 Task: Book a stay on Airbnb and then cancel the signup process.
Action: Mouse moved to (203, 120)
Screenshot: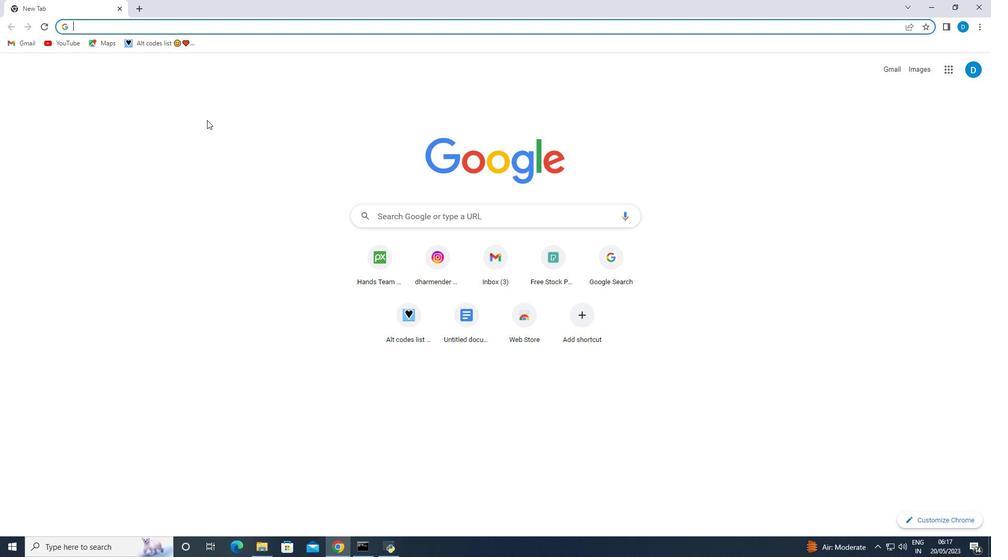 
Action: Key pressed air
Screenshot: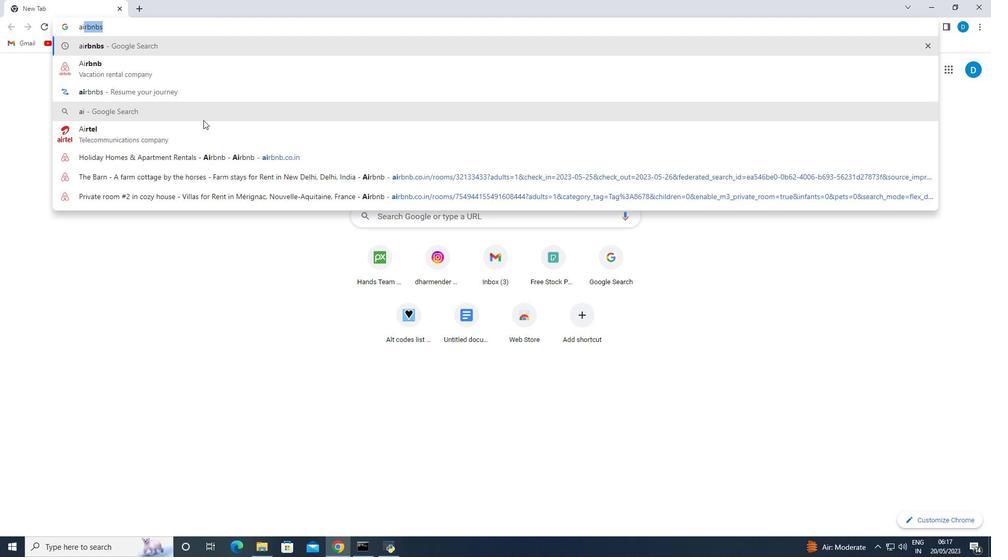 
Action: Mouse moved to (204, 120)
Screenshot: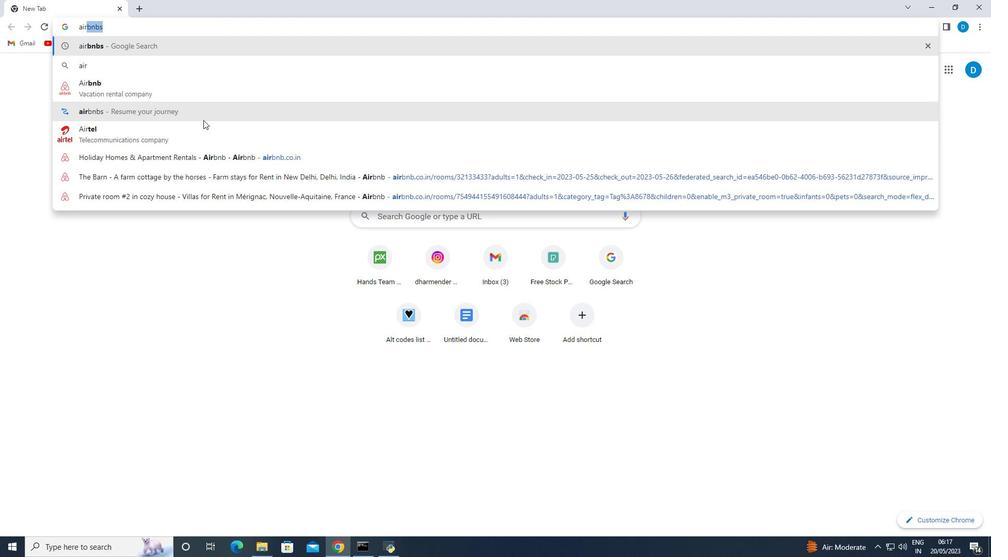 
Action: Key pressed <Key.enter>
Screenshot: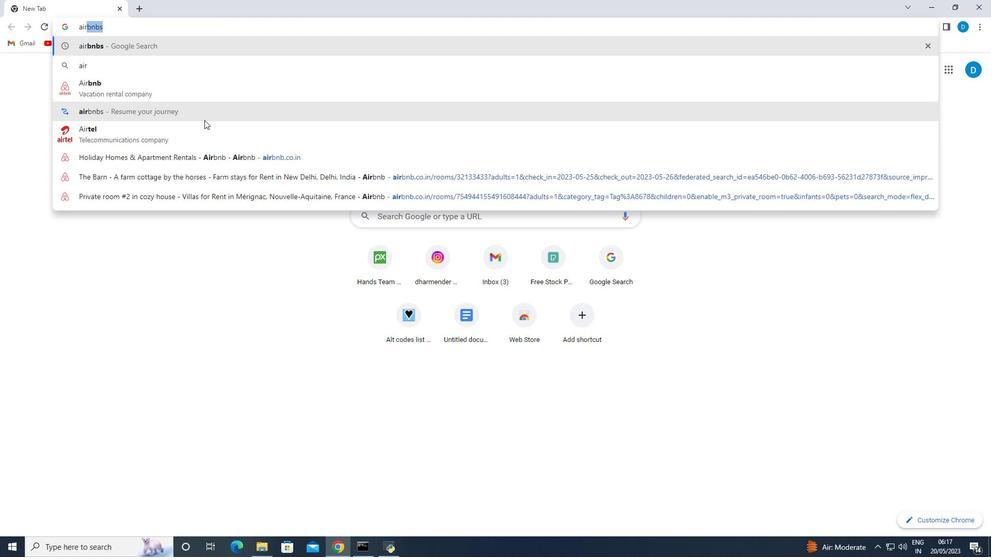 
Action: Mouse moved to (231, 299)
Screenshot: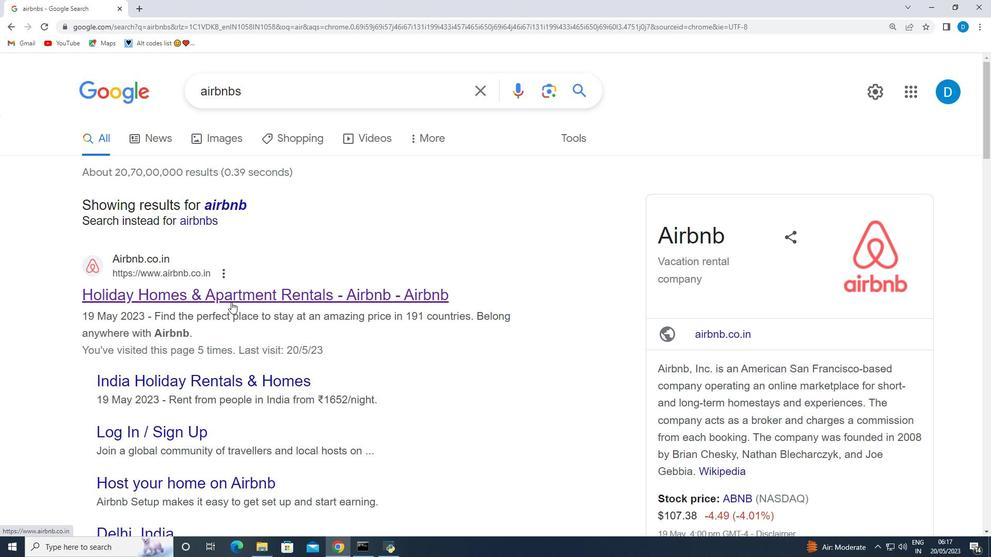 
Action: Mouse pressed left at (231, 299)
Screenshot: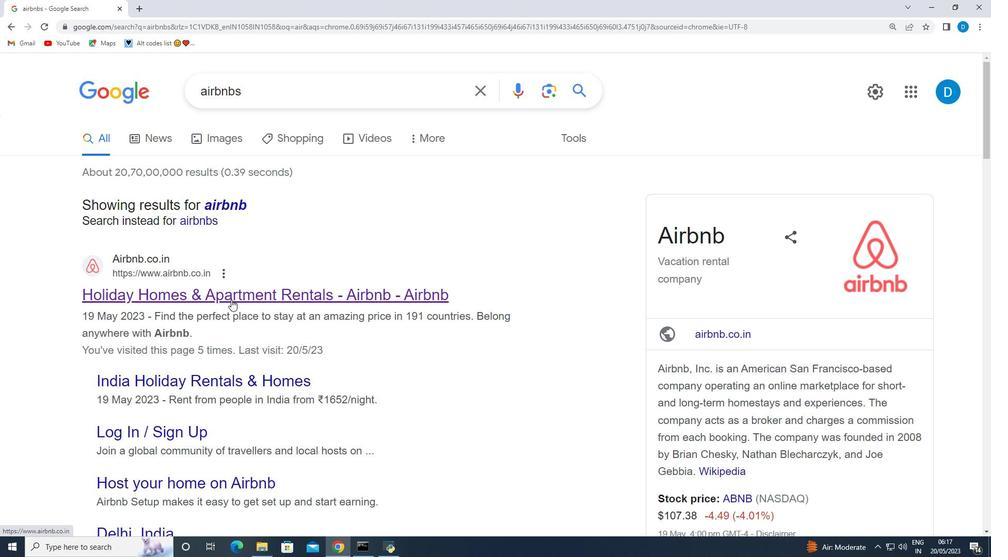 
Action: Mouse moved to (257, 325)
Screenshot: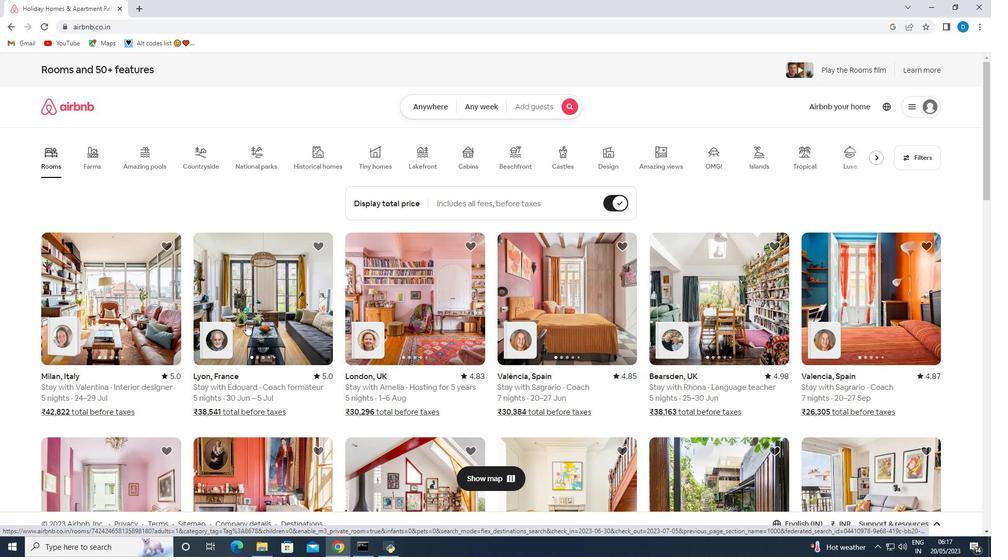 
Action: Mouse scrolled (257, 325) with delta (0, 0)
Screenshot: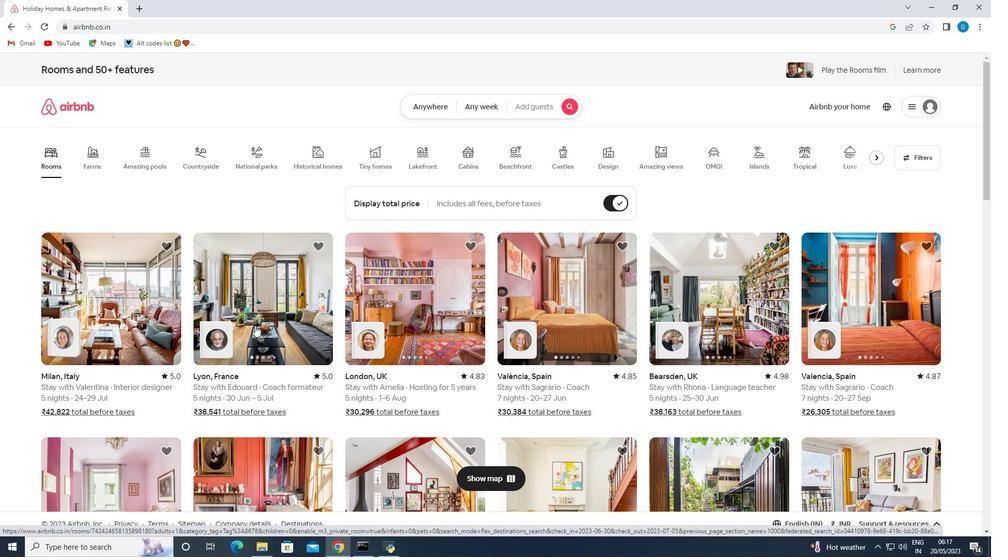 
Action: Mouse scrolled (257, 325) with delta (0, 0)
Screenshot: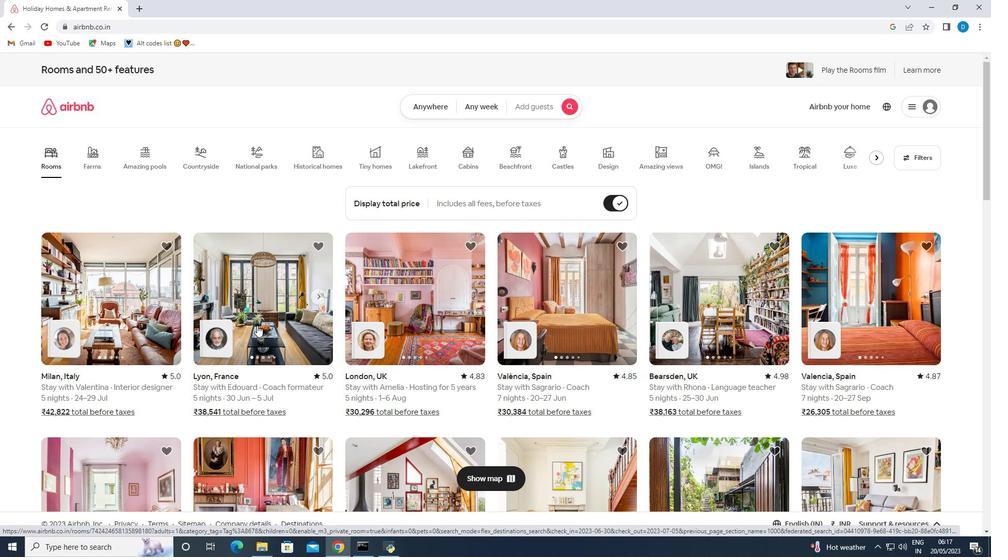 
Action: Mouse moved to (257, 325)
Screenshot: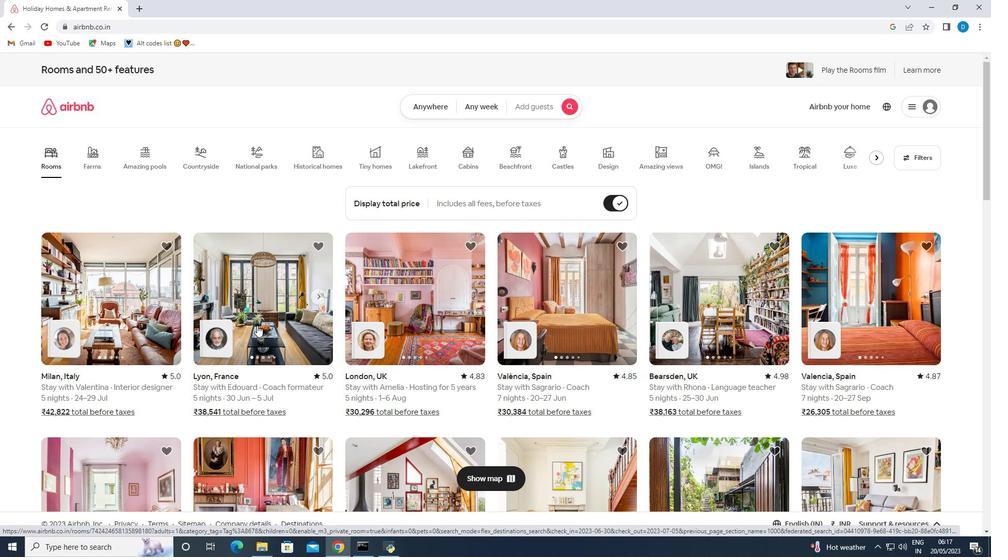 
Action: Mouse scrolled (257, 325) with delta (0, 0)
Screenshot: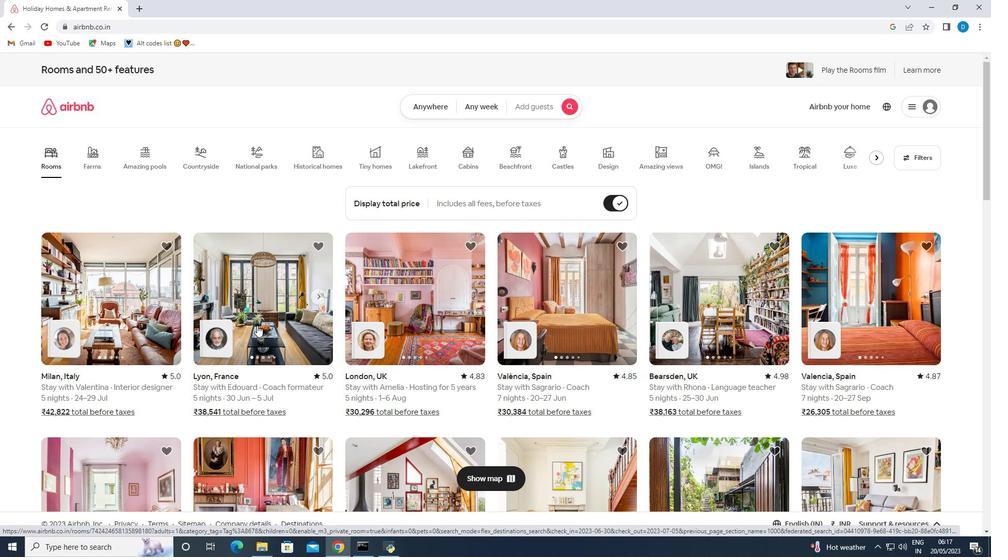 
Action: Mouse moved to (258, 326)
Screenshot: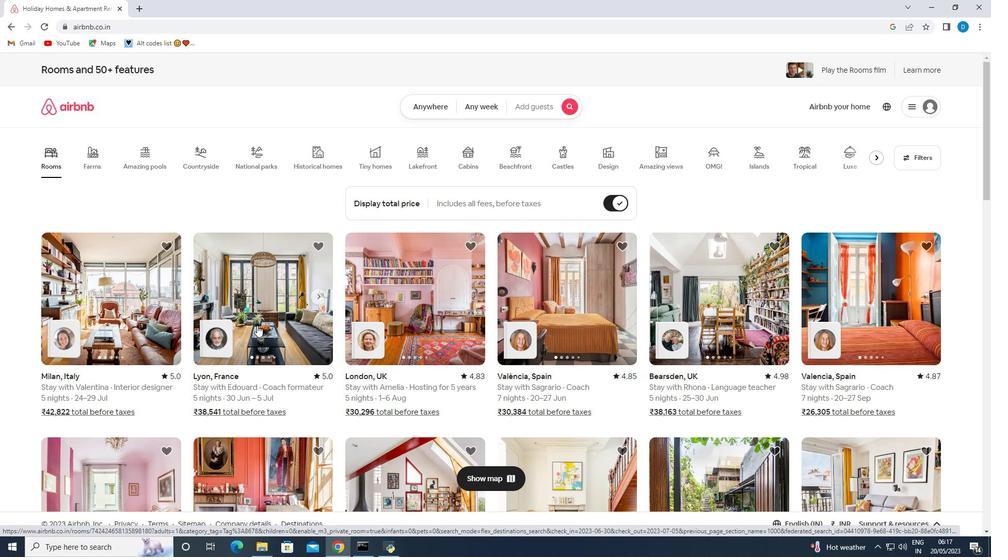 
Action: Mouse scrolled (258, 325) with delta (0, 0)
Screenshot: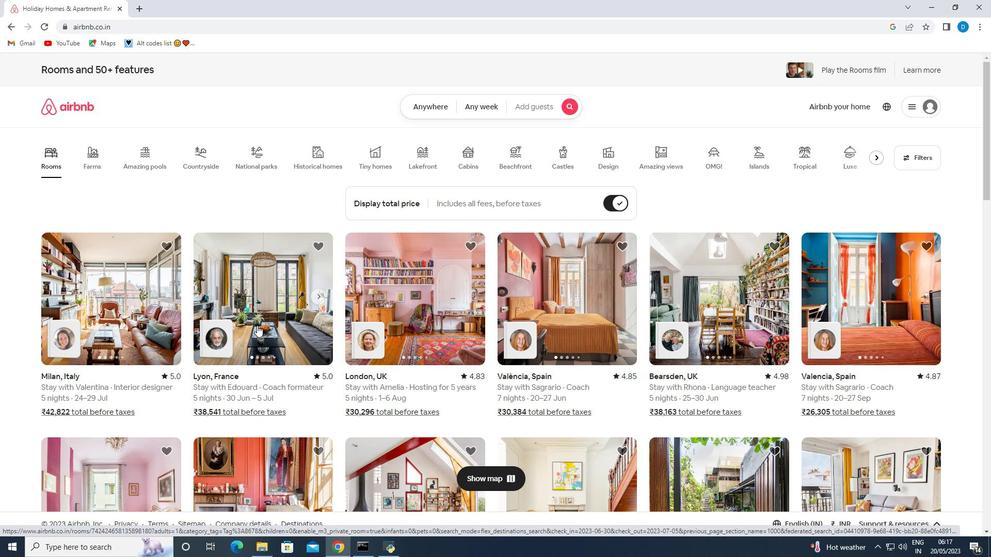 
Action: Mouse moved to (260, 326)
Screenshot: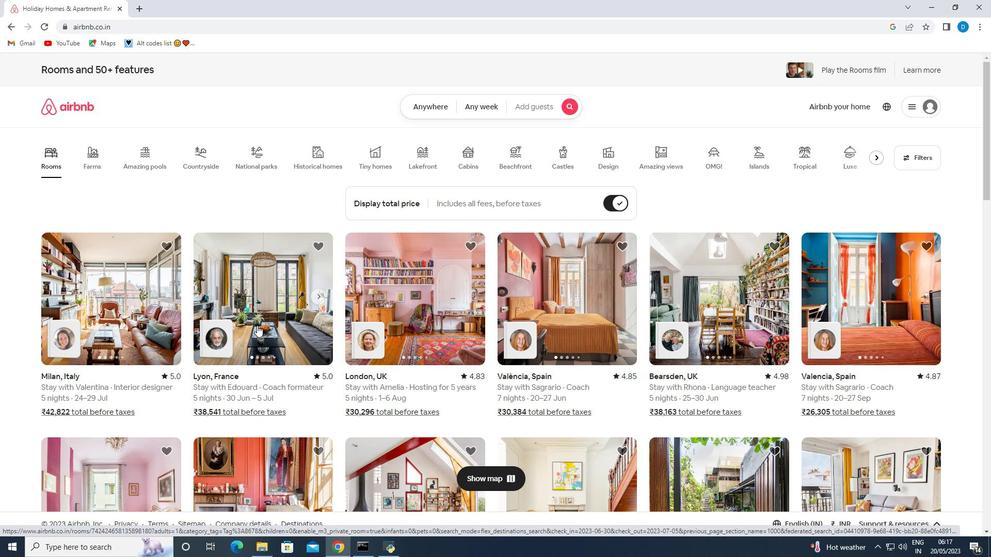 
Action: Mouse scrolled (258, 325) with delta (0, 0)
Screenshot: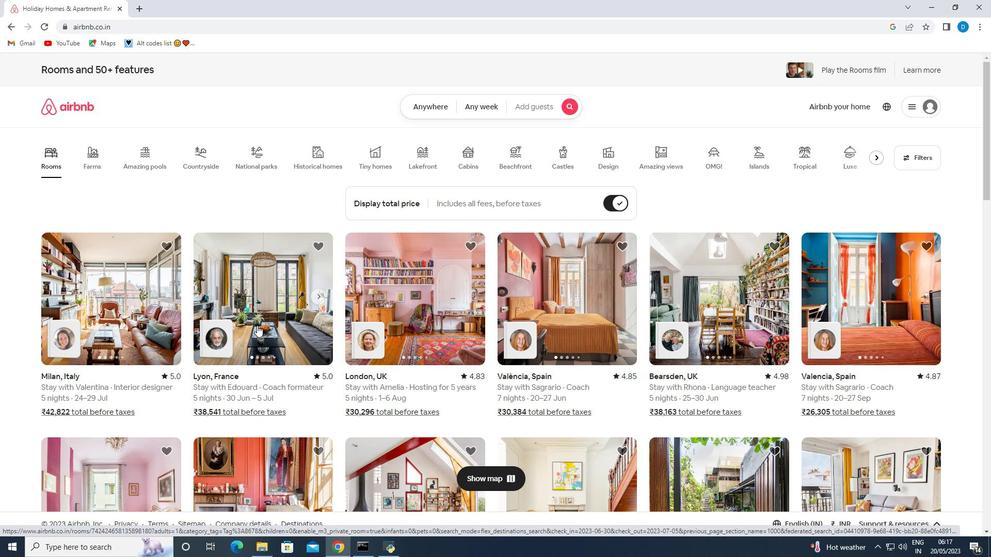 
Action: Mouse moved to (260, 323)
Screenshot: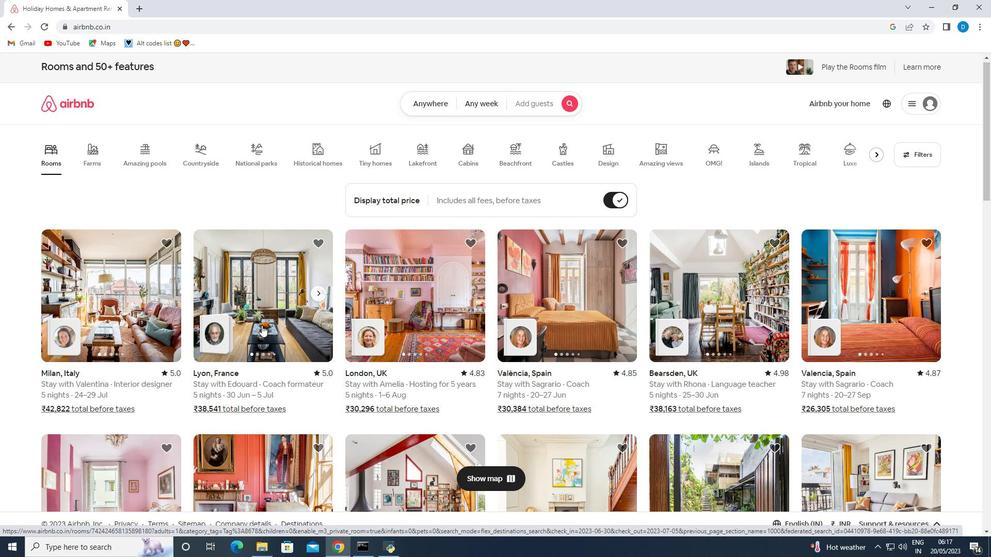 
Action: Mouse scrolled (260, 322) with delta (0, 0)
Screenshot: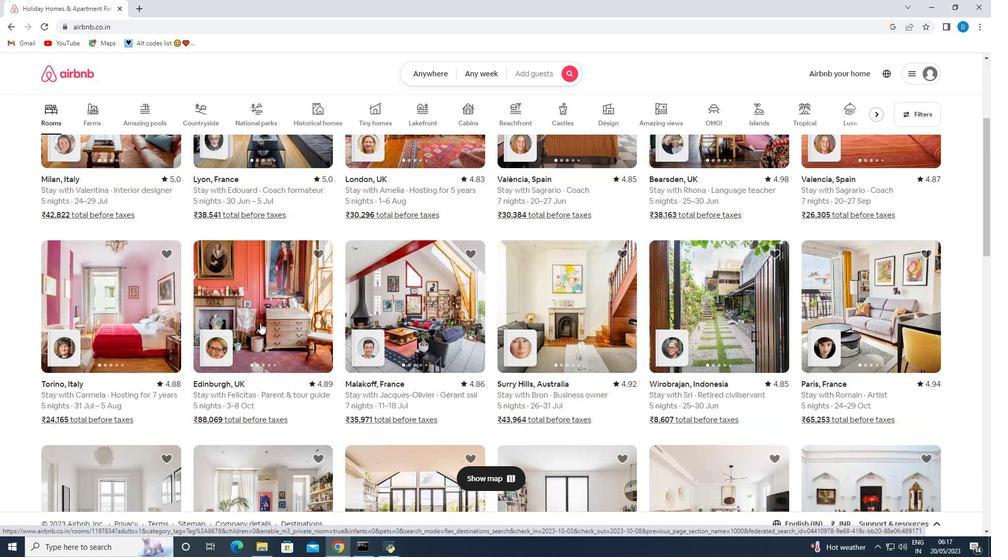 
Action: Mouse scrolled (260, 322) with delta (0, 0)
Screenshot: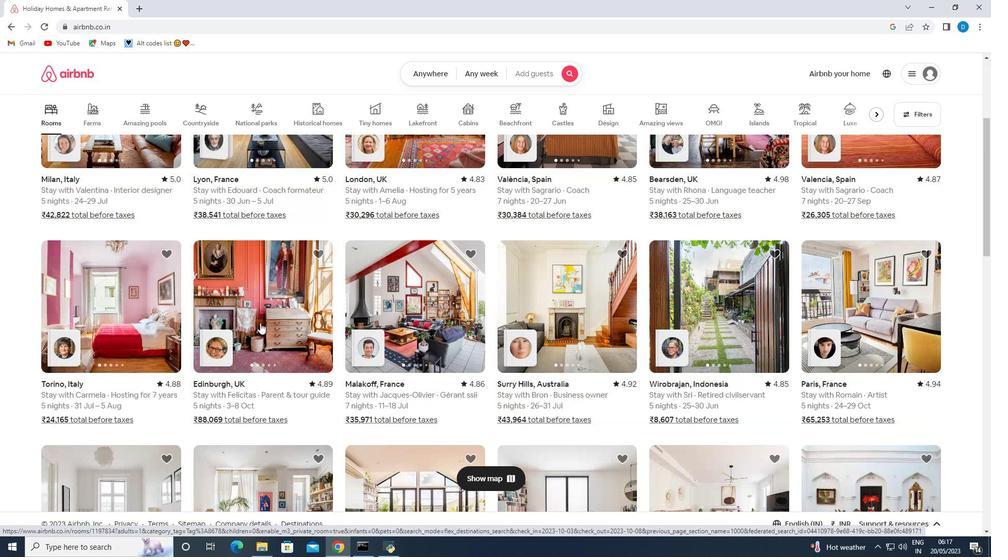 
Action: Mouse scrolled (260, 322) with delta (0, 0)
Screenshot: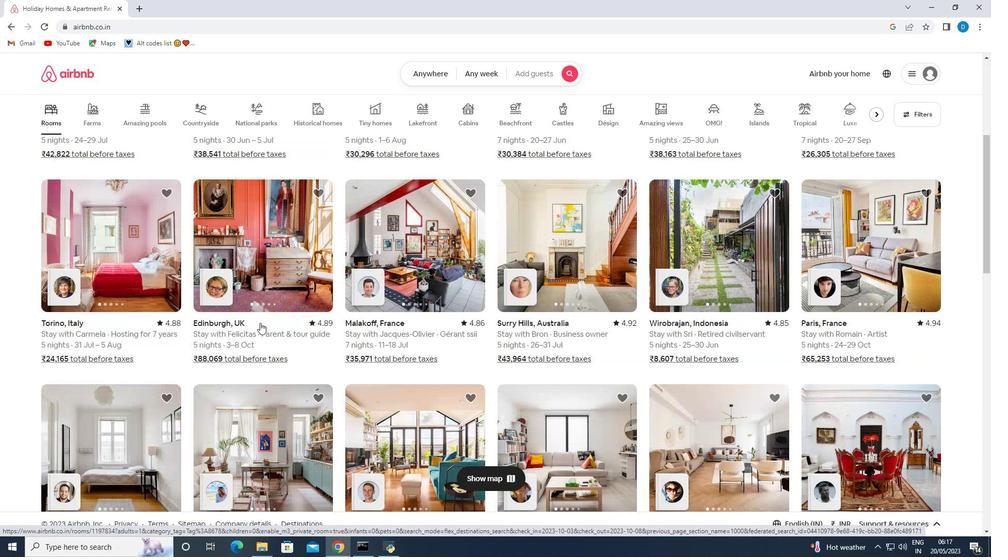 
Action: Mouse scrolled (260, 322) with delta (0, 0)
Screenshot: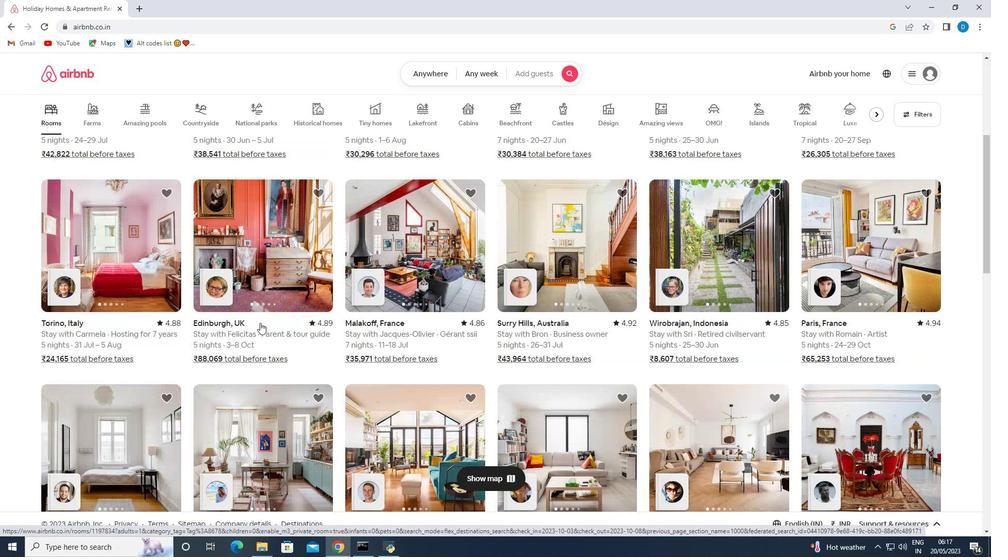 
Action: Mouse scrolled (260, 322) with delta (0, 0)
Screenshot: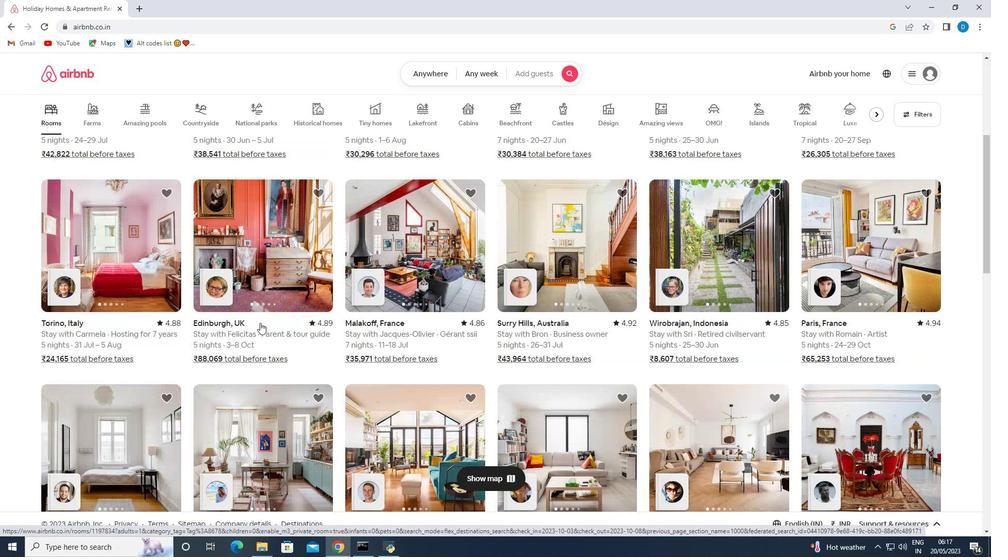 
Action: Mouse scrolled (260, 322) with delta (0, 0)
Screenshot: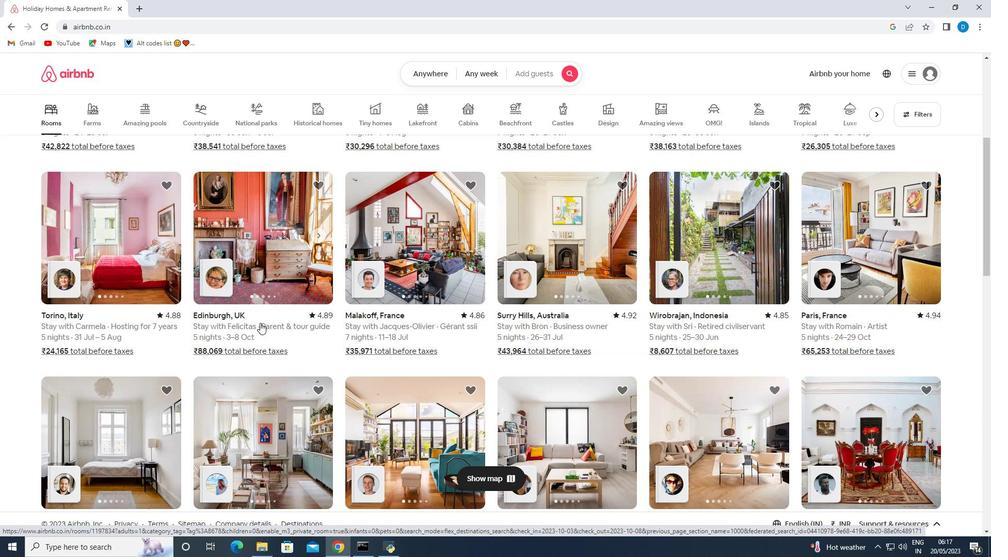 
Action: Mouse moved to (260, 323)
Screenshot: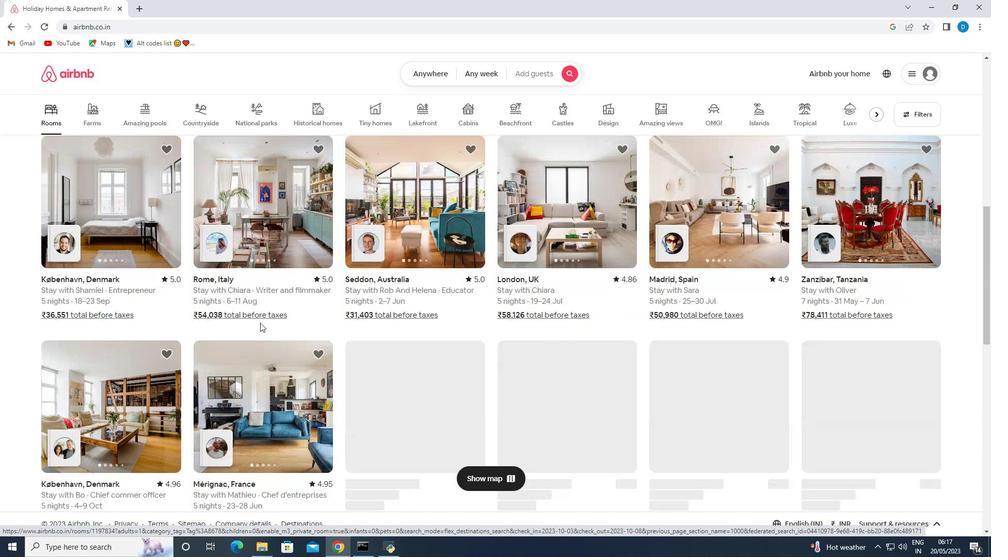 
Action: Mouse scrolled (260, 322) with delta (0, 0)
Screenshot: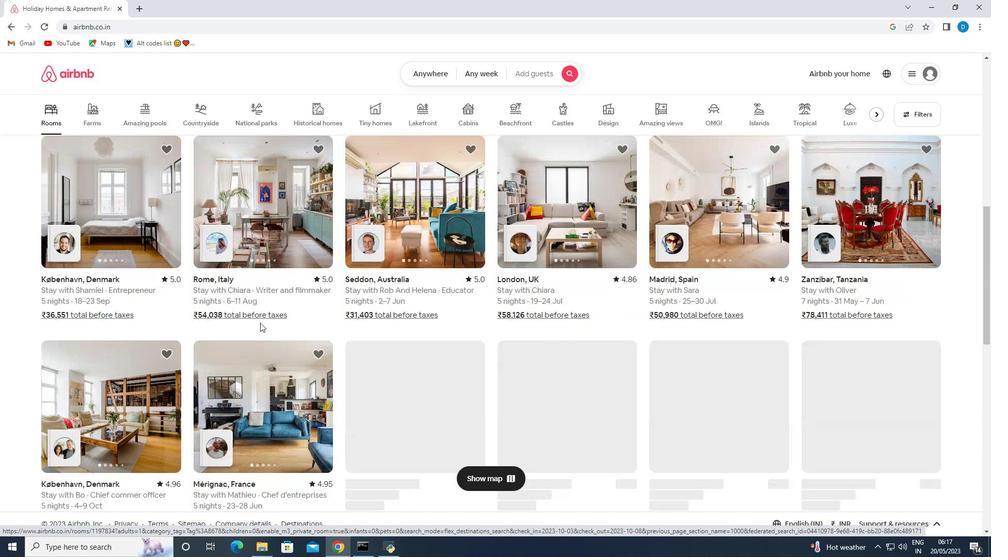 
Action: Mouse moved to (259, 323)
Screenshot: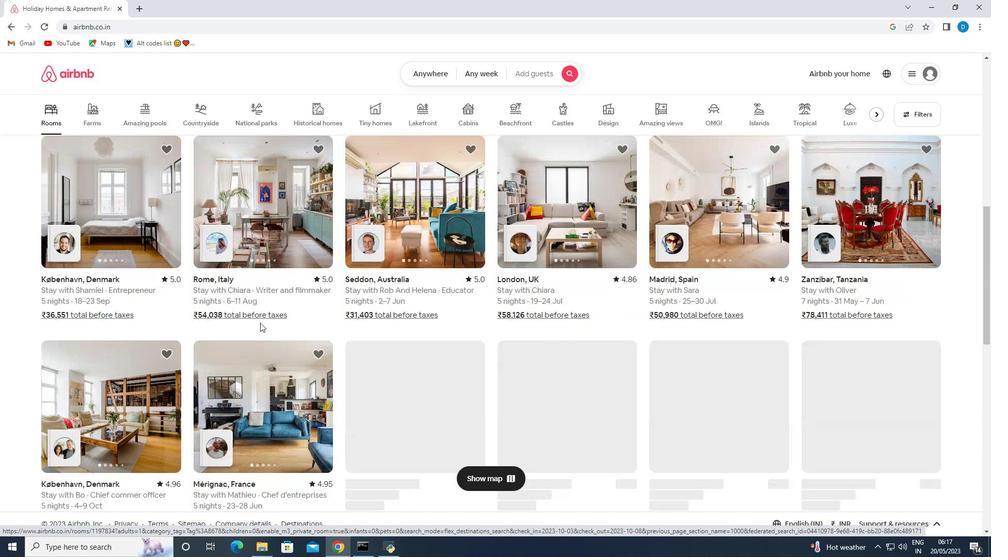 
Action: Mouse scrolled (259, 323) with delta (0, 0)
Screenshot: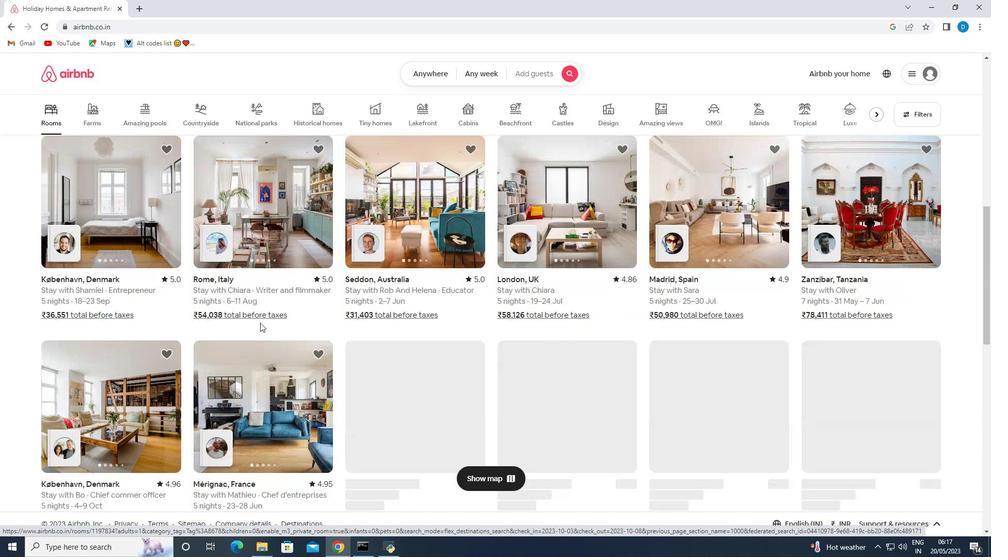 
Action: Mouse moved to (259, 323)
Screenshot: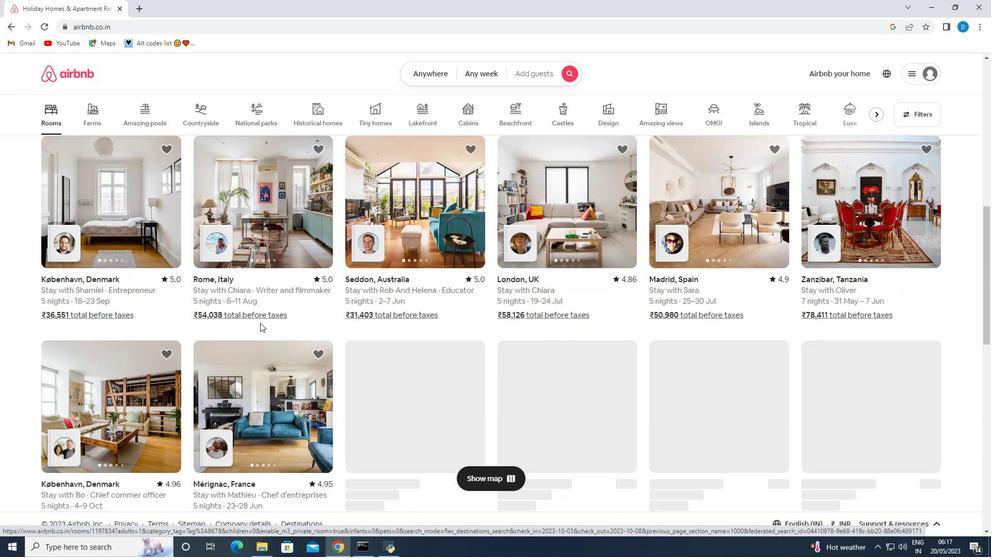 
Action: Mouse scrolled (259, 323) with delta (0, 0)
Screenshot: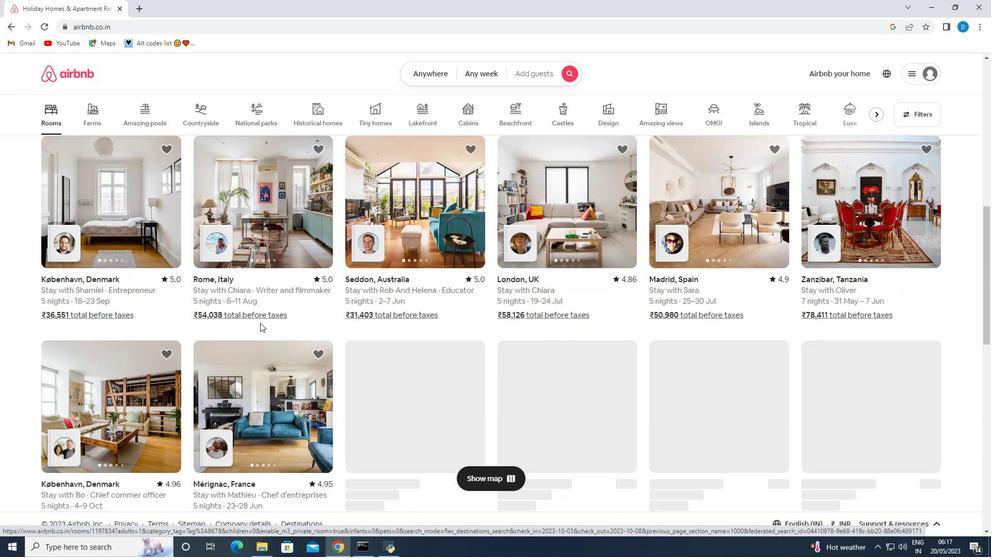 
Action: Mouse scrolled (259, 323) with delta (0, 0)
Screenshot: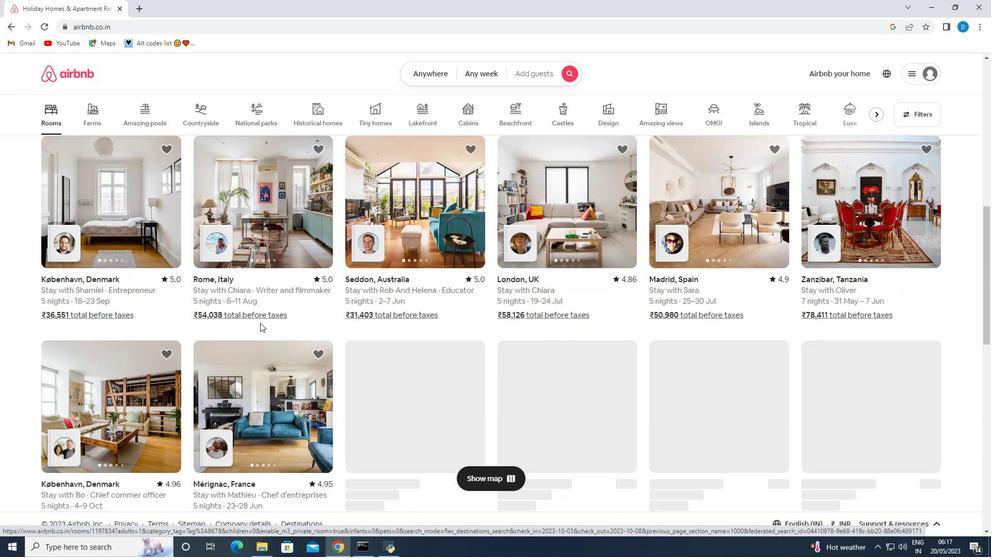 
Action: Mouse scrolled (259, 323) with delta (0, 0)
Screenshot: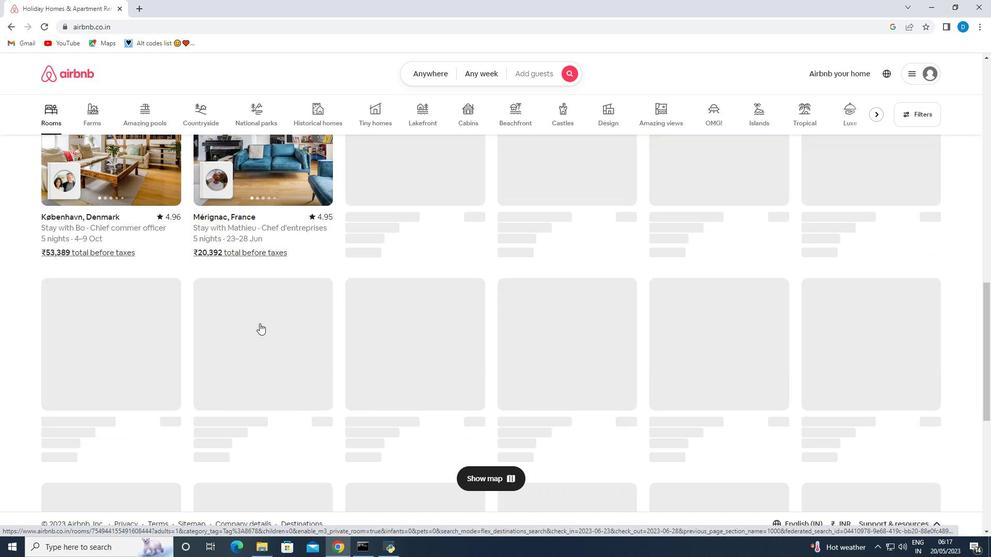 
Action: Mouse scrolled (259, 323) with delta (0, 0)
Screenshot: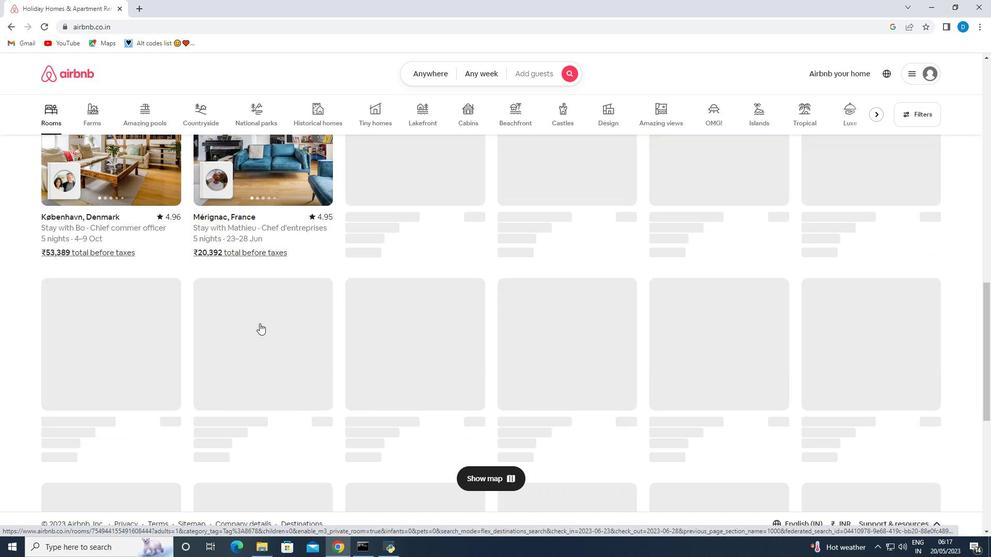 
Action: Mouse scrolled (259, 323) with delta (0, 0)
Screenshot: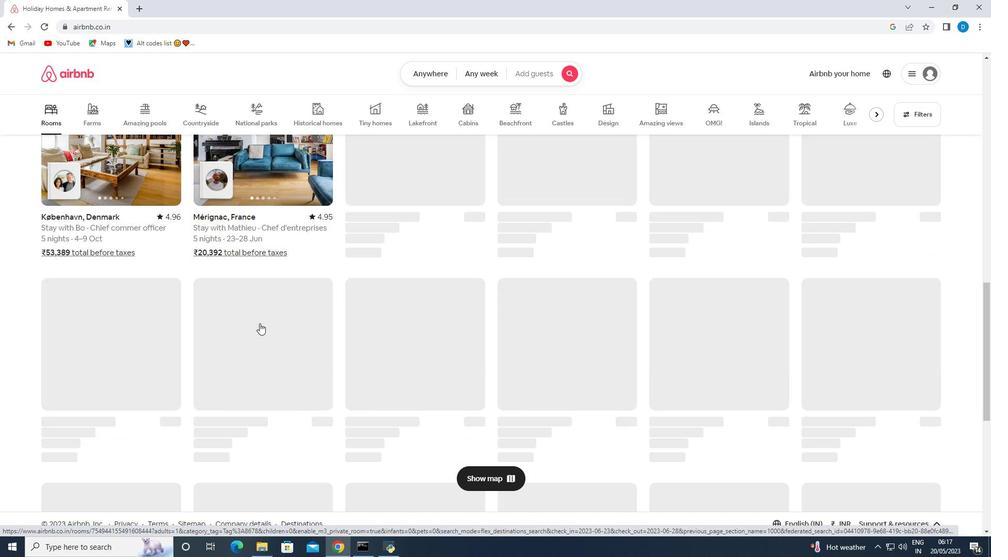 
Action: Mouse scrolled (259, 323) with delta (0, 0)
Screenshot: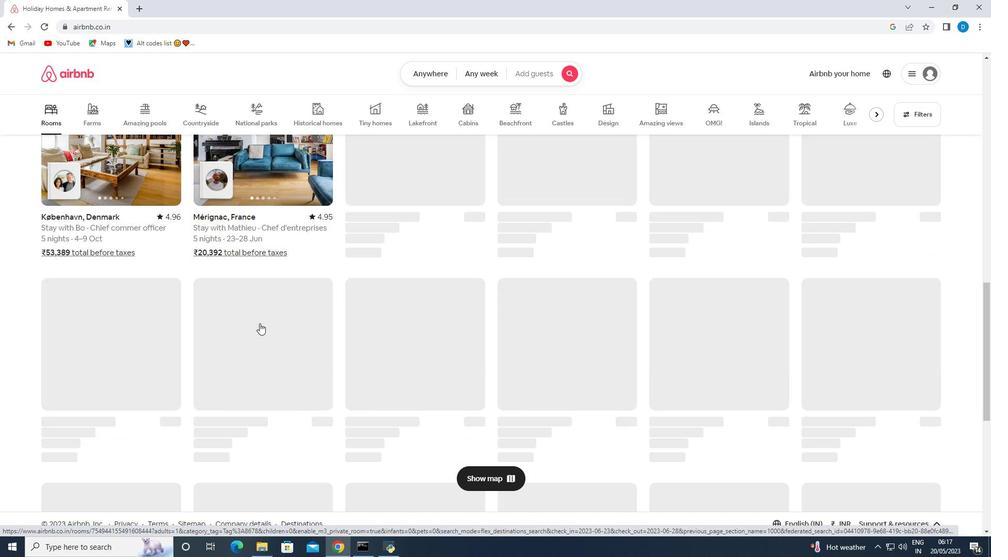 
Action: Mouse scrolled (259, 323) with delta (0, 0)
Screenshot: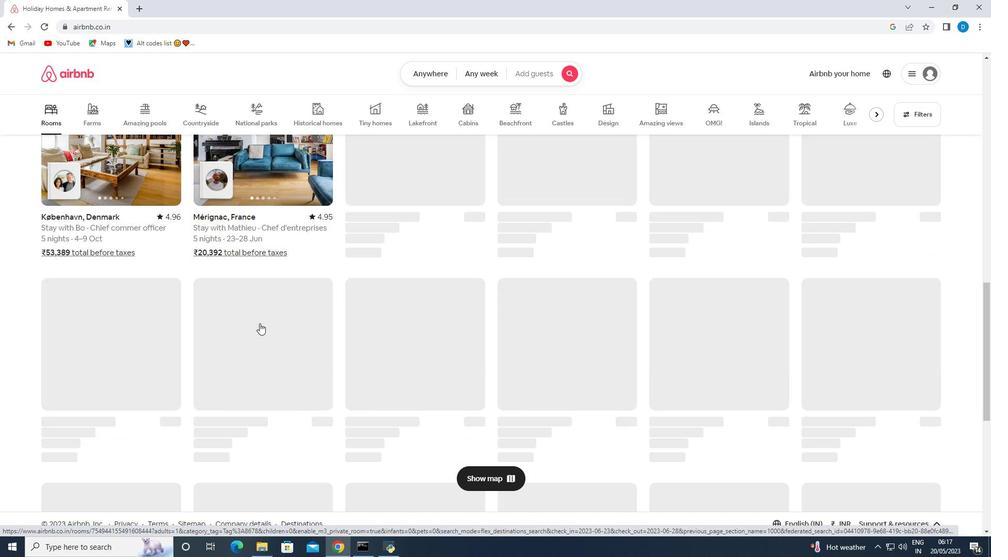 
Action: Mouse moved to (435, 339)
Screenshot: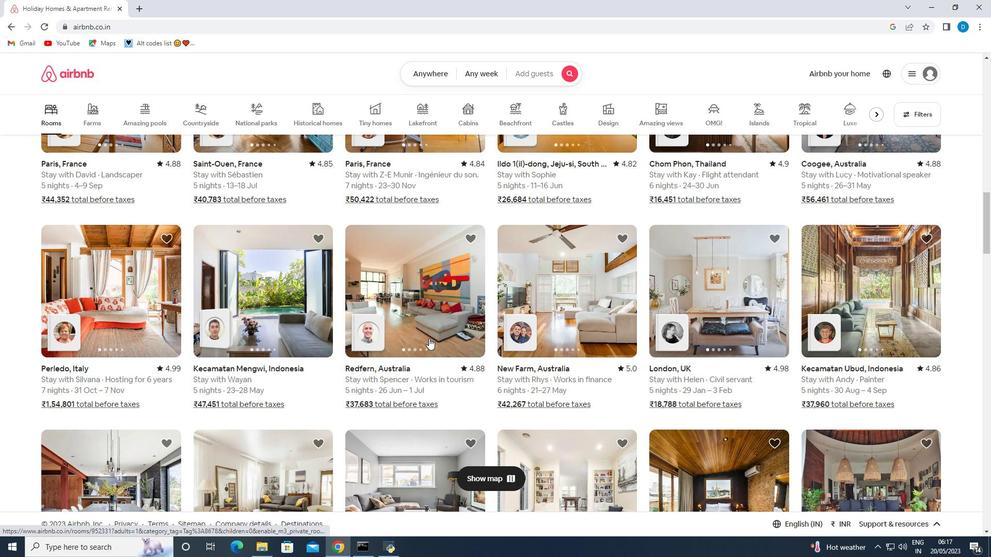 
Action: Mouse scrolled (435, 338) with delta (0, 0)
Screenshot: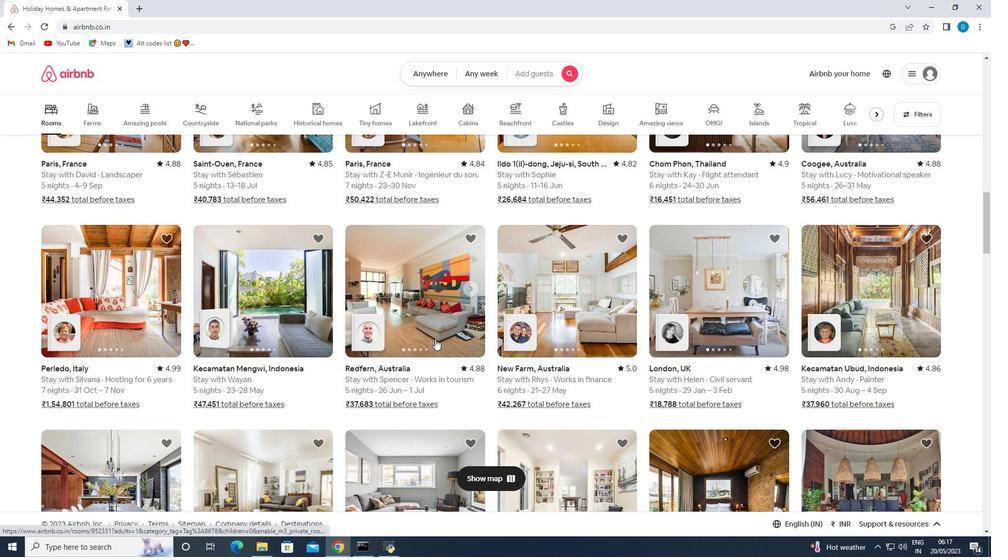 
Action: Mouse scrolled (435, 338) with delta (0, 0)
Screenshot: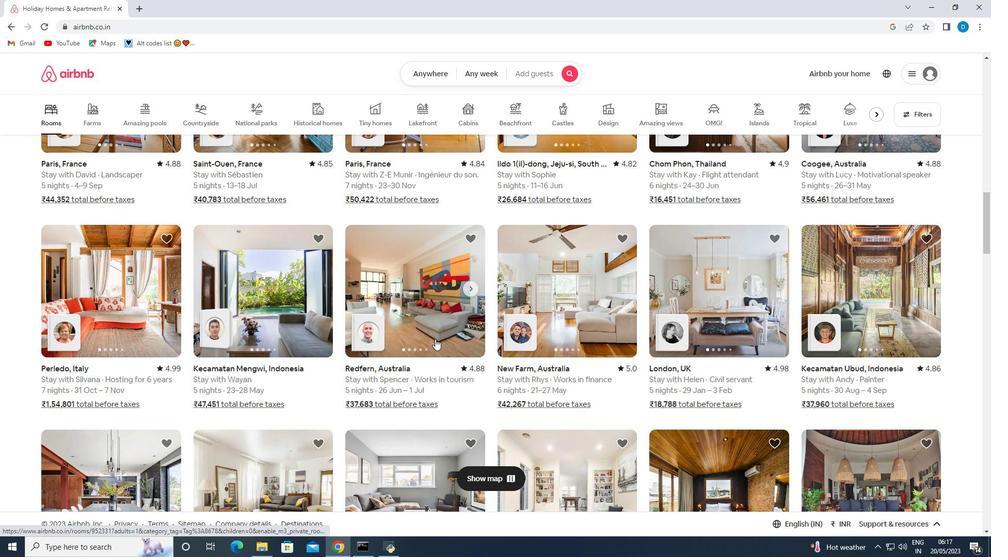 
Action: Mouse scrolled (435, 338) with delta (0, 0)
Screenshot: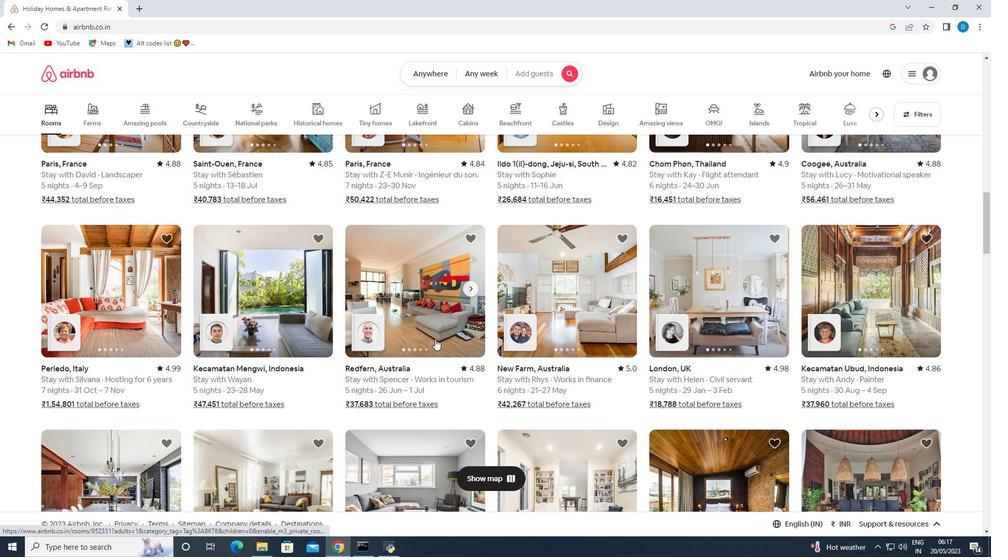 
Action: Mouse scrolled (435, 338) with delta (0, 0)
Screenshot: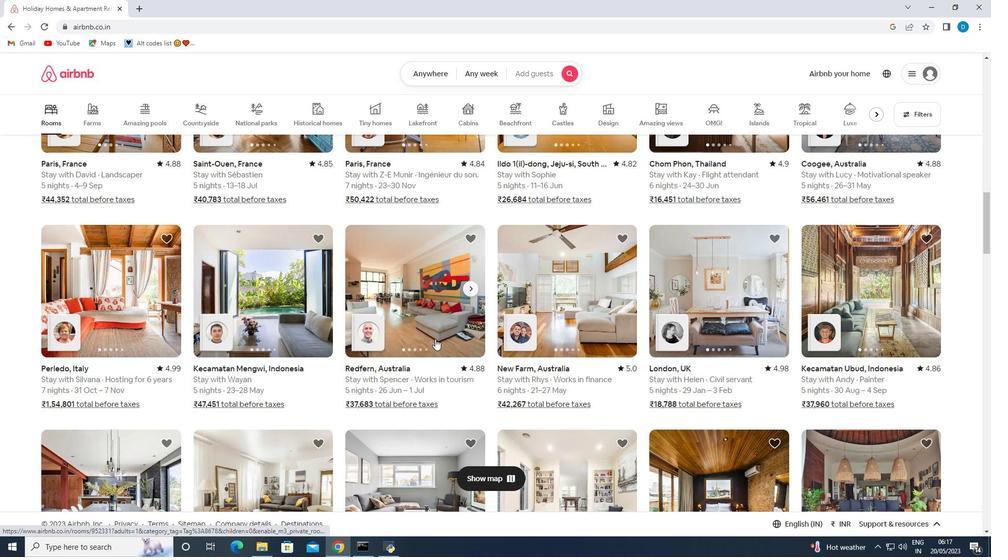 
Action: Mouse scrolled (435, 338) with delta (0, 0)
Screenshot: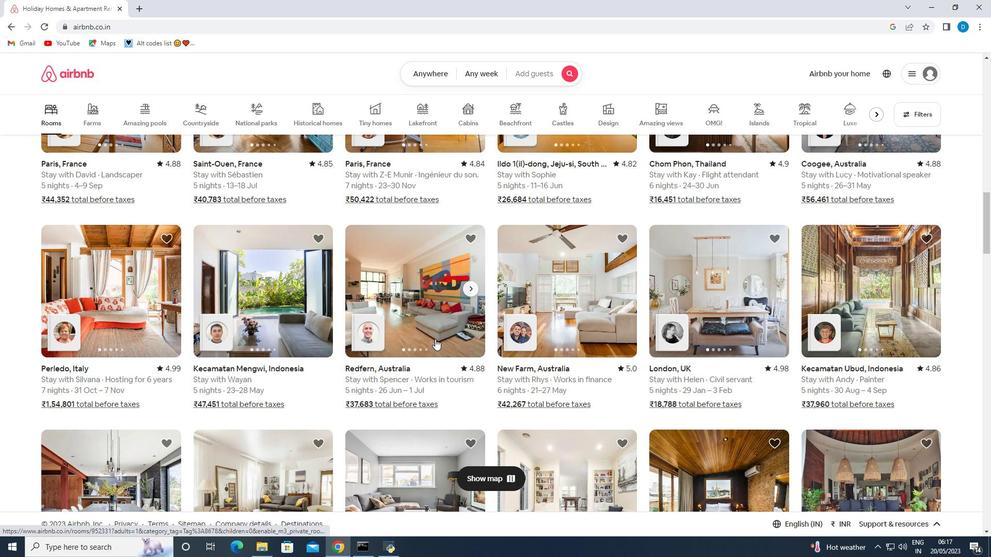 
Action: Mouse scrolled (435, 338) with delta (0, 0)
Screenshot: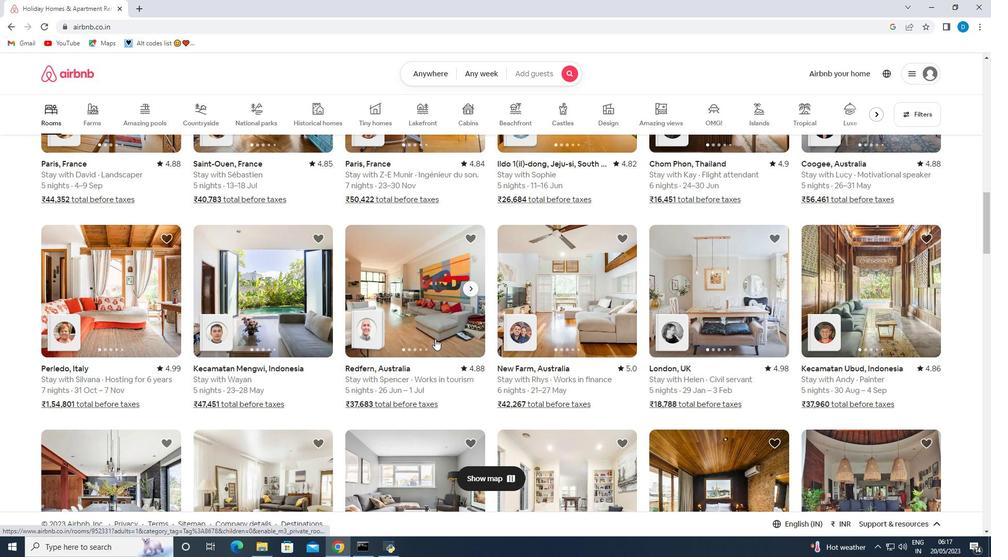 
Action: Mouse scrolled (435, 338) with delta (0, 0)
Screenshot: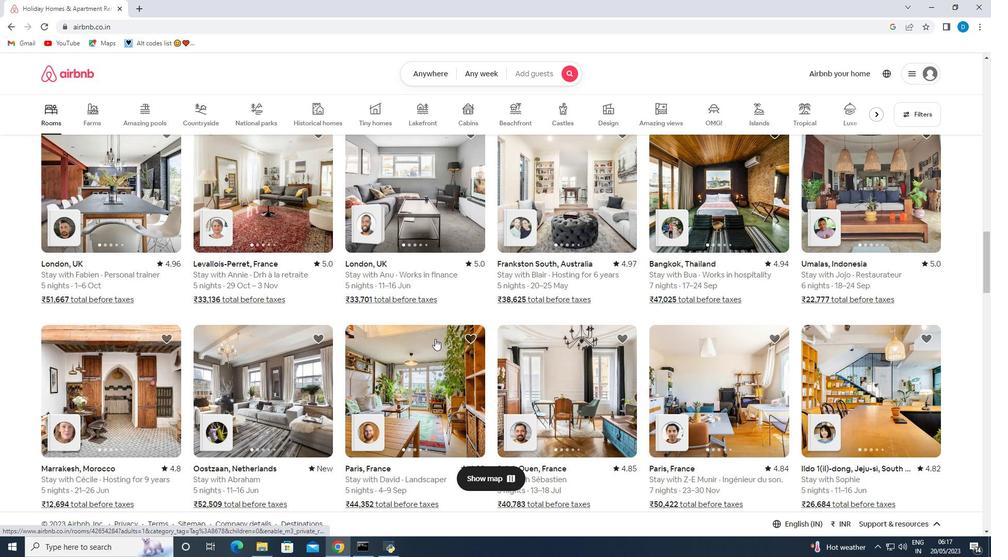 
Action: Mouse scrolled (435, 338) with delta (0, 0)
Screenshot: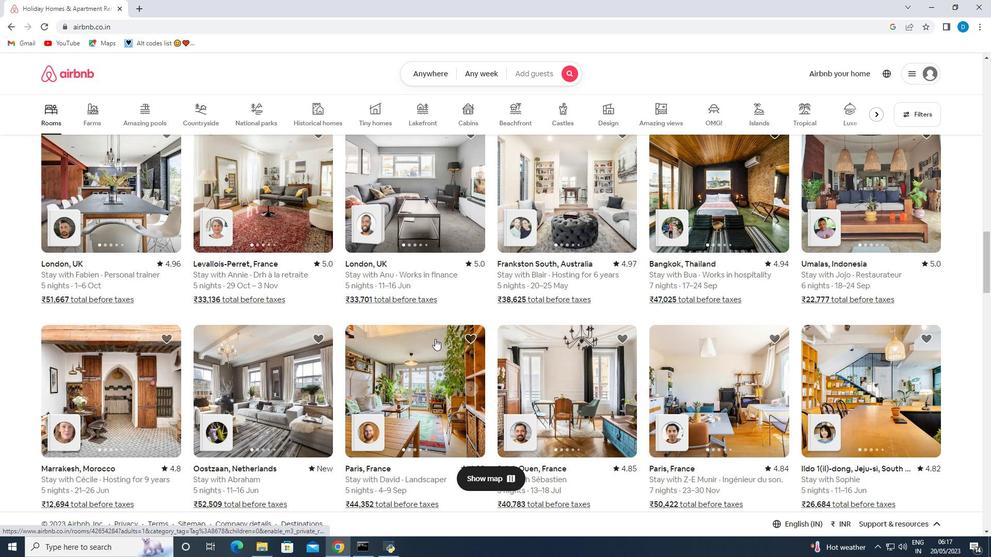 
Action: Mouse scrolled (435, 338) with delta (0, 0)
Screenshot: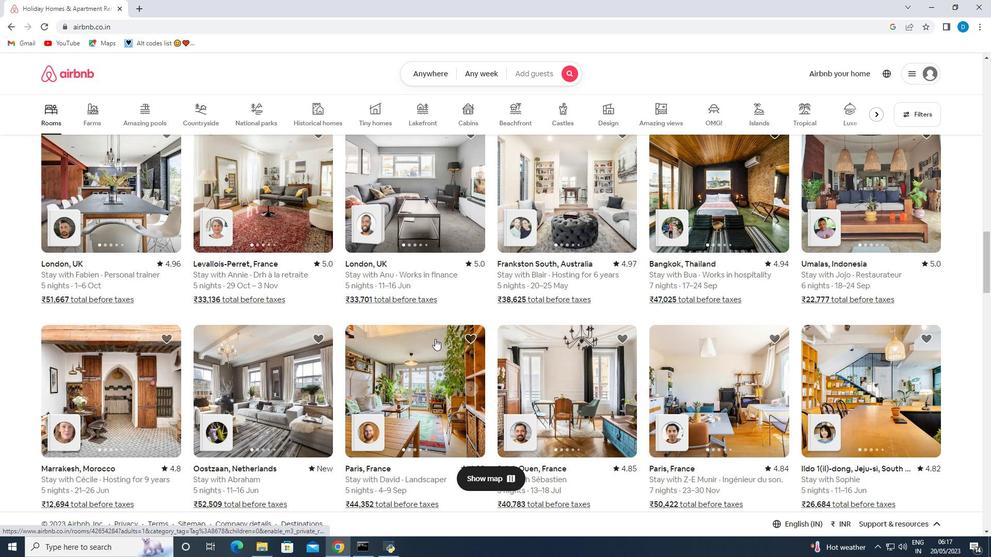 
Action: Mouse scrolled (435, 338) with delta (0, 0)
Screenshot: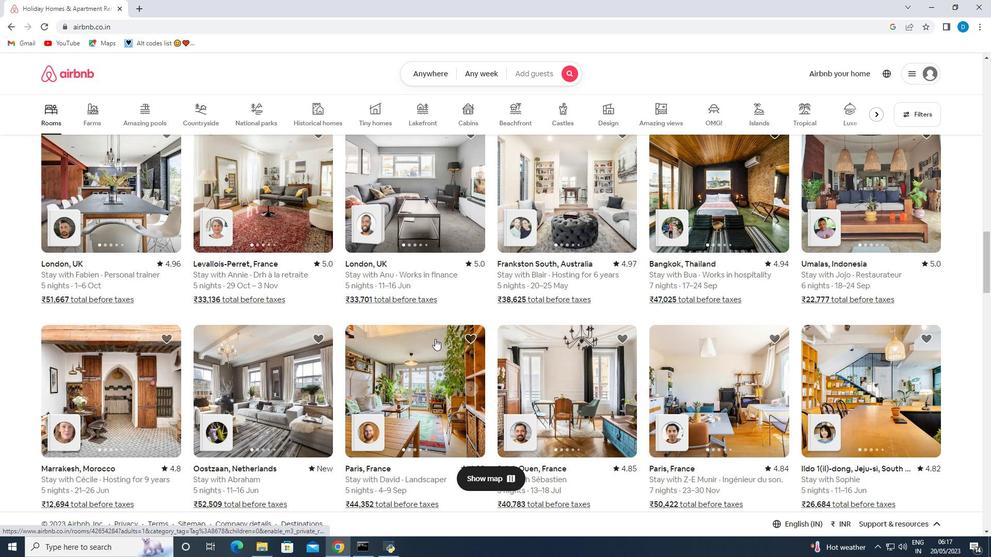 
Action: Mouse scrolled (435, 338) with delta (0, 0)
Screenshot: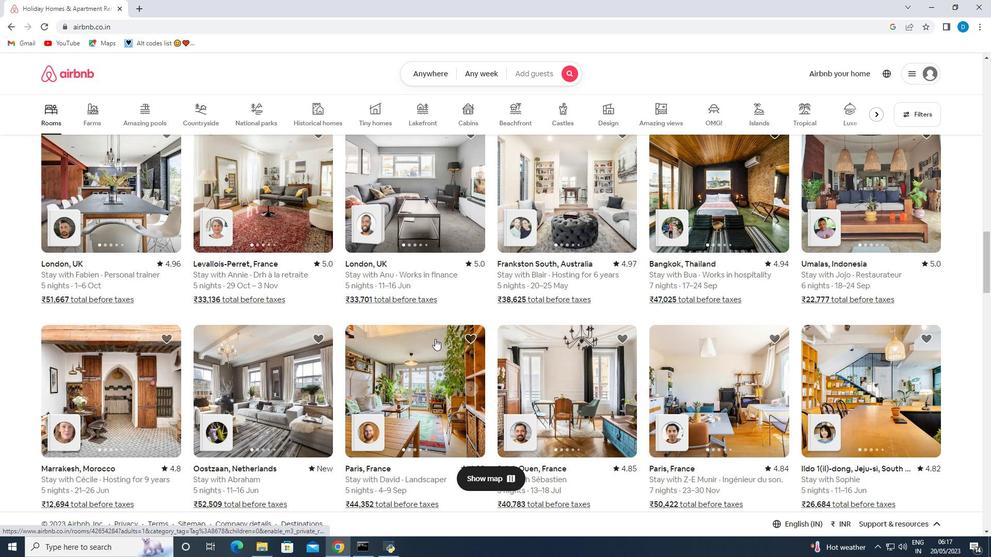 
Action: Mouse moved to (435, 339)
Screenshot: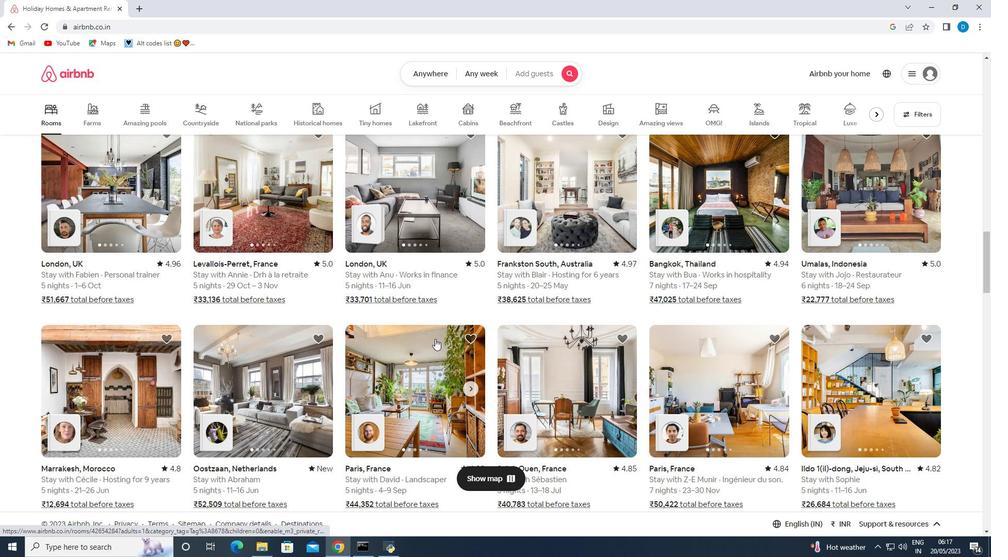 
Action: Mouse scrolled (435, 339) with delta (0, 0)
Screenshot: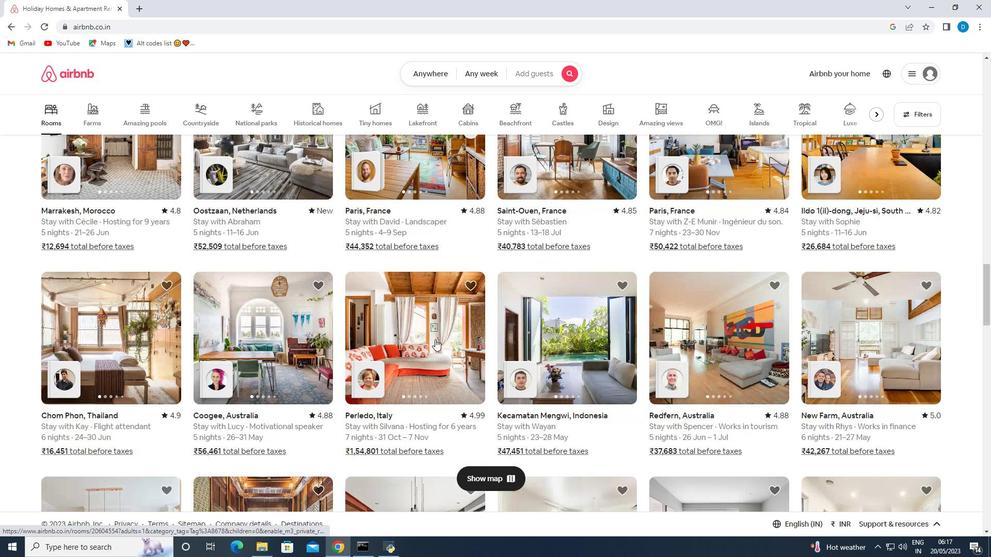 
Action: Mouse scrolled (435, 339) with delta (0, 0)
Screenshot: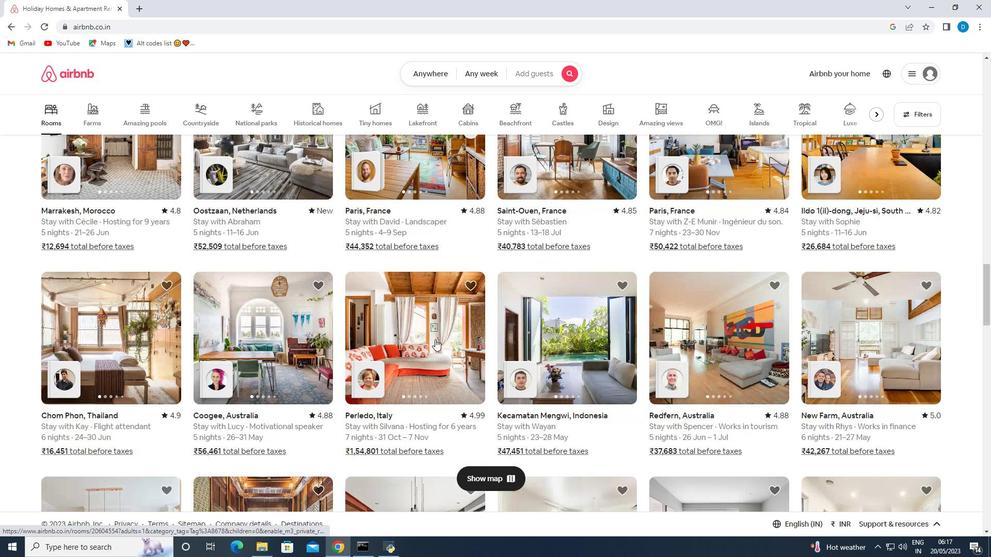 
Action: Mouse scrolled (435, 339) with delta (0, 0)
Screenshot: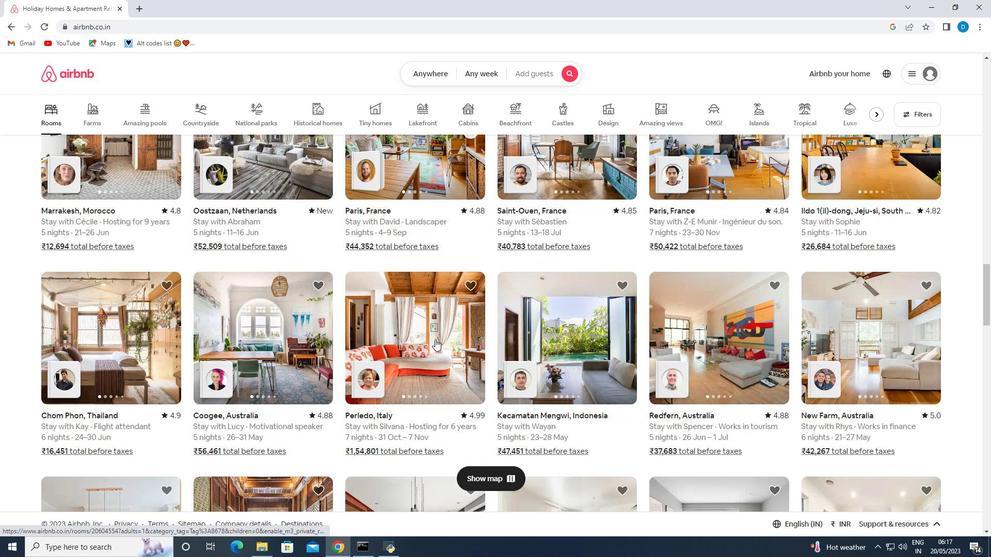
Action: Mouse scrolled (435, 339) with delta (0, 0)
Screenshot: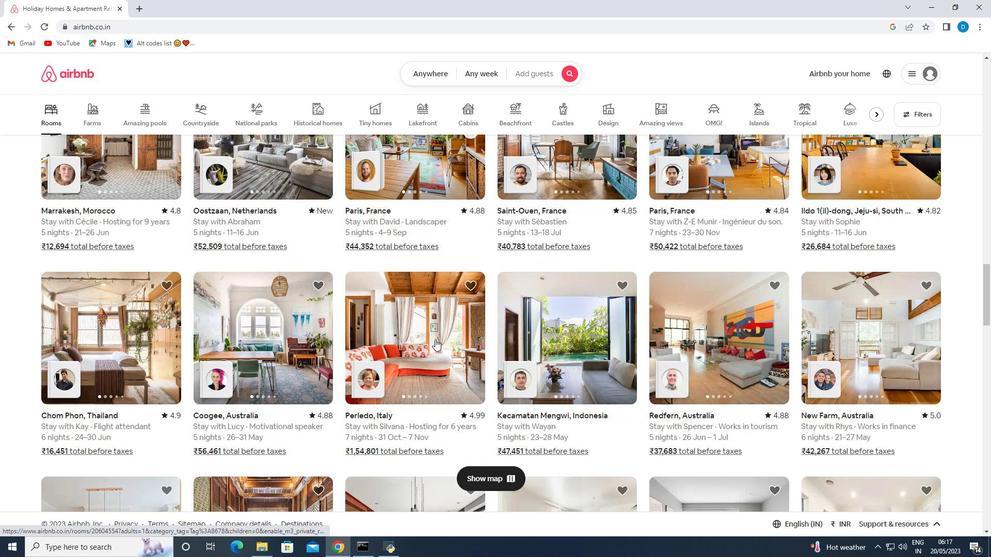 
Action: Mouse scrolled (435, 339) with delta (0, 0)
Screenshot: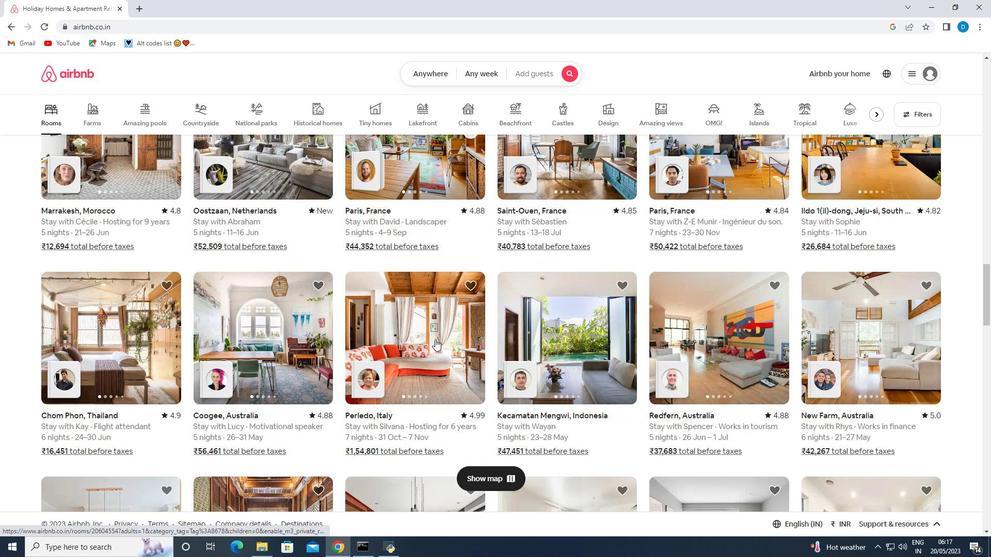 
Action: Mouse scrolled (435, 339) with delta (0, 0)
Screenshot: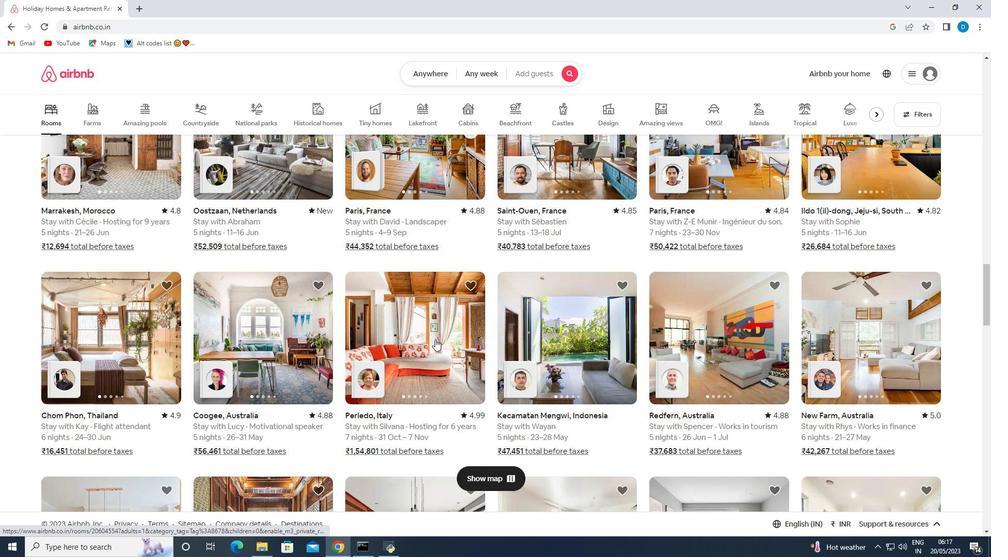 
Action: Mouse moved to (433, 339)
Screenshot: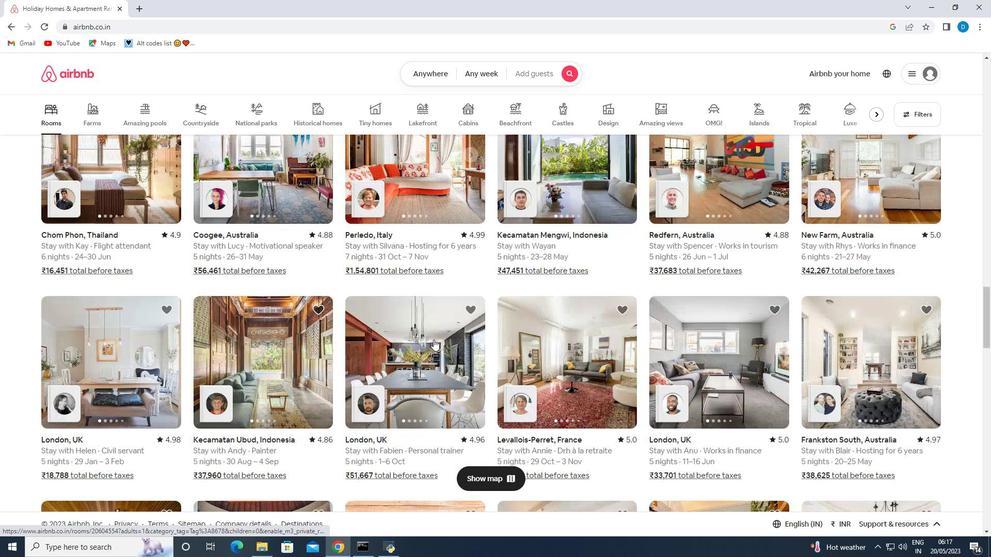 
Action: Mouse scrolled (433, 339) with delta (0, 0)
Screenshot: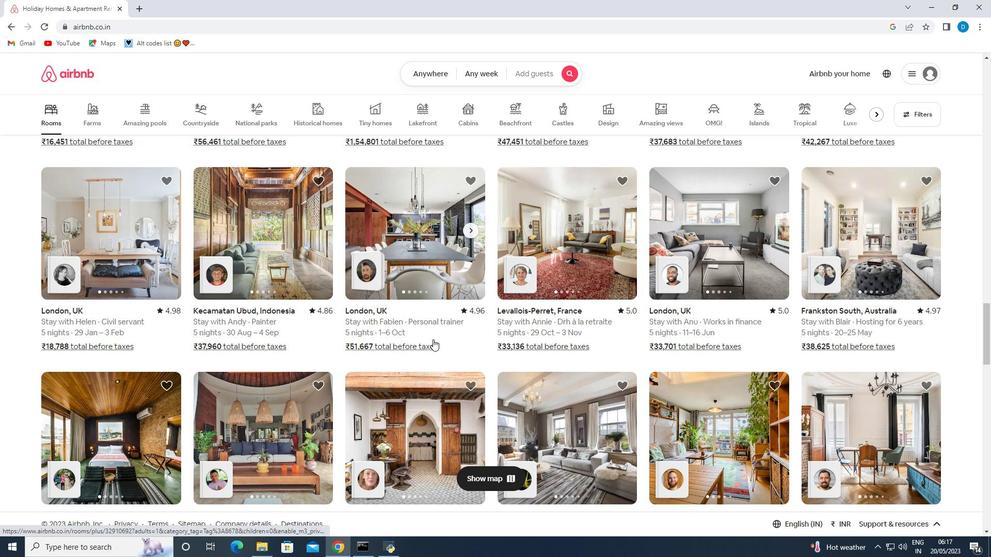 
Action: Mouse scrolled (433, 339) with delta (0, 0)
Screenshot: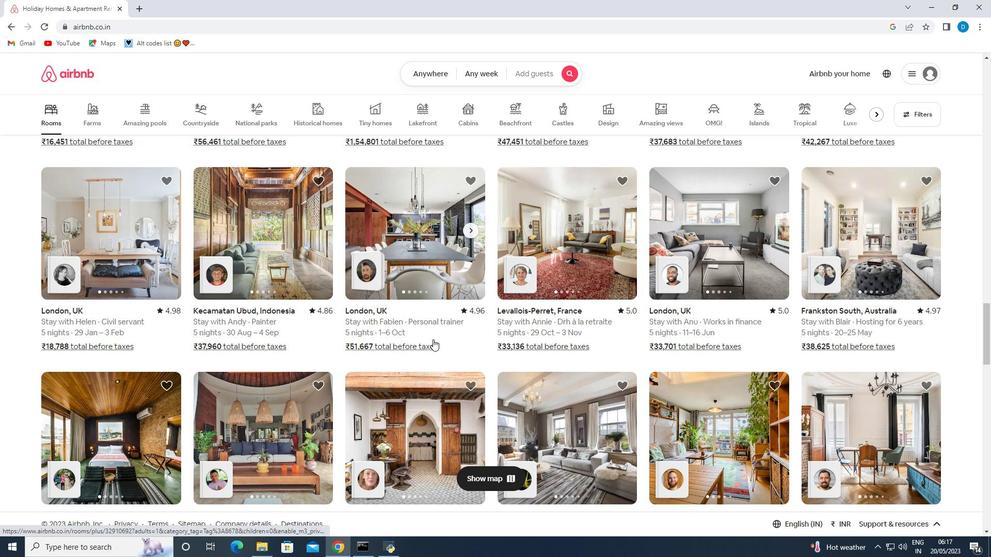 
Action: Mouse scrolled (433, 339) with delta (0, 0)
Screenshot: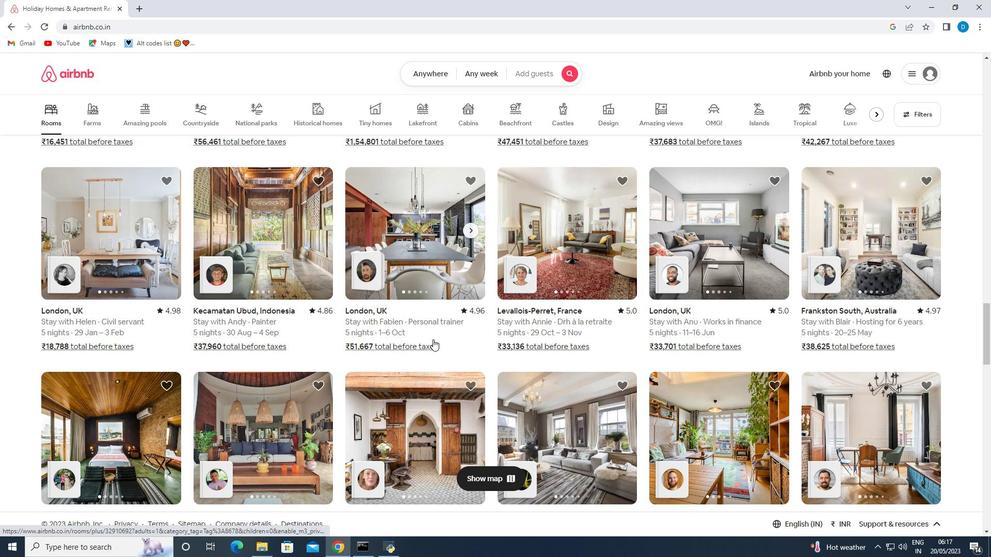
Action: Mouse scrolled (433, 339) with delta (0, 0)
Screenshot: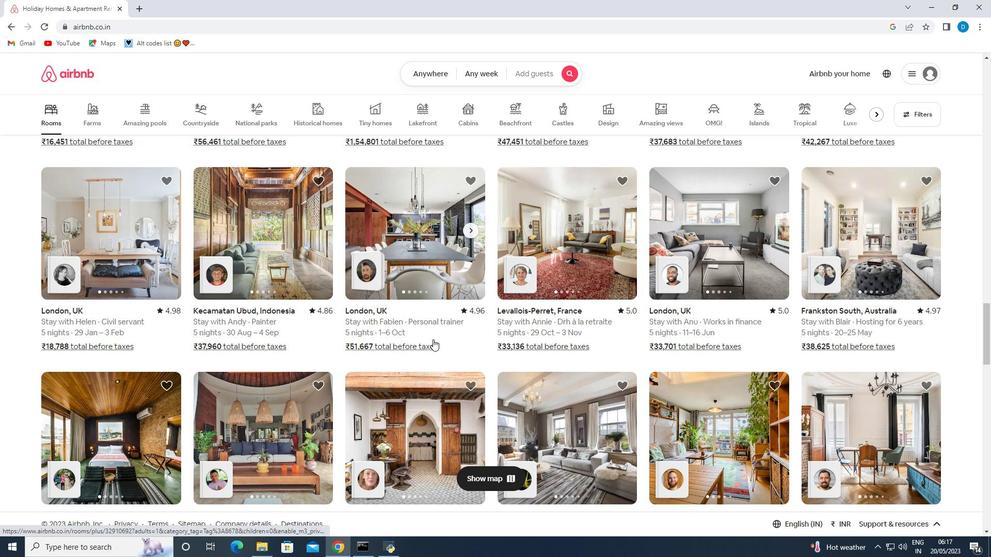 
Action: Mouse scrolled (433, 339) with delta (0, 0)
Screenshot: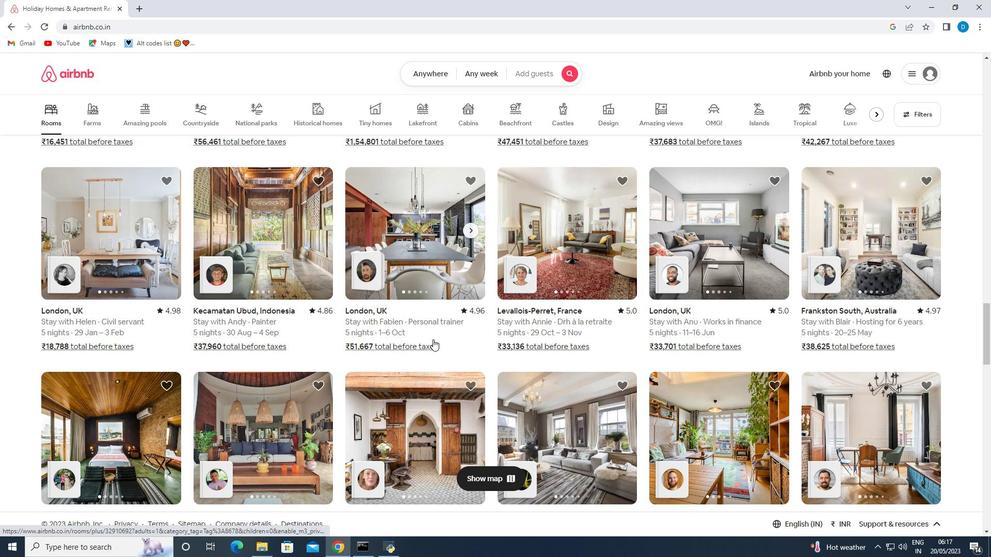 
Action: Mouse scrolled (433, 339) with delta (0, 0)
Screenshot: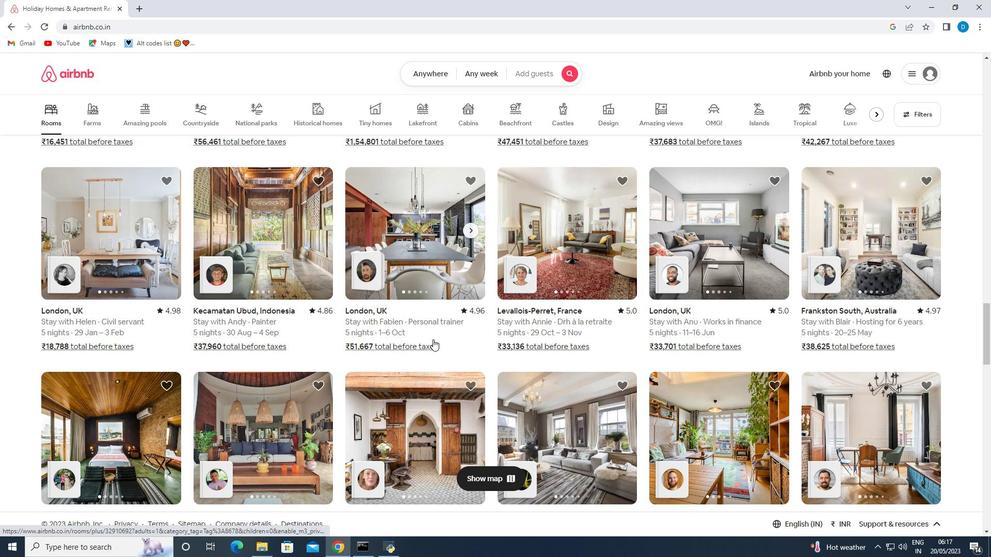 
Action: Mouse scrolled (433, 339) with delta (0, 0)
Screenshot: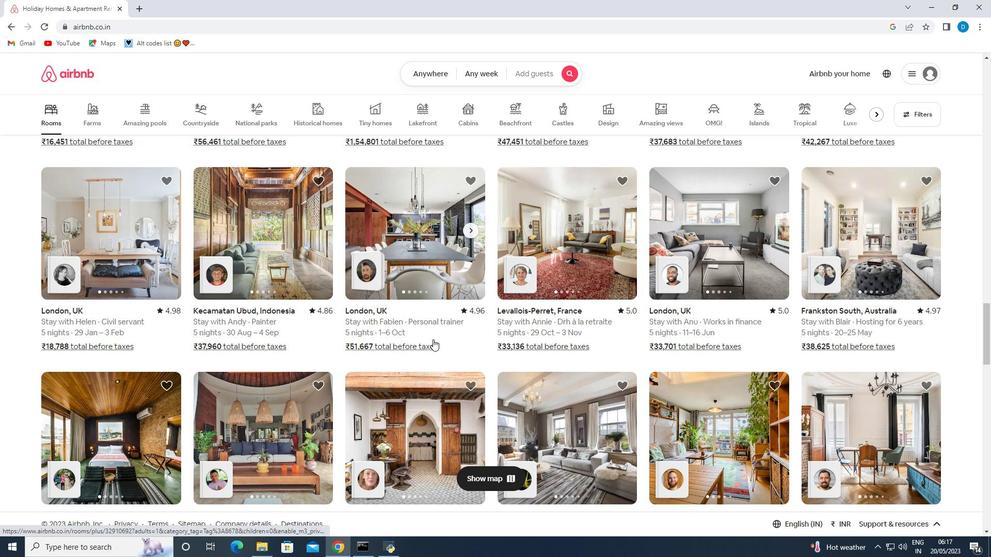 
Action: Mouse scrolled (433, 339) with delta (0, 0)
Screenshot: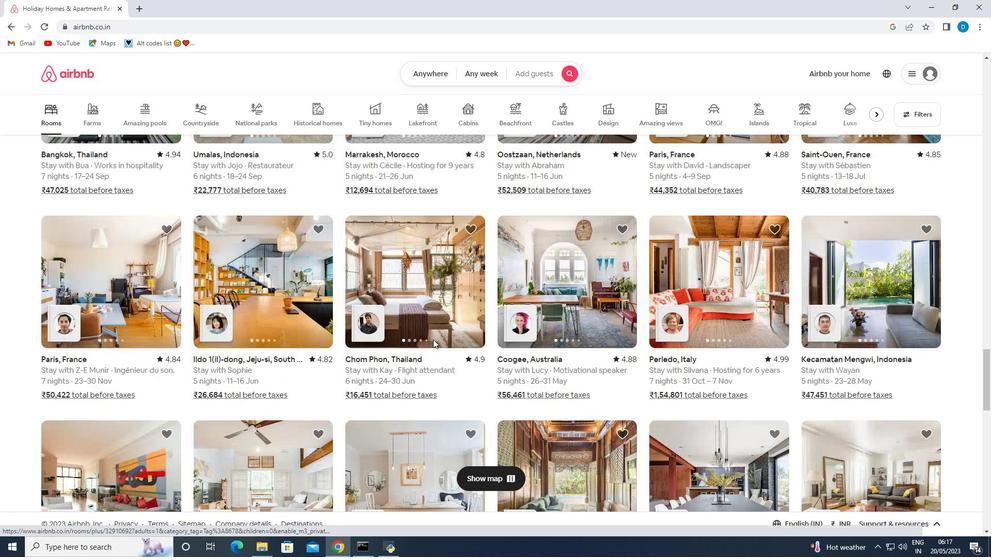 
Action: Mouse scrolled (433, 339) with delta (0, 0)
Screenshot: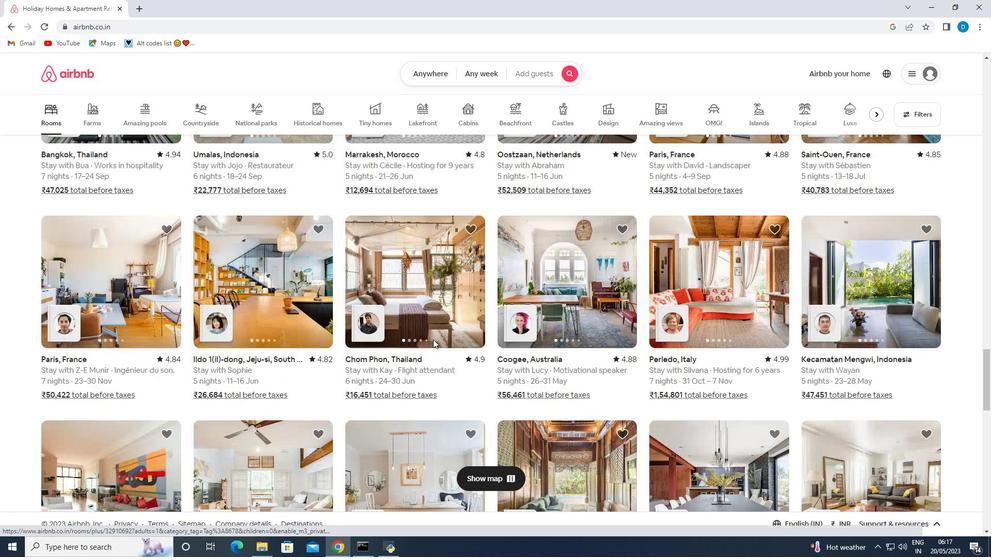 
Action: Mouse scrolled (433, 339) with delta (0, 0)
Screenshot: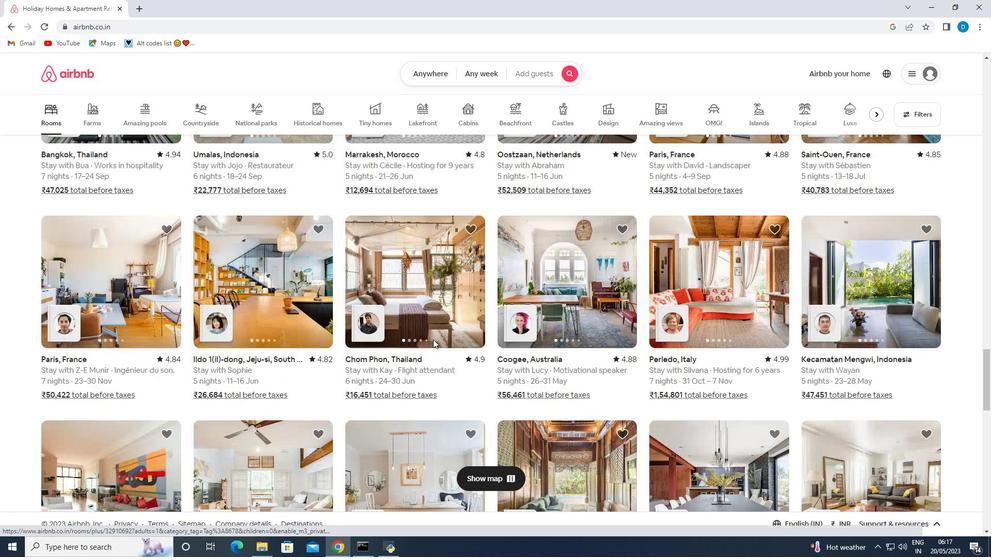 
Action: Mouse scrolled (433, 339) with delta (0, 0)
Screenshot: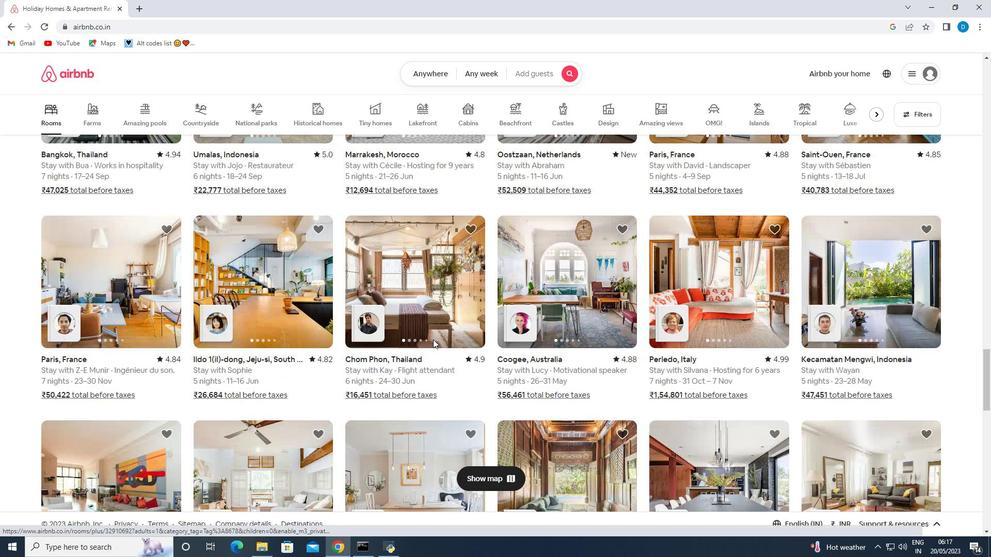 
Action: Mouse scrolled (433, 339) with delta (0, 0)
Screenshot: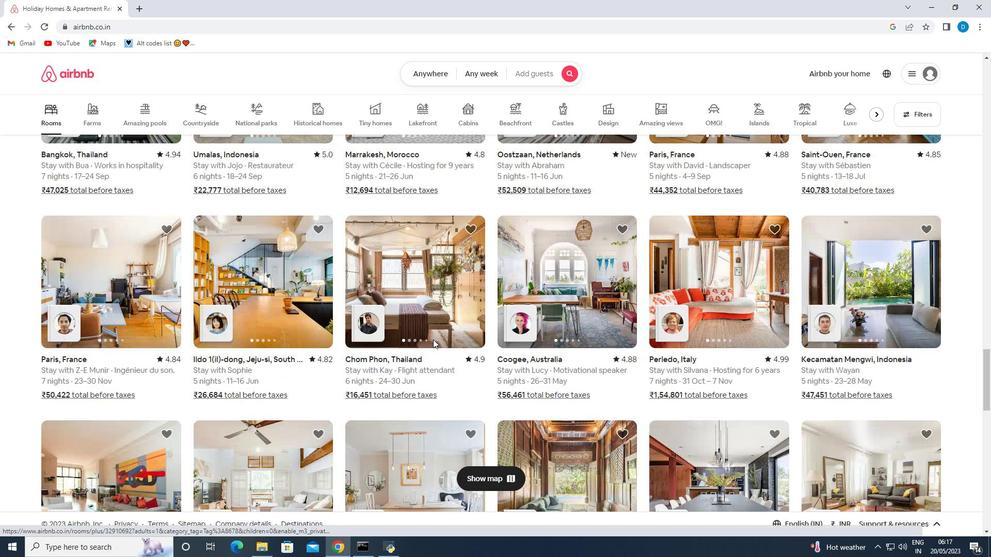 
Action: Mouse scrolled (433, 339) with delta (0, 0)
Screenshot: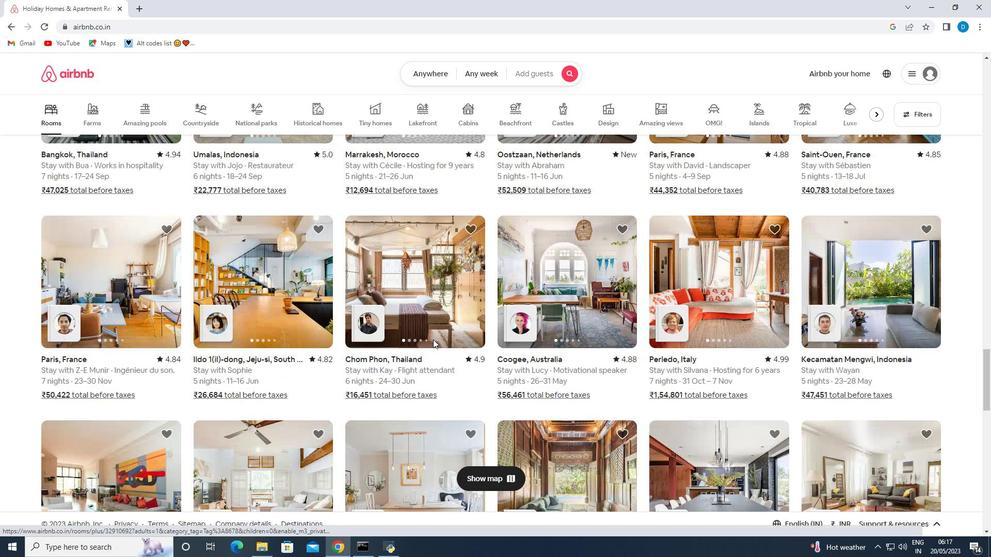 
Action: Mouse scrolled (433, 339) with delta (0, 0)
Screenshot: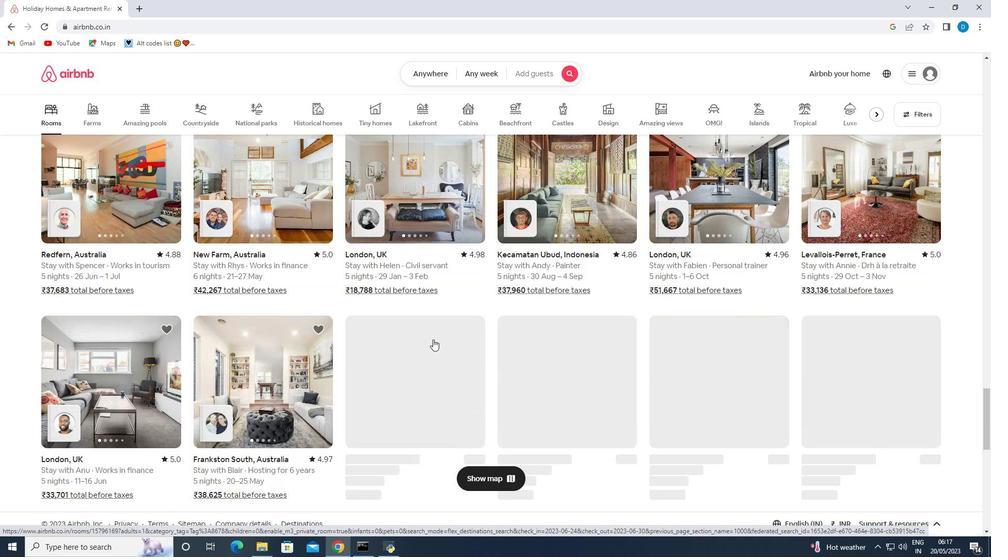 
Action: Mouse scrolled (433, 339) with delta (0, 0)
Screenshot: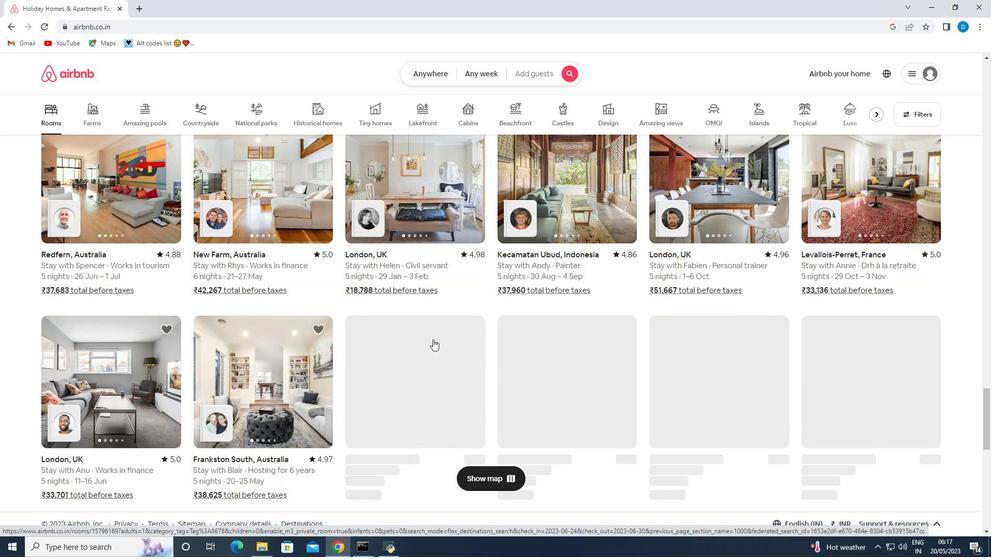 
Action: Mouse scrolled (433, 339) with delta (0, 0)
Screenshot: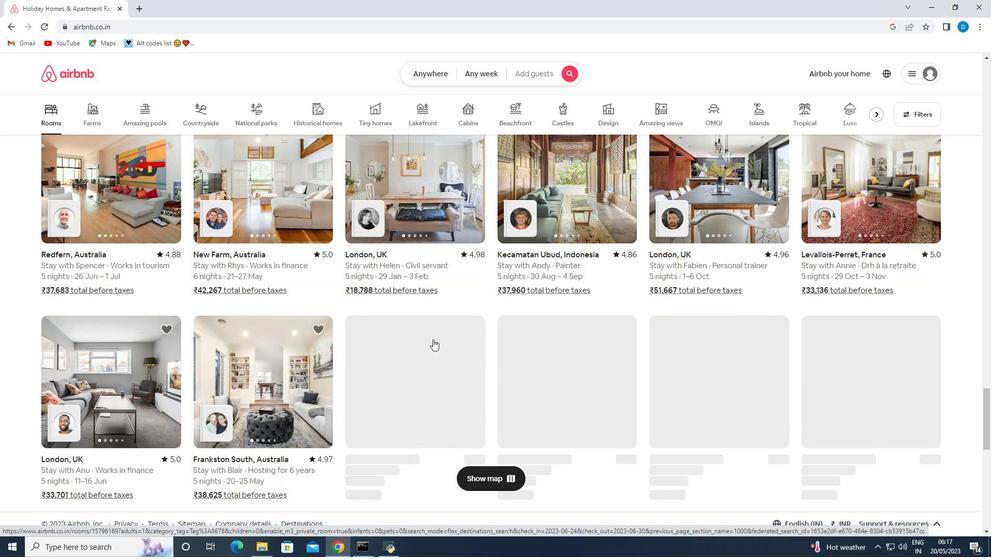 
Action: Mouse scrolled (433, 339) with delta (0, 0)
Screenshot: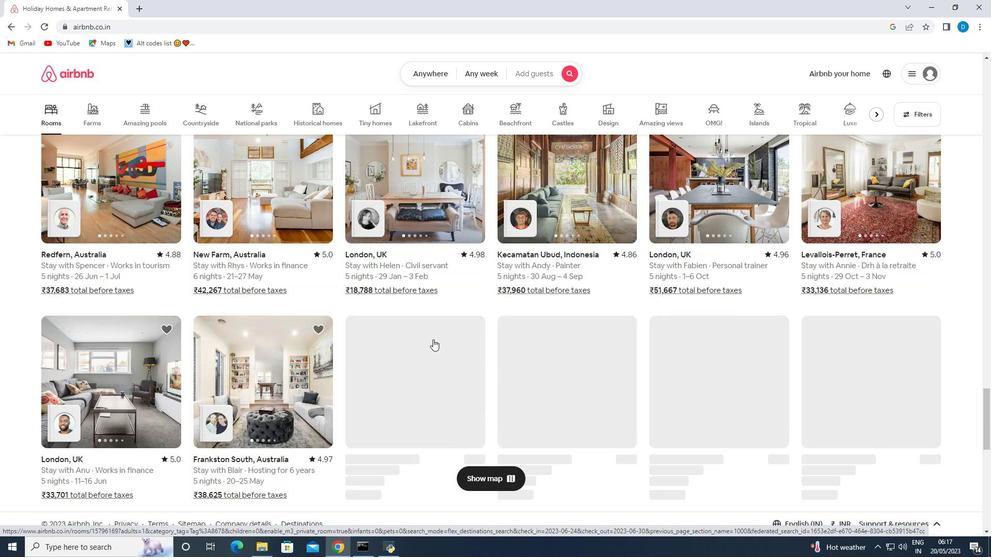 
Action: Mouse moved to (453, 348)
Screenshot: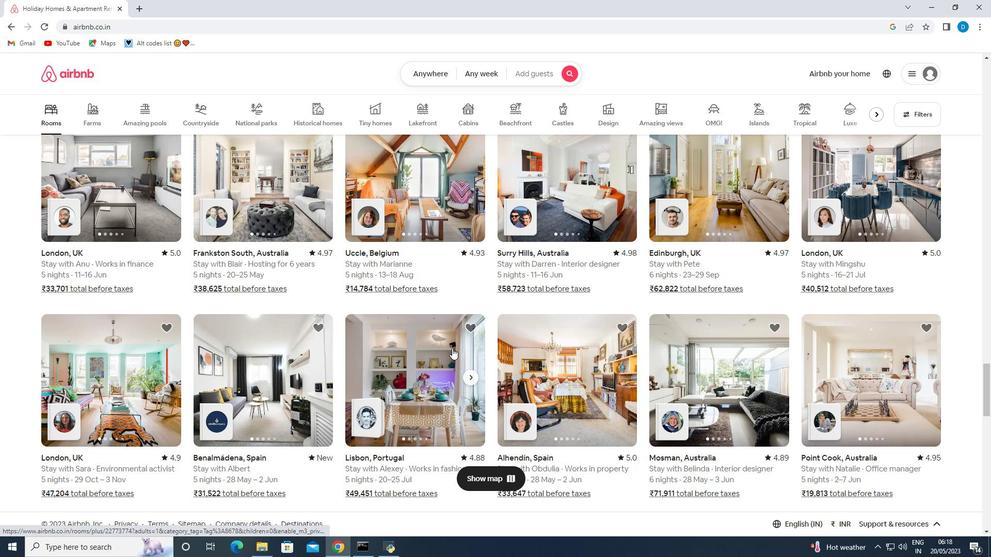 
Action: Mouse scrolled (453, 347) with delta (0, 0)
Screenshot: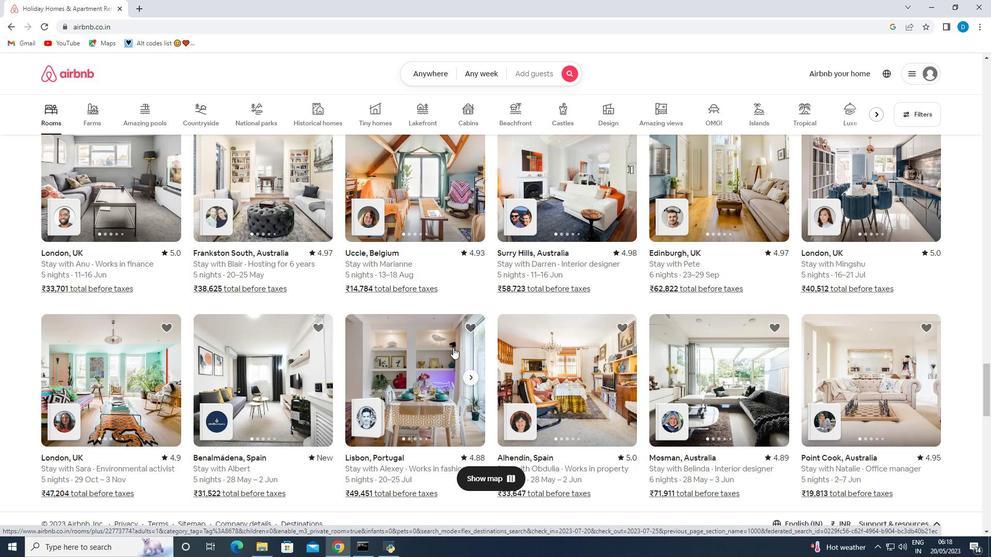 
Action: Mouse scrolled (453, 347) with delta (0, 0)
Screenshot: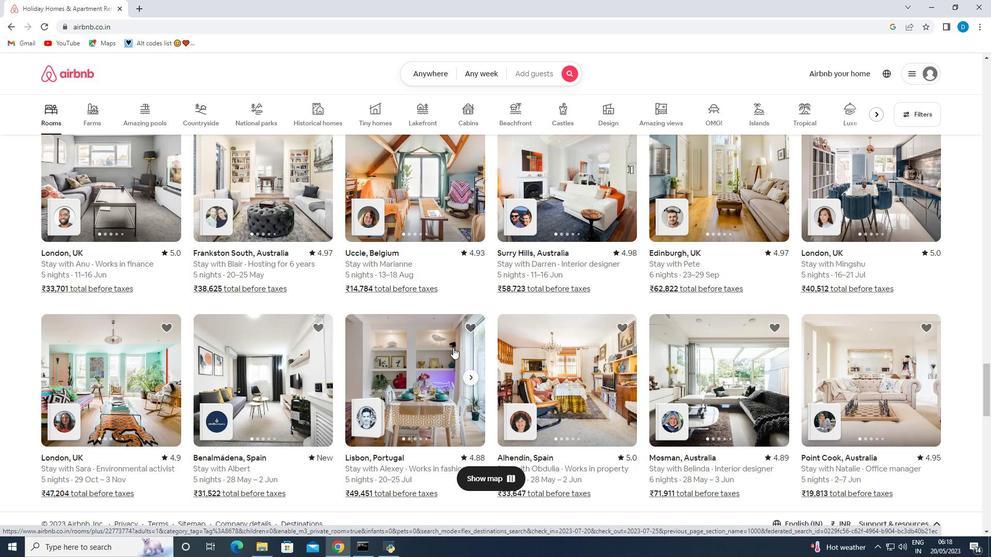 
Action: Mouse scrolled (453, 347) with delta (0, 0)
Screenshot: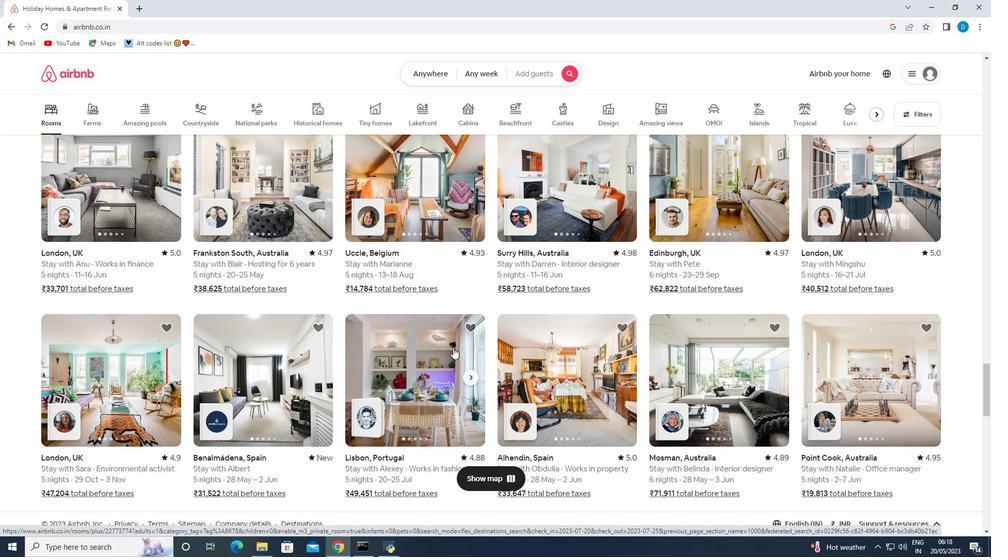 
Action: Mouse scrolled (453, 347) with delta (0, 0)
Screenshot: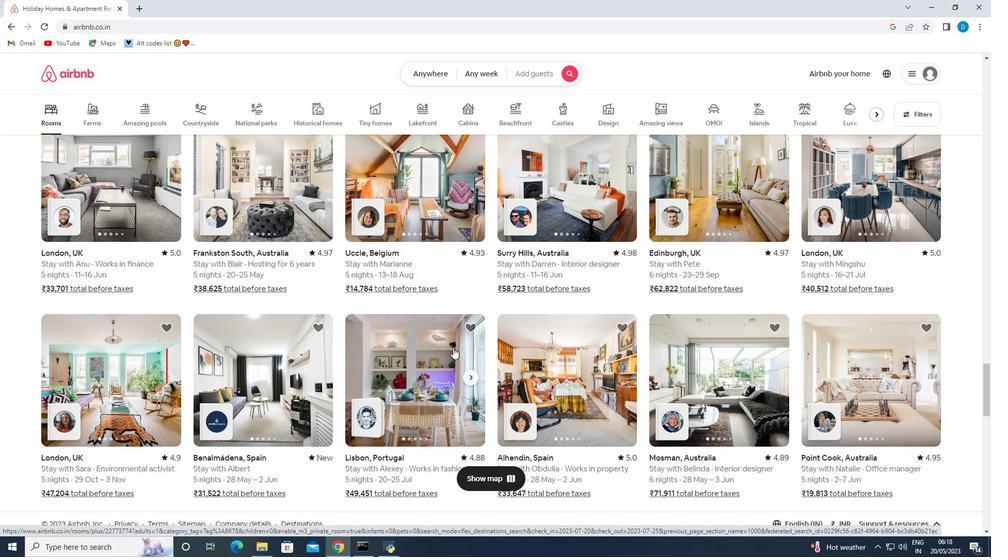 
Action: Mouse moved to (455, 344)
Screenshot: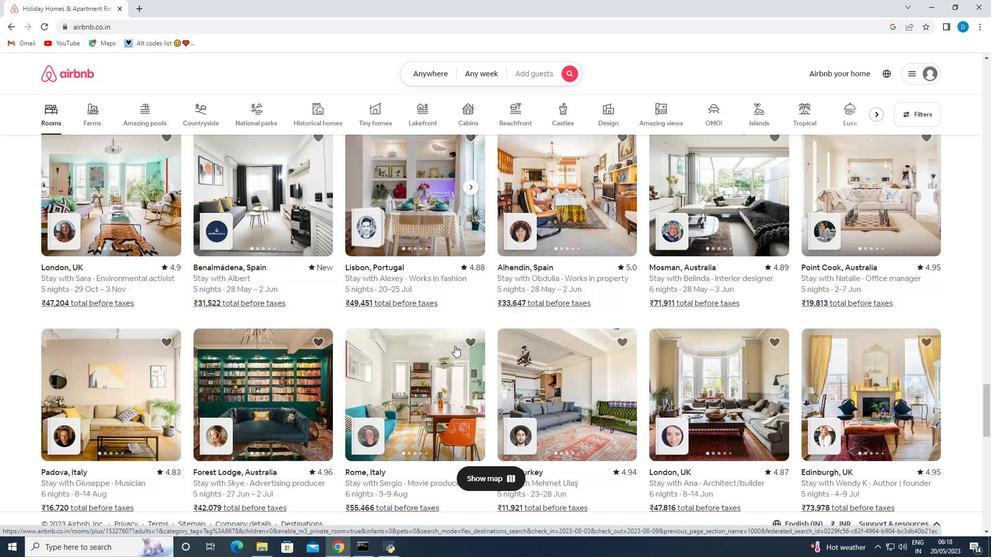 
Action: Mouse scrolled (455, 344) with delta (0, 0)
Screenshot: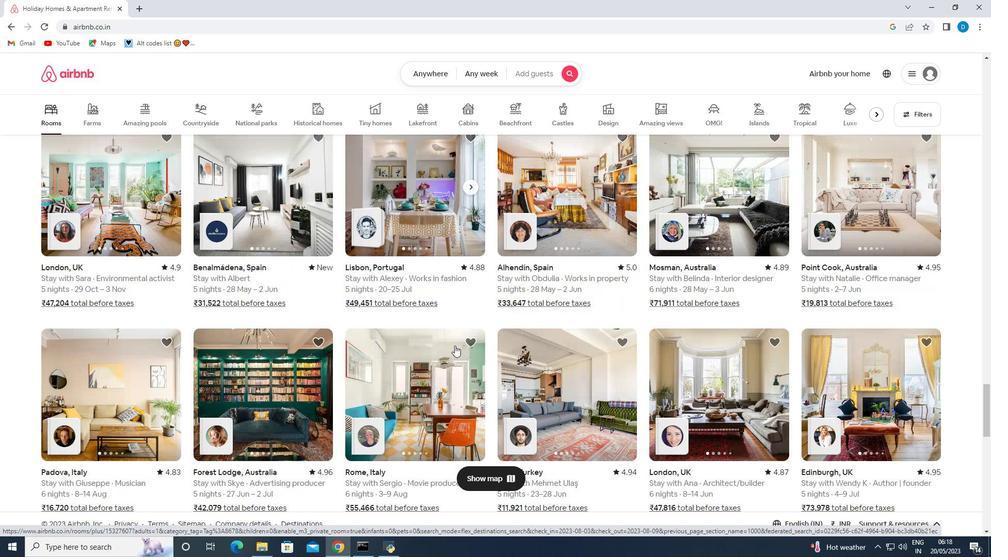 
Action: Mouse scrolled (455, 344) with delta (0, 0)
Screenshot: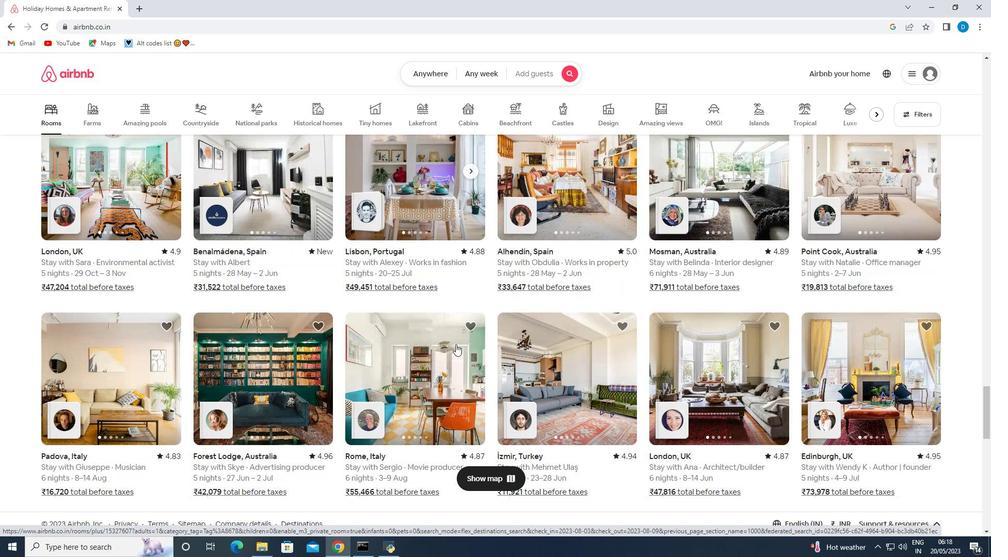 
Action: Mouse scrolled (455, 344) with delta (0, 0)
Screenshot: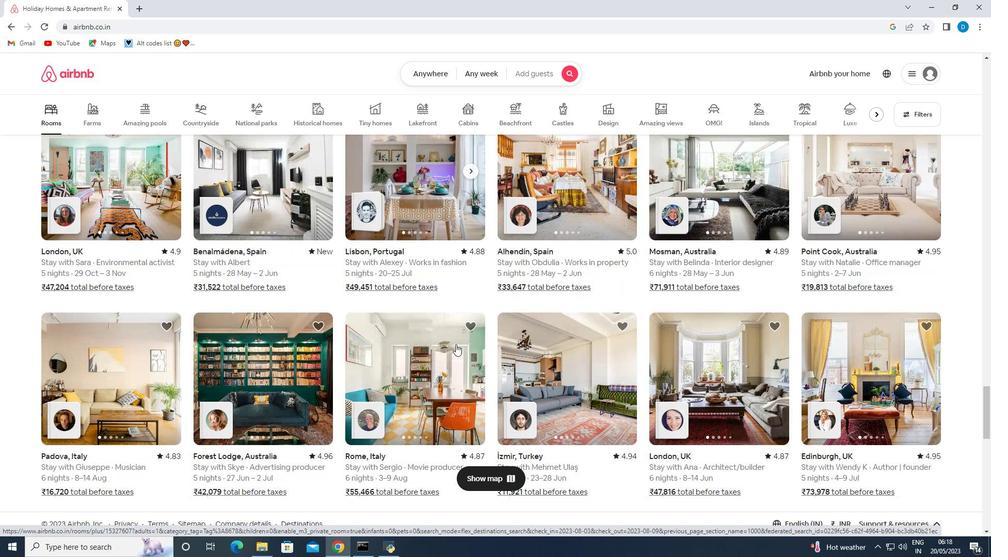 
Action: Mouse scrolled (455, 344) with delta (0, 0)
Screenshot: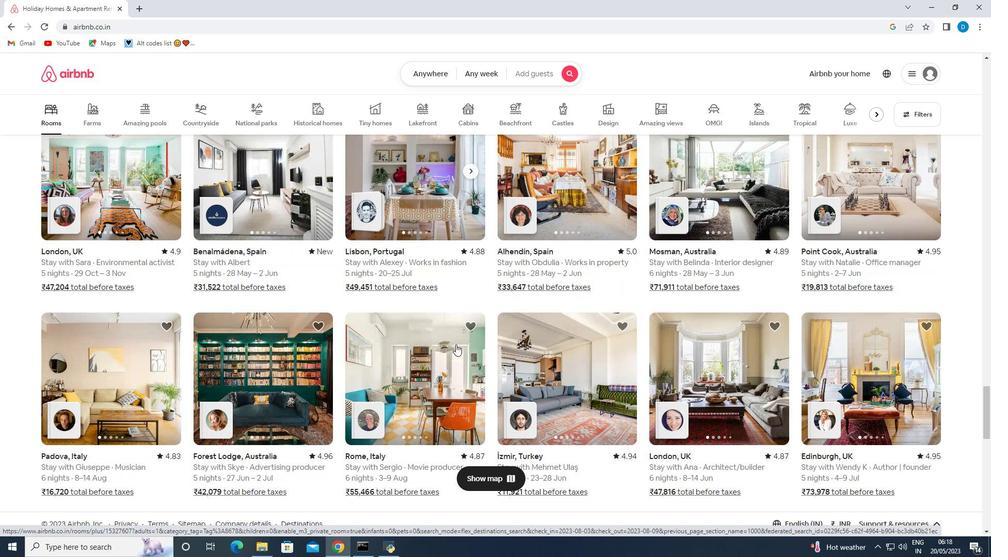 
Action: Mouse scrolled (455, 344) with delta (0, 0)
Screenshot: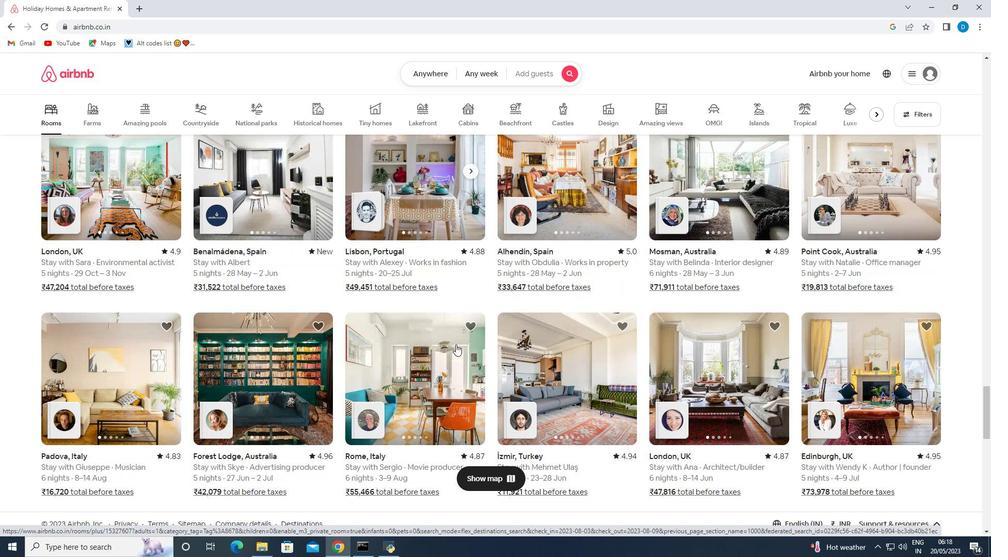 
Action: Mouse scrolled (455, 344) with delta (0, 0)
Screenshot: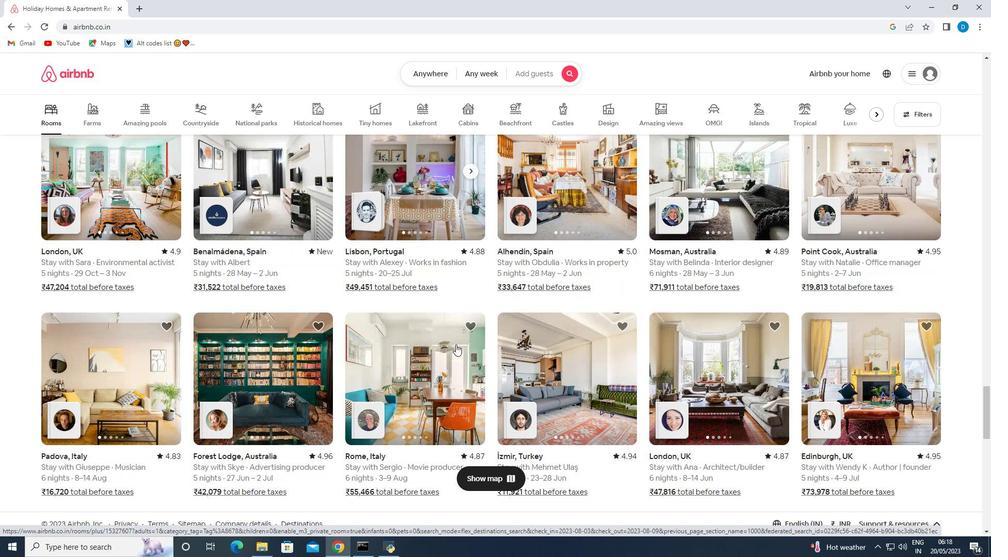 
Action: Mouse scrolled (455, 344) with delta (0, 0)
Screenshot: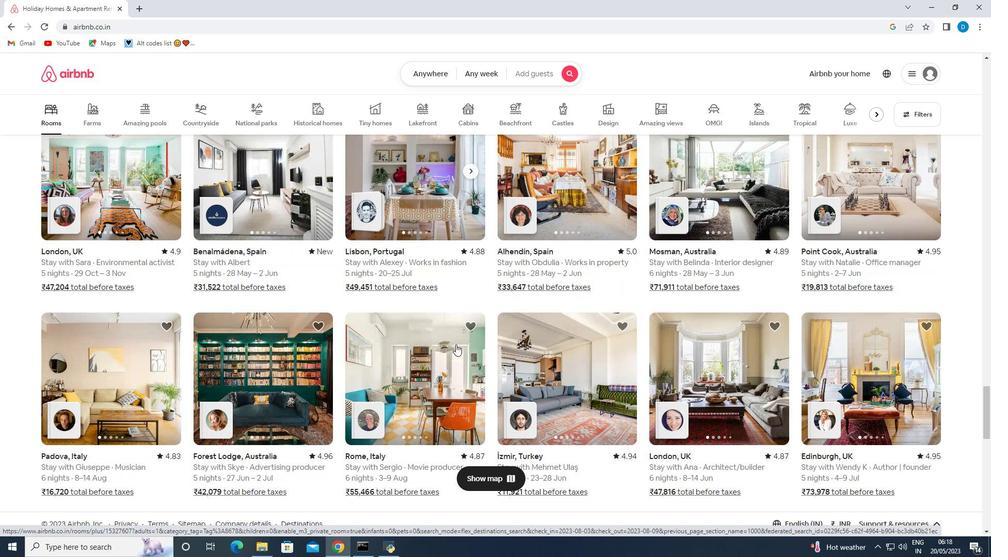 
Action: Mouse moved to (455, 343)
Screenshot: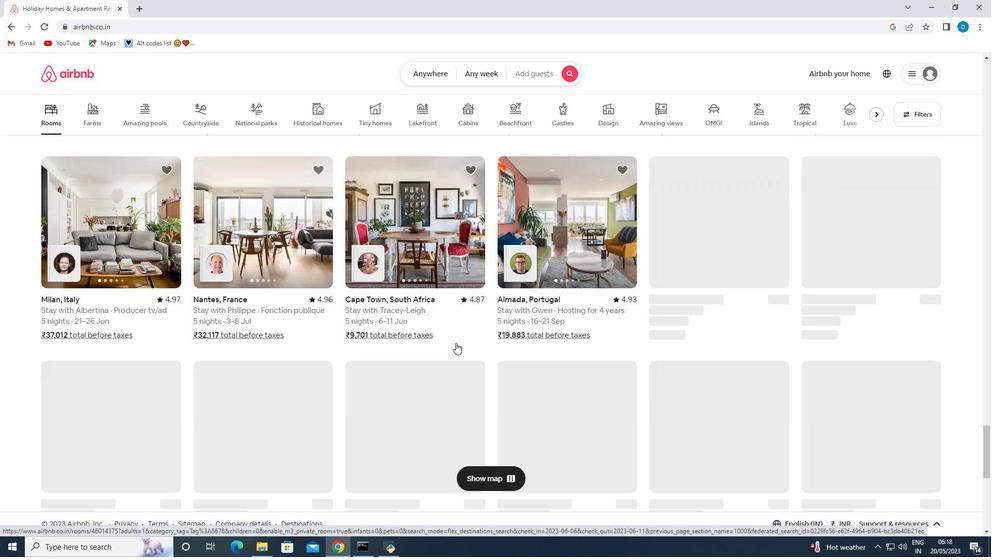 
Action: Mouse scrolled (455, 342) with delta (0, 0)
Screenshot: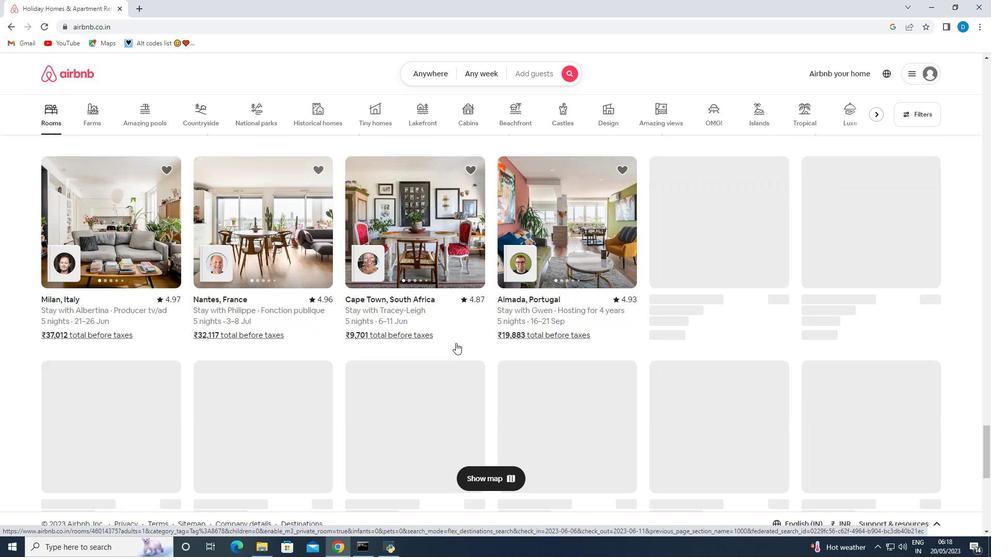 
Action: Mouse moved to (455, 344)
Screenshot: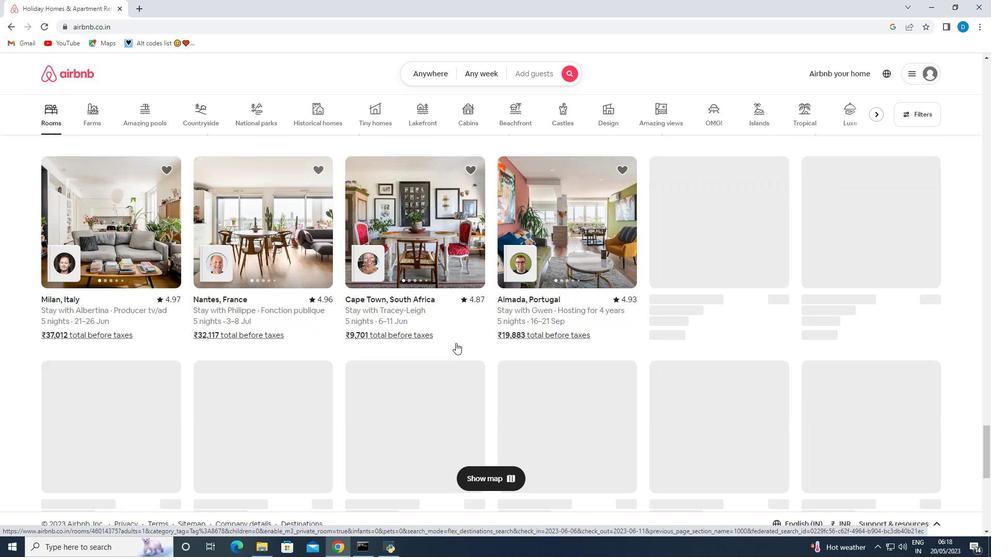
Action: Mouse scrolled (455, 343) with delta (0, 0)
Screenshot: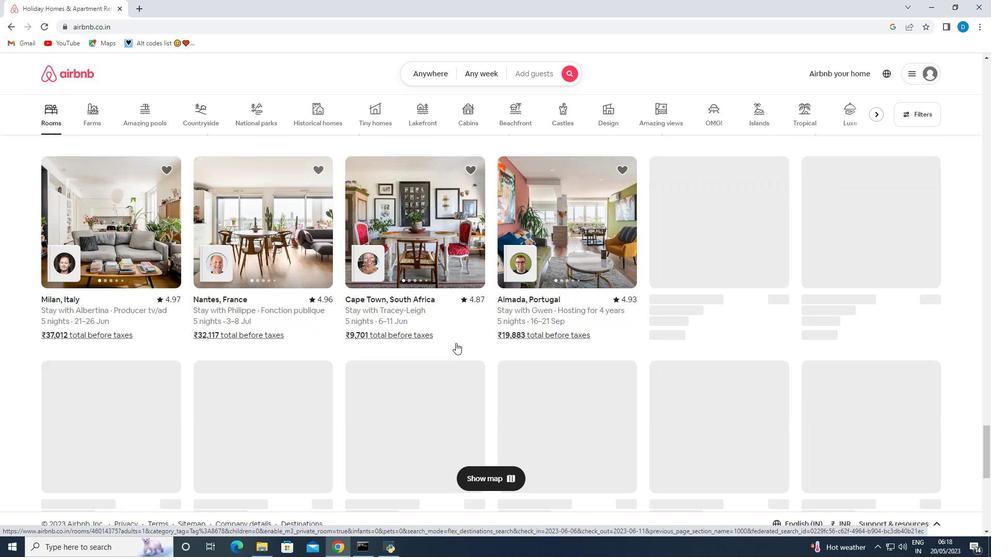 
Action: Mouse scrolled (455, 343) with delta (0, 0)
Screenshot: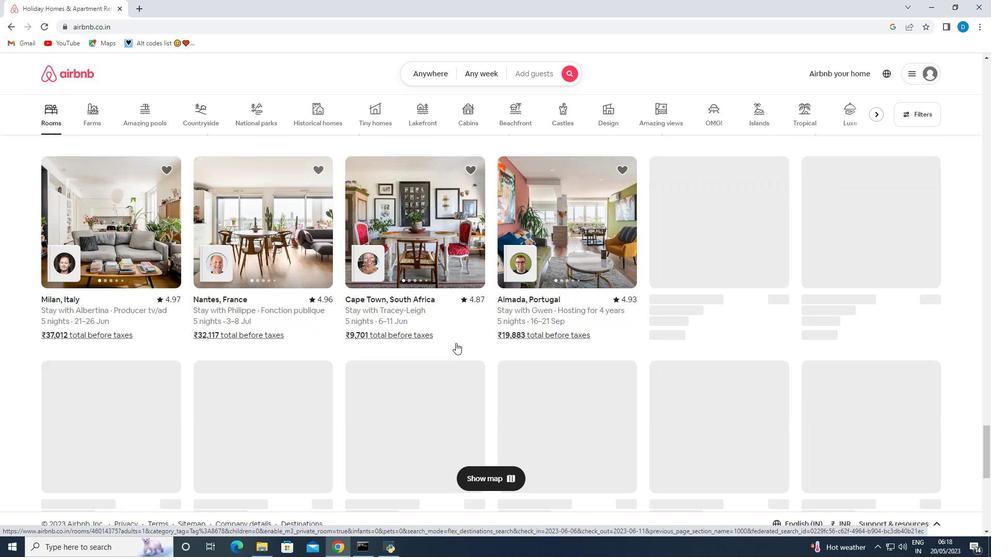 
Action: Mouse scrolled (455, 343) with delta (0, 0)
Screenshot: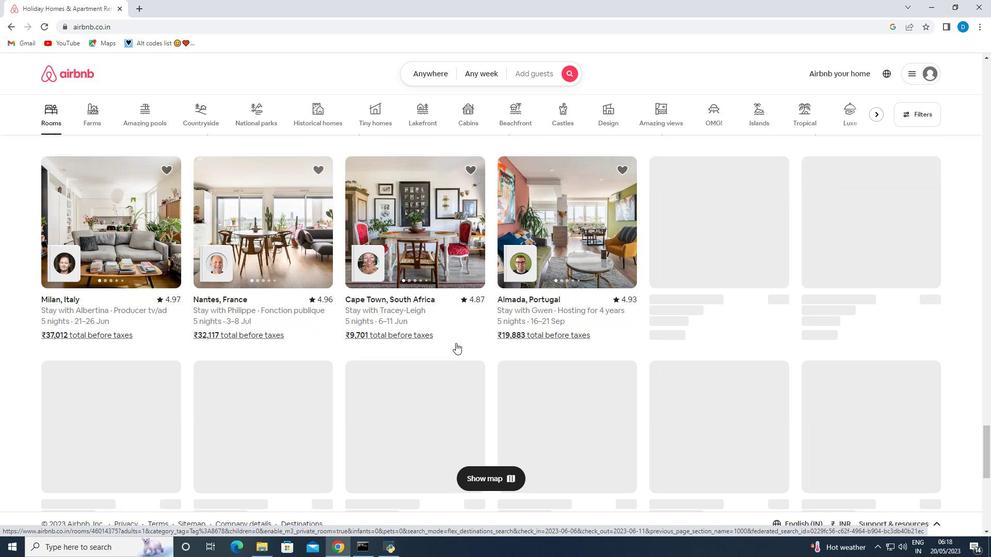 
Action: Mouse scrolled (455, 343) with delta (0, 0)
Screenshot: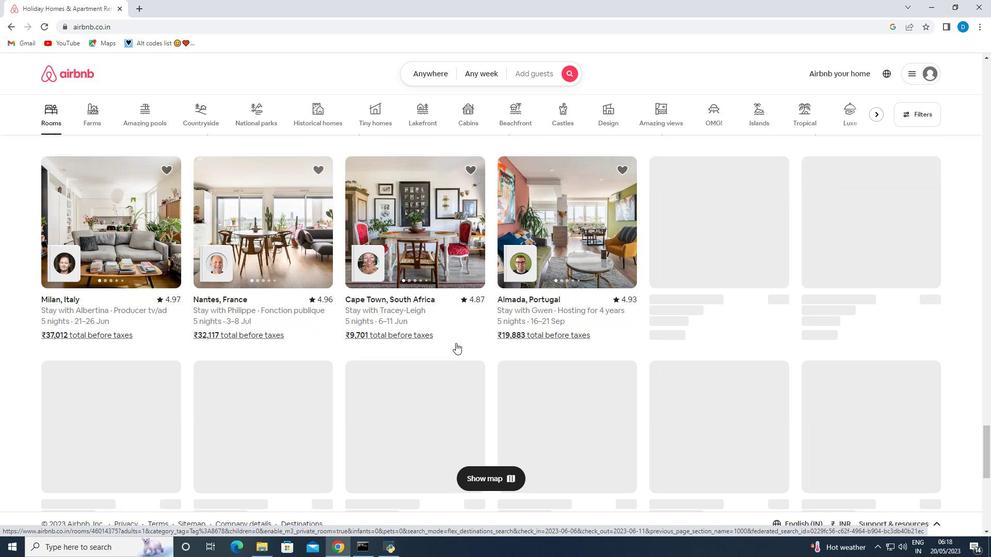 
Action: Mouse scrolled (455, 343) with delta (0, 0)
Screenshot: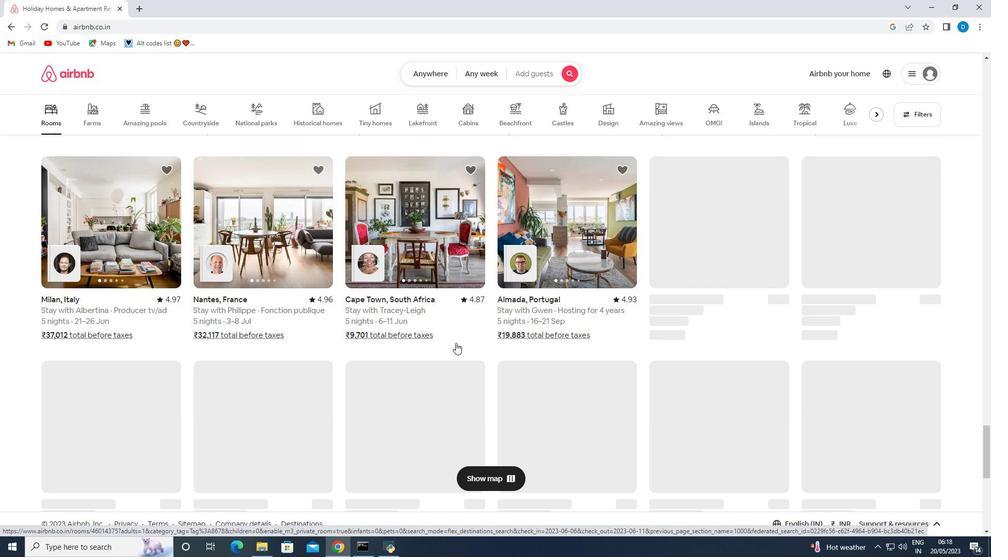 
Action: Mouse moved to (471, 355)
Screenshot: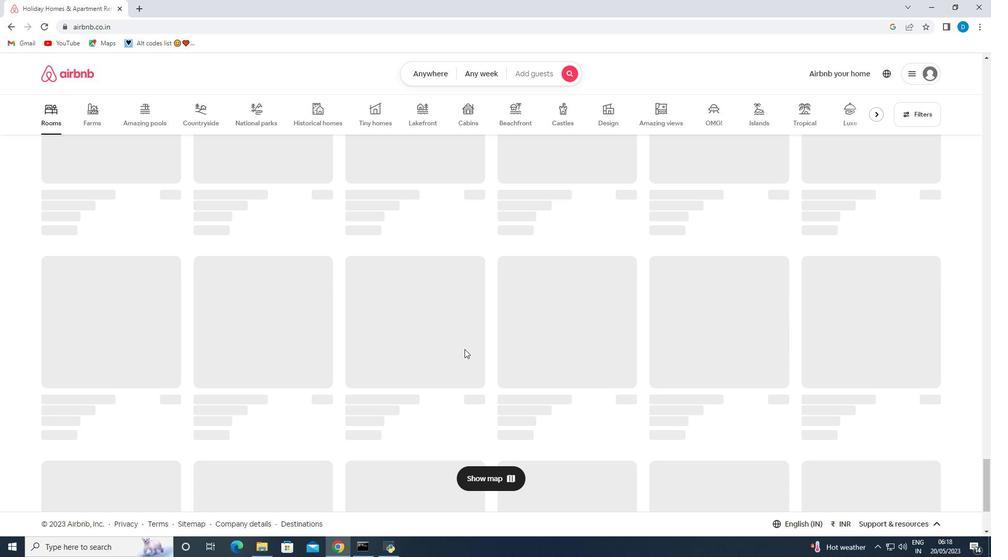 
Action: Mouse scrolled (471, 355) with delta (0, 0)
Screenshot: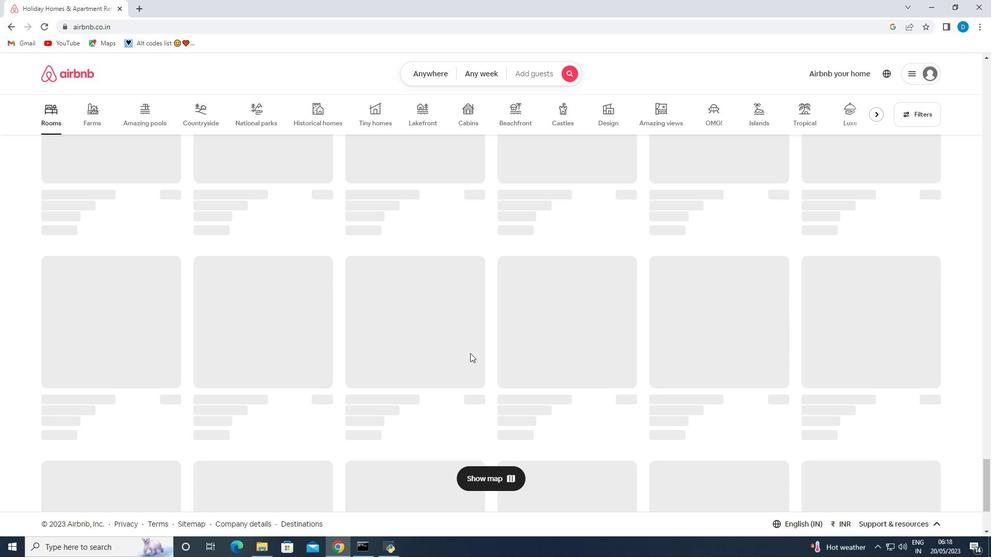 
Action: Mouse moved to (471, 356)
Screenshot: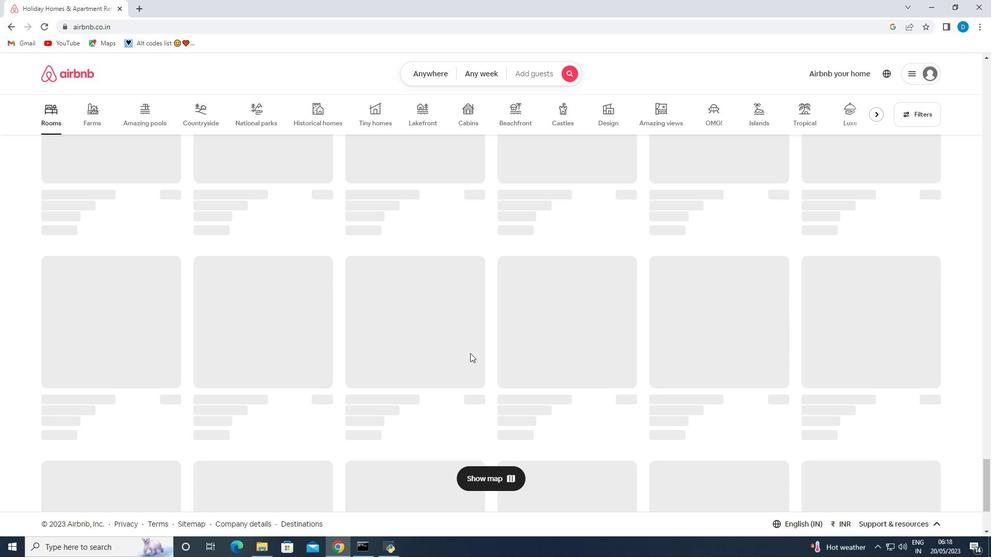 
Action: Mouse scrolled (471, 355) with delta (0, 0)
Screenshot: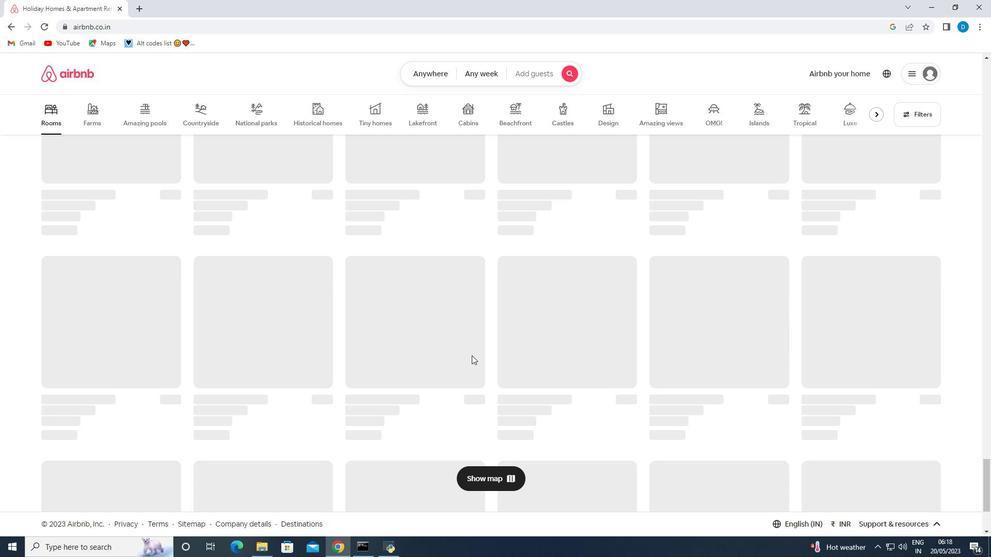 
Action: Mouse moved to (464, 331)
Screenshot: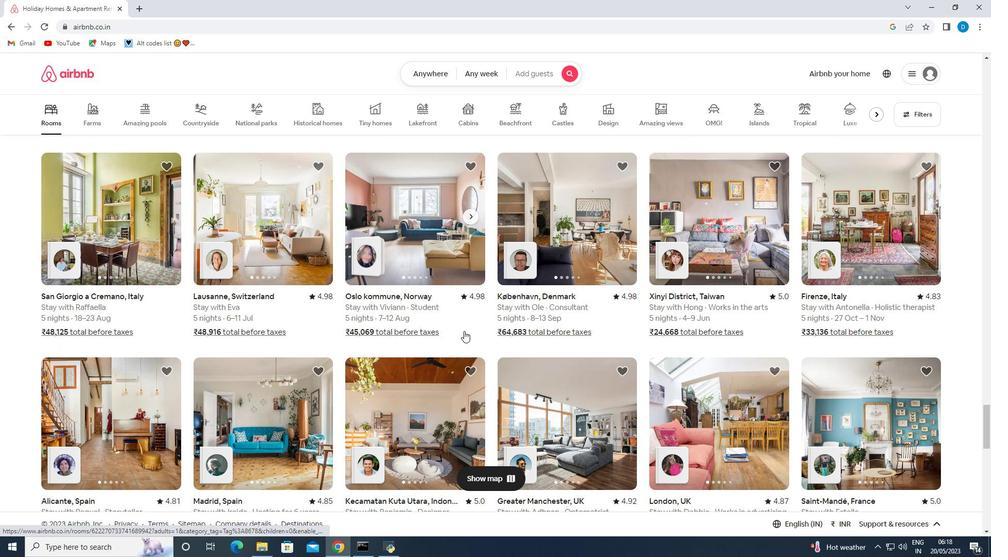 
Action: Mouse scrolled (464, 330) with delta (0, 0)
Screenshot: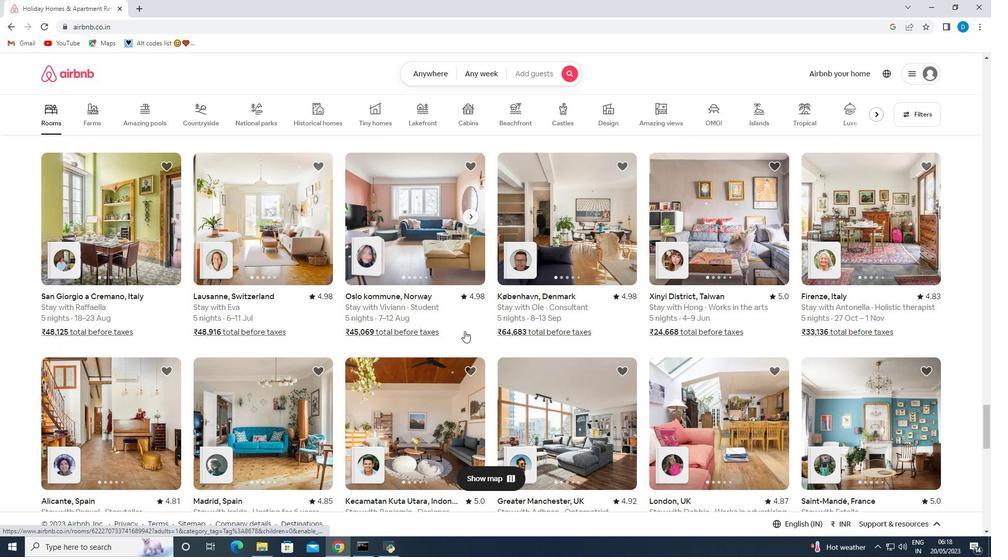
Action: Mouse scrolled (464, 330) with delta (0, 0)
Screenshot: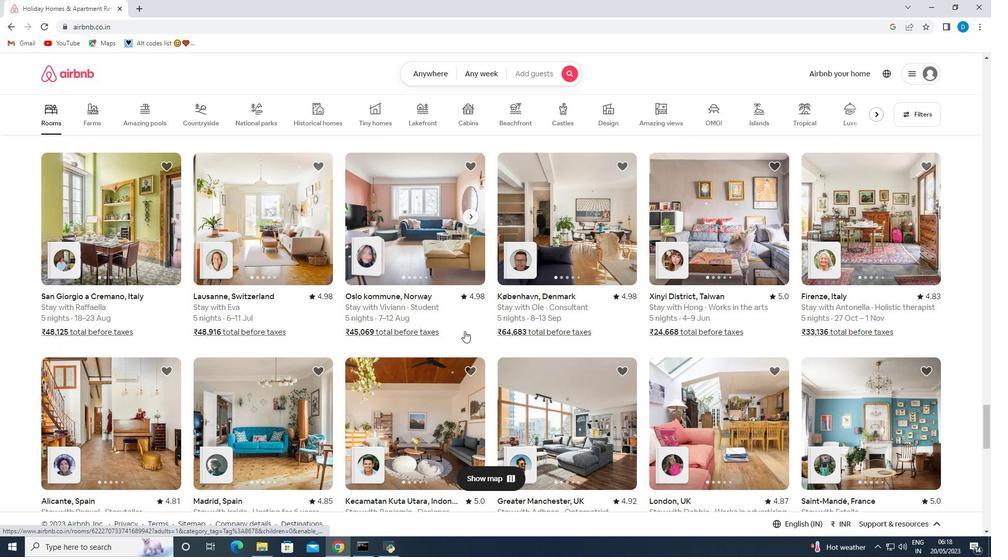 
Action: Mouse scrolled (464, 330) with delta (0, 0)
Screenshot: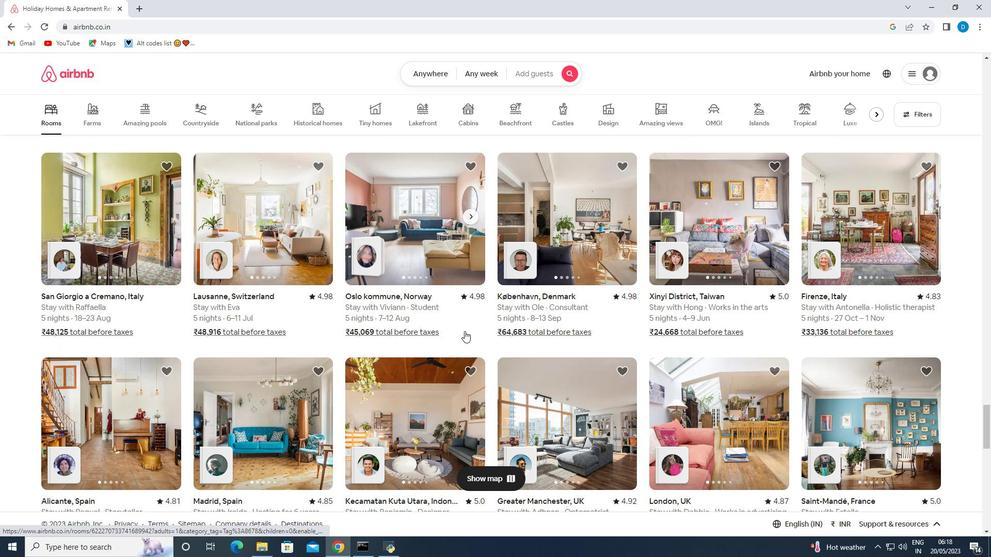 
Action: Mouse scrolled (464, 330) with delta (0, 0)
Screenshot: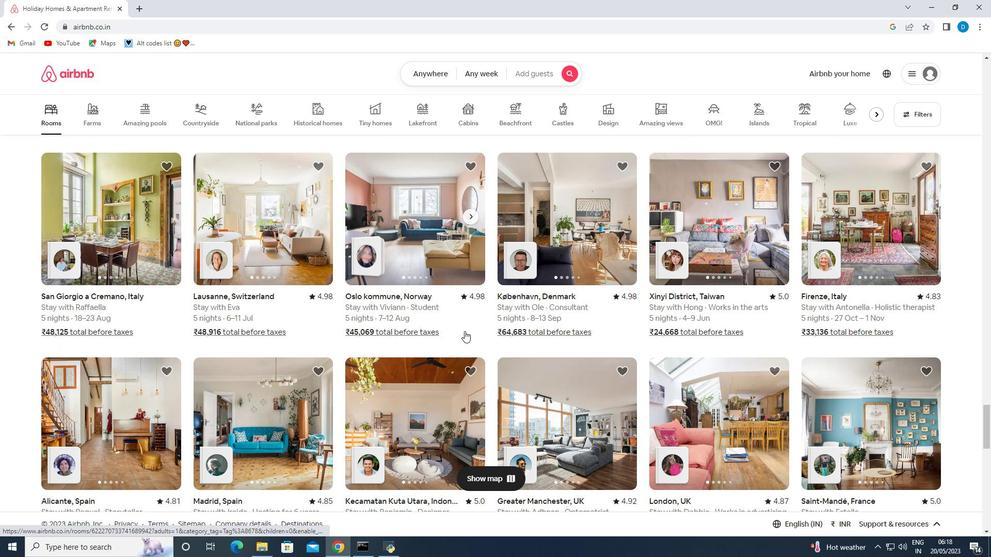 
Action: Mouse moved to (436, 417)
Screenshot: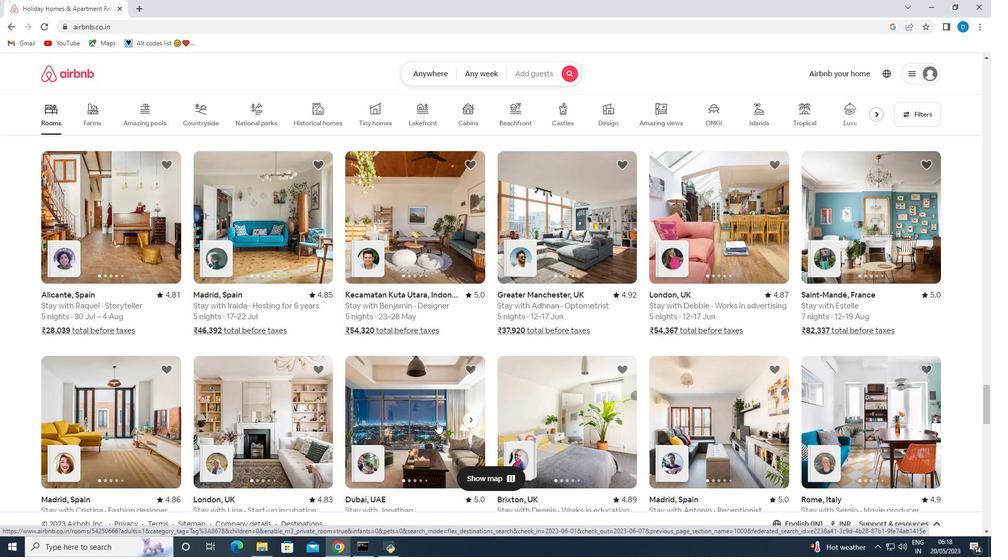
Action: Mouse scrolled (436, 417) with delta (0, 0)
Screenshot: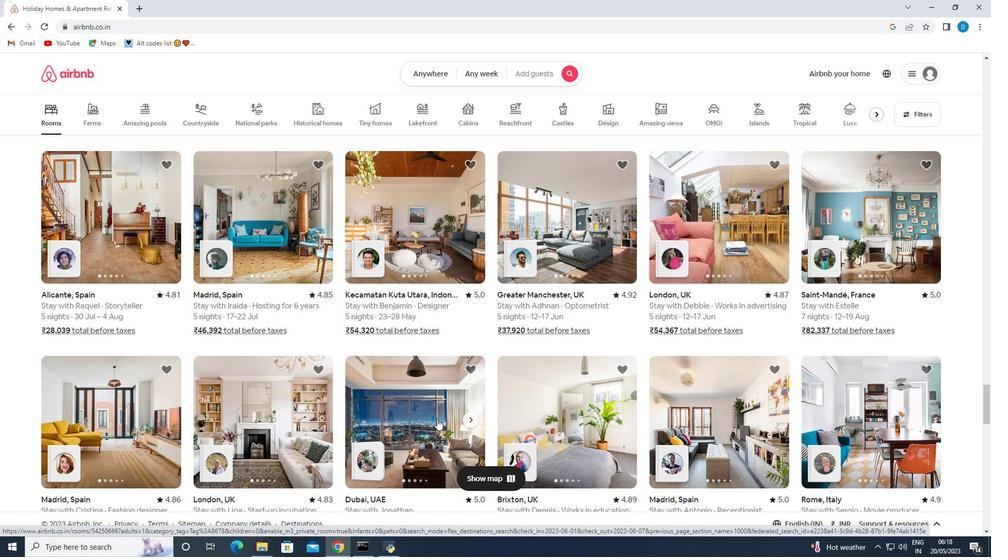 
Action: Mouse scrolled (436, 417) with delta (0, 0)
Screenshot: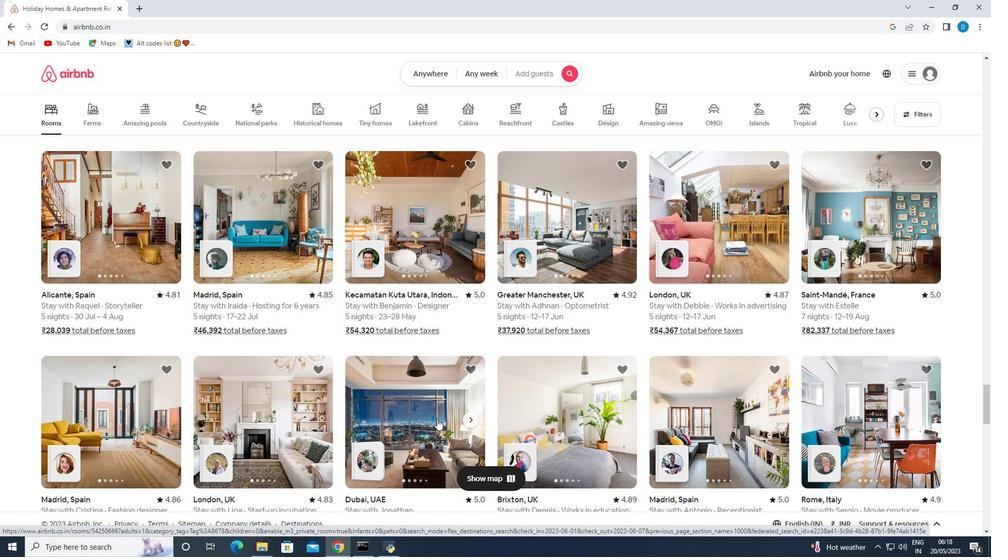 
Action: Mouse scrolled (436, 417) with delta (0, 0)
Screenshot: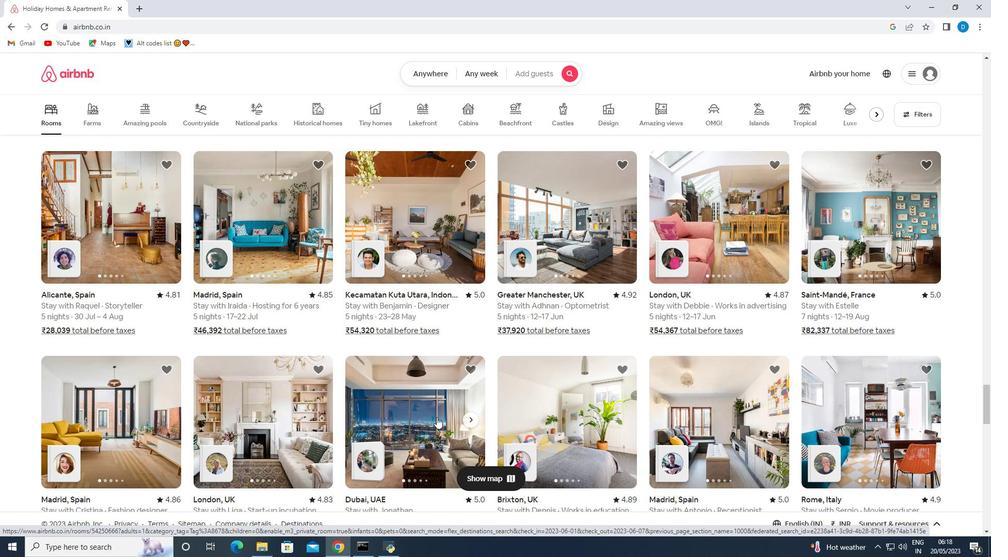 
Action: Mouse scrolled (436, 417) with delta (0, 0)
Screenshot: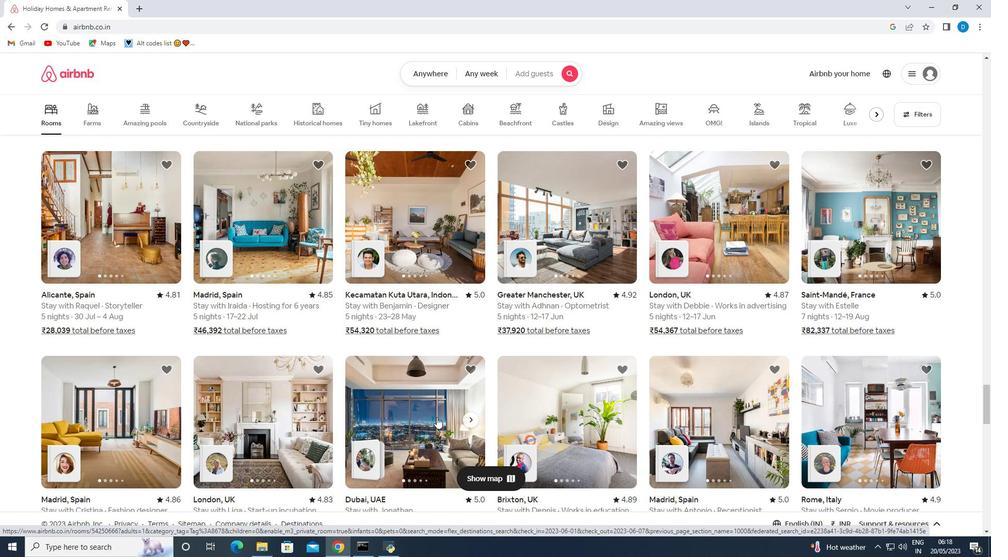 
Action: Mouse scrolled (436, 417) with delta (0, 0)
Screenshot: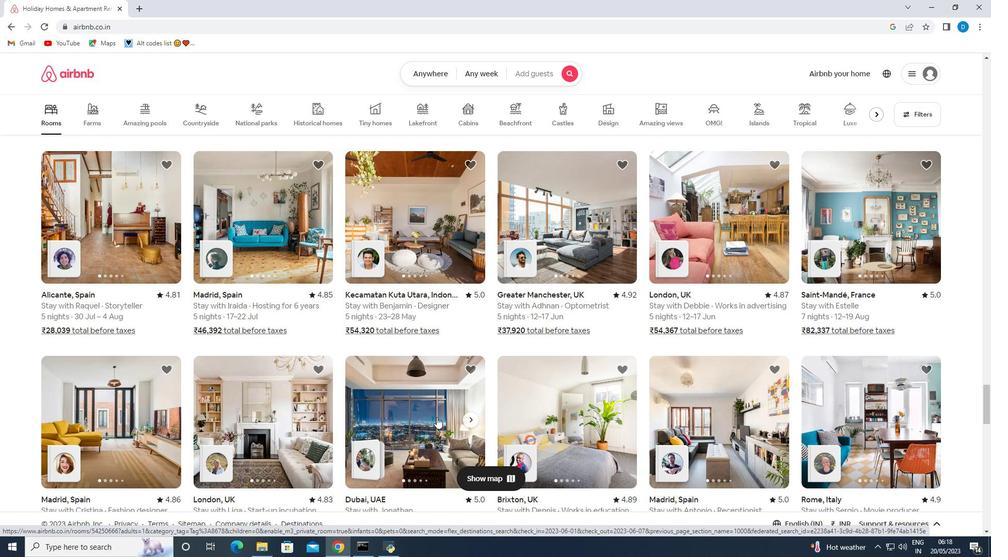 
Action: Mouse moved to (432, 403)
Screenshot: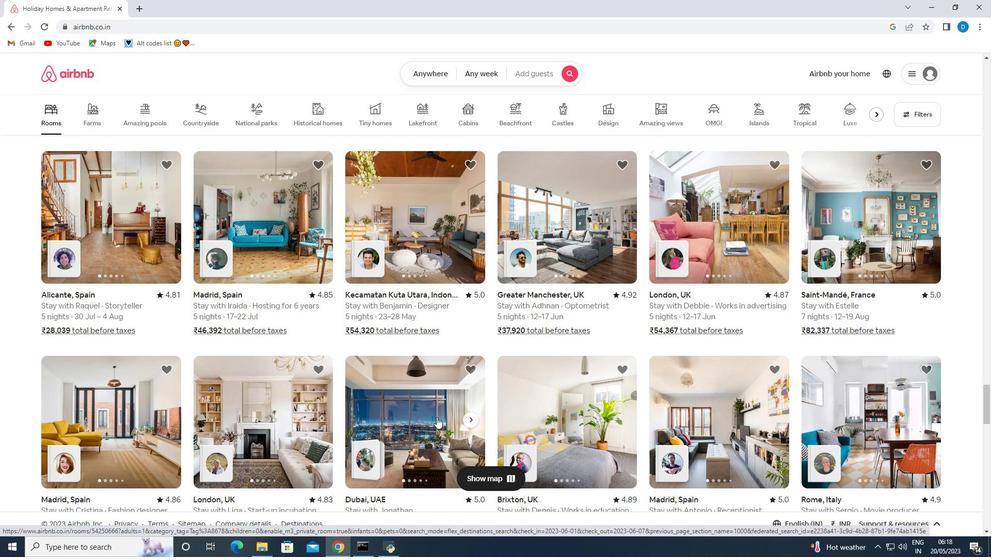 
Action: Mouse scrolled (434, 412) with delta (0, 0)
Screenshot: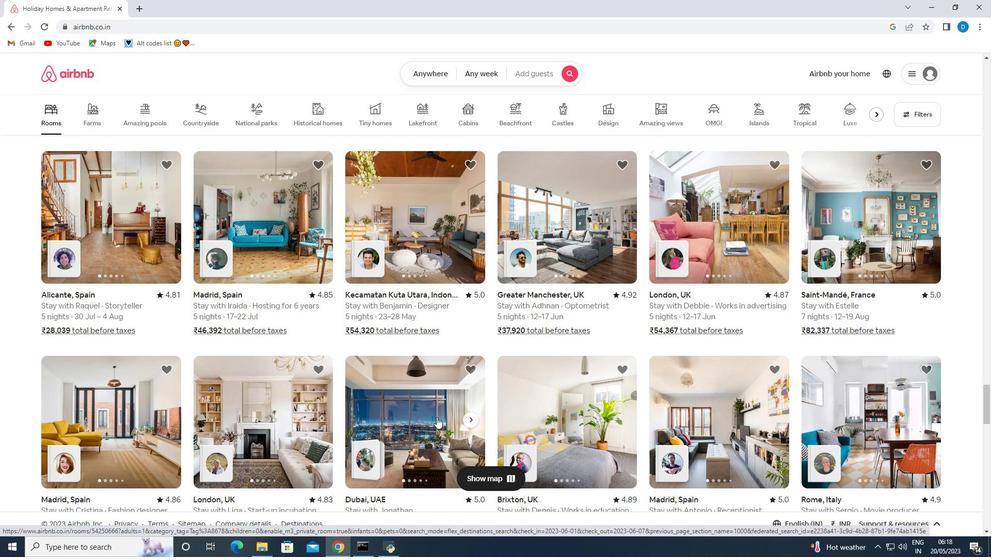 
Action: Mouse moved to (130, 295)
Screenshot: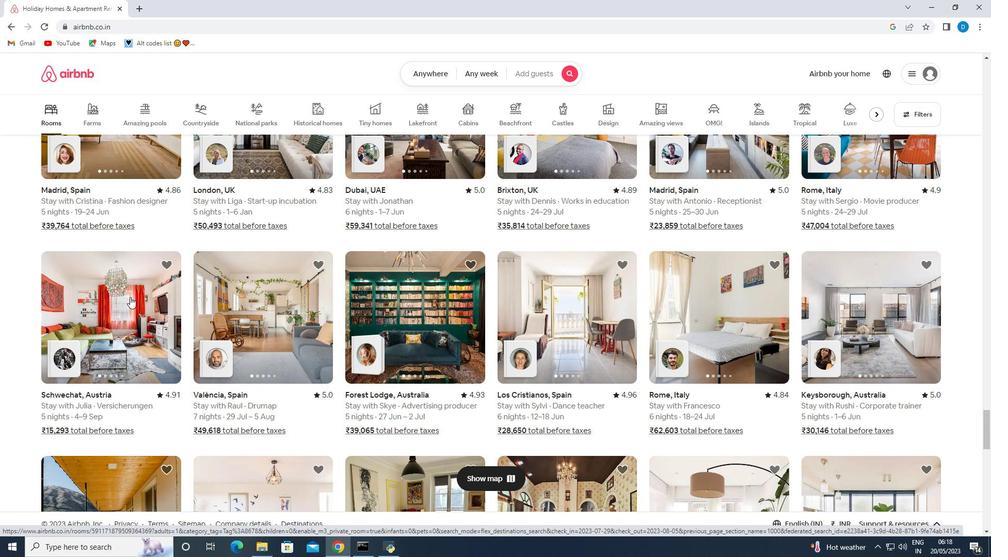 
Action: Mouse pressed left at (130, 295)
Screenshot: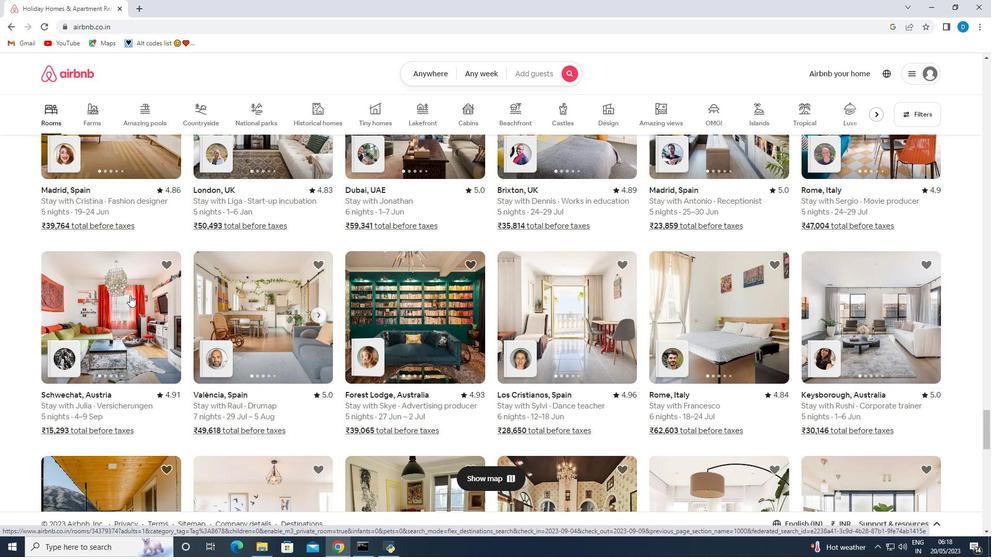 
Action: Mouse moved to (471, 389)
Screenshot: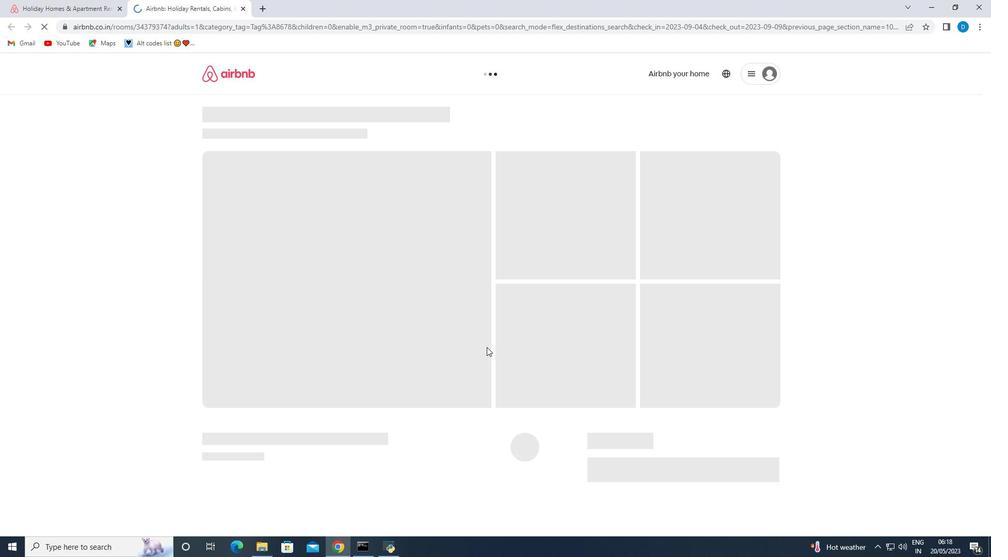 
Action: Mouse scrolled (471, 388) with delta (0, 0)
Screenshot: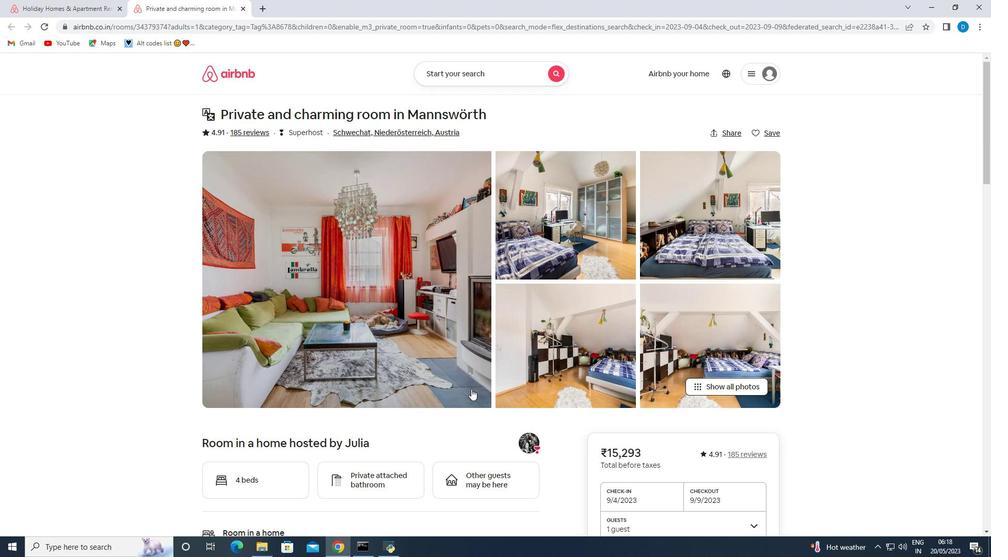 
Action: Mouse scrolled (471, 388) with delta (0, 0)
Screenshot: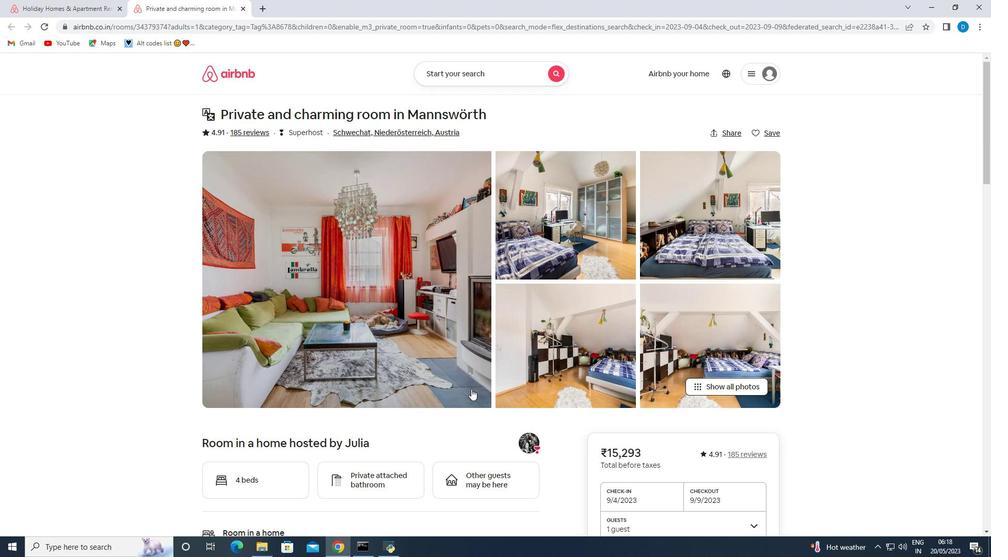 
Action: Mouse scrolled (471, 388) with delta (0, 0)
Screenshot: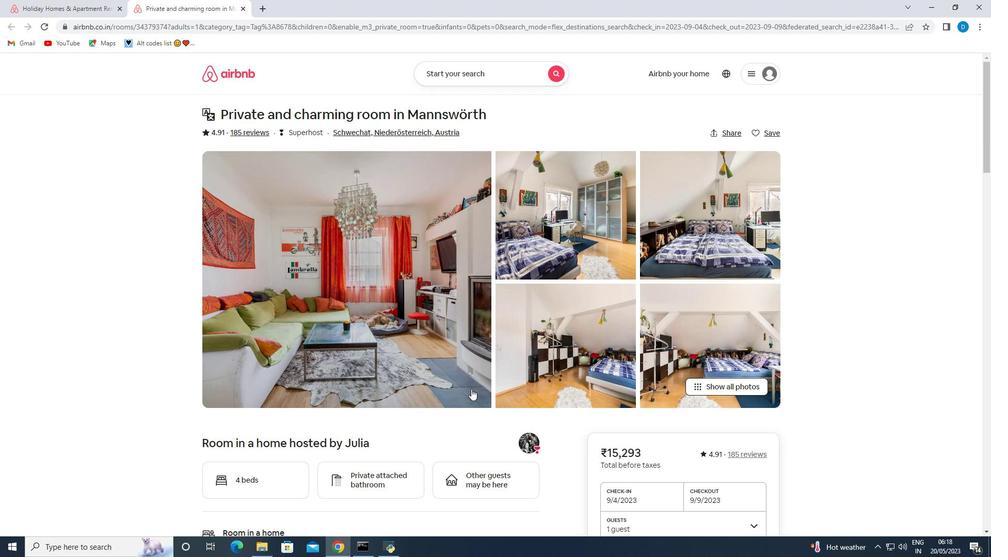 
Action: Mouse scrolled (471, 388) with delta (0, 0)
Screenshot: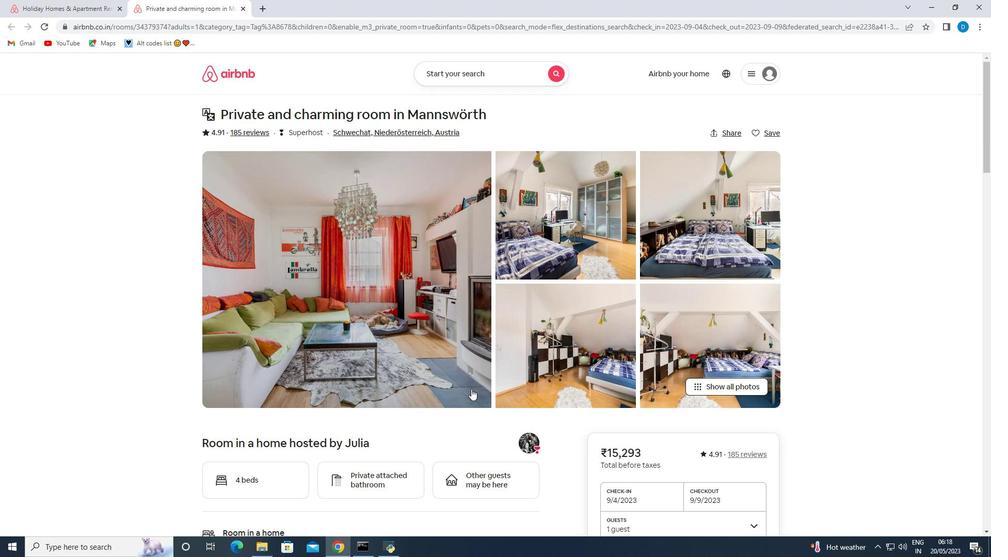 
Action: Mouse scrolled (471, 388) with delta (0, 0)
Screenshot: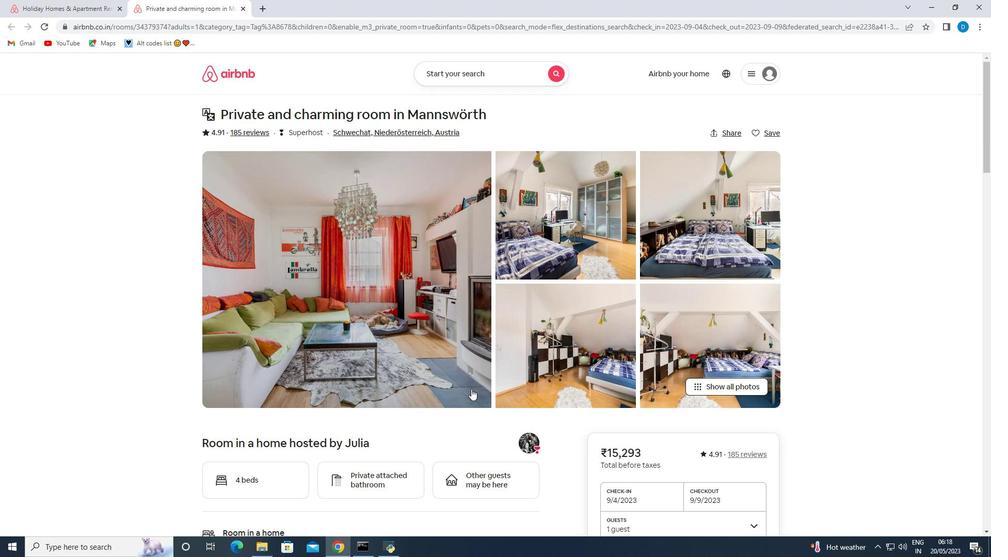 
Action: Mouse scrolled (471, 388) with delta (0, 0)
Screenshot: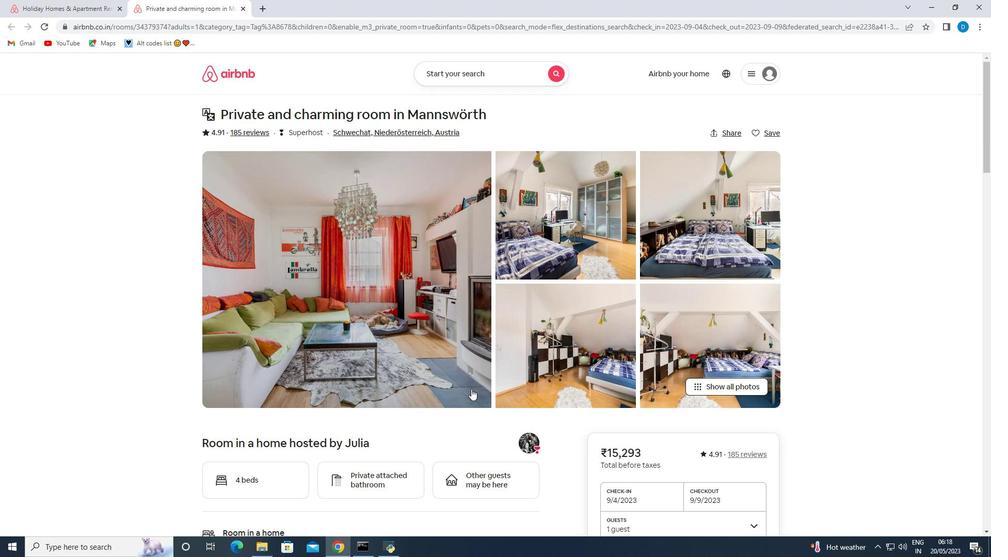 
Action: Mouse scrolled (471, 388) with delta (0, 0)
Screenshot: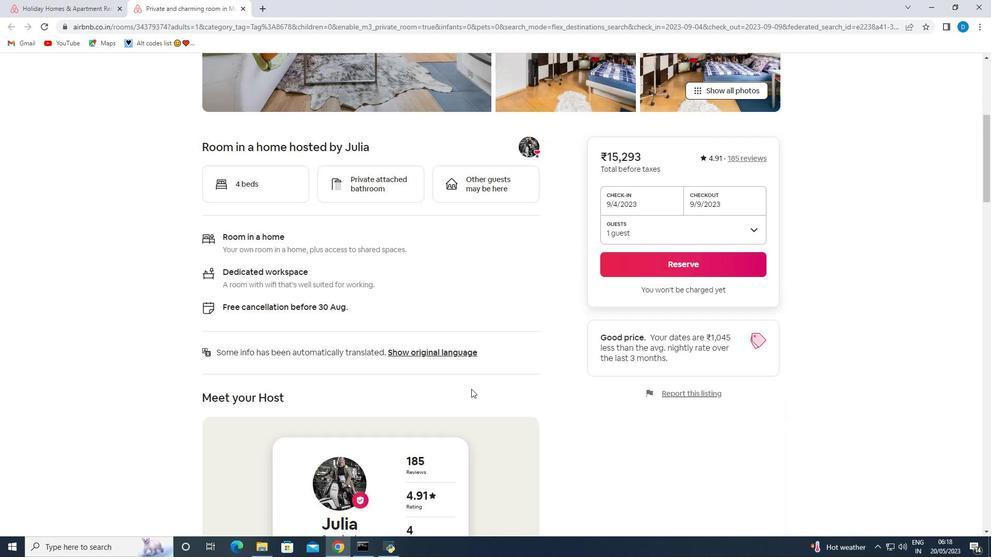 
Action: Mouse scrolled (471, 388) with delta (0, 0)
Screenshot: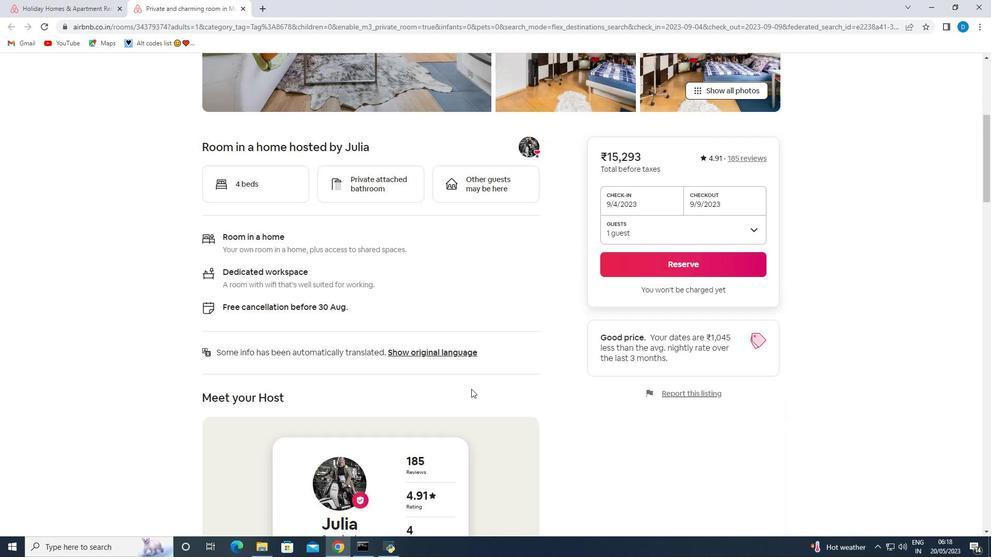 
Action: Mouse scrolled (471, 388) with delta (0, 0)
Screenshot: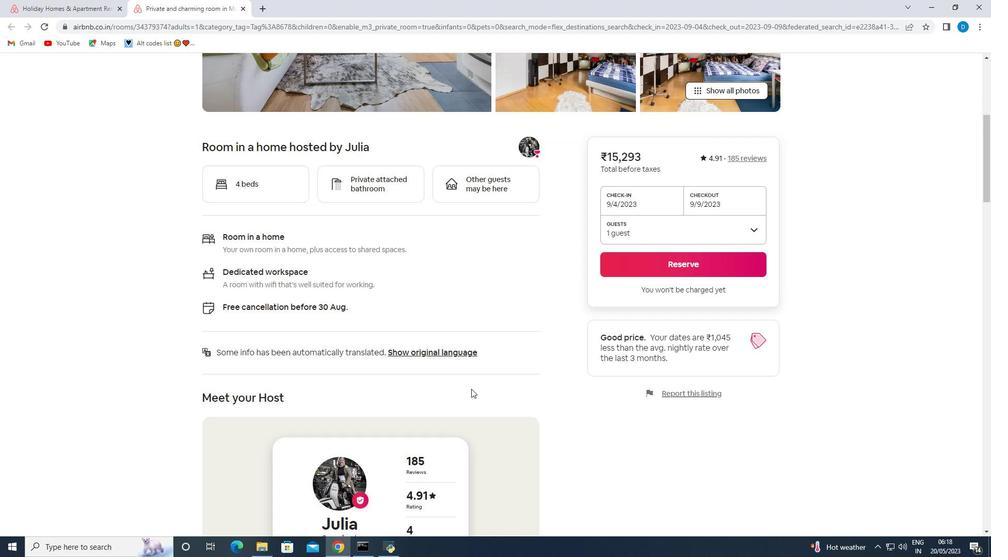 
Action: Mouse scrolled (471, 388) with delta (0, 0)
Screenshot: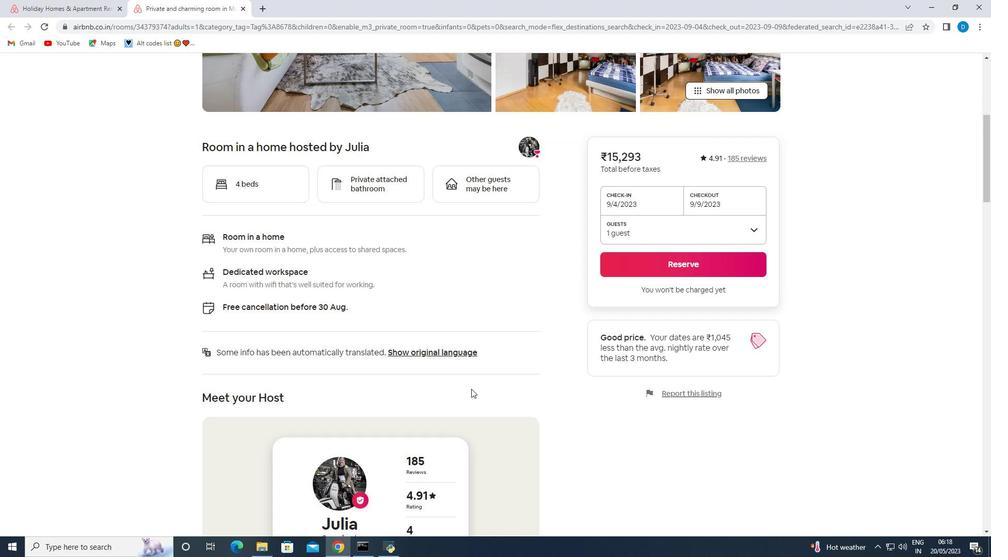 
Action: Mouse scrolled (471, 388) with delta (0, 0)
Screenshot: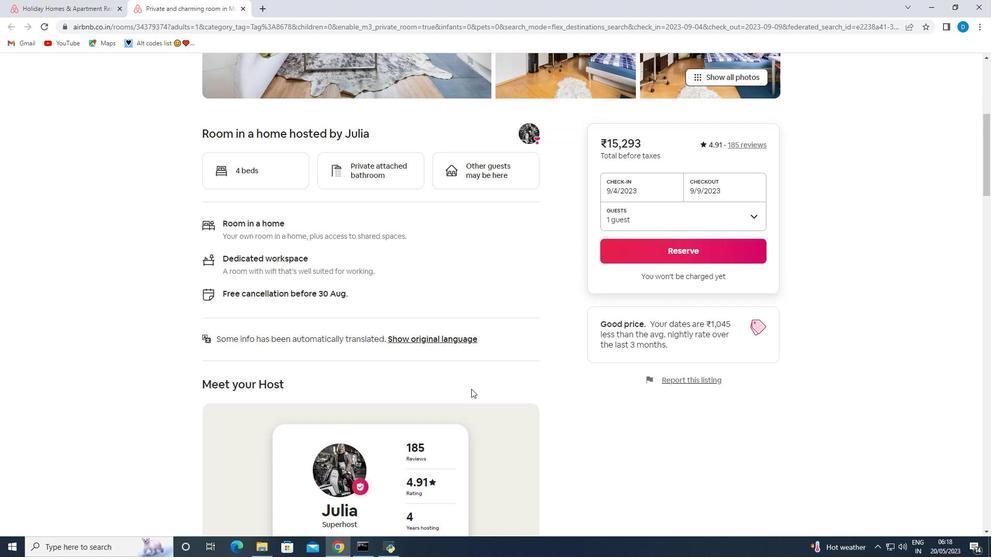 
Action: Mouse moved to (243, 8)
Screenshot: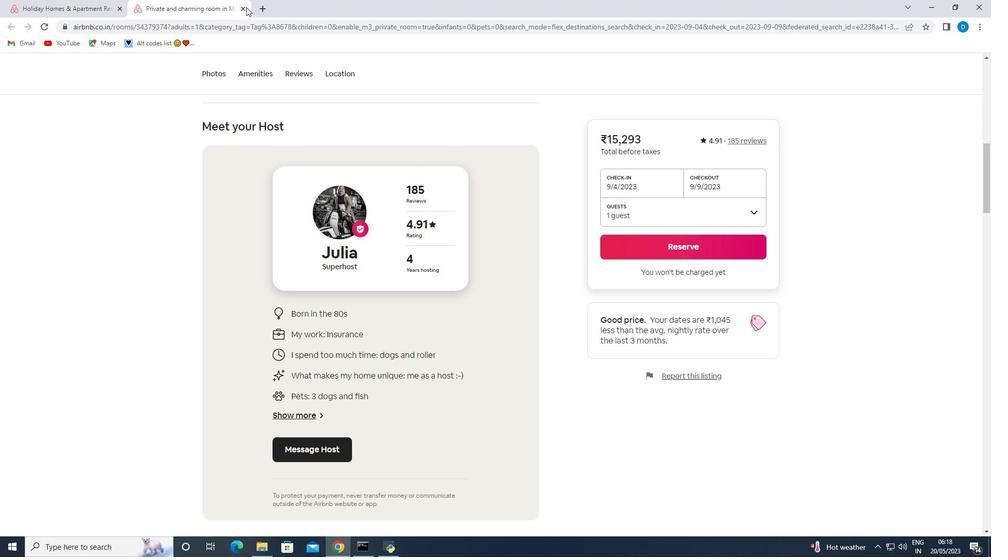 
Action: Mouse pressed left at (243, 8)
Screenshot: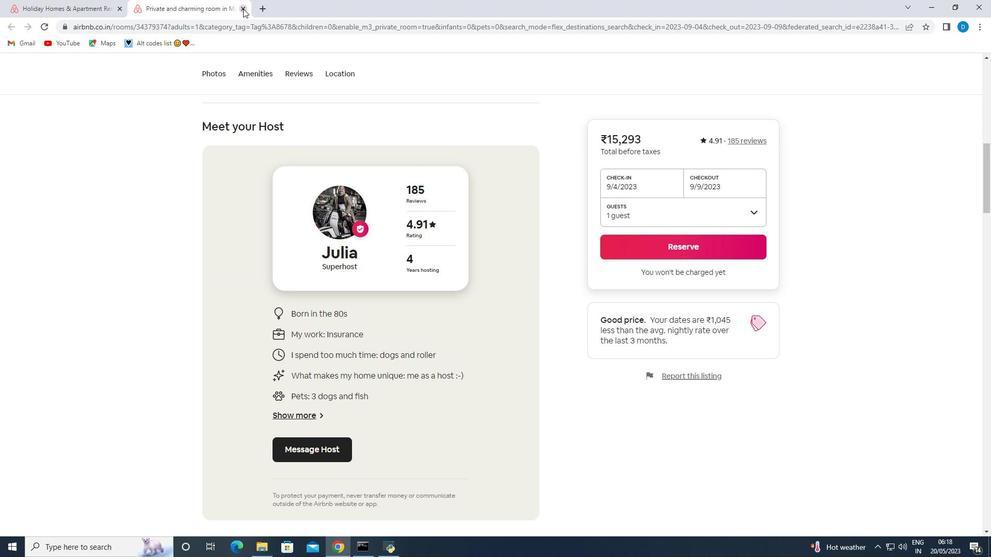 
Action: Mouse moved to (369, 337)
Screenshot: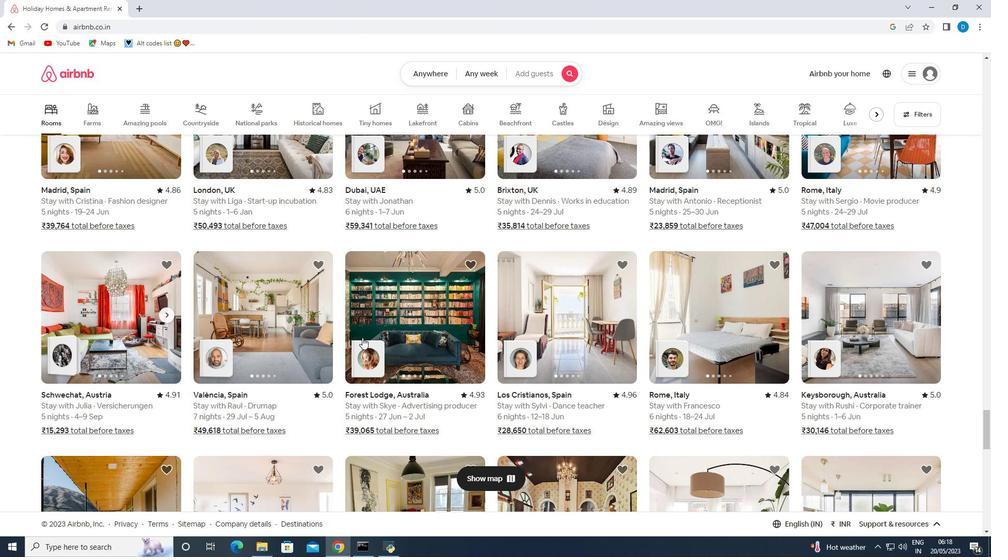 
Action: Mouse scrolled (369, 336) with delta (0, 0)
Screenshot: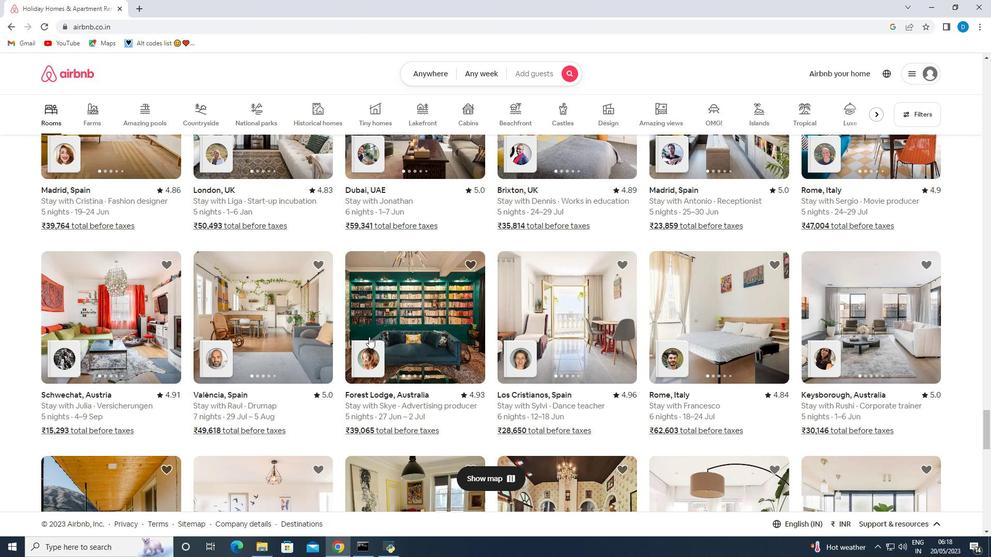 
Action: Mouse scrolled (369, 336) with delta (0, 0)
Screenshot: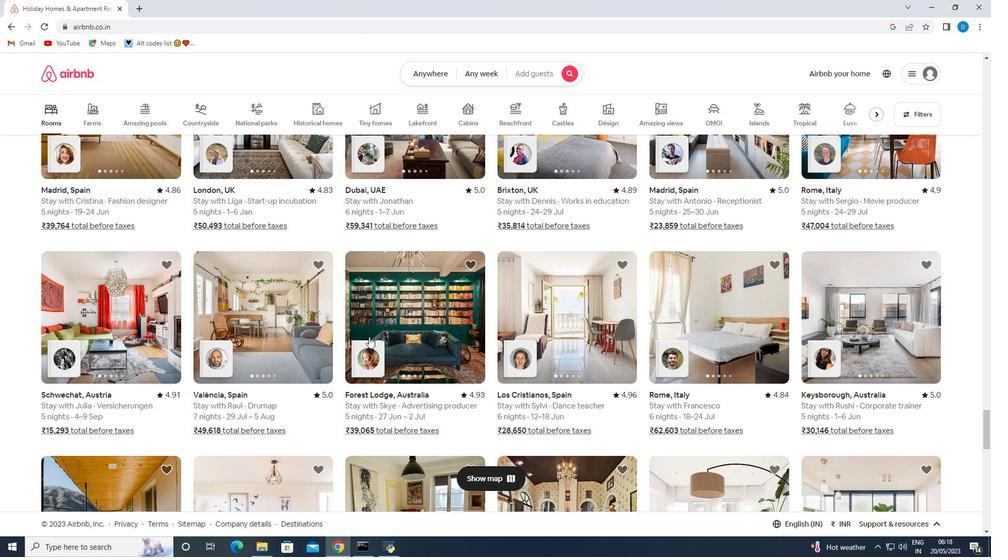 
Action: Mouse scrolled (369, 336) with delta (0, 0)
Screenshot: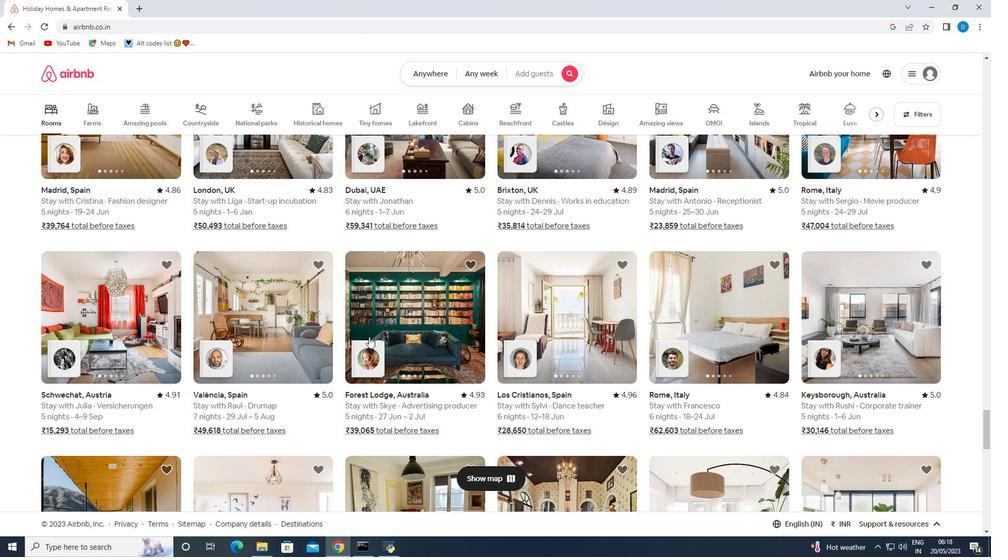 
Action: Mouse scrolled (369, 336) with delta (0, 0)
Screenshot: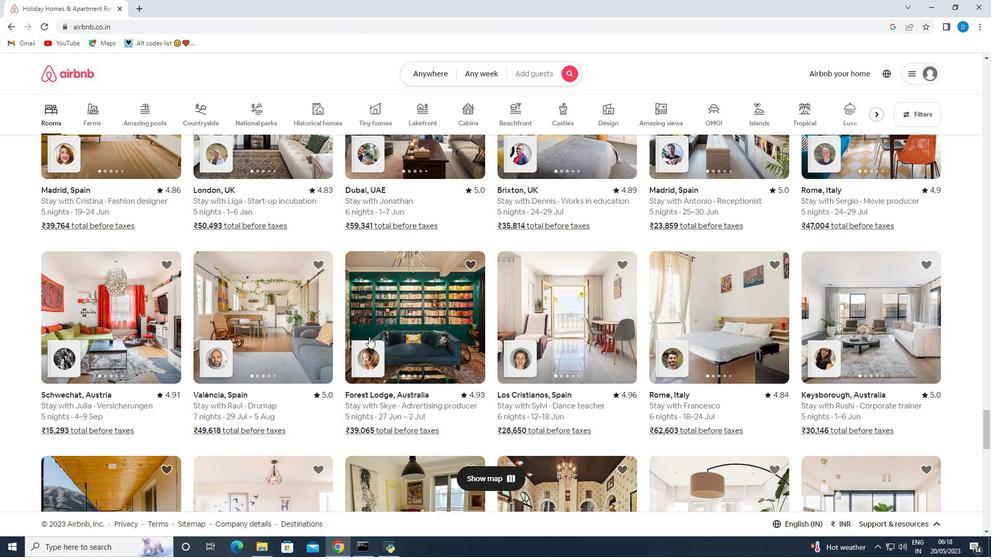 
Action: Mouse scrolled (369, 336) with delta (0, 0)
Screenshot: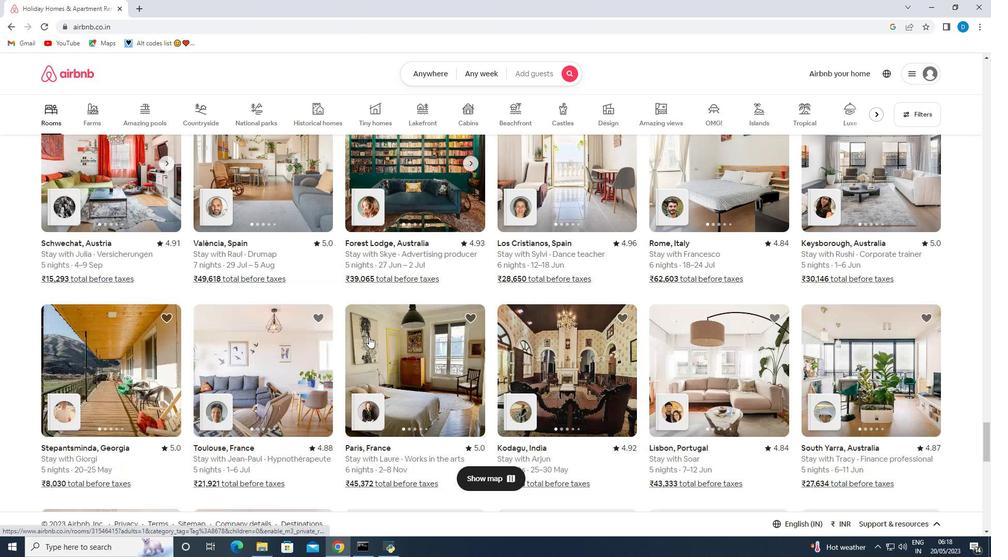 
Action: Mouse scrolled (369, 336) with delta (0, 0)
Screenshot: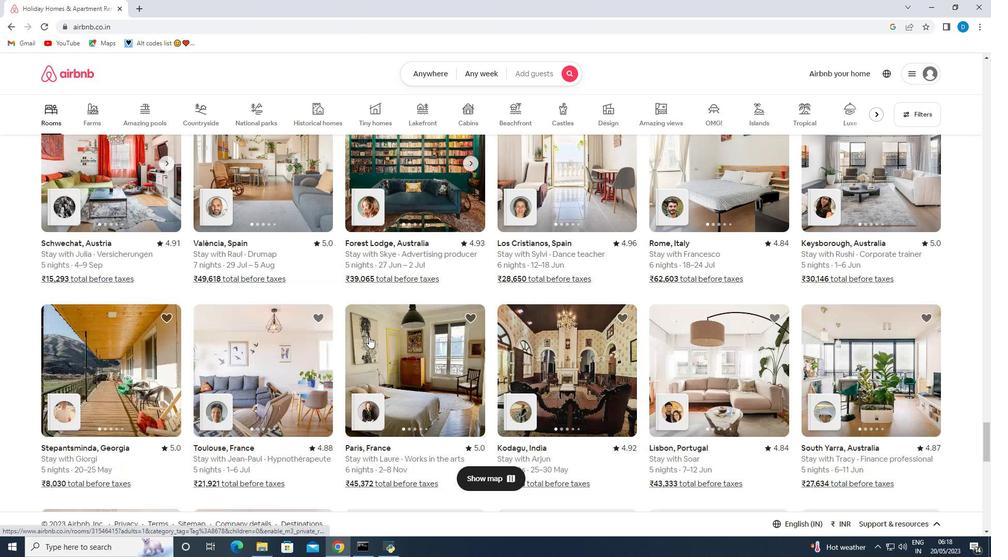 
Action: Mouse scrolled (369, 336) with delta (0, 0)
Screenshot: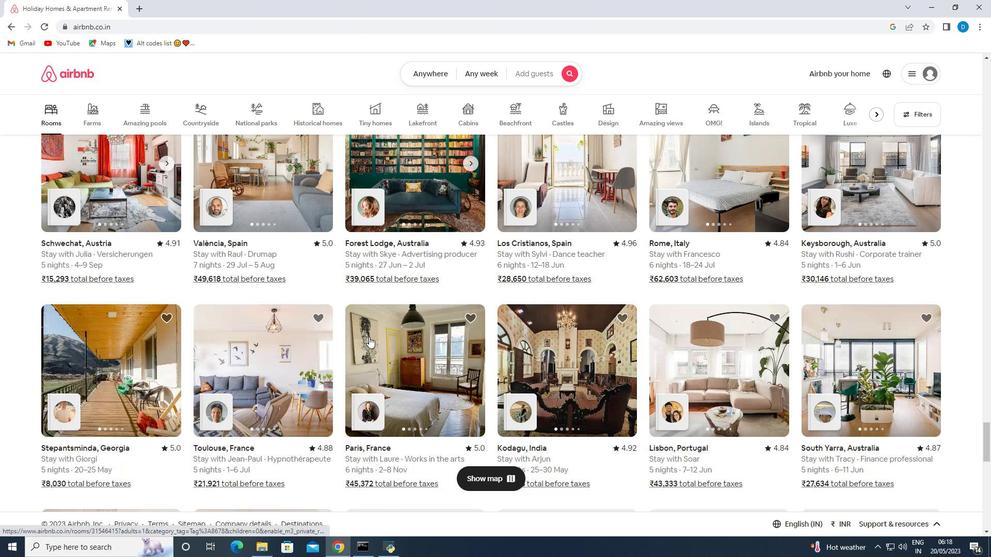 
Action: Mouse scrolled (369, 336) with delta (0, 0)
Screenshot: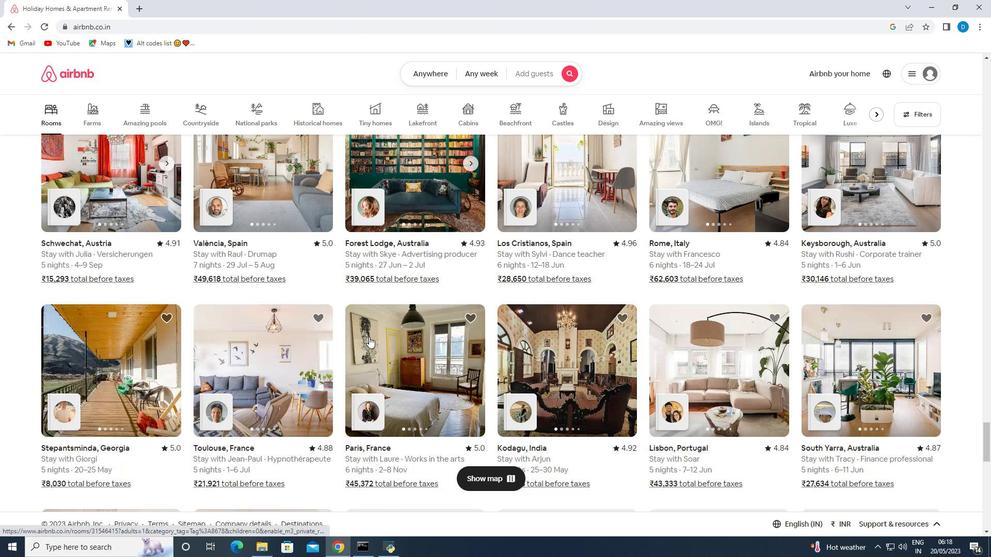 
Action: Mouse scrolled (369, 336) with delta (0, 0)
Screenshot: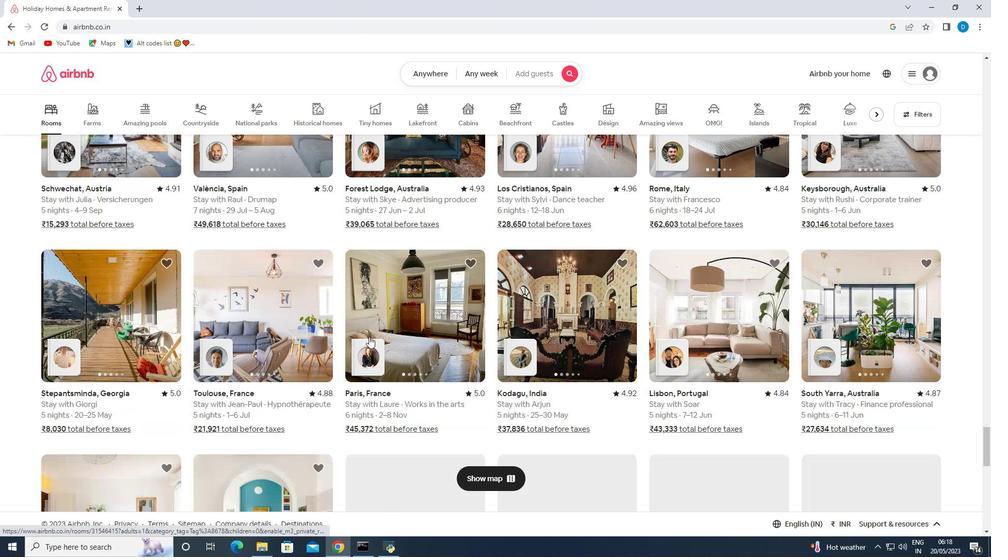 
Action: Mouse moved to (321, 322)
Screenshot: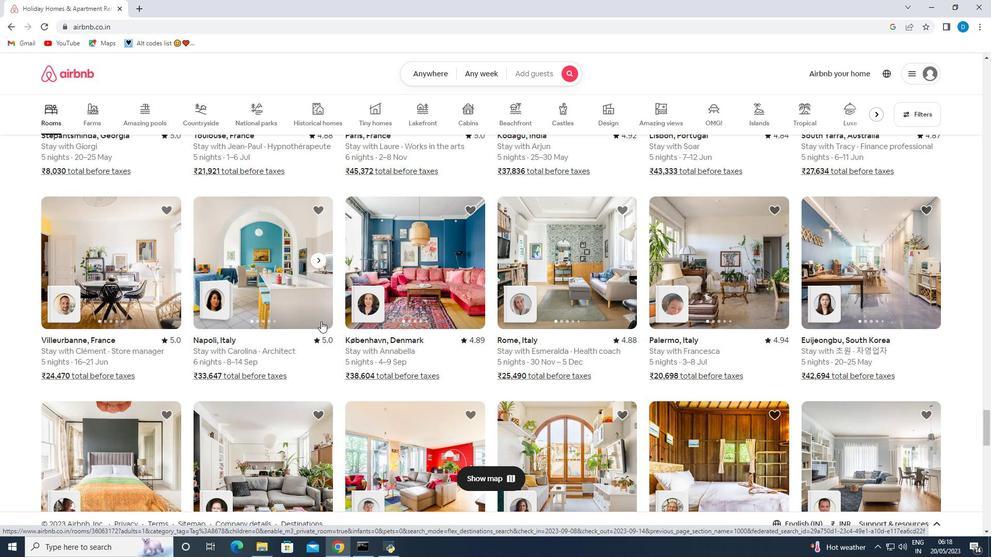 
Action: Mouse scrolled (321, 321) with delta (0, 0)
Screenshot: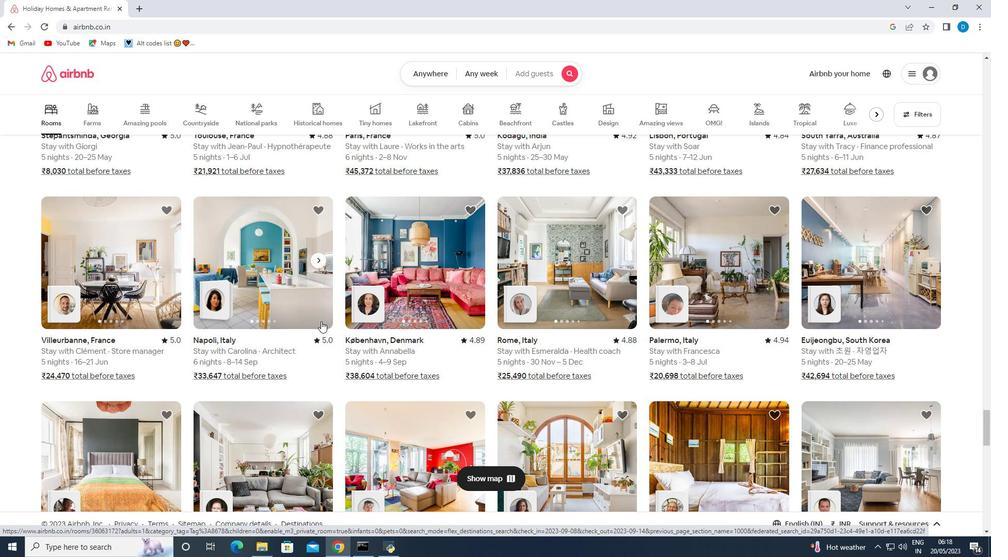 
Action: Mouse scrolled (321, 321) with delta (0, 0)
Screenshot: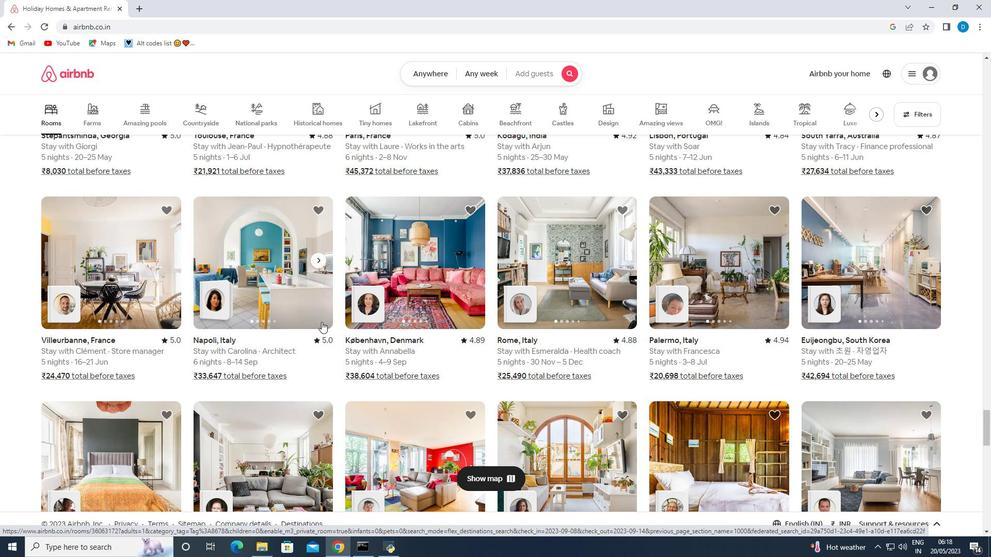 
Action: Mouse scrolled (321, 321) with delta (0, 0)
Screenshot: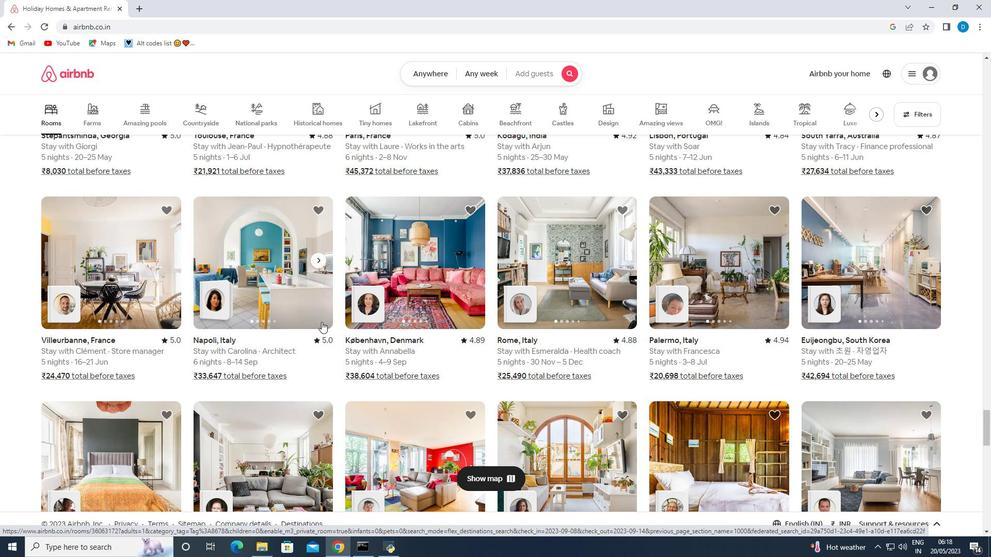 
Action: Mouse scrolled (321, 321) with delta (0, 0)
Screenshot: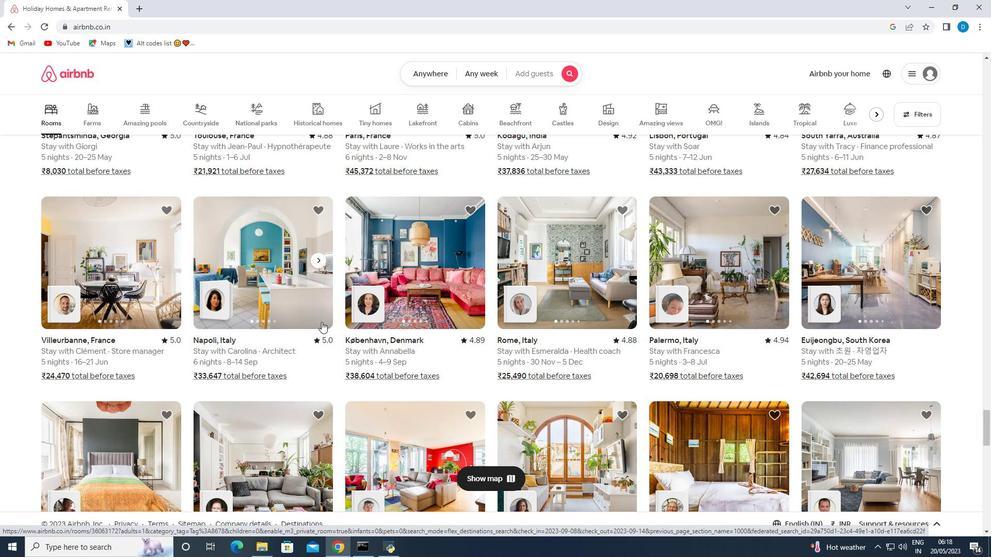 
Action: Mouse moved to (577, 286)
Screenshot: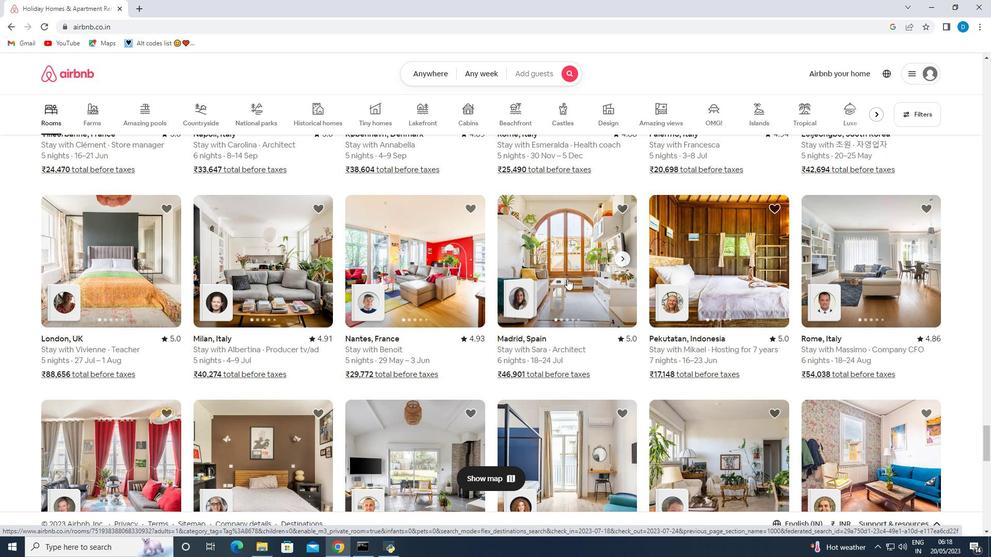 
Action: Mouse scrolled (577, 286) with delta (0, 0)
Screenshot: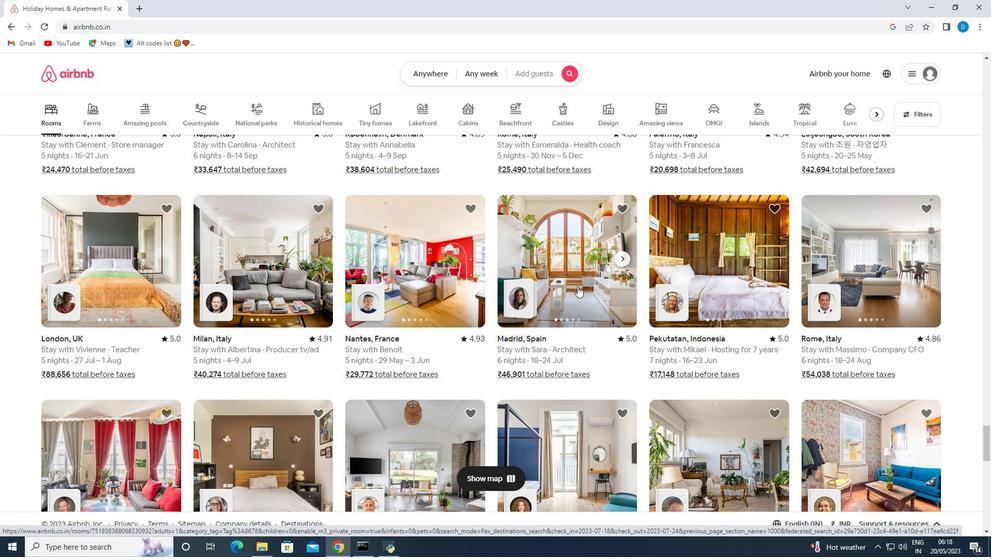 
Action: Mouse scrolled (577, 286) with delta (0, 0)
Screenshot: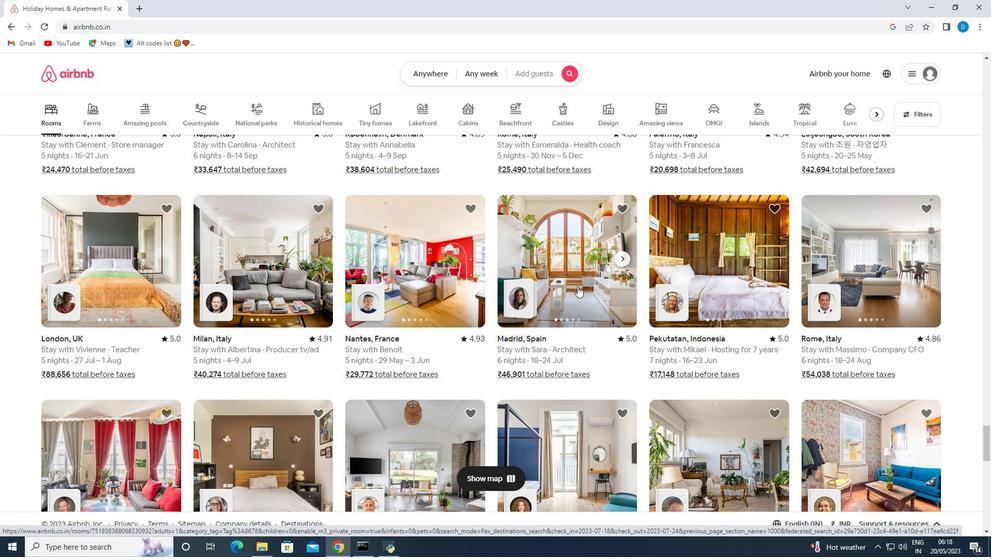 
Action: Mouse scrolled (577, 286) with delta (0, 0)
Screenshot: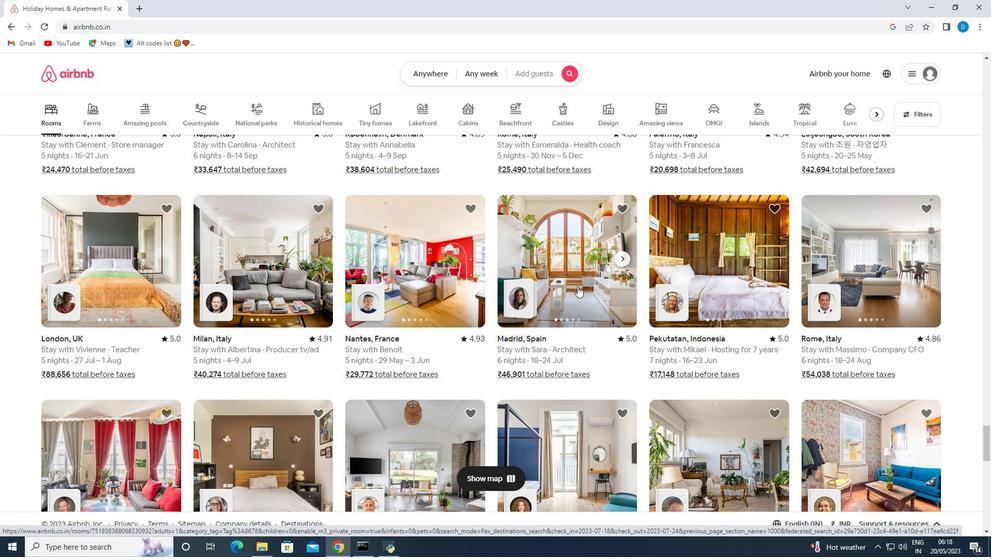
Action: Mouse scrolled (577, 286) with delta (0, 0)
Screenshot: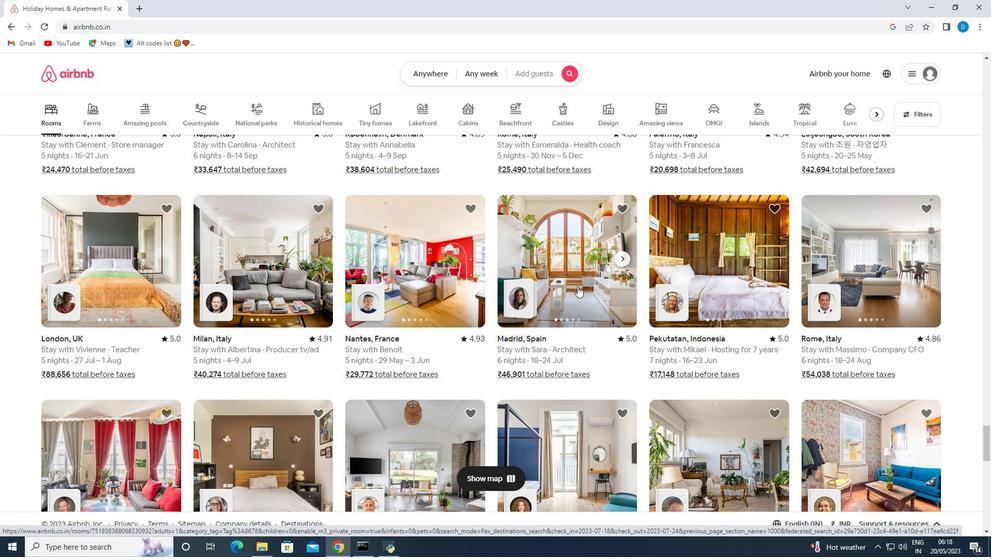 
Action: Mouse scrolled (577, 286) with delta (0, 0)
Screenshot: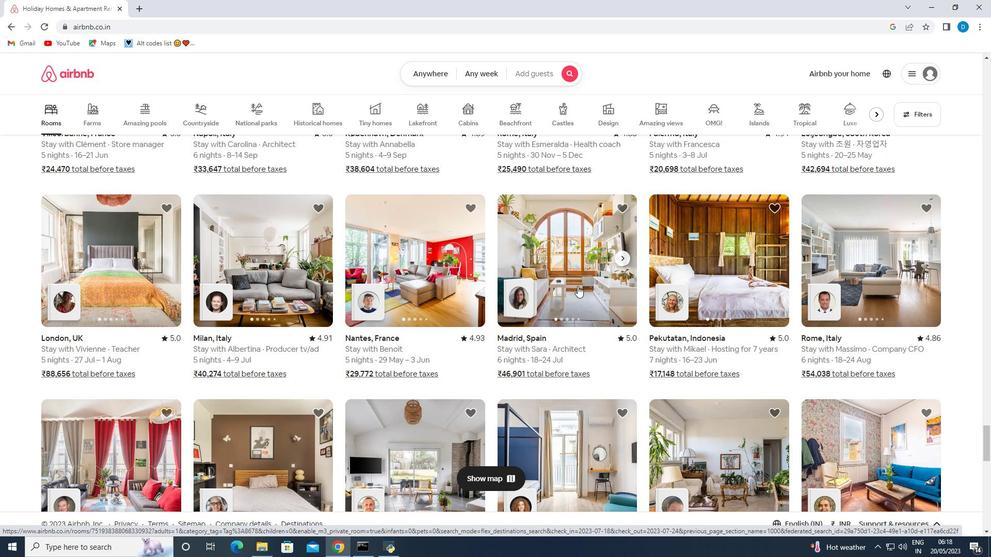 
Action: Mouse moved to (415, 406)
Screenshot: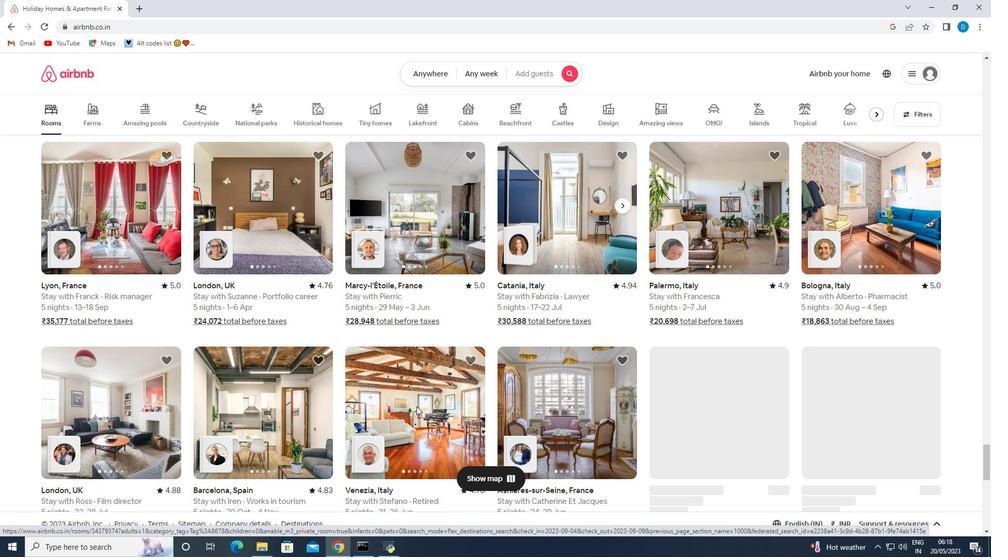 
Action: Mouse scrolled (415, 406) with delta (0, 0)
Screenshot: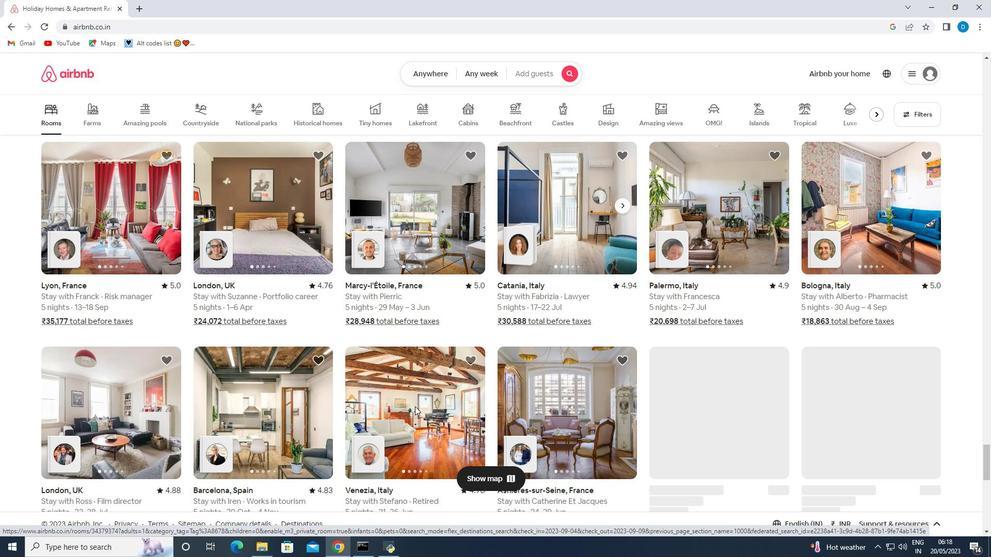 
Action: Mouse scrolled (415, 406) with delta (0, 0)
Screenshot: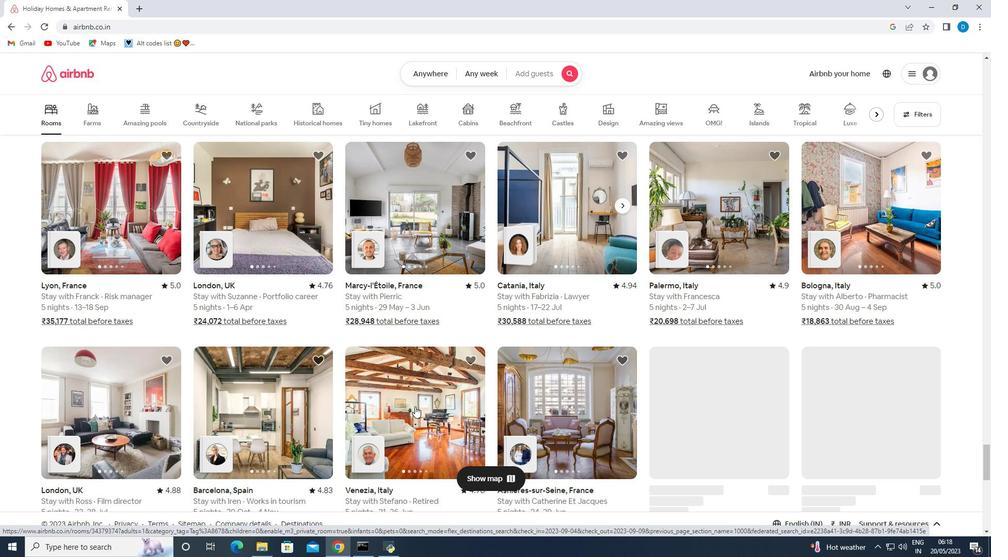 
Action: Mouse scrolled (415, 406) with delta (0, 0)
Screenshot: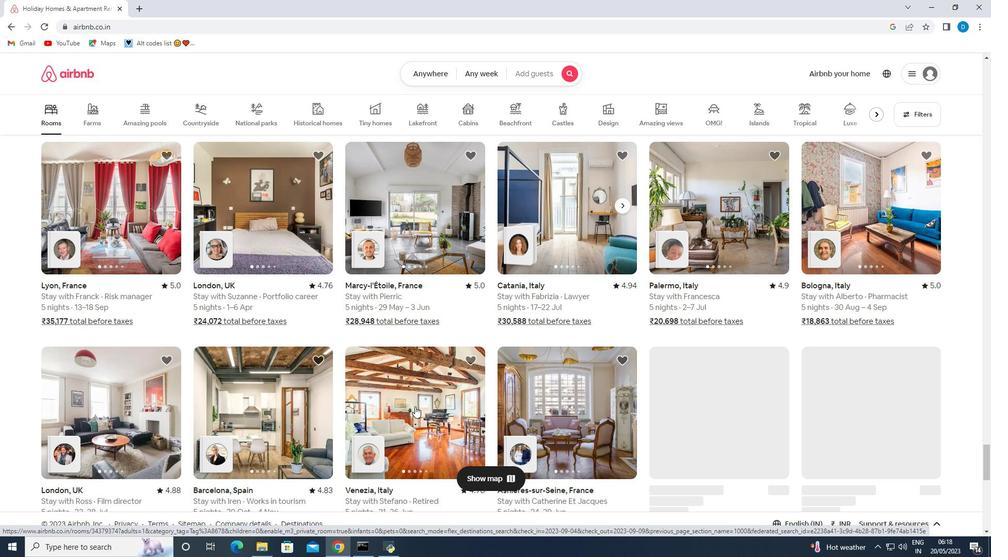 
Action: Mouse scrolled (415, 406) with delta (0, 0)
Screenshot: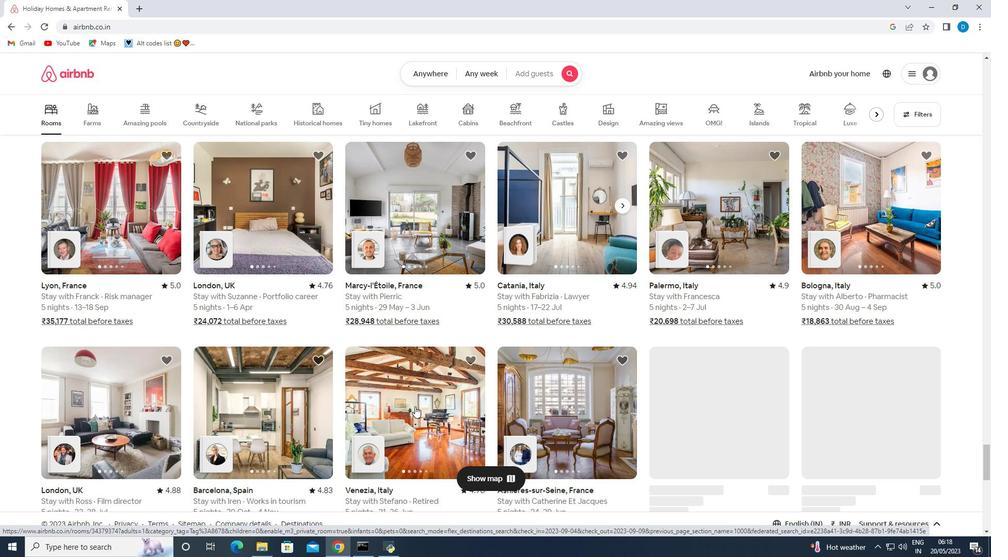 
Action: Mouse moved to (429, 392)
Screenshot: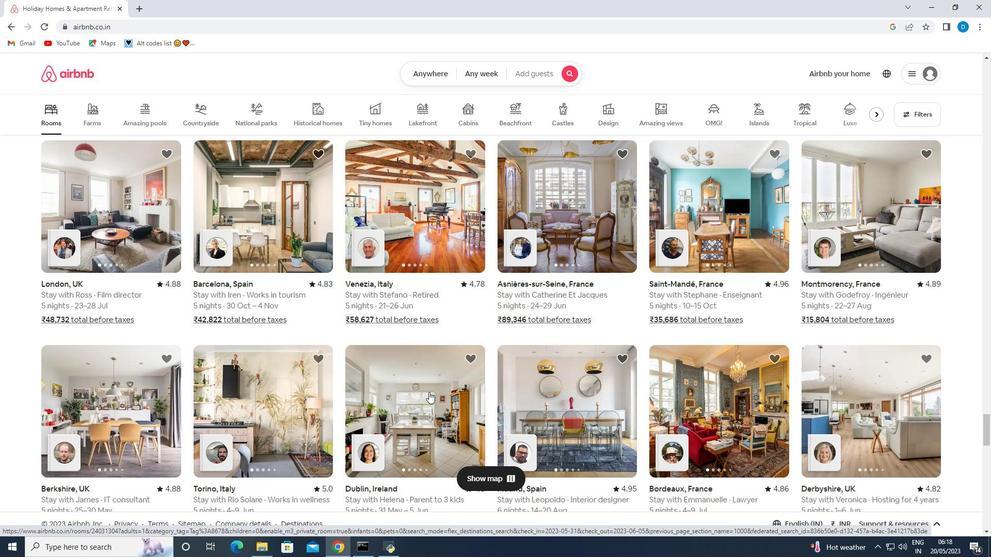 
Action: Mouse scrolled (429, 391) with delta (0, 0)
Screenshot: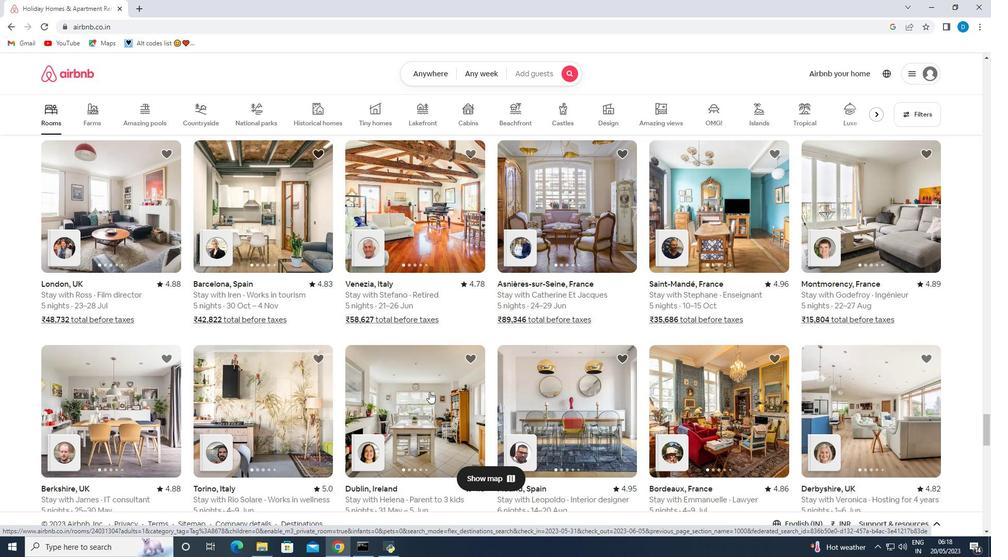 
Action: Mouse scrolled (429, 391) with delta (0, 0)
Screenshot: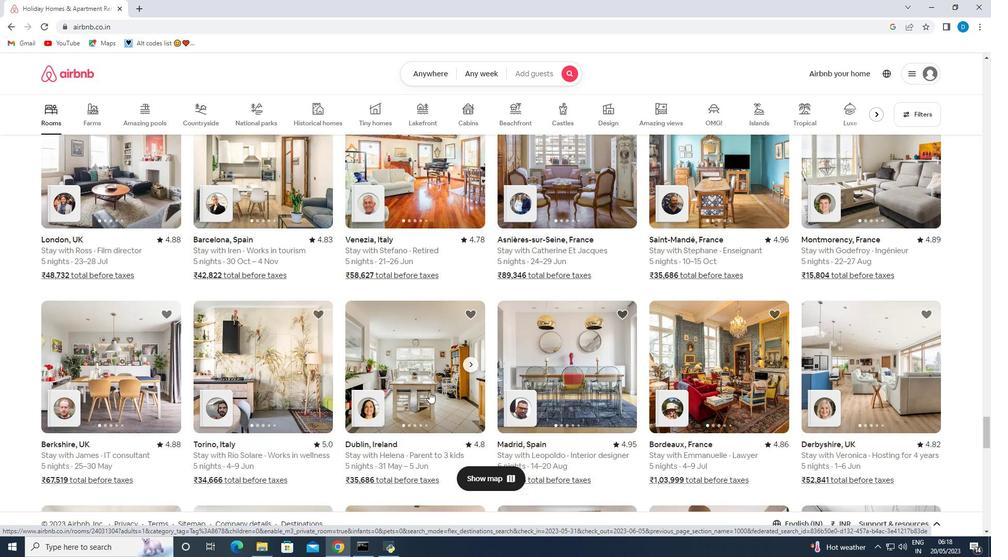 
Action: Mouse scrolled (429, 391) with delta (0, 0)
Screenshot: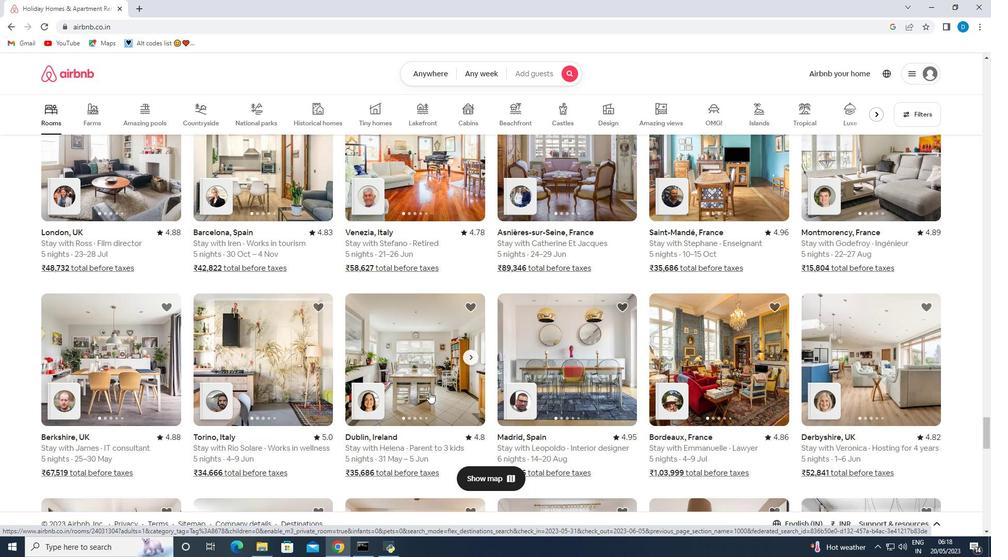 
Action: Mouse moved to (428, 341)
Screenshot: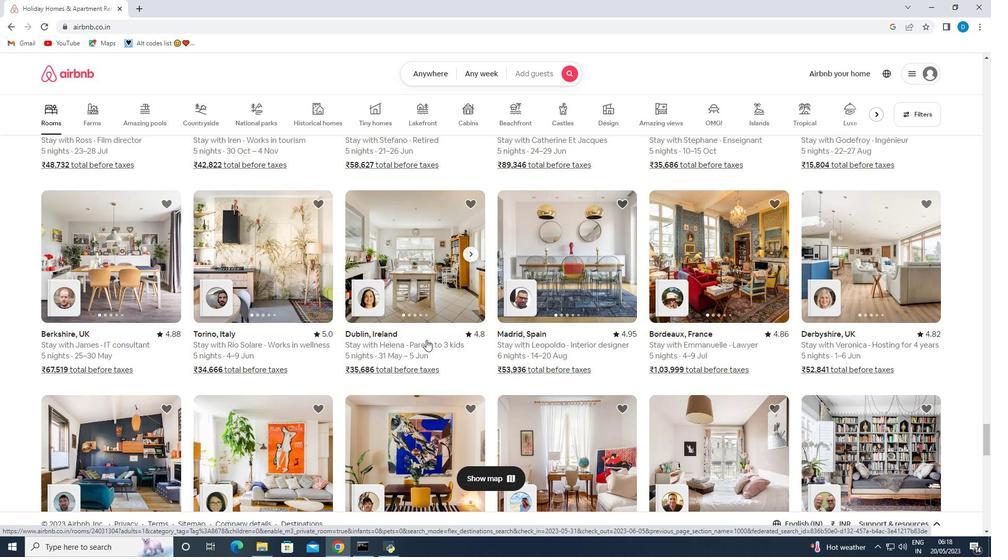 
Action: Mouse scrolled (428, 340) with delta (0, 0)
Screenshot: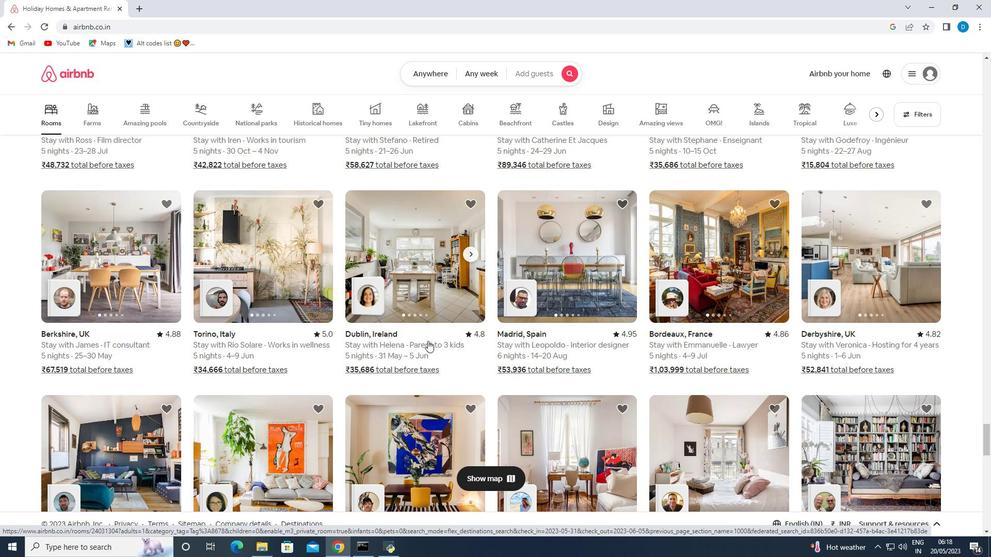 
Action: Mouse scrolled (428, 340) with delta (0, 0)
Screenshot: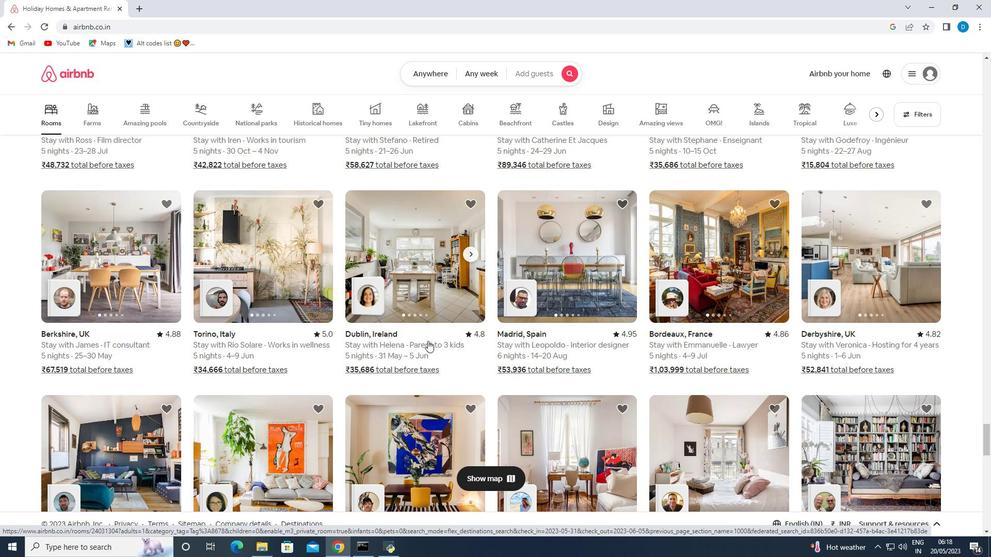 
Action: Mouse scrolled (428, 340) with delta (0, 0)
Screenshot: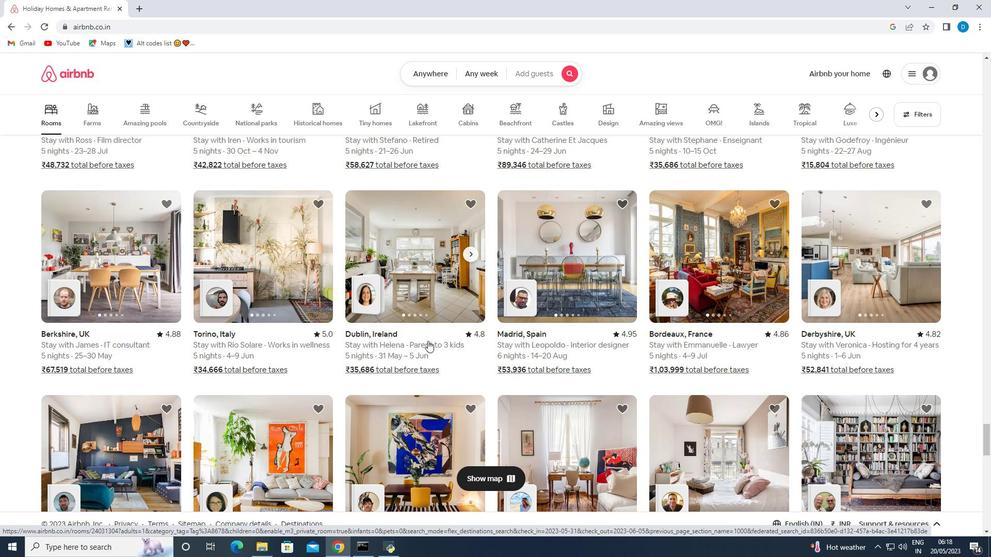 
Action: Mouse scrolled (428, 340) with delta (0, 0)
Screenshot: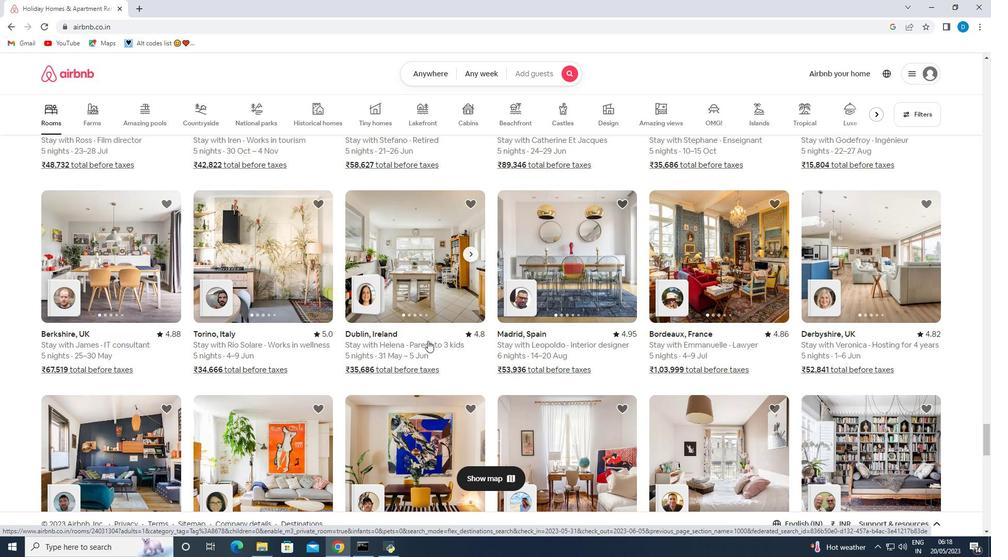 
Action: Mouse moved to (420, 342)
Screenshot: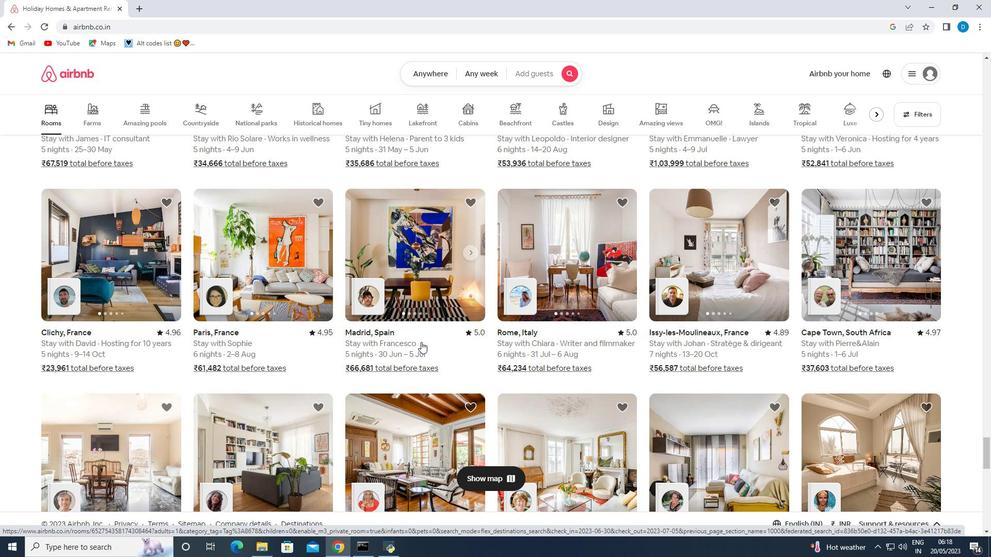 
Action: Mouse scrolled (420, 341) with delta (0, 0)
Screenshot: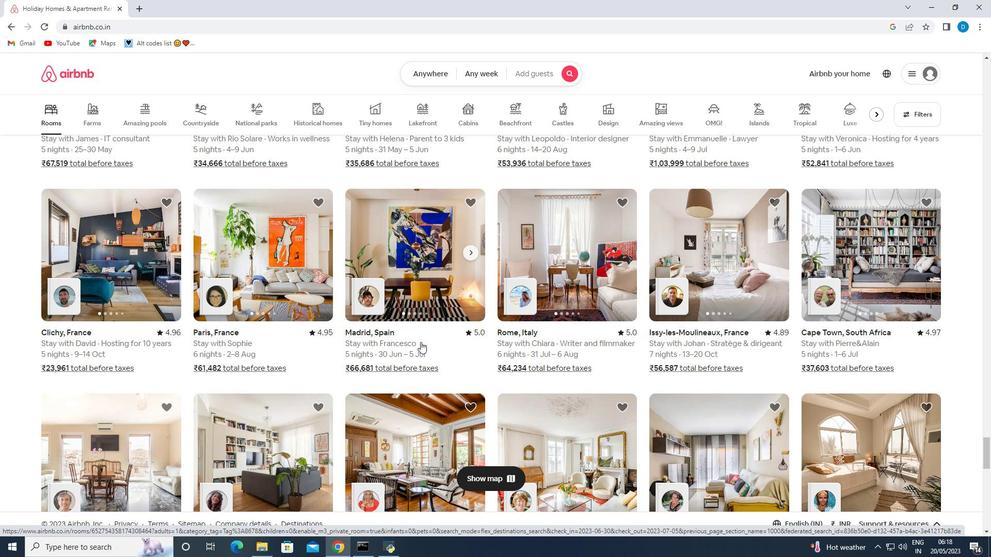 
Action: Mouse scrolled (420, 341) with delta (0, 0)
Screenshot: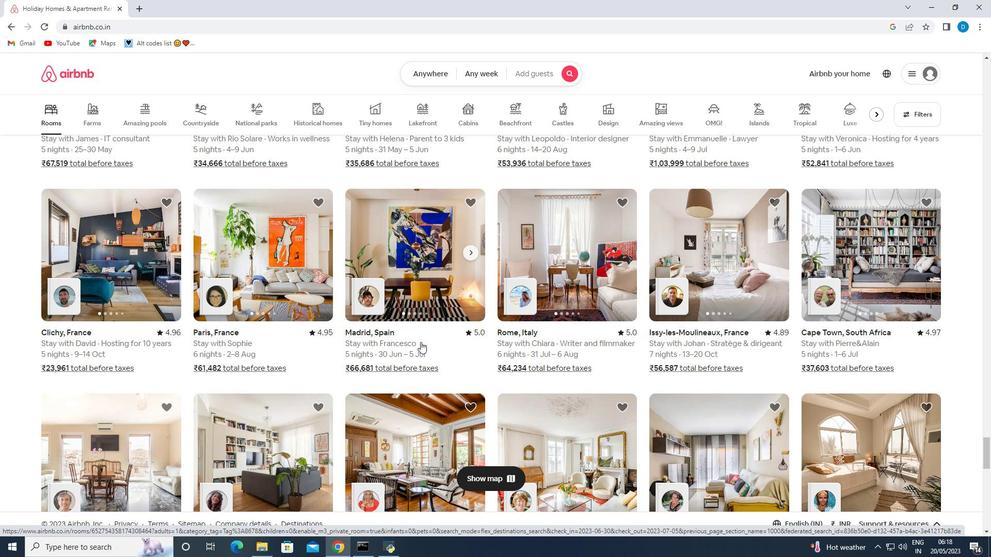 
Action: Mouse scrolled (420, 341) with delta (0, 0)
Screenshot: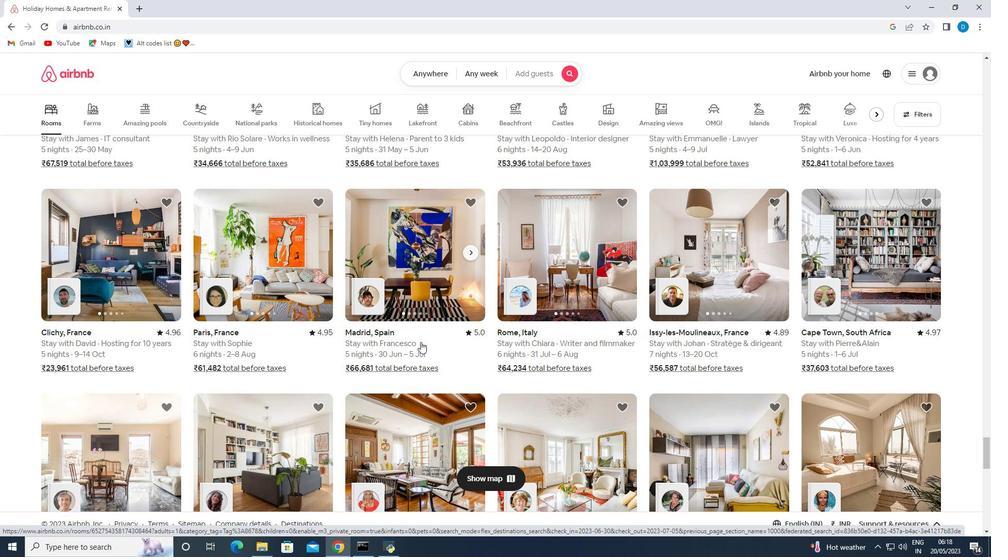 
Action: Mouse moved to (631, 336)
Screenshot: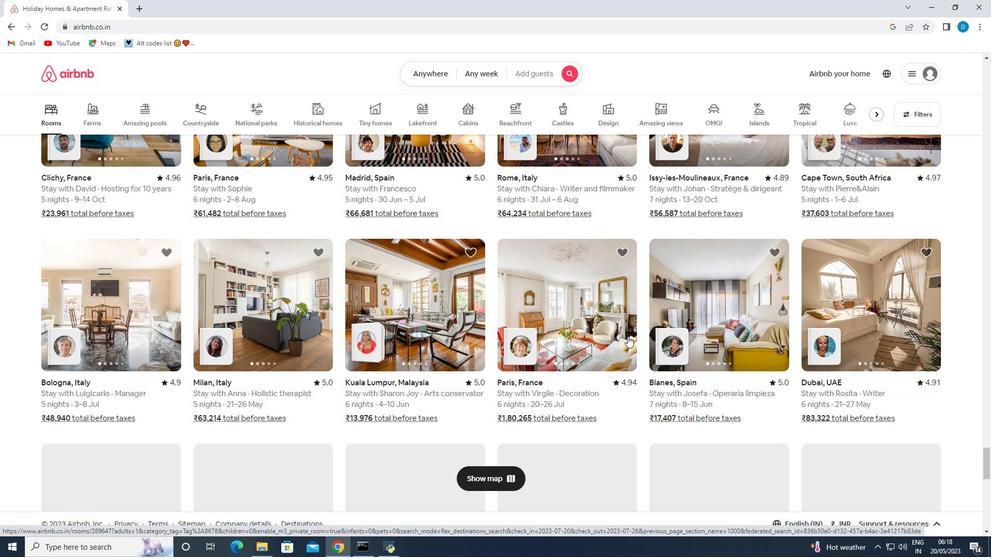 
Action: Mouse scrolled (631, 335) with delta (0, 0)
Screenshot: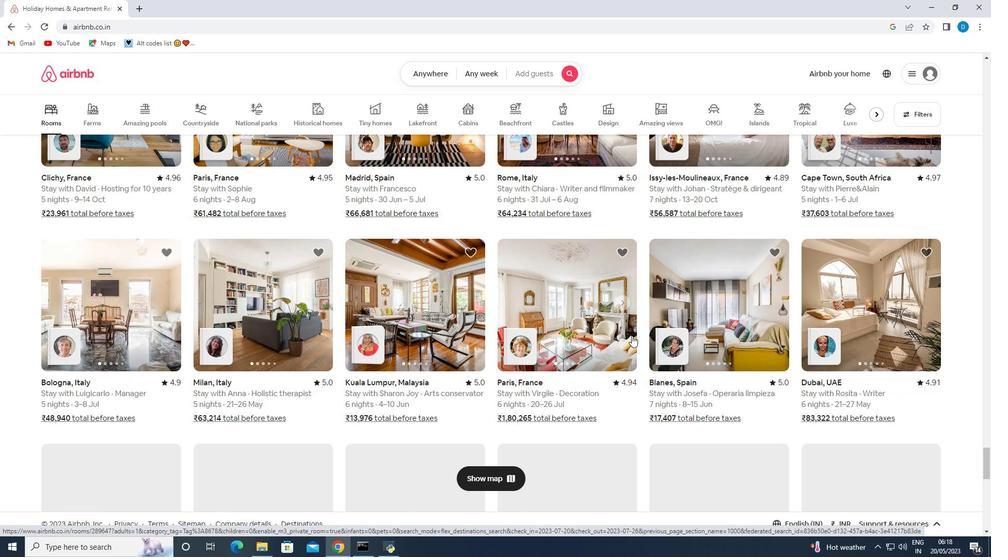
Action: Mouse scrolled (631, 335) with delta (0, 0)
Screenshot: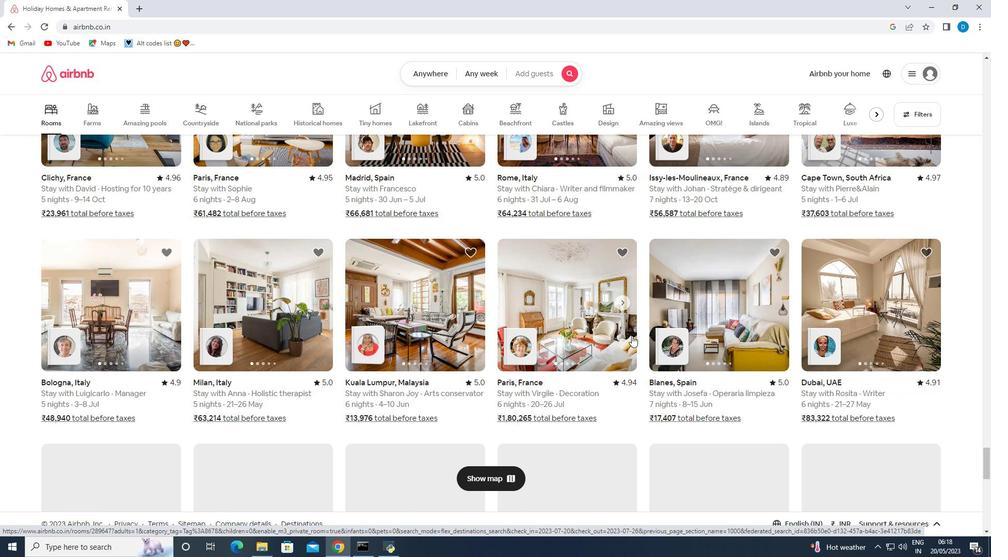 
Action: Mouse moved to (631, 336)
Screenshot: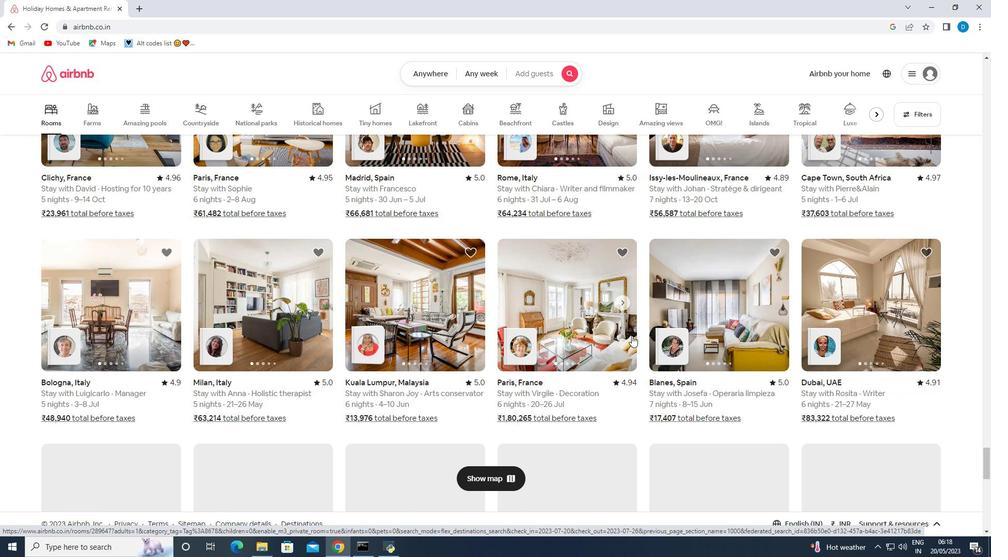 
Action: Mouse scrolled (631, 336) with delta (0, 0)
Screenshot: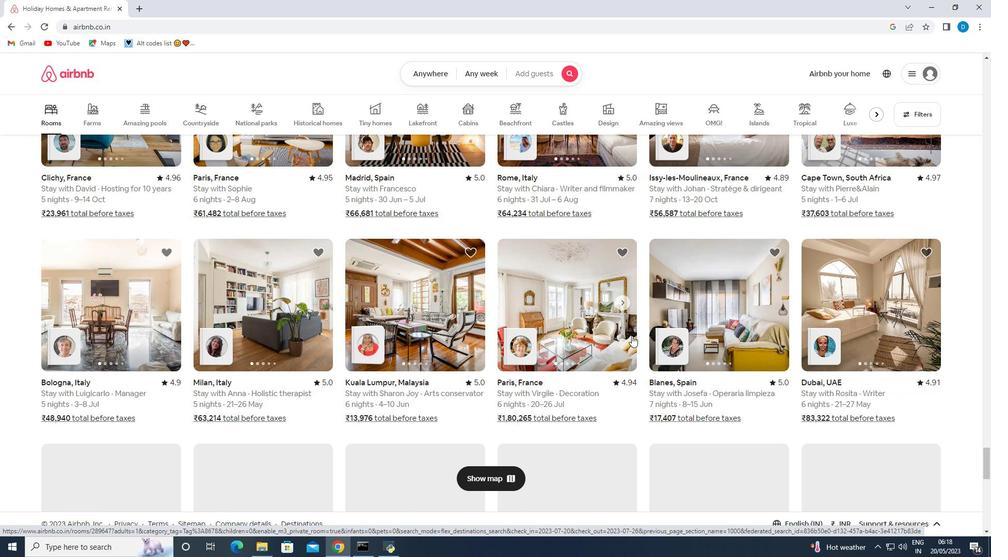
Action: Mouse moved to (631, 337)
Screenshot: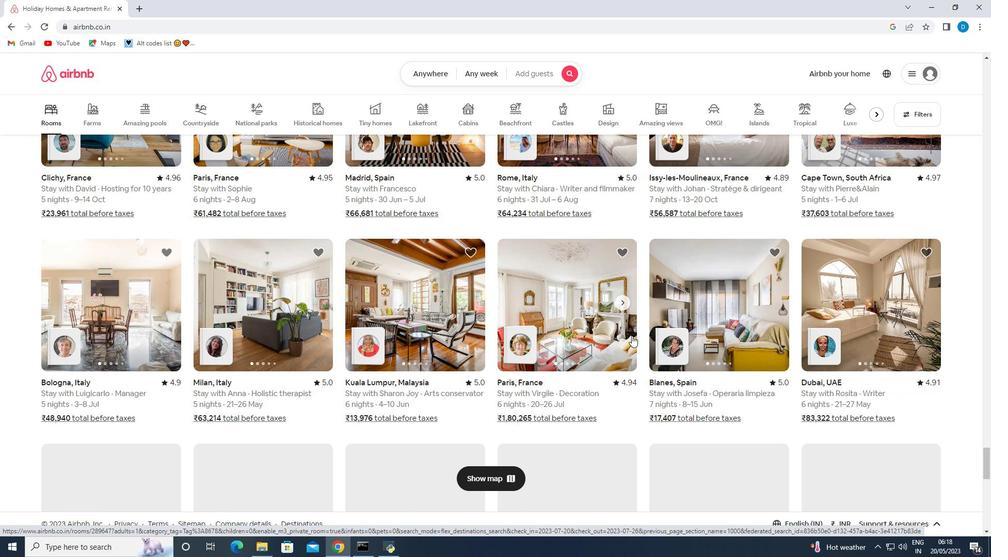 
Action: Mouse scrolled (631, 337) with delta (0, 0)
Screenshot: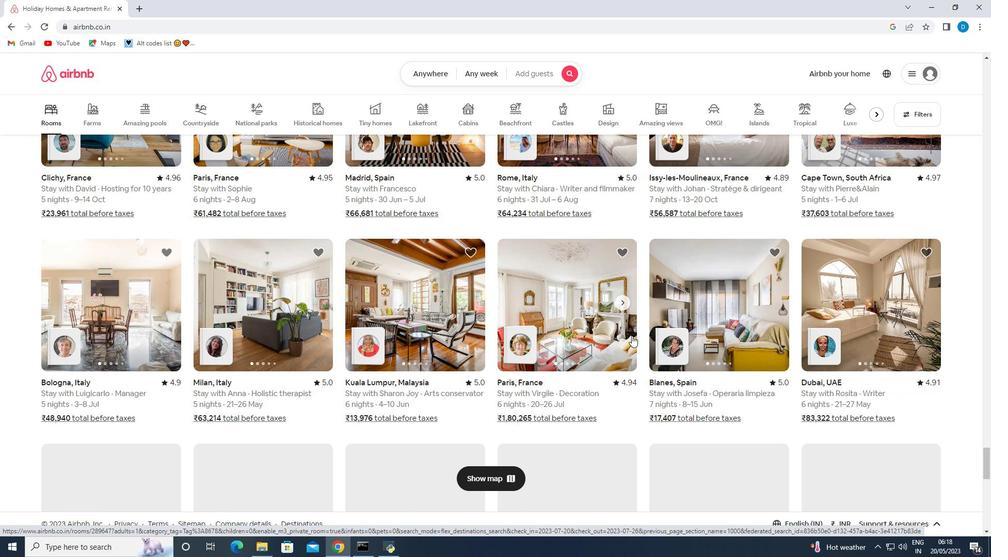 
Action: Mouse moved to (628, 339)
Screenshot: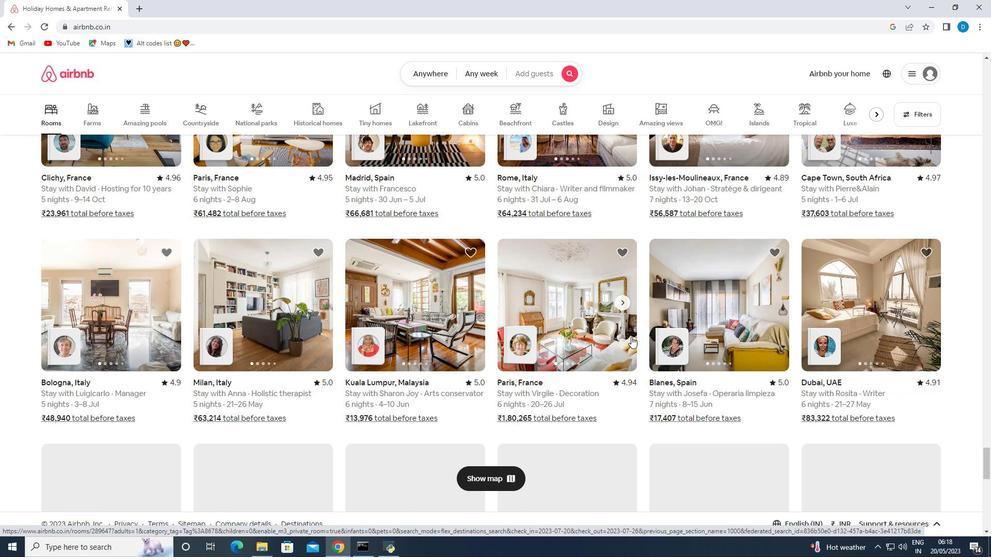 
Action: Mouse scrolled (628, 338) with delta (0, 0)
Screenshot: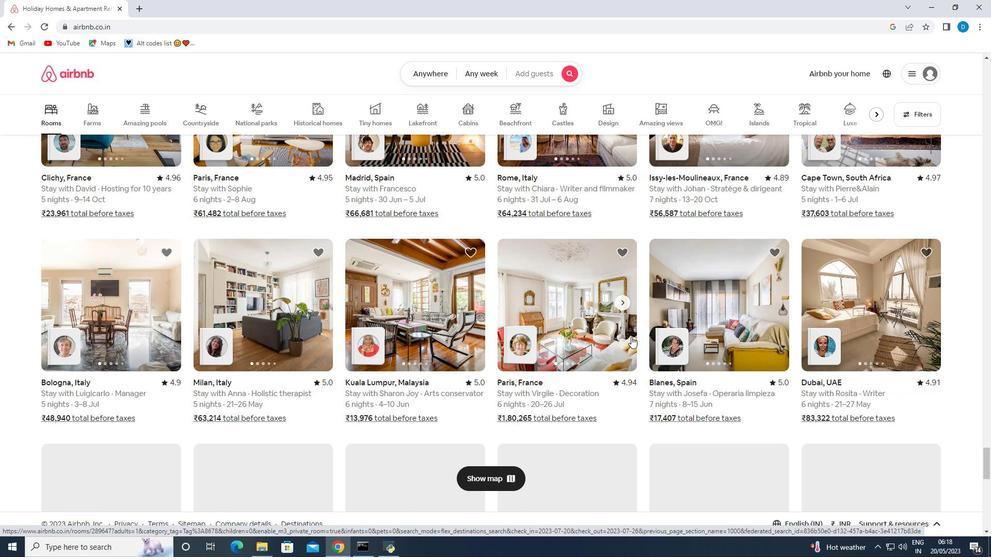 
Action: Mouse moved to (352, 309)
Screenshot: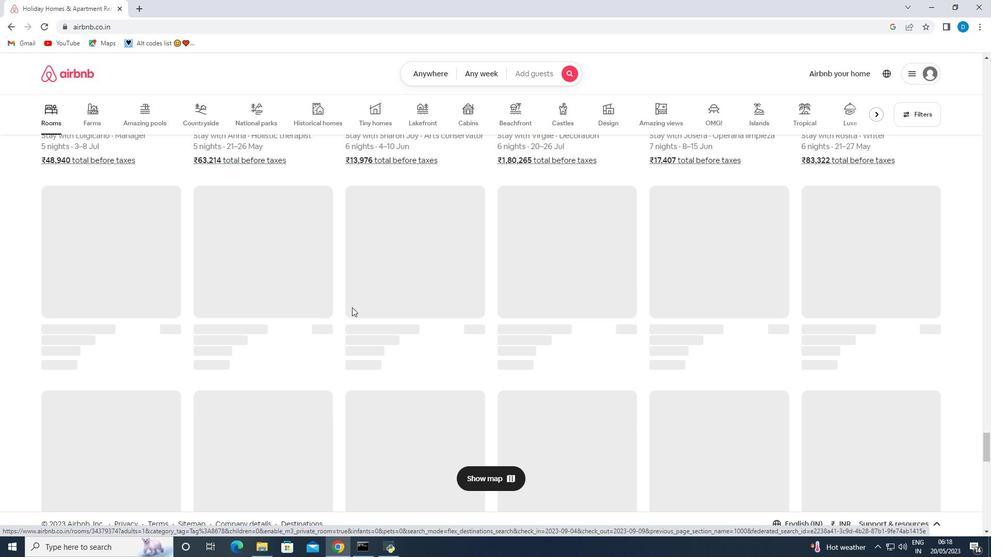 
Action: Mouse scrolled (352, 310) with delta (0, 0)
Screenshot: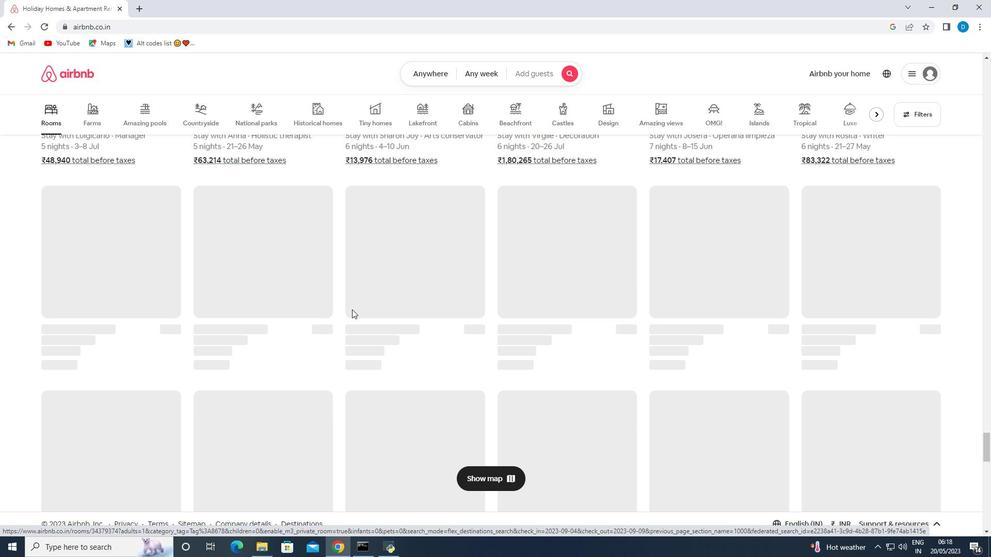 
Action: Mouse scrolled (352, 310) with delta (0, 0)
Screenshot: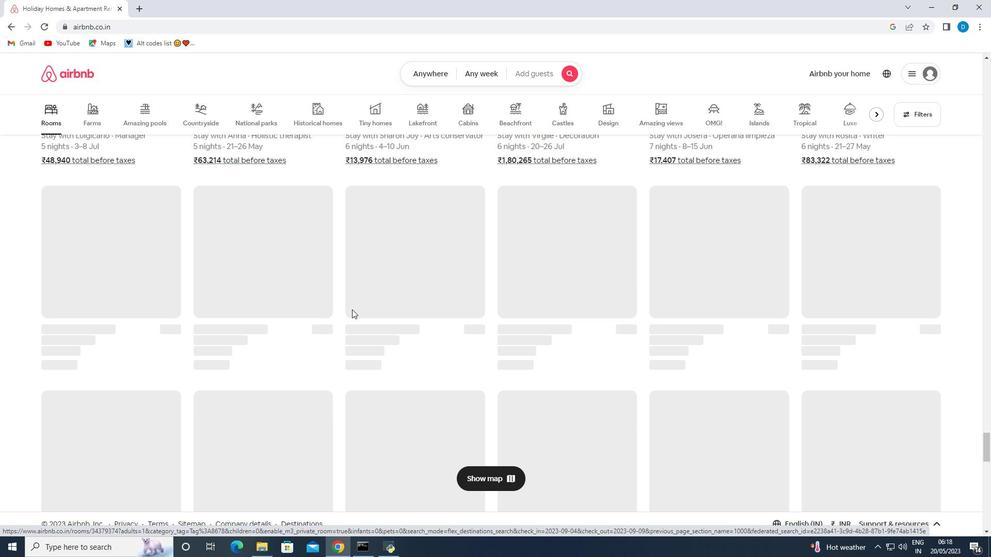 
Action: Mouse moved to (128, 343)
Screenshot: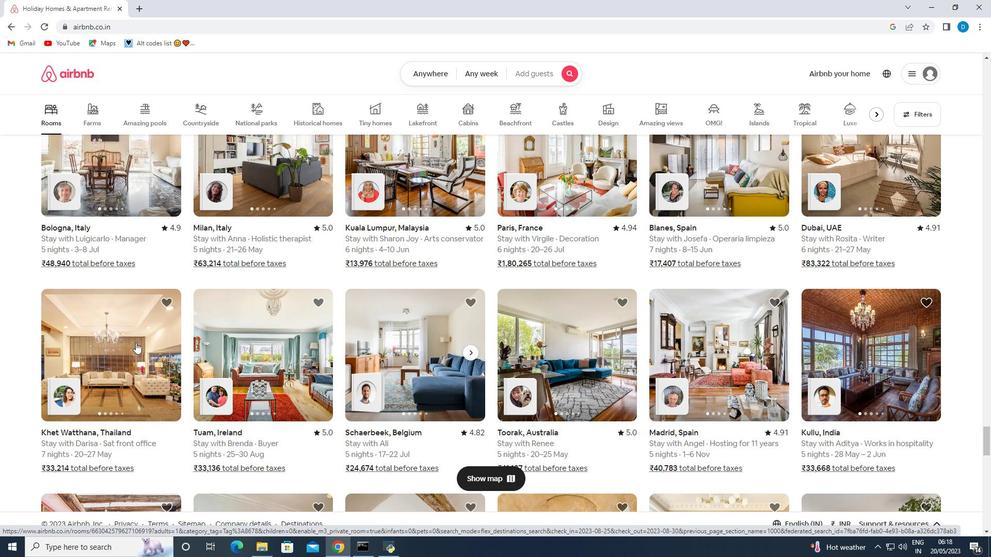 
Action: Mouse pressed left at (128, 343)
Screenshot: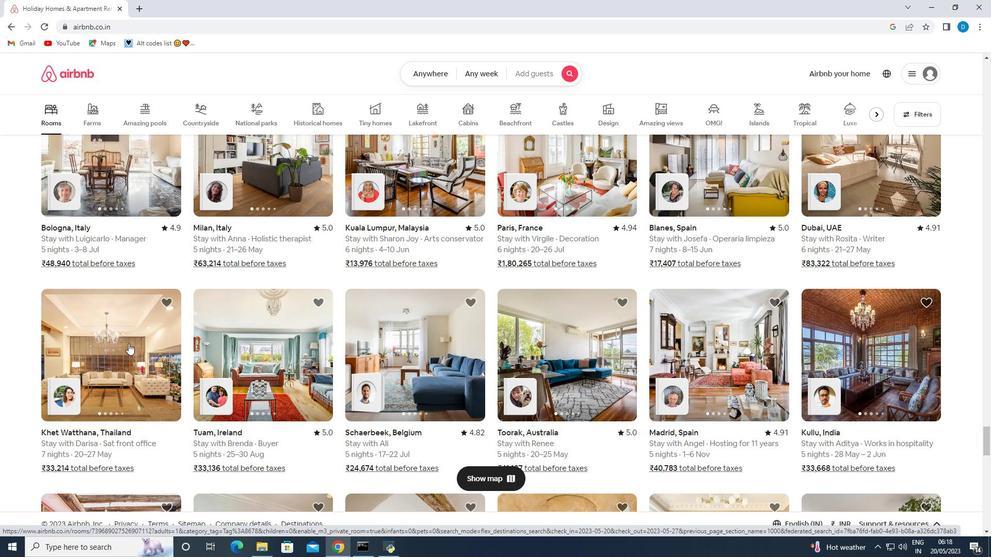 
Action: Mouse moved to (466, 358)
Screenshot: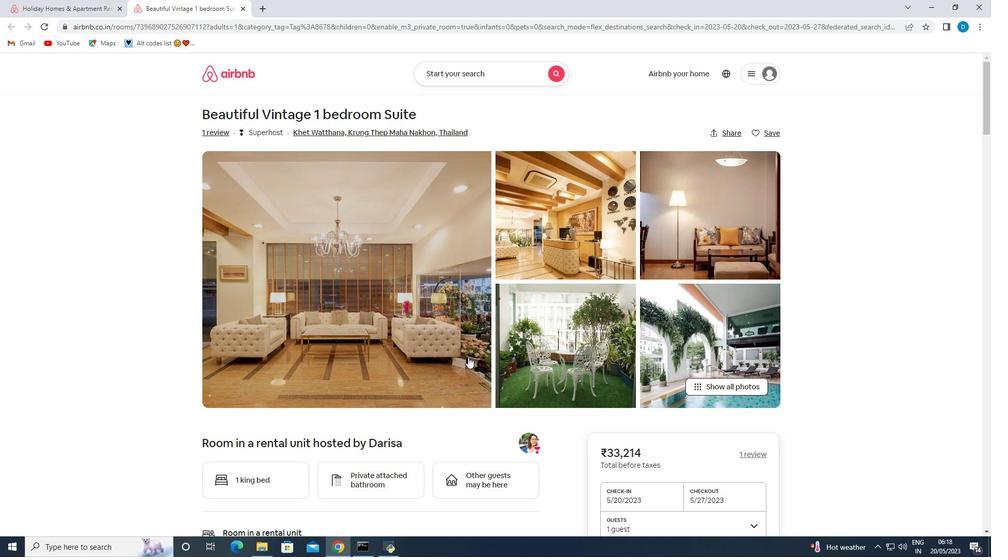 
Action: Mouse scrolled (466, 357) with delta (0, 0)
Screenshot: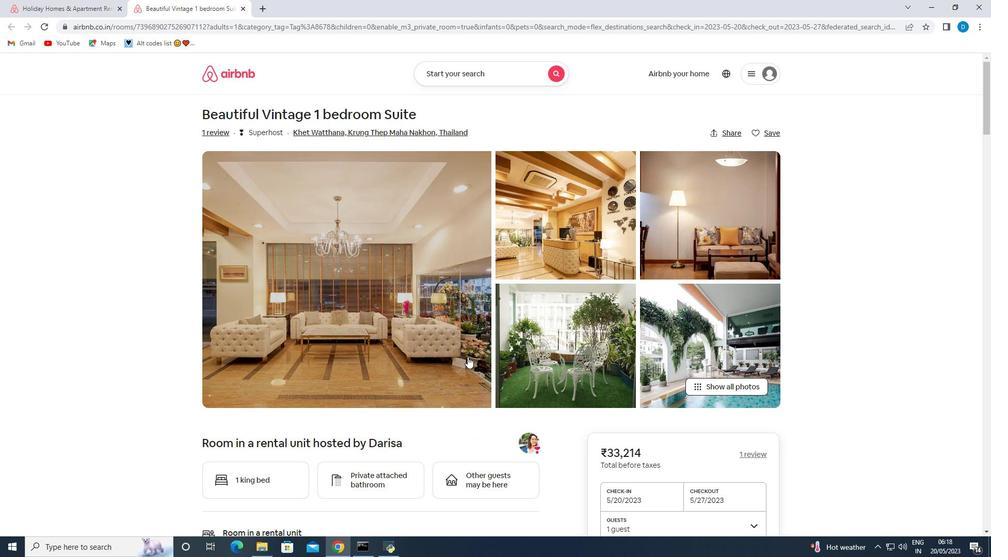 
Action: Mouse moved to (464, 359)
Screenshot: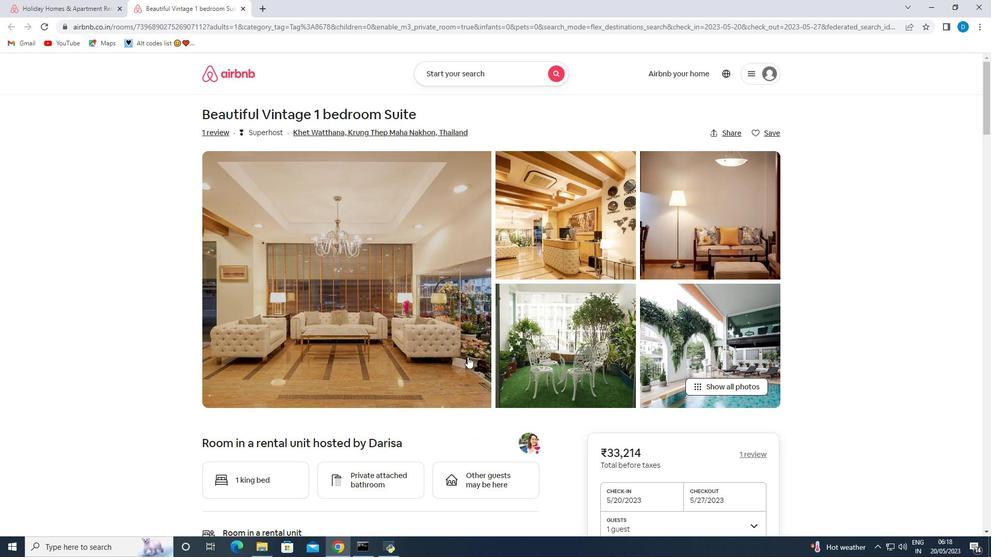 
Action: Mouse scrolled (464, 359) with delta (0, 0)
Screenshot: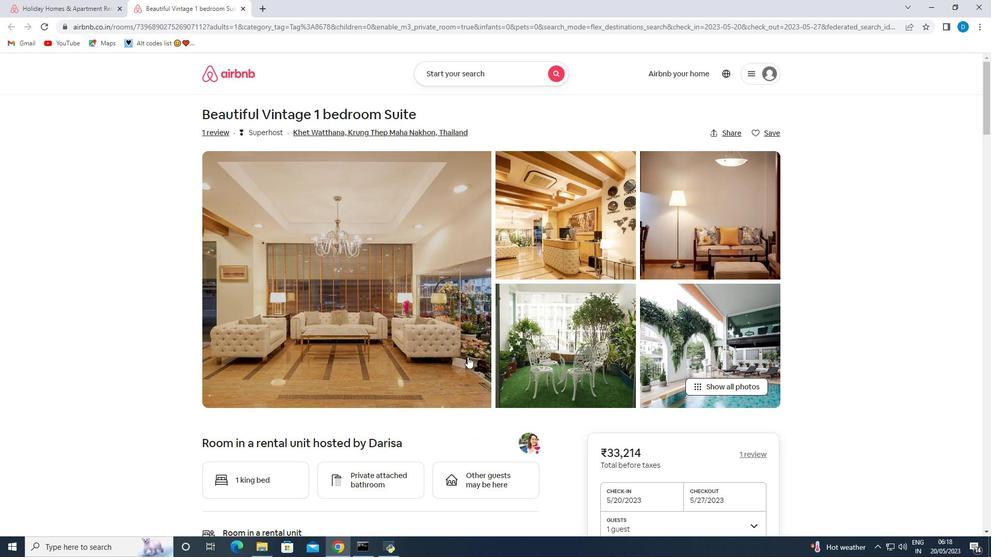 
Action: Mouse moved to (461, 360)
Screenshot: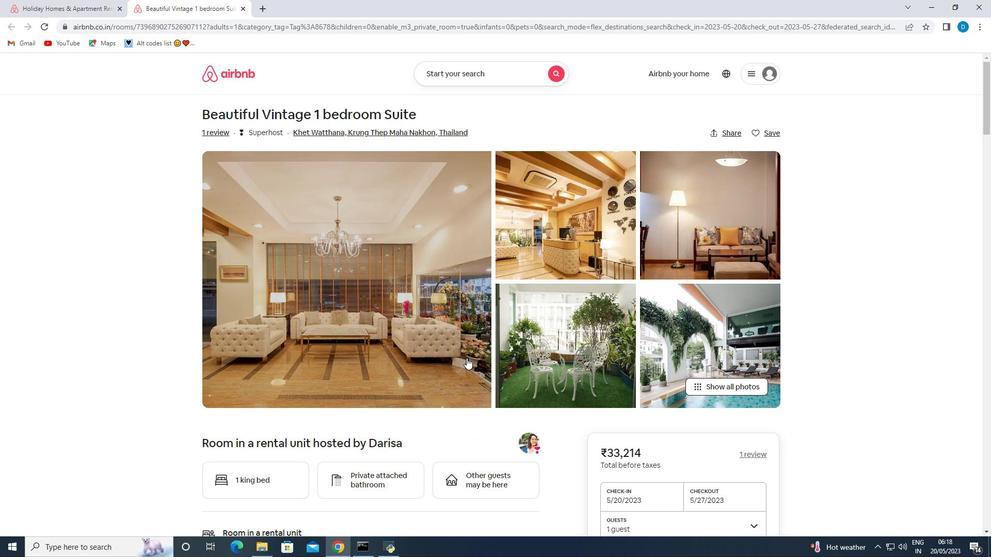 
Action: Mouse scrolled (461, 360) with delta (0, 0)
Screenshot: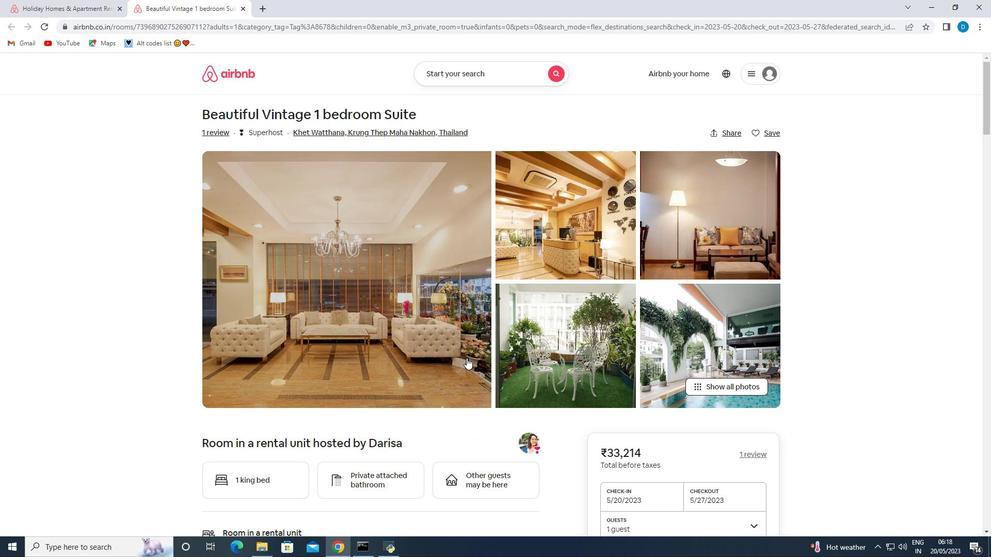 
Action: Mouse moved to (459, 361)
Screenshot: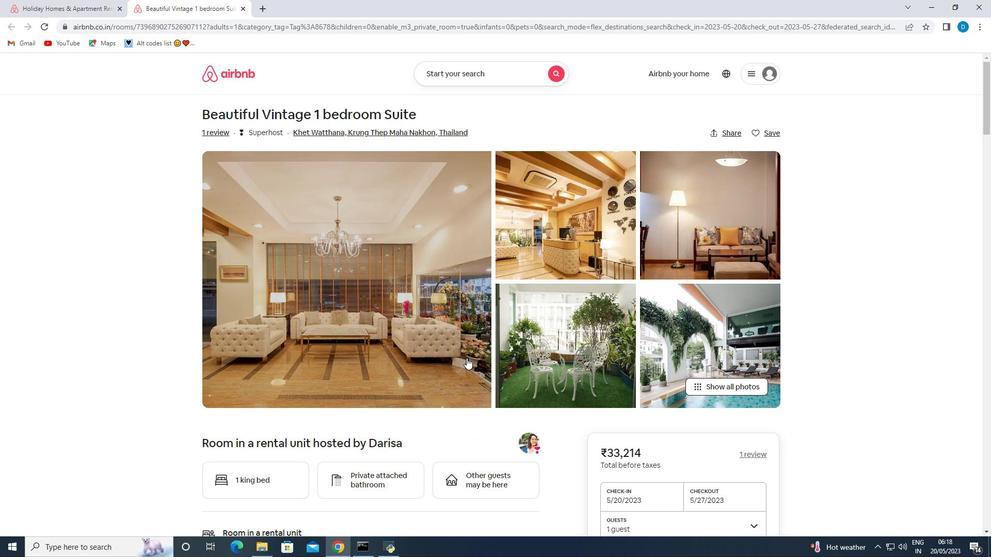 
Action: Mouse scrolled (459, 360) with delta (0, 0)
Screenshot: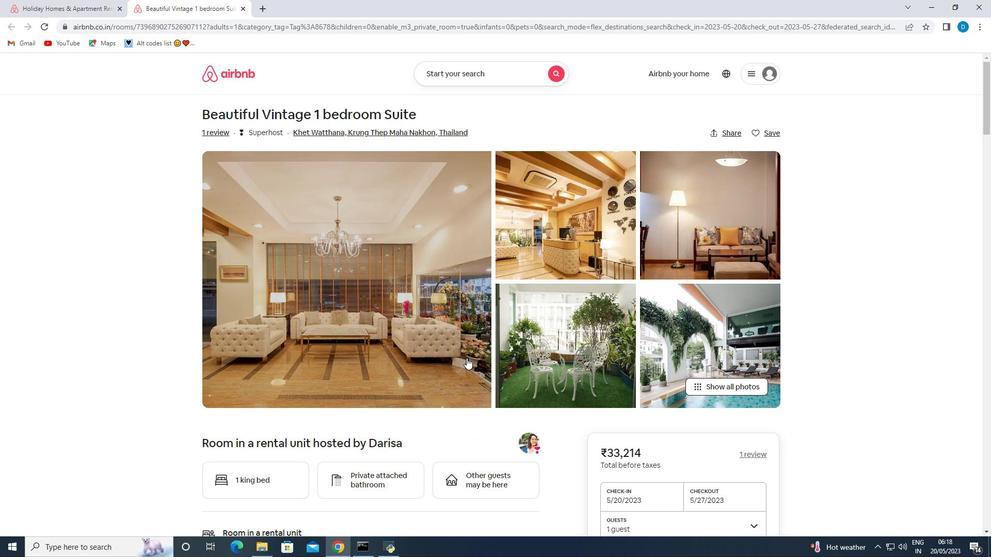 
Action: Mouse moved to (453, 361)
Screenshot: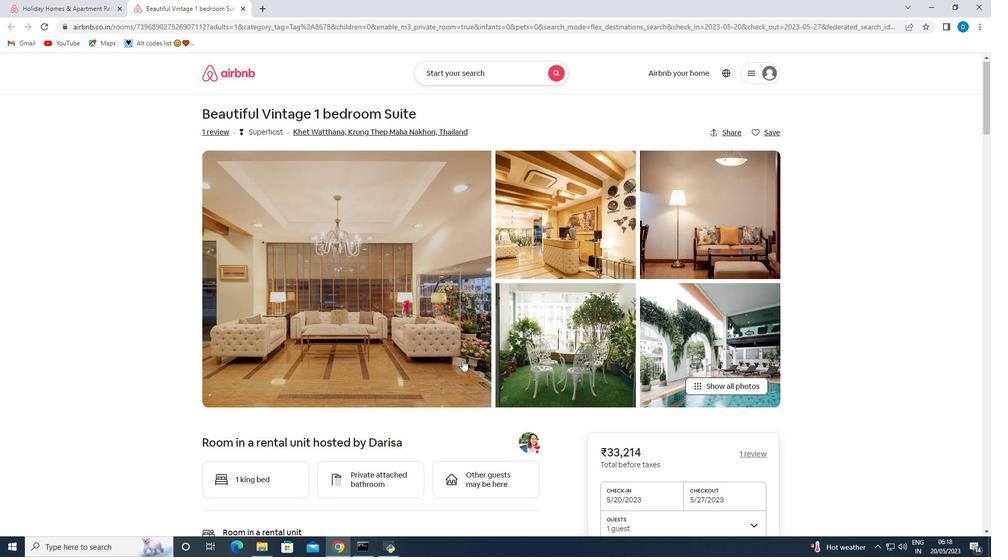 
Action: Mouse scrolled (453, 360) with delta (0, 0)
Screenshot: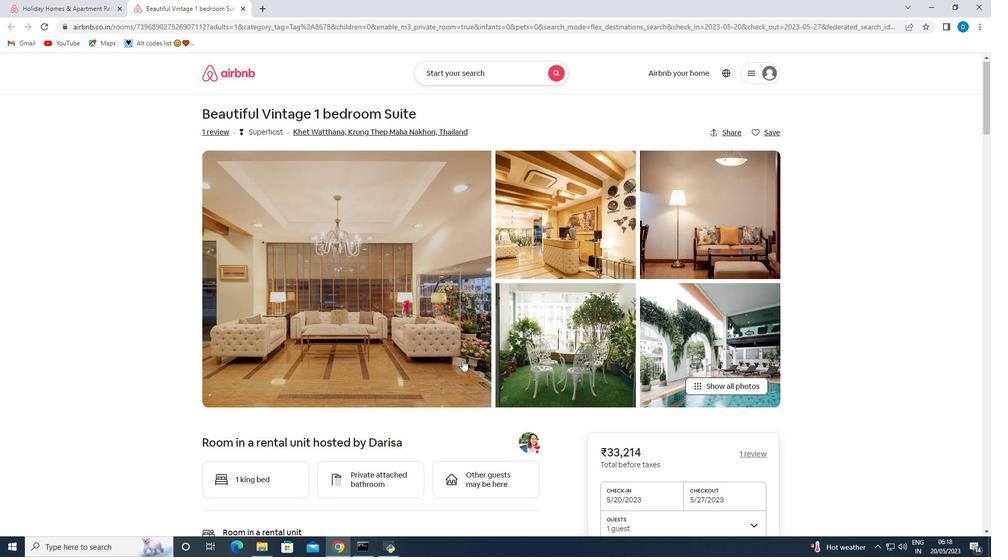 
Action: Mouse moved to (12, 29)
Screenshot: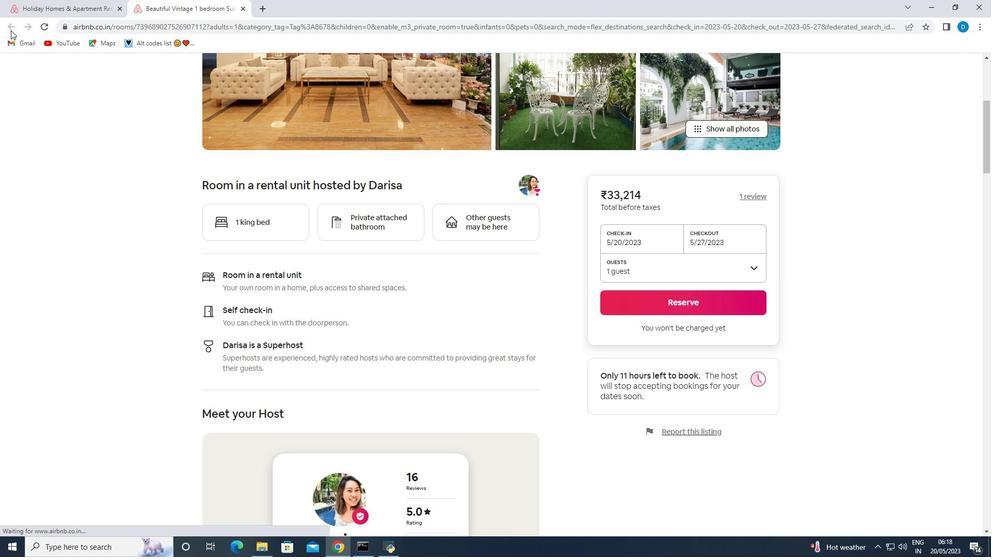 
Action: Mouse pressed left at (12, 29)
Screenshot: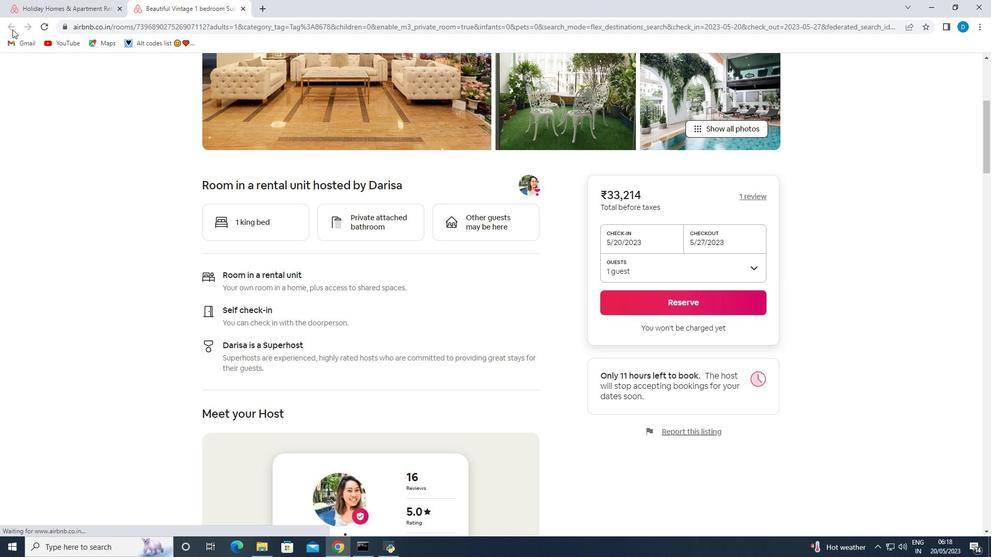 
Action: Mouse moved to (243, 9)
Screenshot: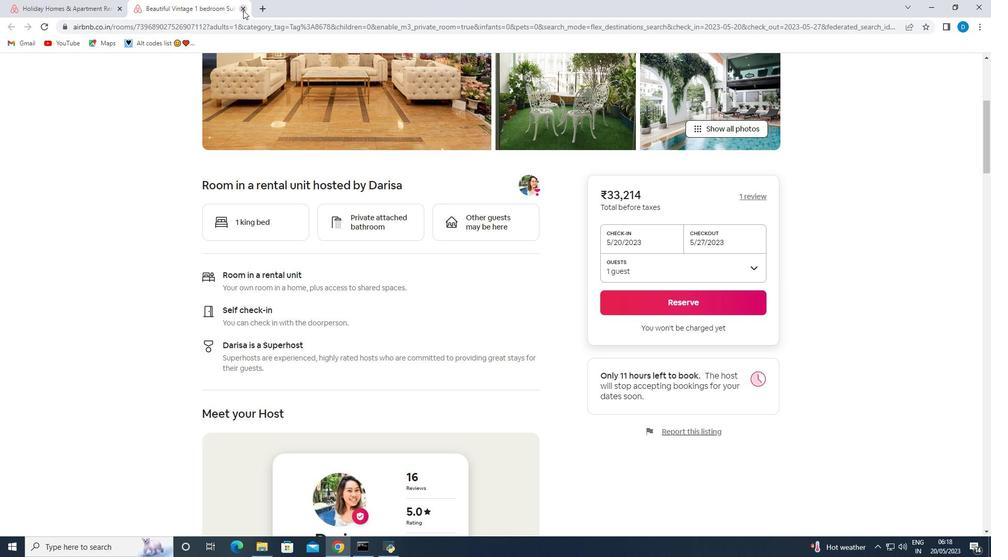 
Action: Mouse pressed left at (243, 9)
Screenshot: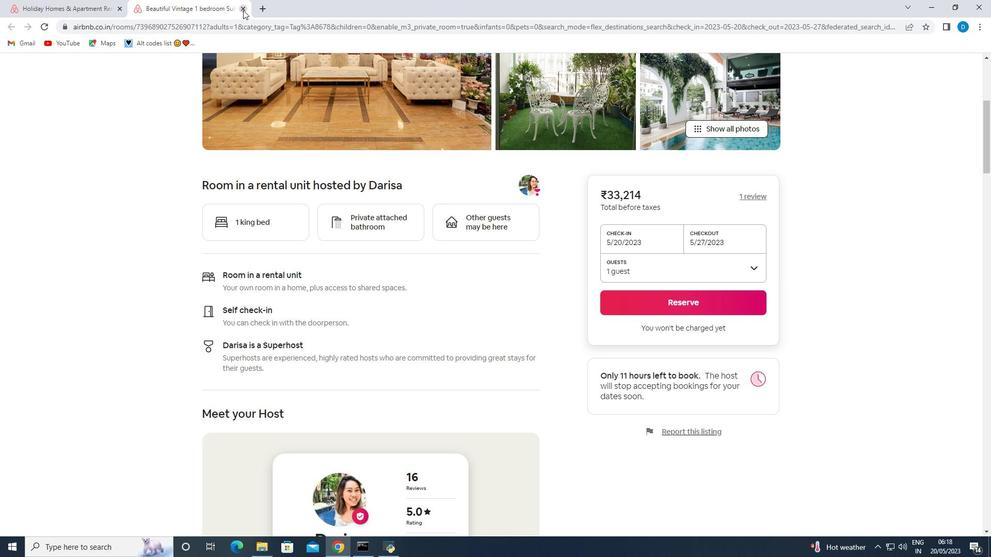 
Action: Mouse moved to (726, 375)
Screenshot: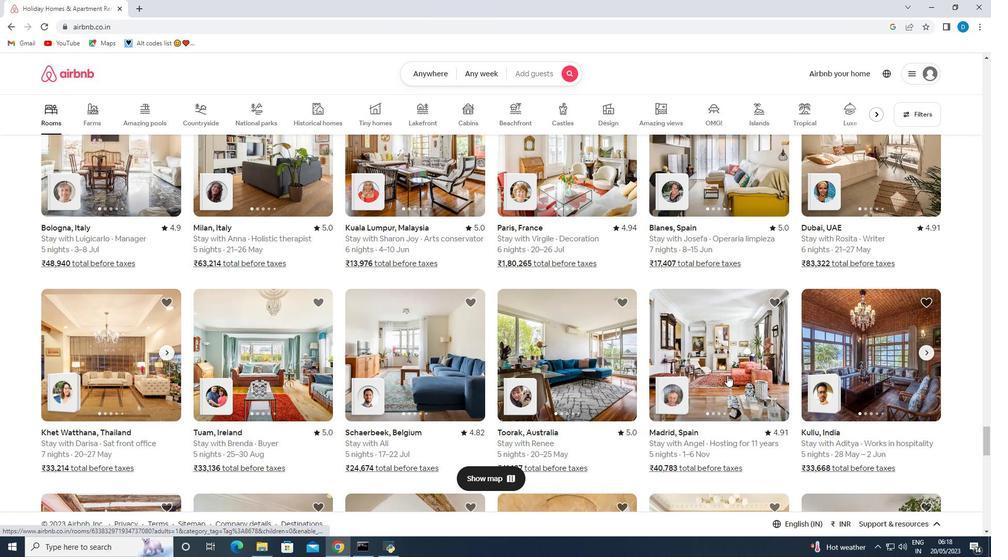 
Action: Mouse scrolled (726, 375) with delta (0, 0)
Screenshot: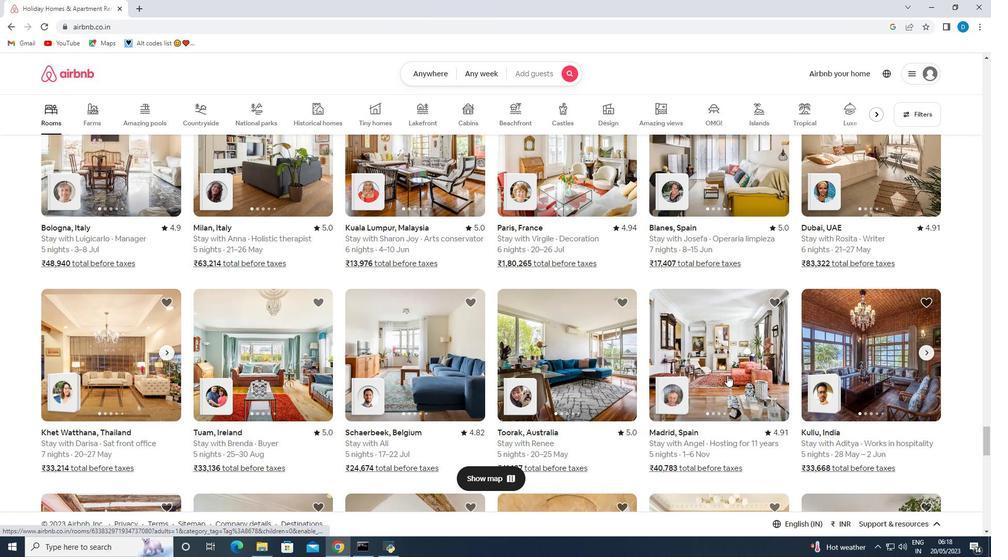 
Action: Mouse moved to (722, 374)
Screenshot: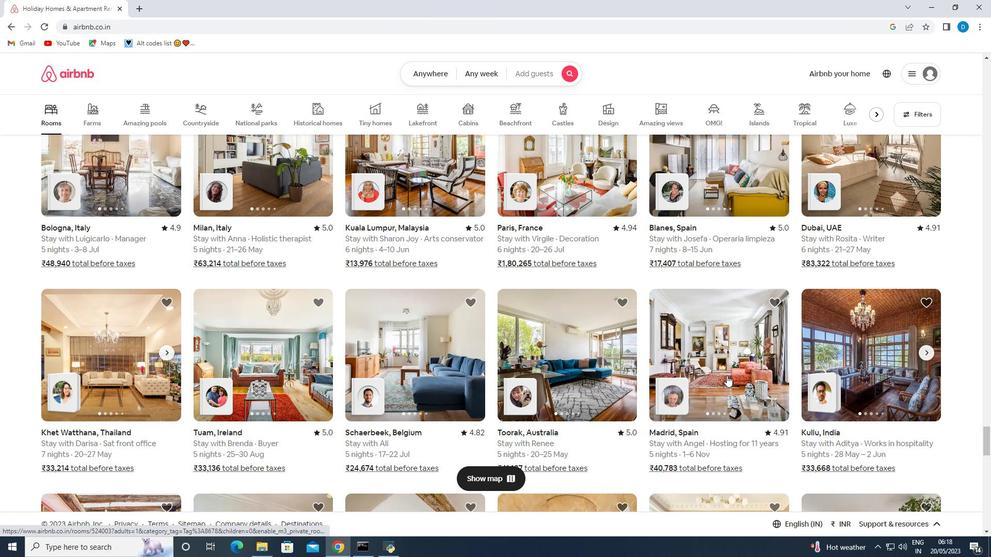 
Action: Mouse scrolled (722, 374) with delta (0, 0)
Screenshot: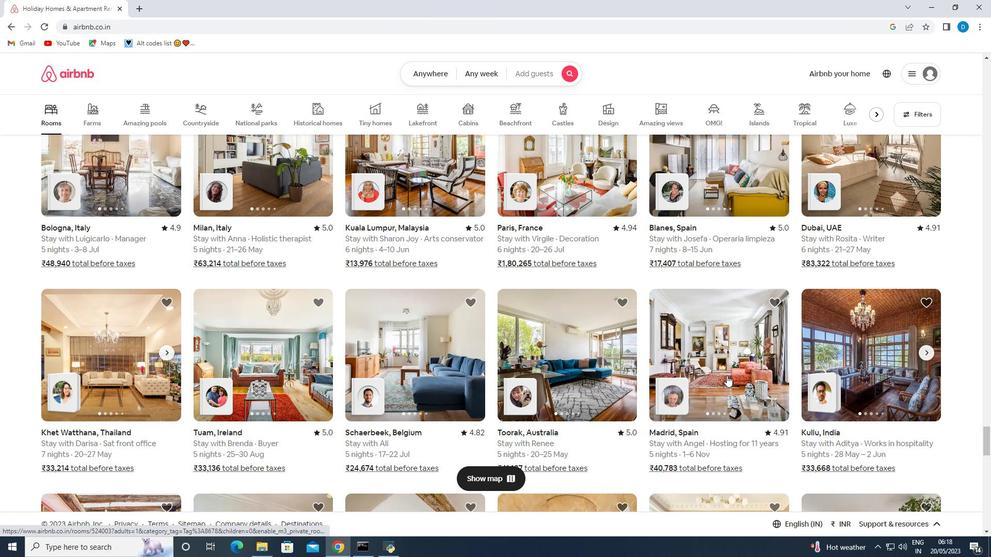 
Action: Mouse moved to (709, 371)
Screenshot: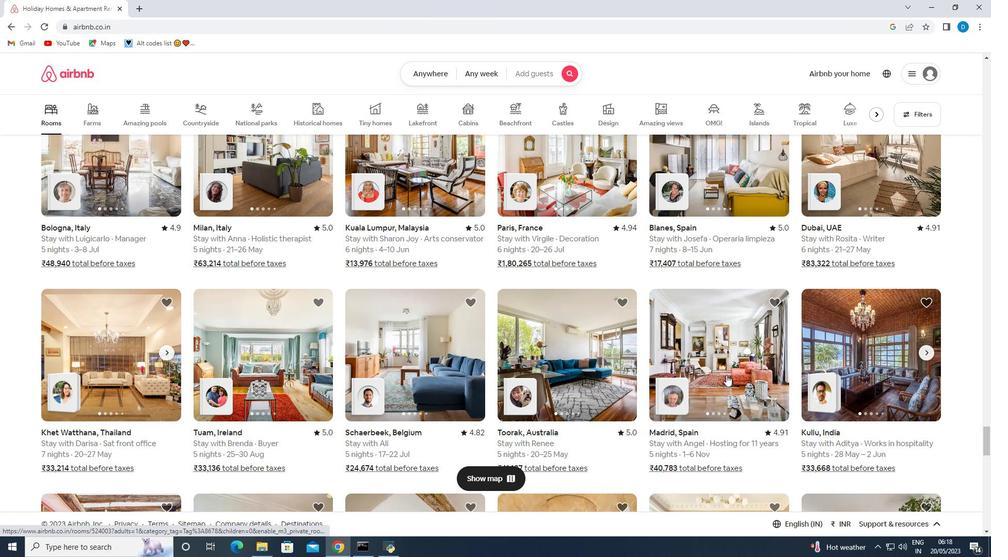 
Action: Mouse scrolled (709, 370) with delta (0, 0)
Screenshot: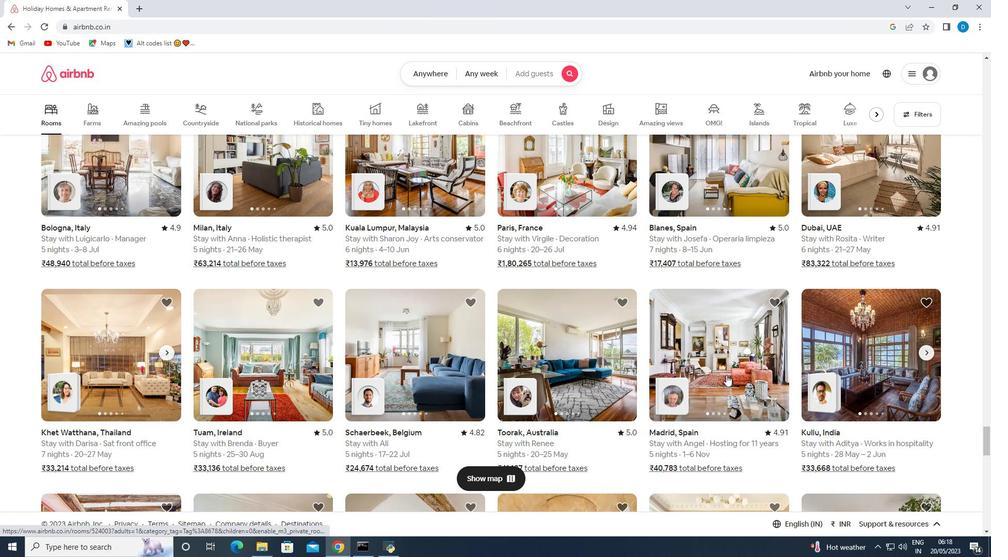
Action: Mouse moved to (679, 362)
Screenshot: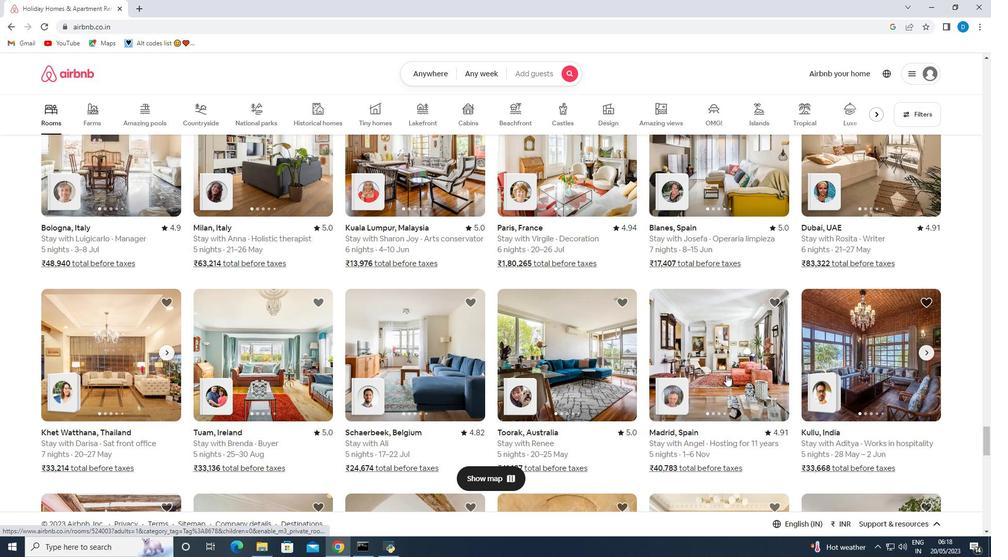 
Action: Mouse scrolled (679, 361) with delta (0, 0)
Screenshot: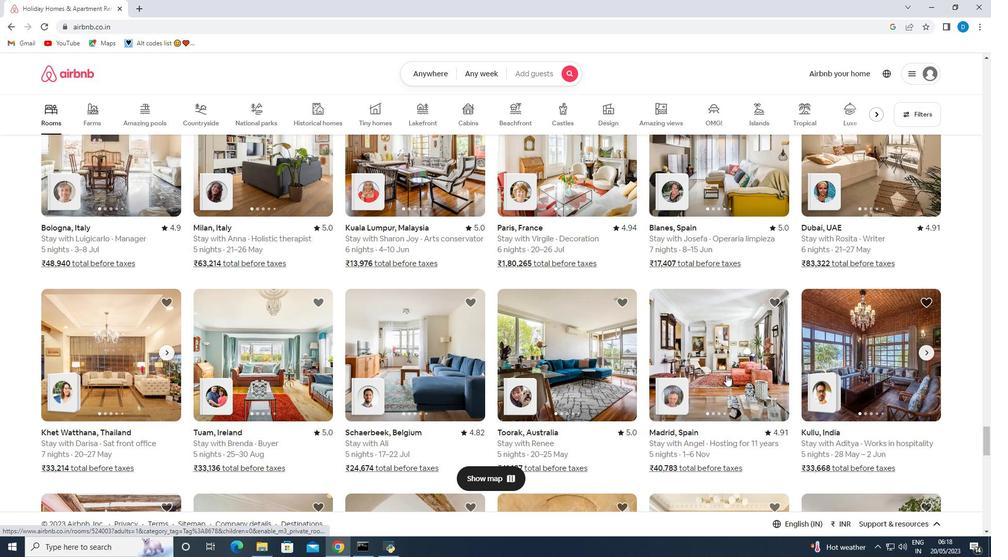
Action: Mouse moved to (507, 348)
Screenshot: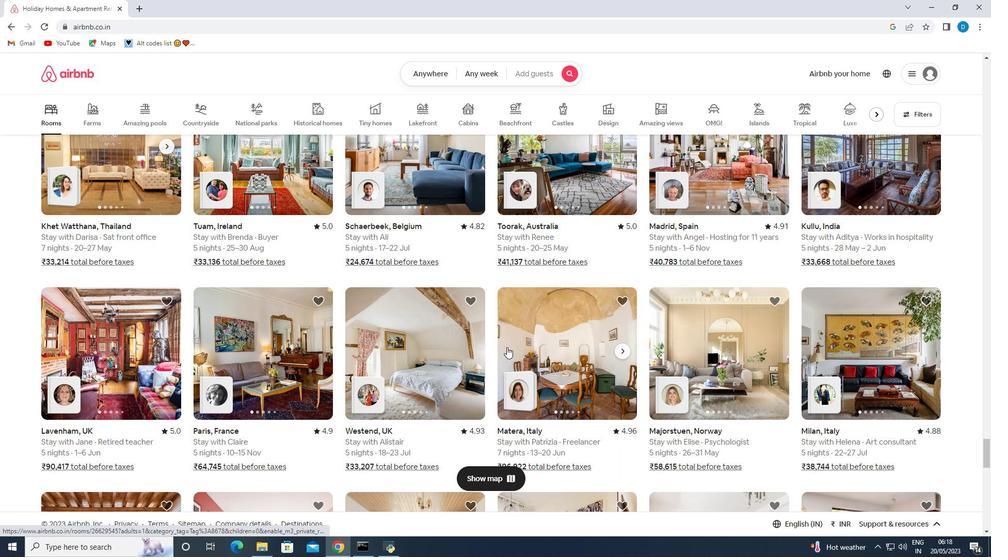
Action: Mouse scrolled (507, 347) with delta (0, 0)
Screenshot: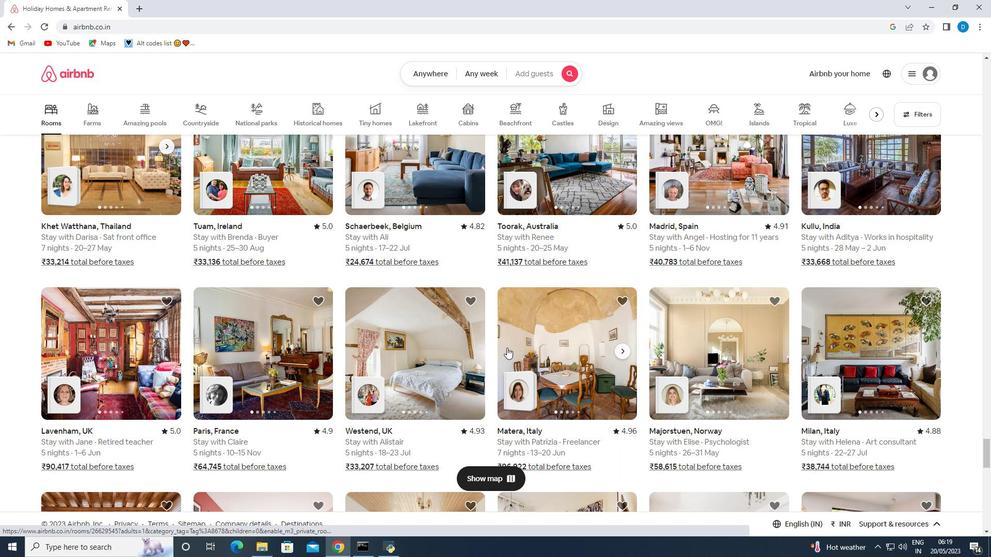 
Action: Mouse scrolled (507, 347) with delta (0, 0)
Screenshot: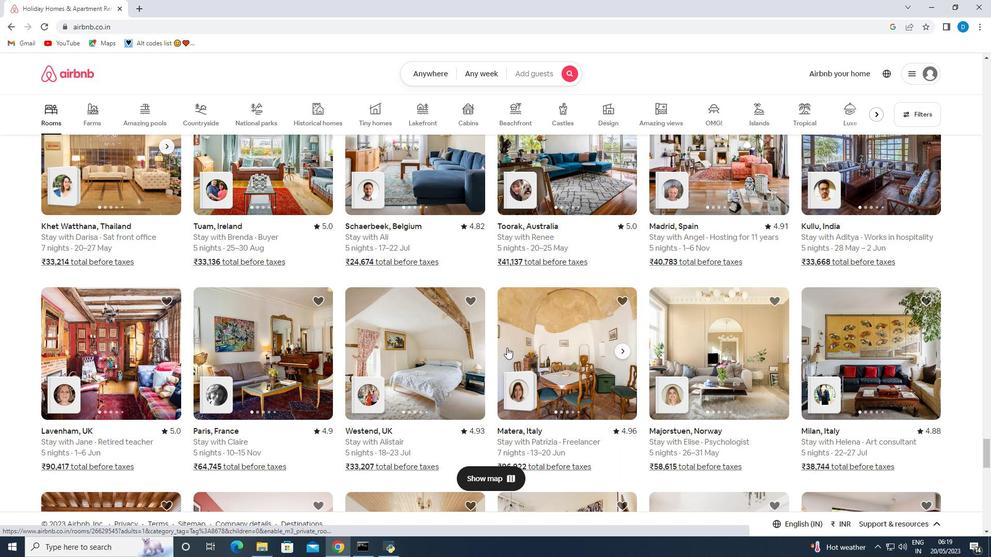 
Action: Mouse scrolled (507, 347) with delta (0, 0)
Screenshot: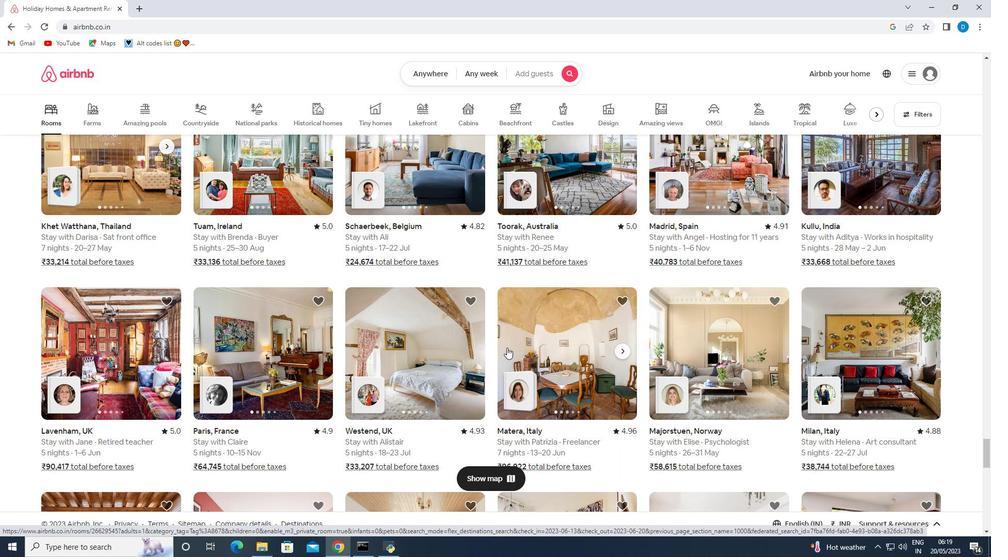 
Action: Mouse scrolled (507, 347) with delta (0, 0)
Screenshot: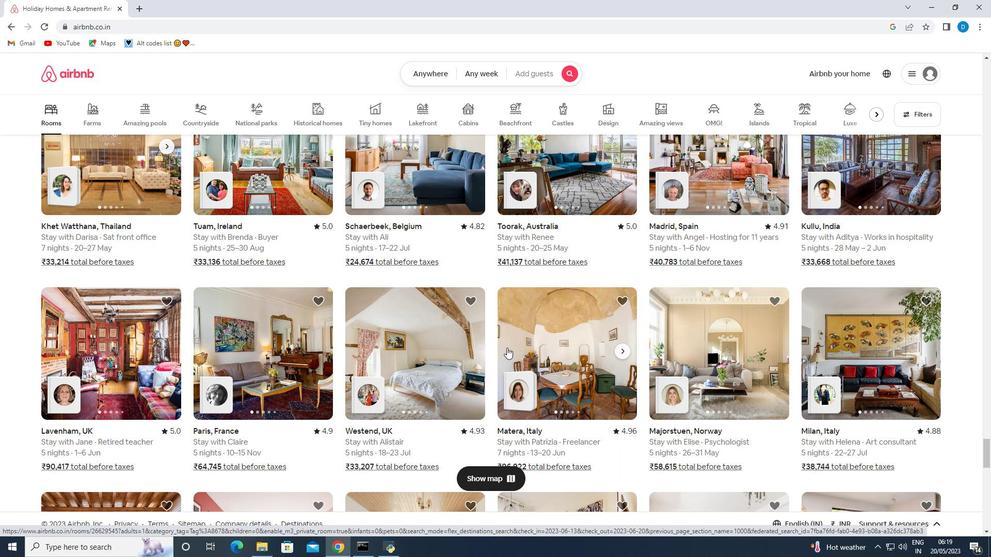 
Action: Mouse moved to (670, 370)
Screenshot: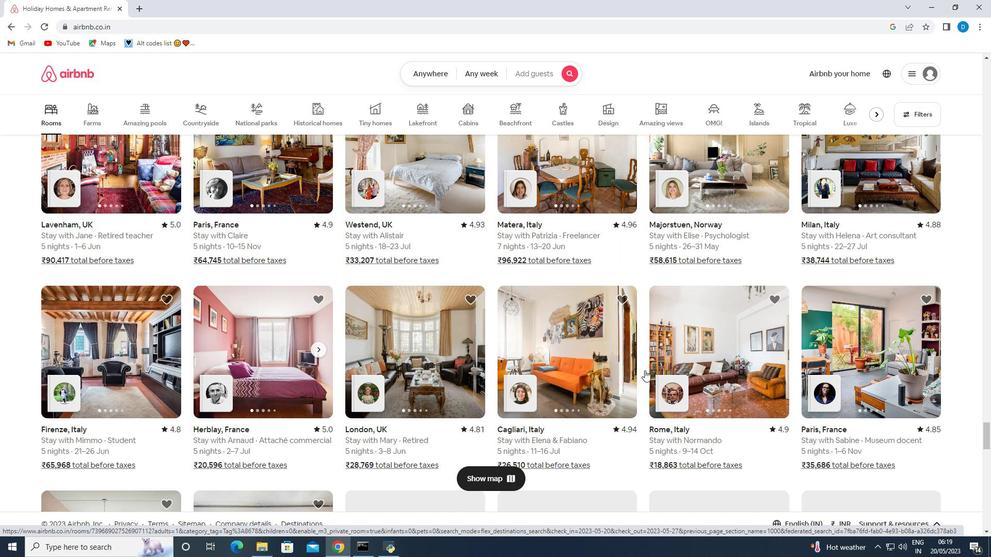 
Action: Mouse scrolled (670, 369) with delta (0, 0)
Screenshot: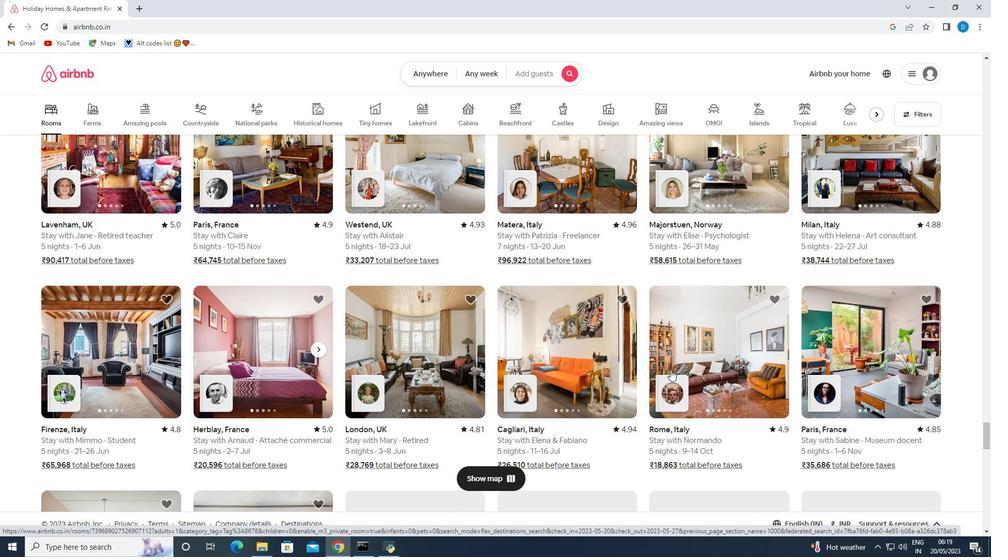 
Action: Mouse scrolled (670, 369) with delta (0, 0)
Screenshot: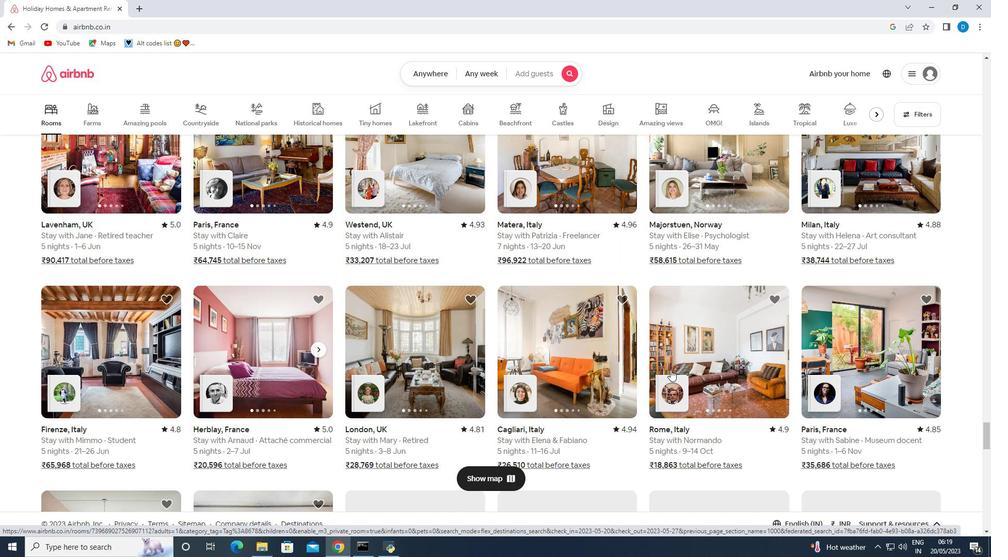 
Action: Mouse scrolled (670, 369) with delta (0, 0)
Screenshot: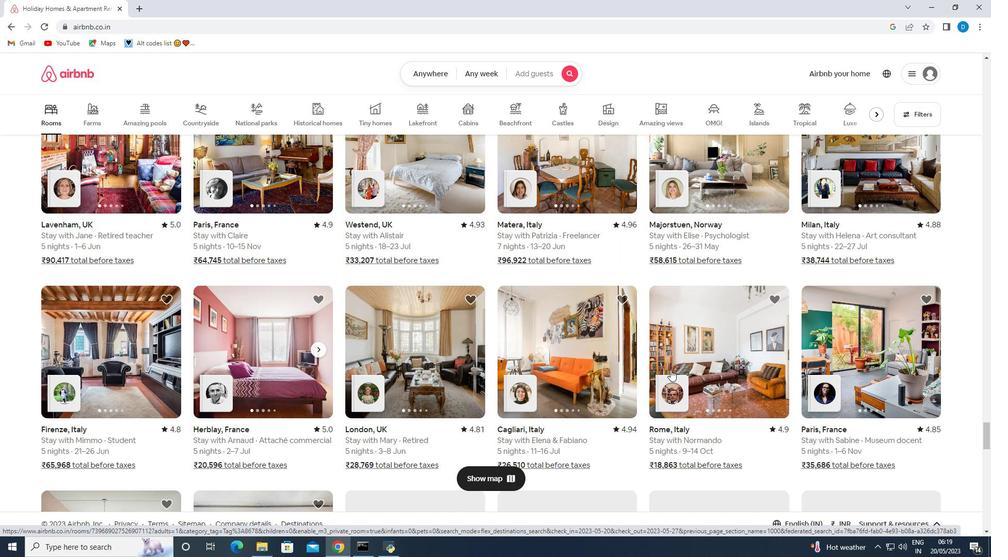 
Action: Mouse scrolled (670, 369) with delta (0, 0)
Screenshot: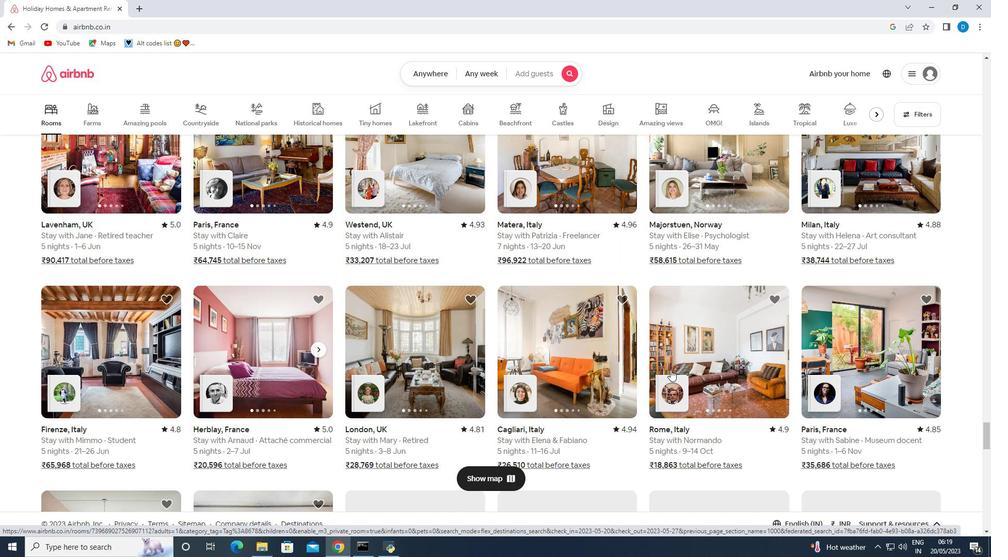 
Action: Mouse moved to (571, 352)
Screenshot: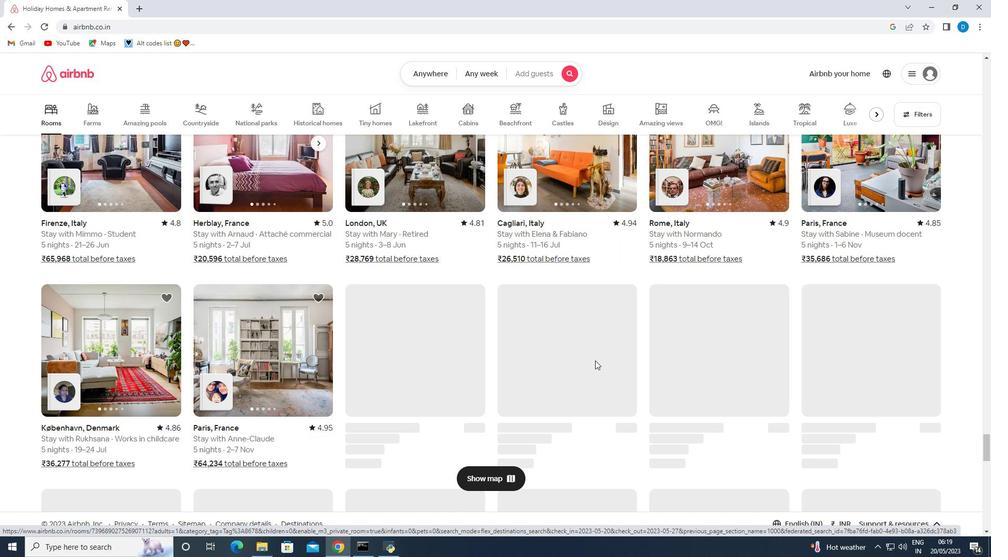 
Action: Mouse scrolled (571, 352) with delta (0, 0)
Screenshot: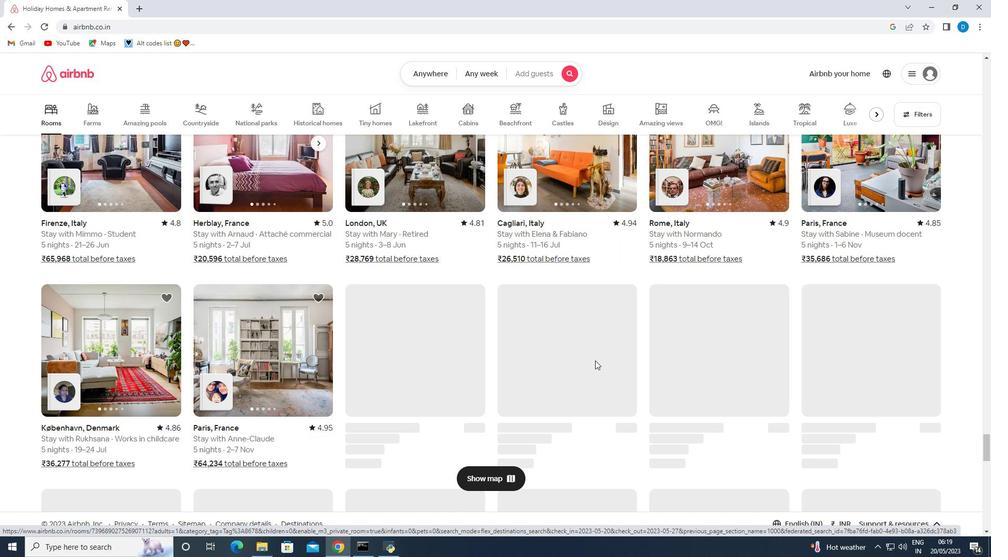 
Action: Mouse moved to (568, 352)
Screenshot: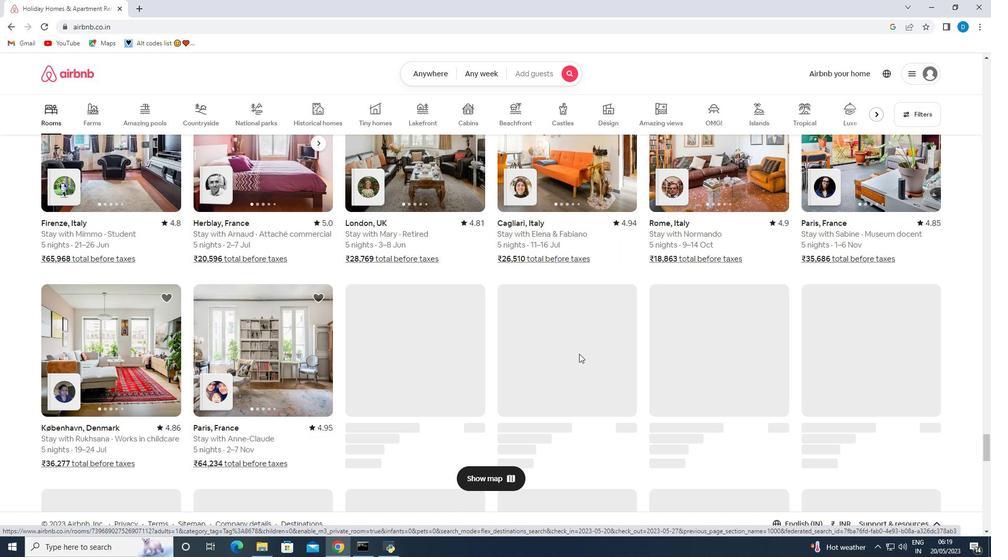 
Action: Mouse scrolled (568, 351) with delta (0, 0)
Screenshot: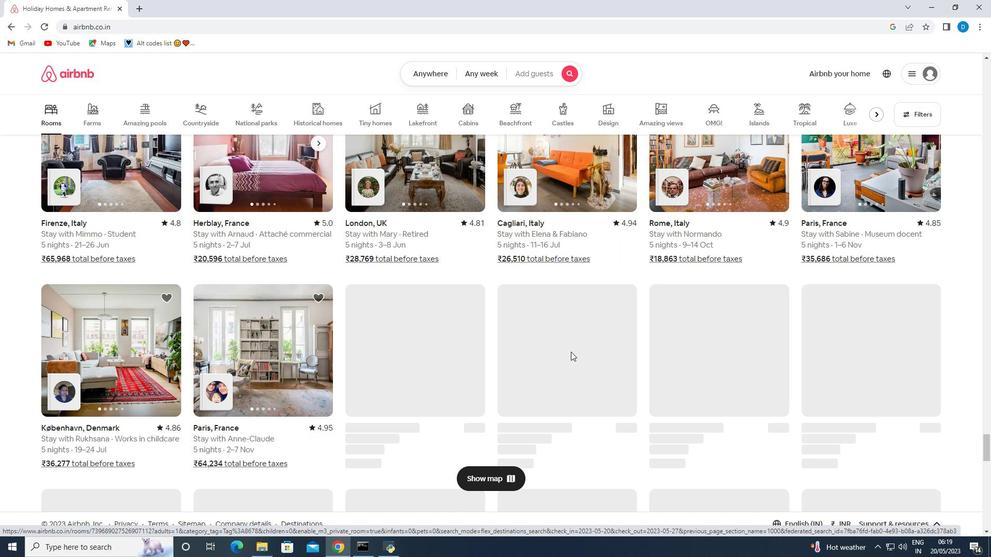 
Action: Mouse moved to (402, 381)
Screenshot: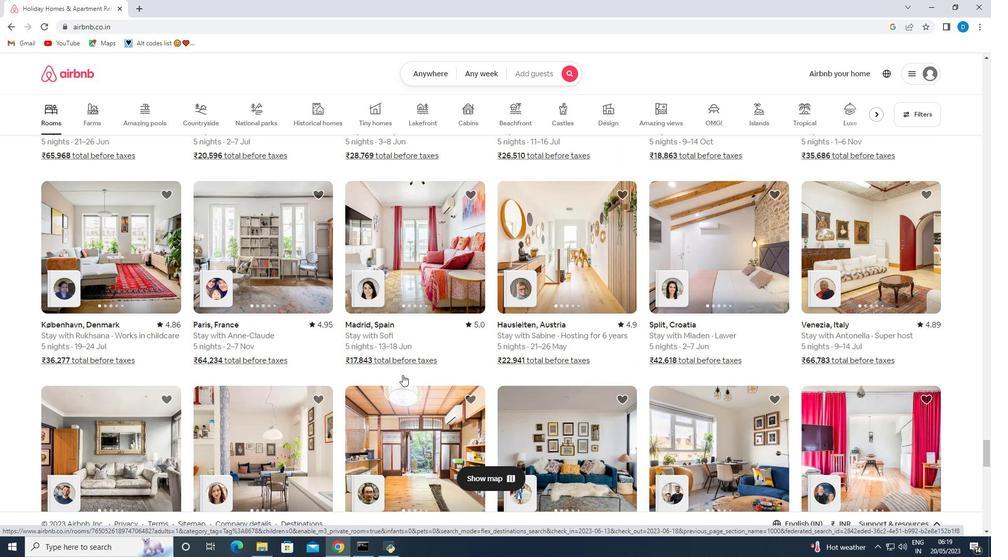 
Action: Mouse scrolled (402, 381) with delta (0, 0)
Screenshot: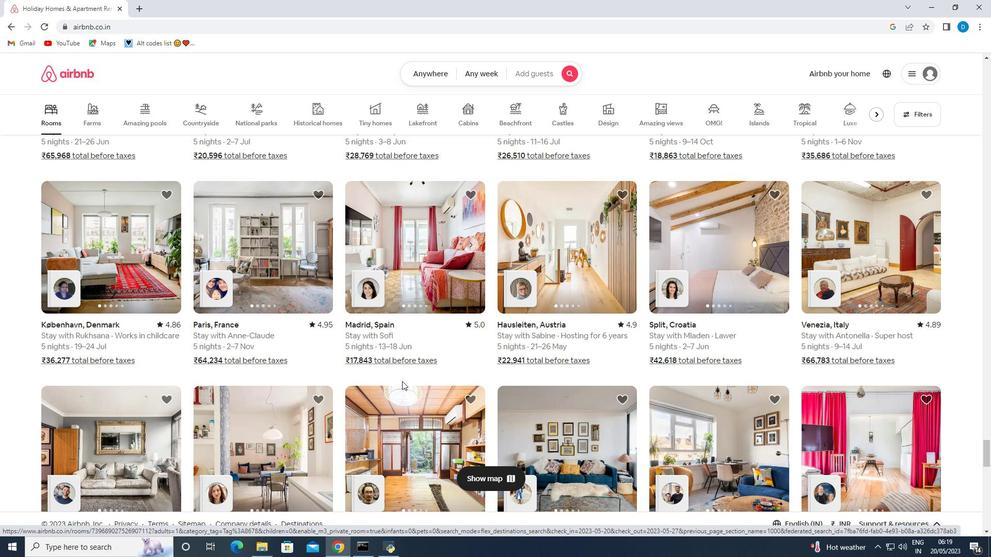 
Action: Mouse scrolled (402, 381) with delta (0, 0)
Screenshot: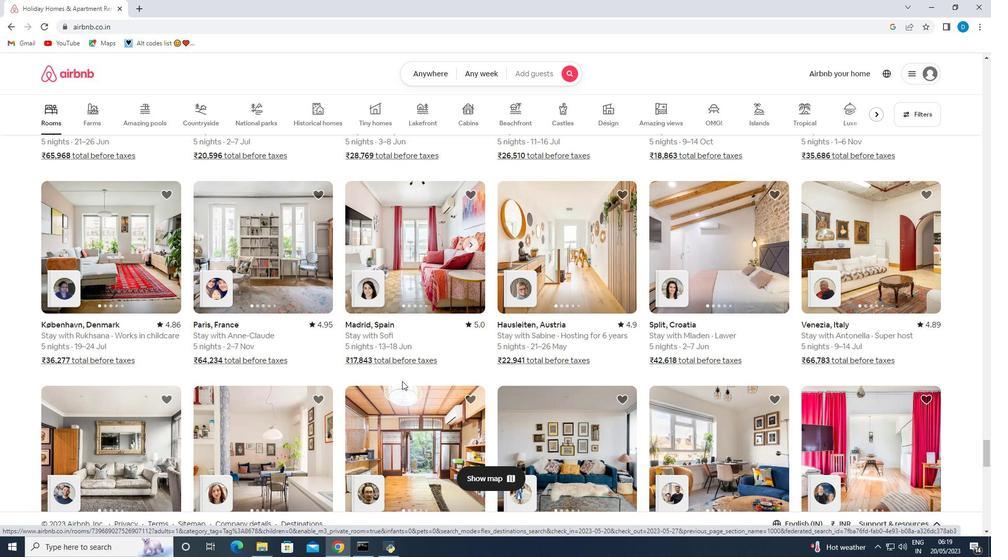 
Action: Mouse scrolled (402, 381) with delta (0, 0)
Screenshot: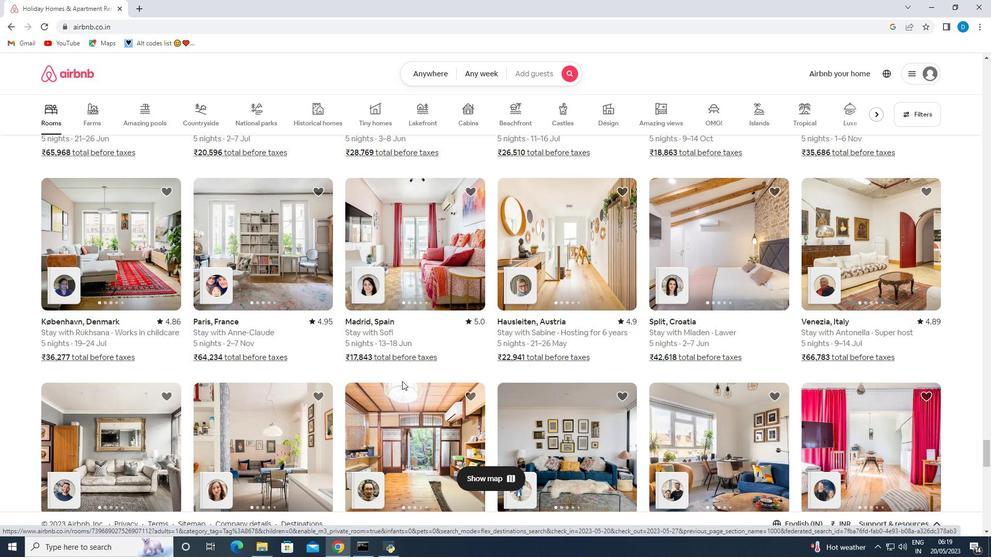 
Action: Mouse moved to (432, 313)
Screenshot: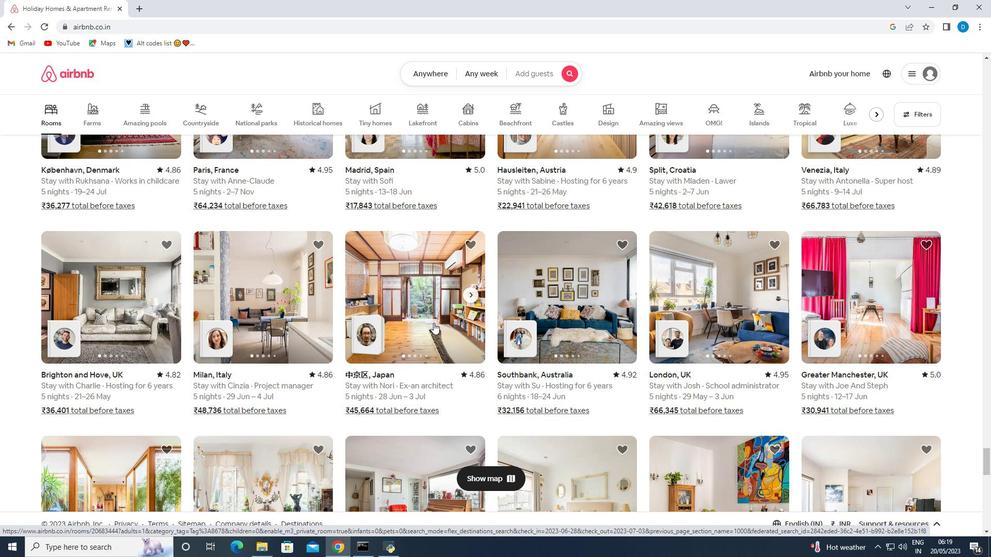 
Action: Mouse pressed left at (432, 313)
Screenshot: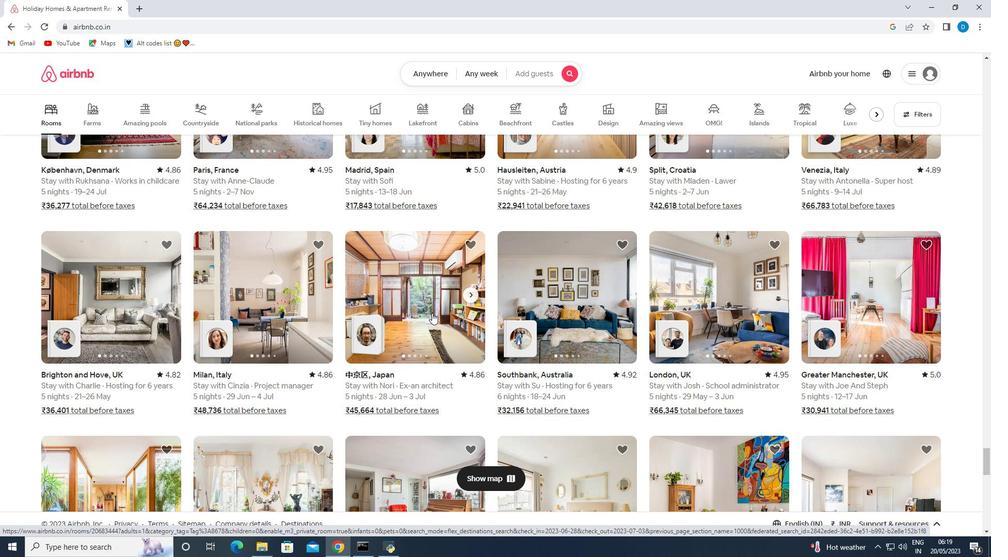 
Action: Mouse moved to (579, 297)
Screenshot: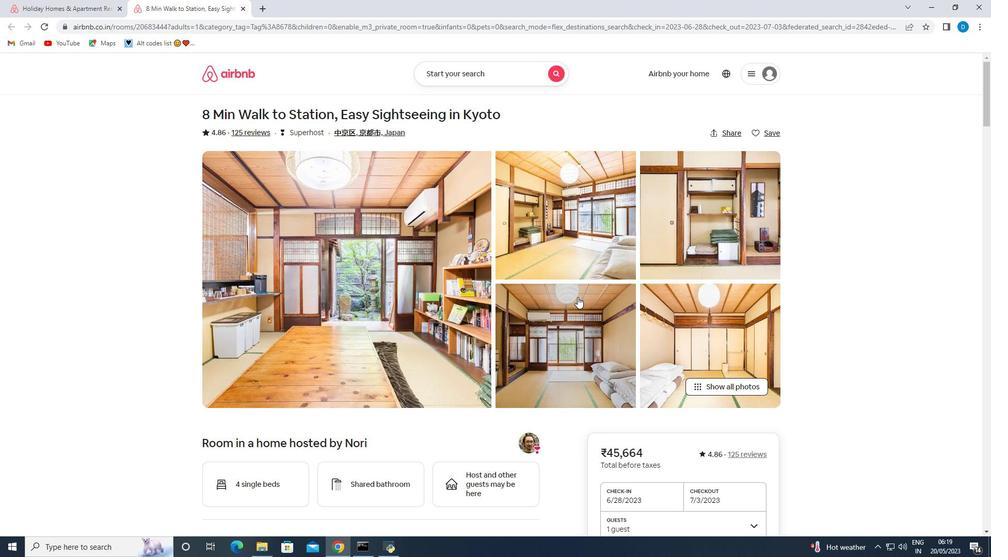 
Action: Mouse scrolled (579, 296) with delta (0, 0)
Screenshot: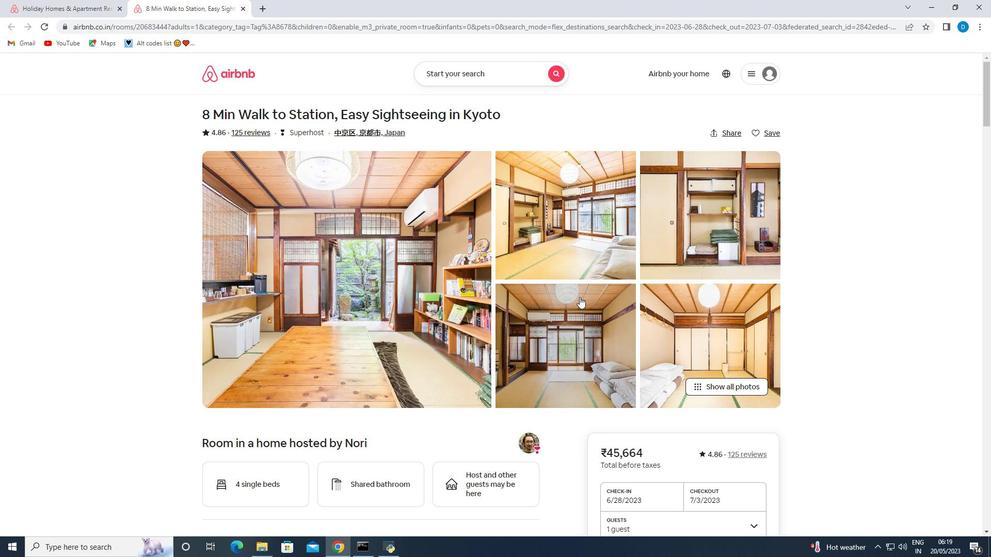 
Action: Mouse scrolled (579, 296) with delta (0, 0)
Screenshot: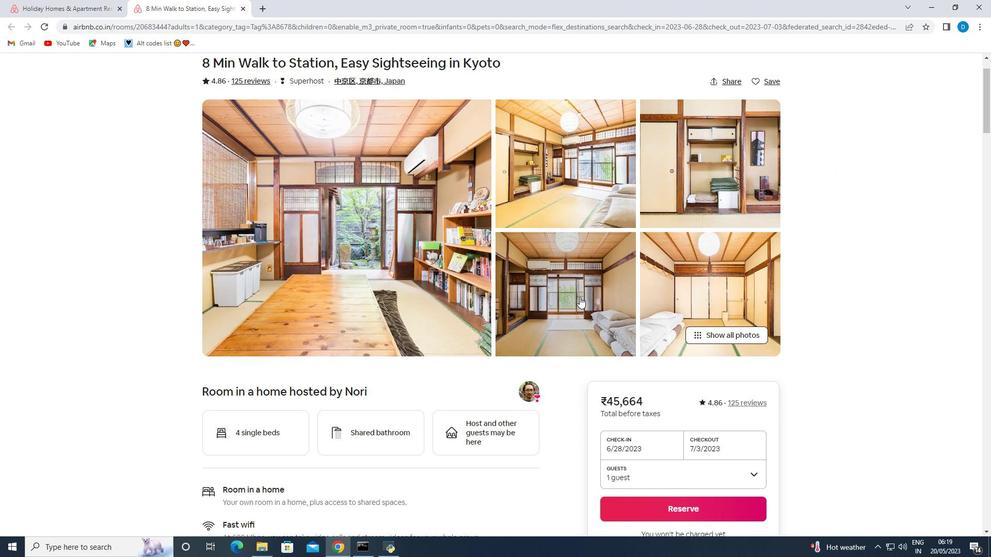 
Action: Mouse moved to (579, 297)
Screenshot: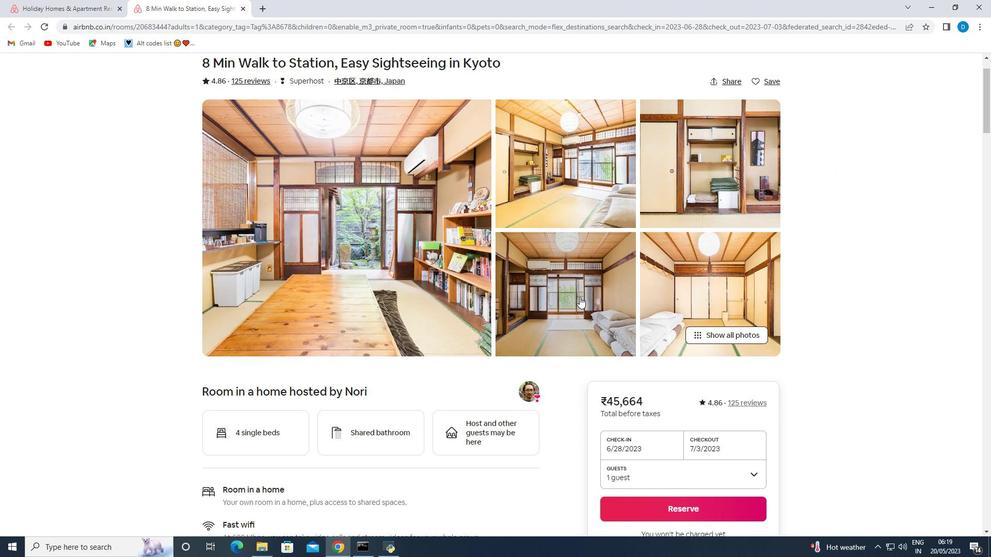 
Action: Mouse scrolled (579, 296) with delta (0, 0)
Screenshot: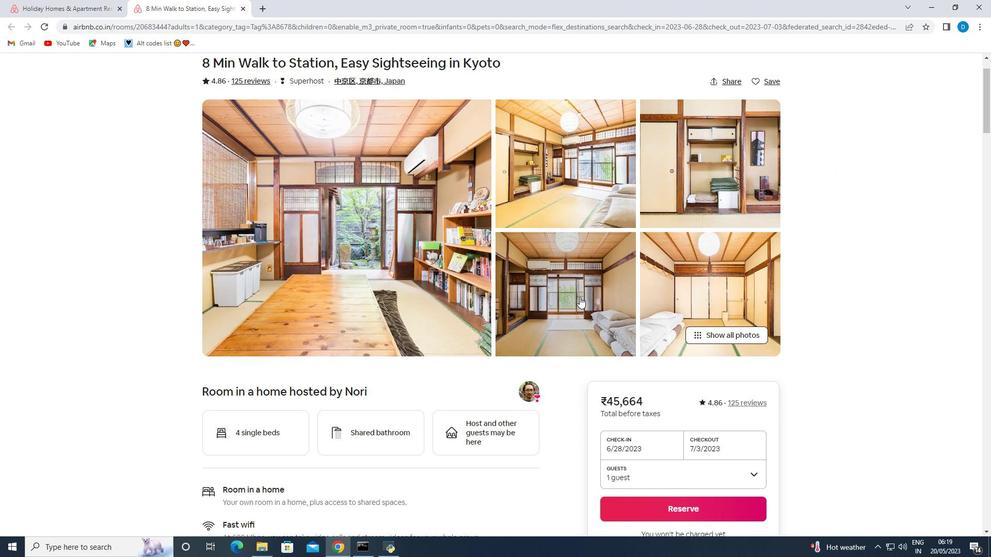 
Action: Mouse moved to (579, 297)
Screenshot: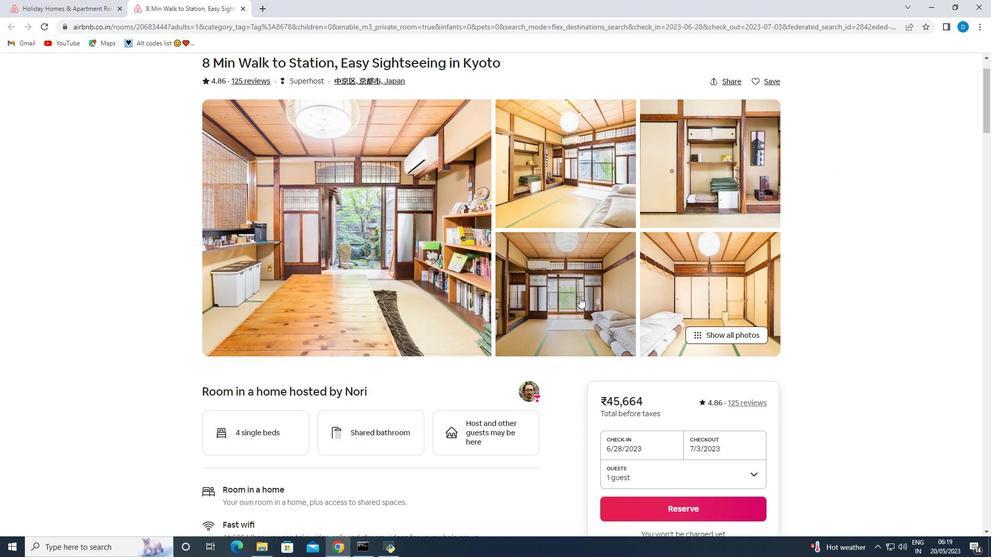 
Action: Mouse scrolled (579, 296) with delta (0, 0)
Screenshot: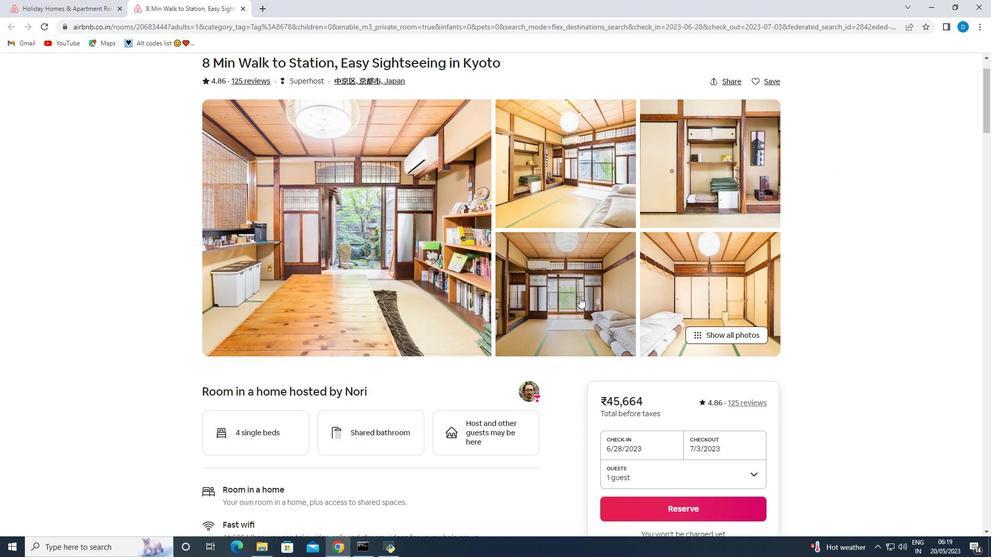 
Action: Mouse moved to (579, 298)
Screenshot: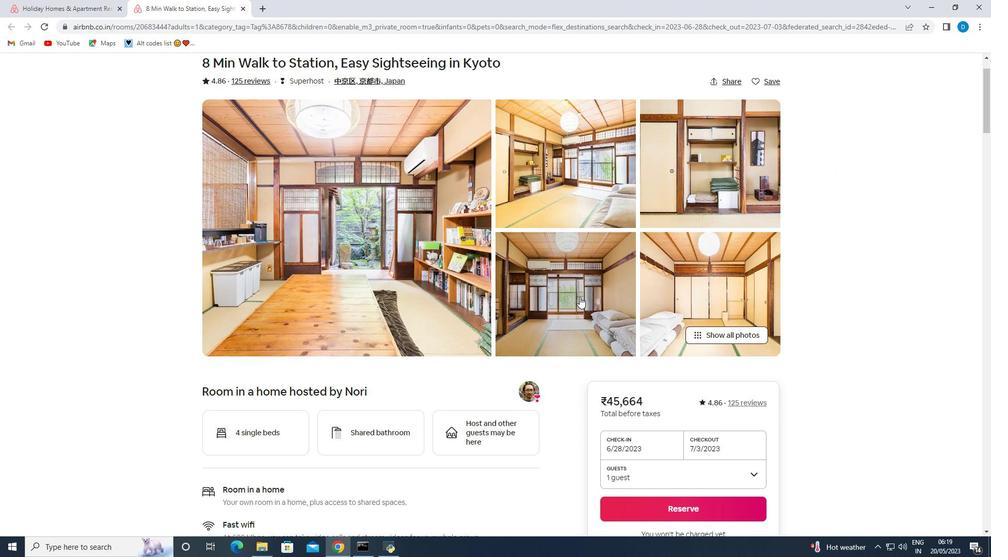 
Action: Mouse scrolled (579, 297) with delta (0, 0)
Screenshot: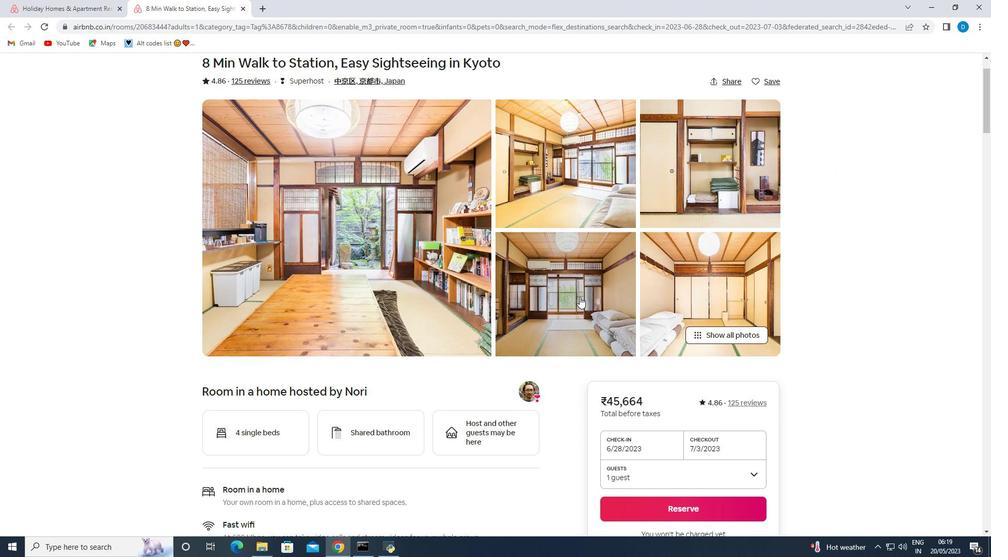 
Action: Mouse moved to (243, 7)
Screenshot: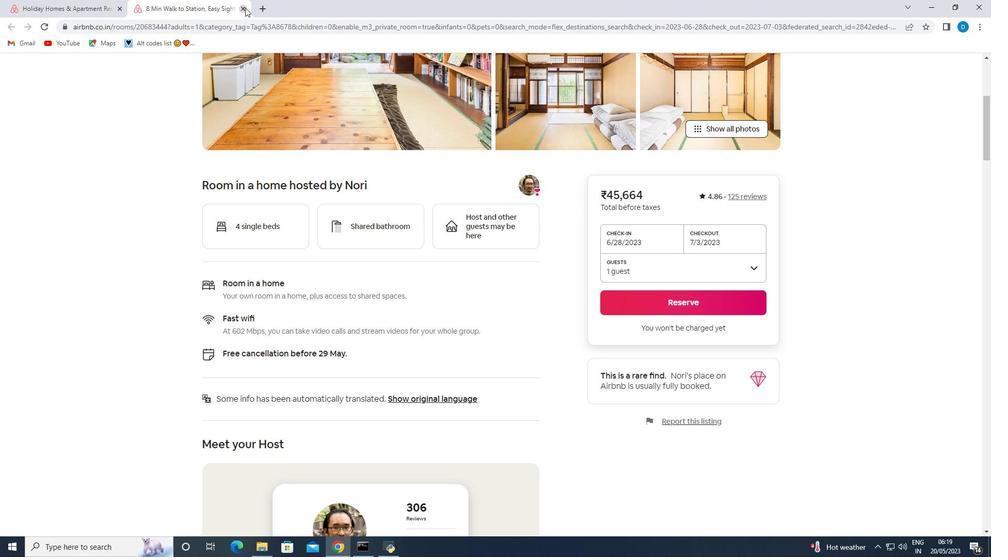 
Action: Mouse pressed left at (243, 7)
Screenshot: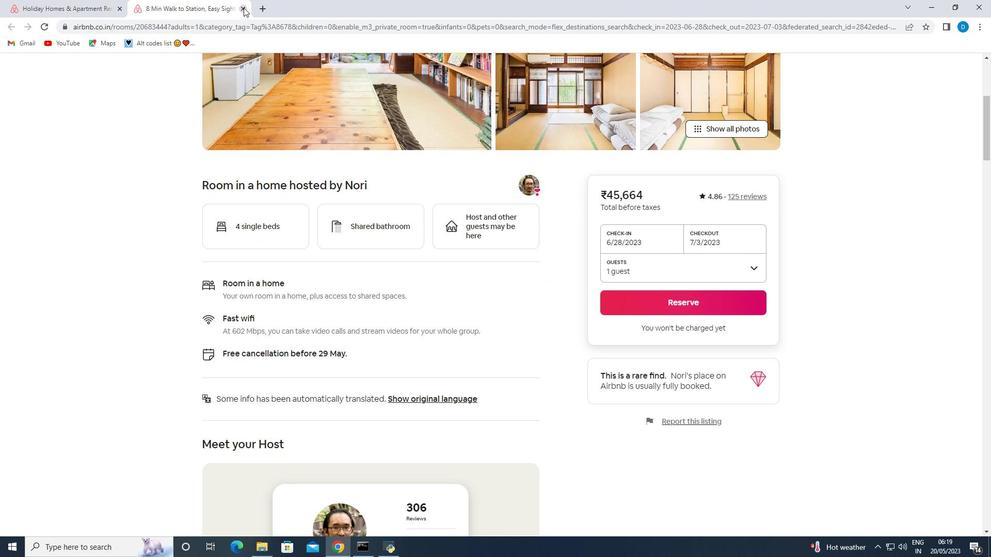 
Action: Mouse moved to (480, 291)
Screenshot: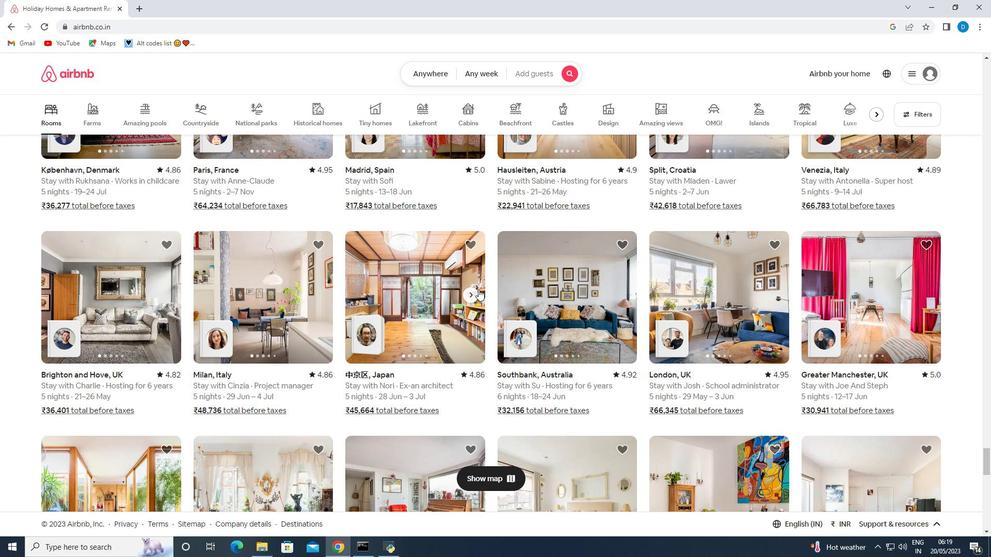 
Action: Mouse scrolled (480, 290) with delta (0, 0)
Screenshot: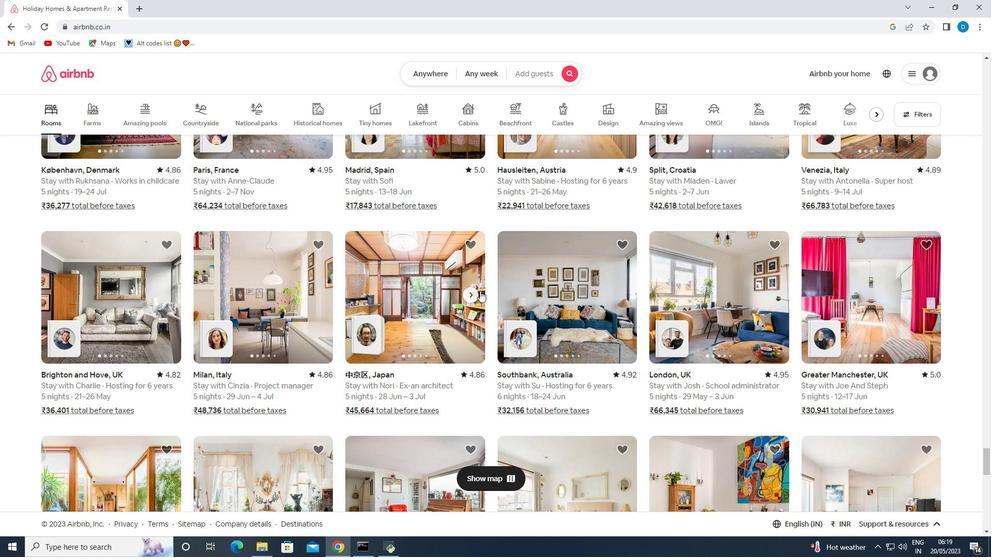 
Action: Mouse scrolled (480, 290) with delta (0, 0)
Screenshot: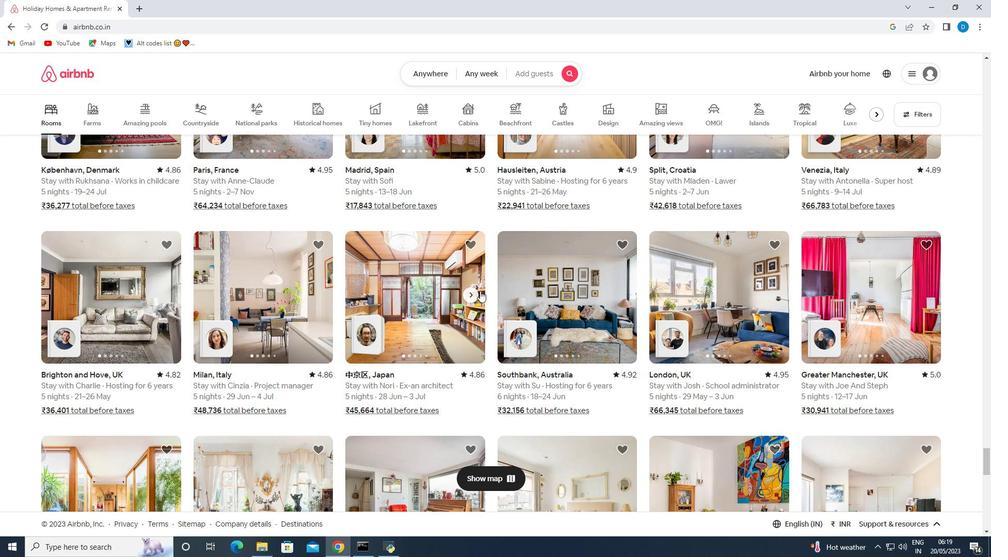 
Action: Mouse scrolled (480, 290) with delta (0, 0)
Screenshot: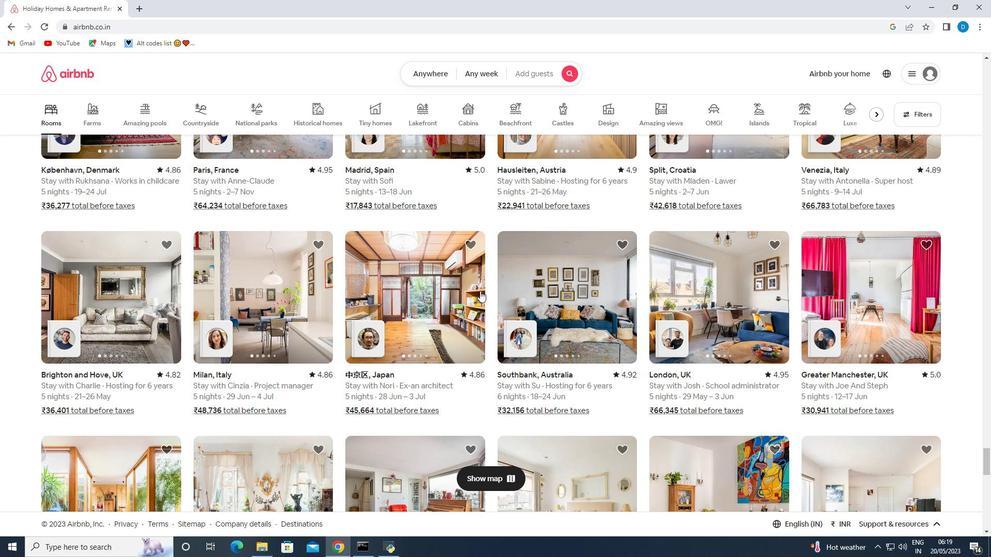 
Action: Mouse scrolled (480, 290) with delta (0, 0)
Screenshot: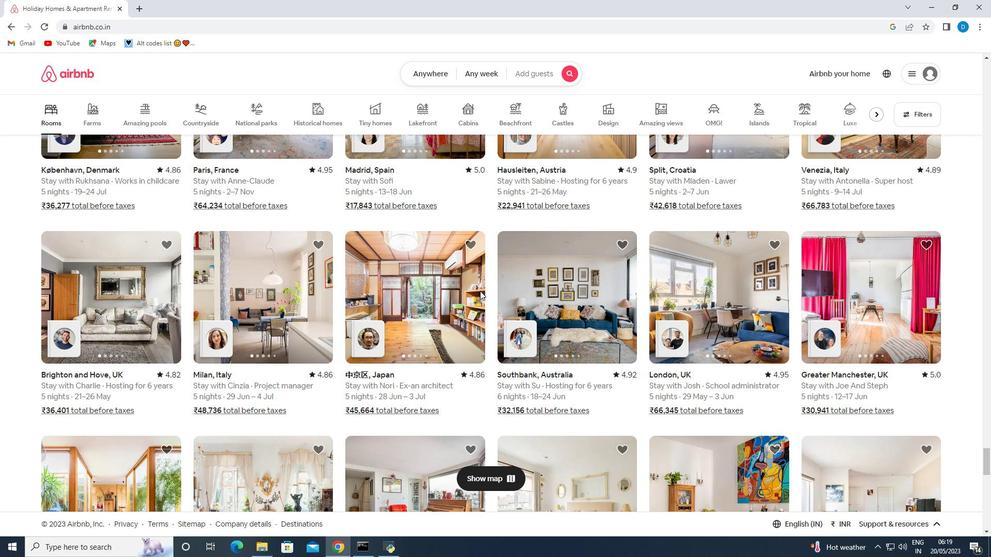 
Action: Mouse moved to (143, 312)
Screenshot: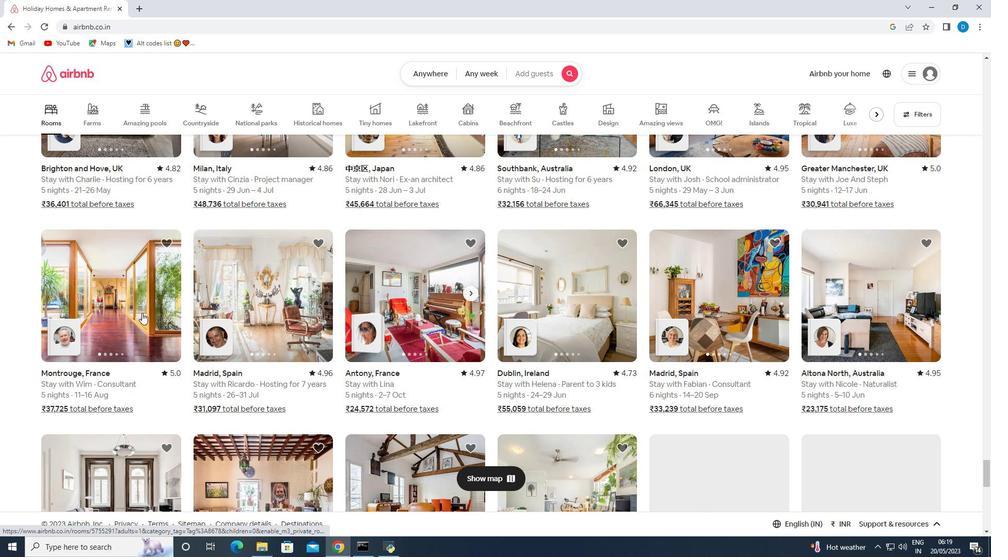 
Action: Mouse scrolled (143, 312) with delta (0, 0)
Screenshot: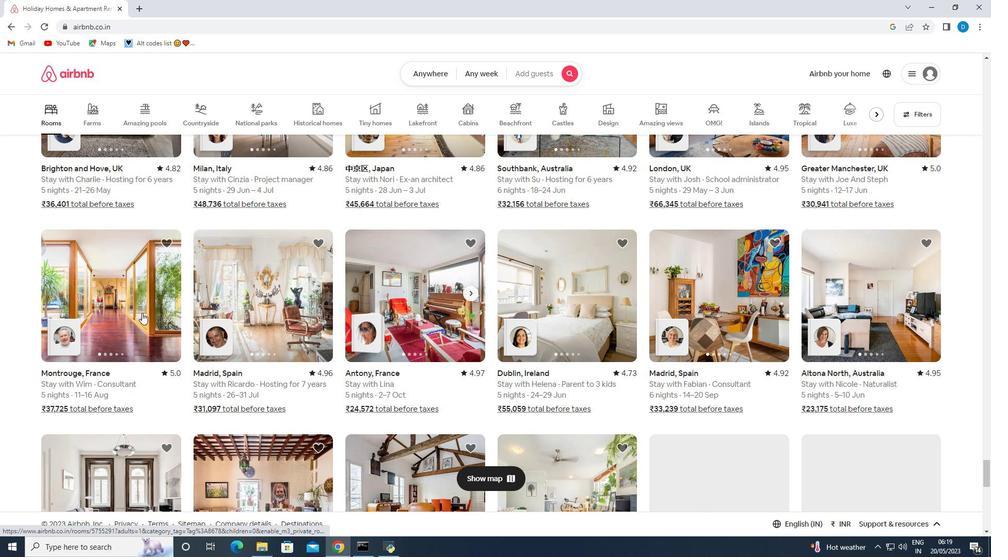 
Action: Mouse scrolled (143, 312) with delta (0, 0)
Screenshot: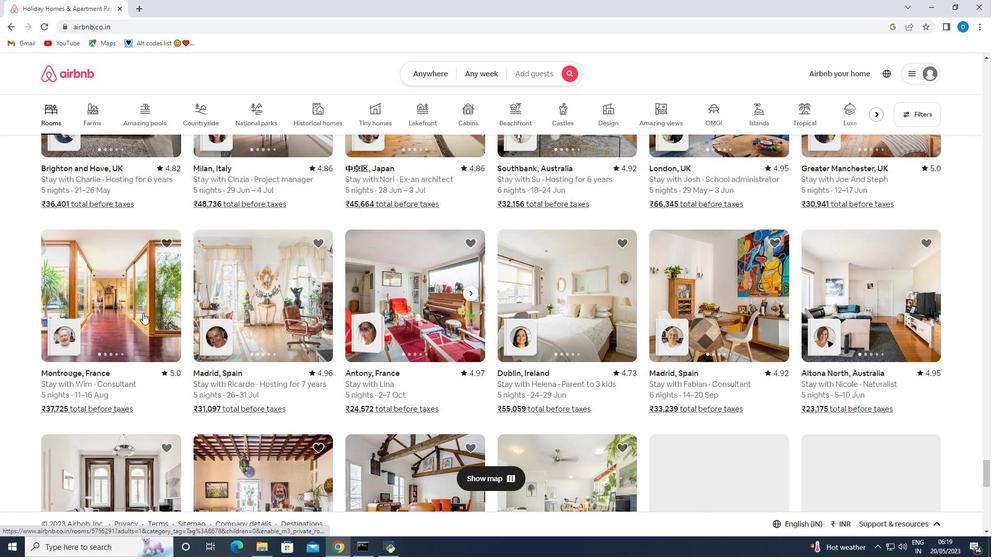 
Action: Mouse scrolled (143, 312) with delta (0, 0)
Screenshot: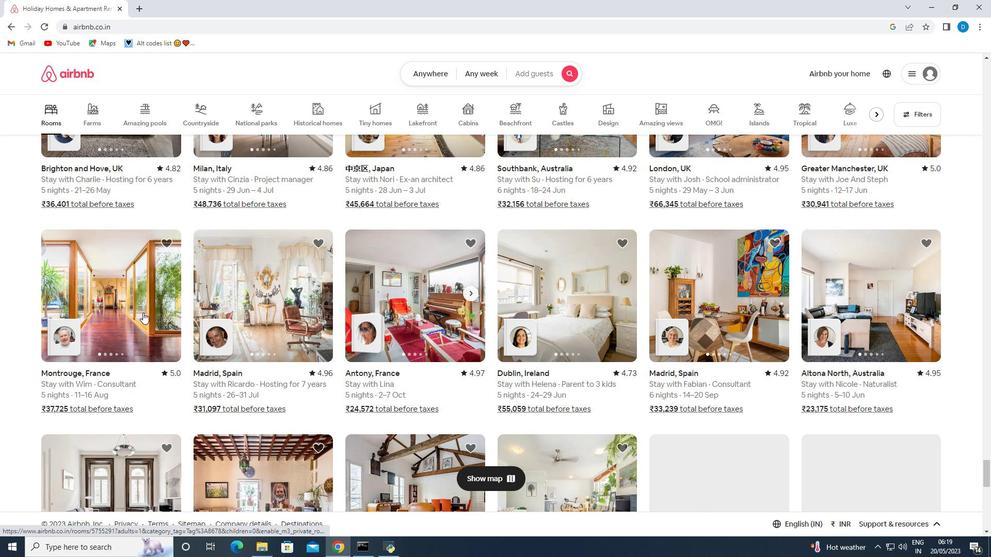 
Action: Mouse moved to (145, 311)
Screenshot: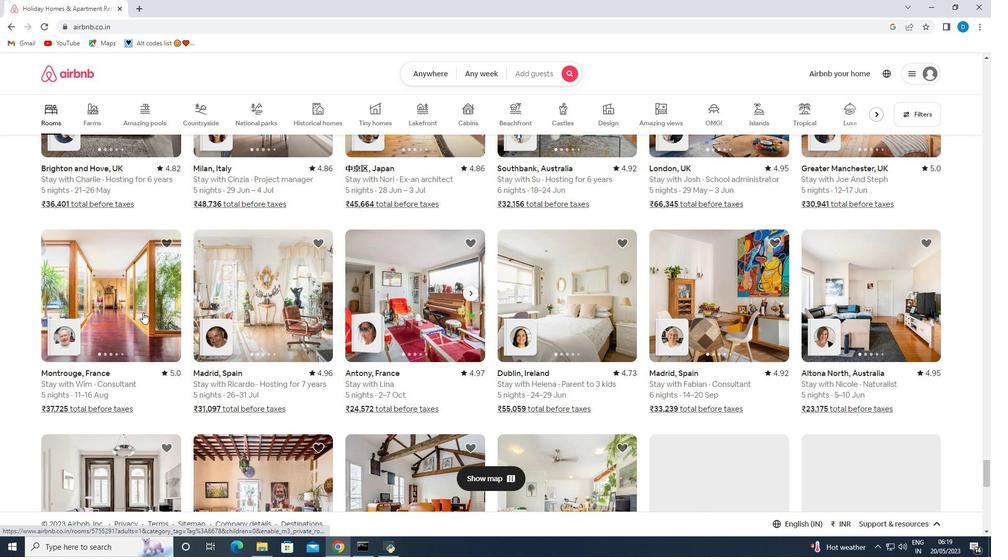 
Action: Mouse scrolled (145, 311) with delta (0, 0)
Screenshot: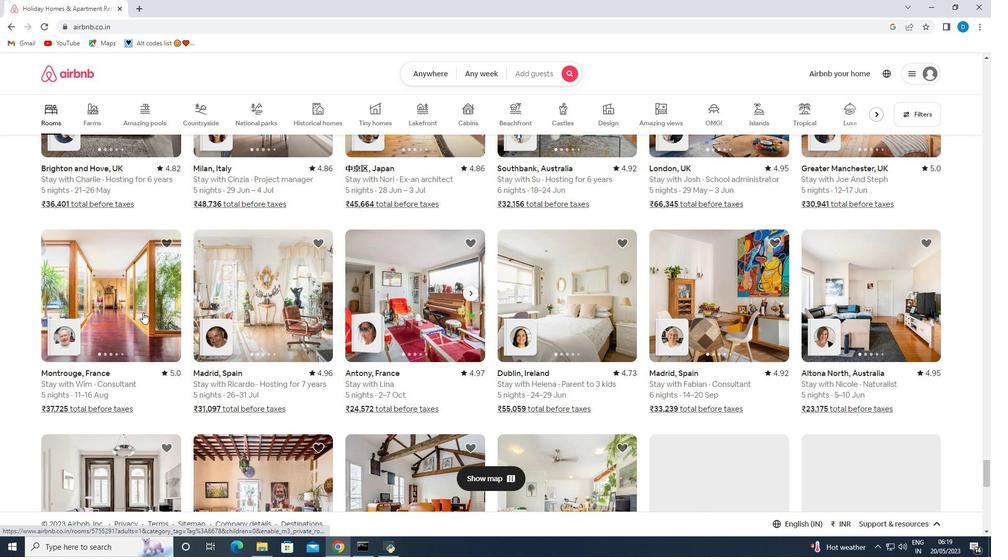 
Action: Mouse moved to (367, 320)
Screenshot: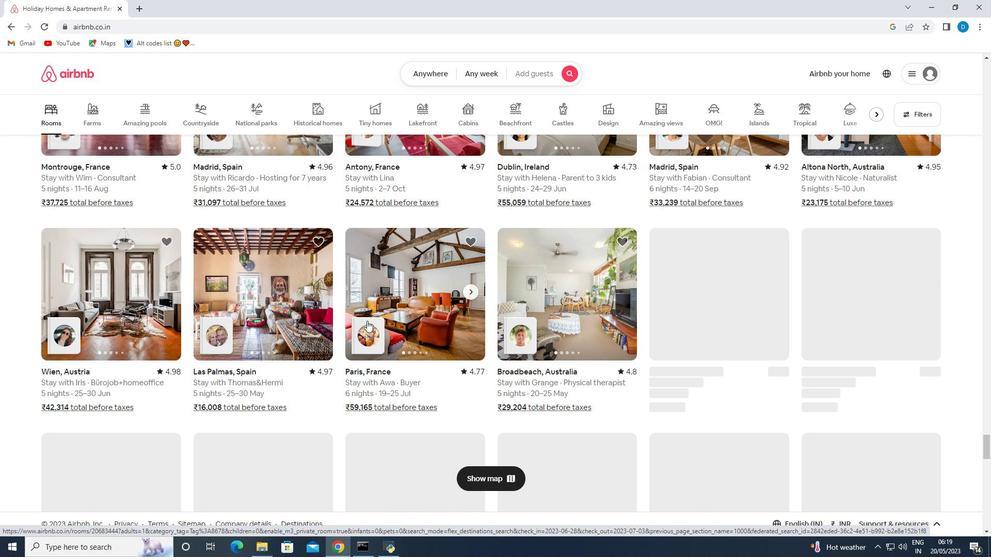 
Action: Mouse scrolled (367, 320) with delta (0, 0)
Screenshot: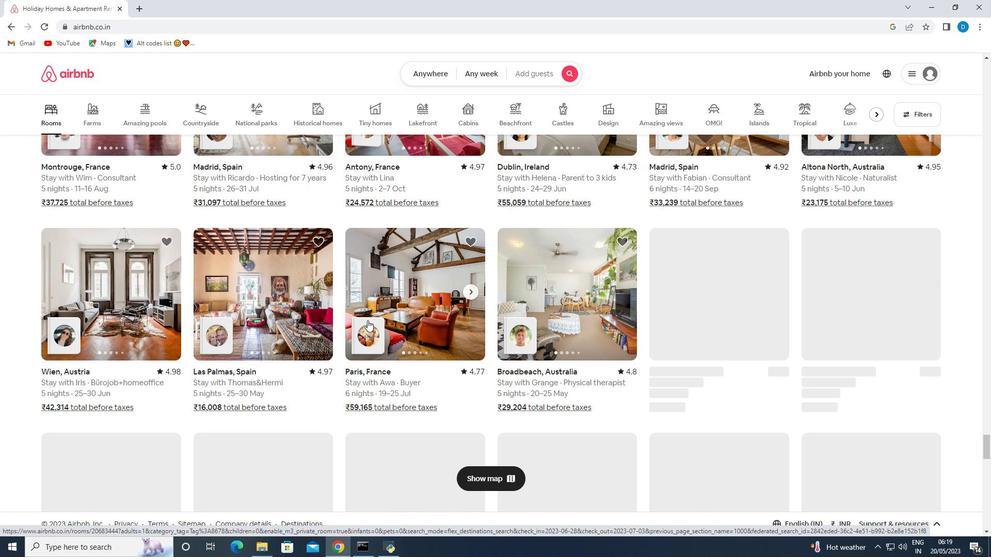
Action: Mouse scrolled (367, 320) with delta (0, 0)
Screenshot: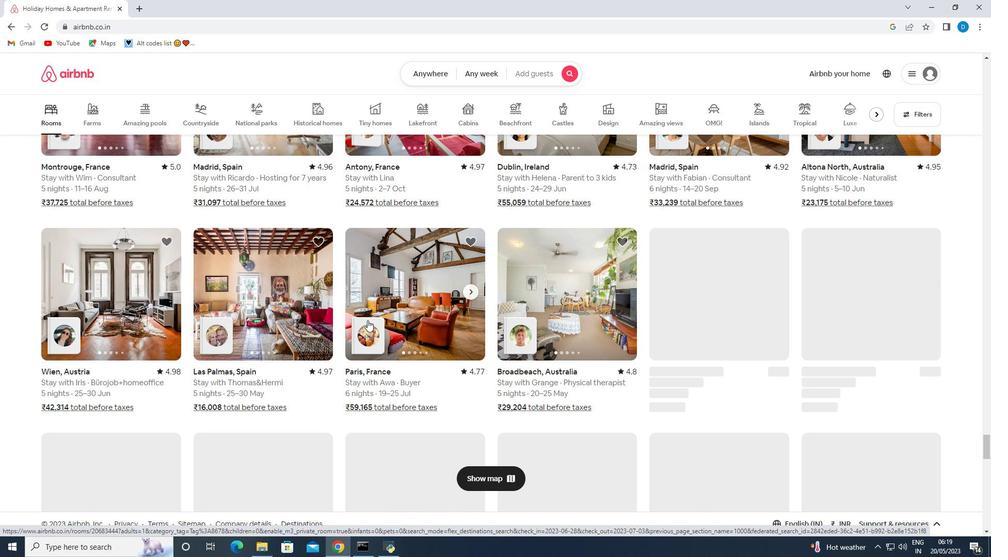 
Action: Mouse scrolled (367, 320) with delta (0, 0)
Screenshot: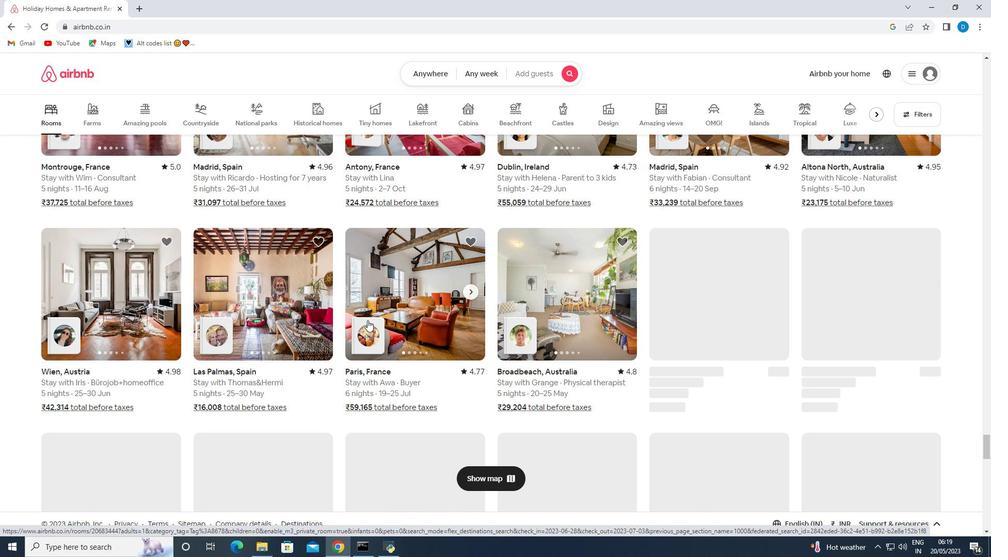 
Action: Mouse moved to (748, 358)
Screenshot: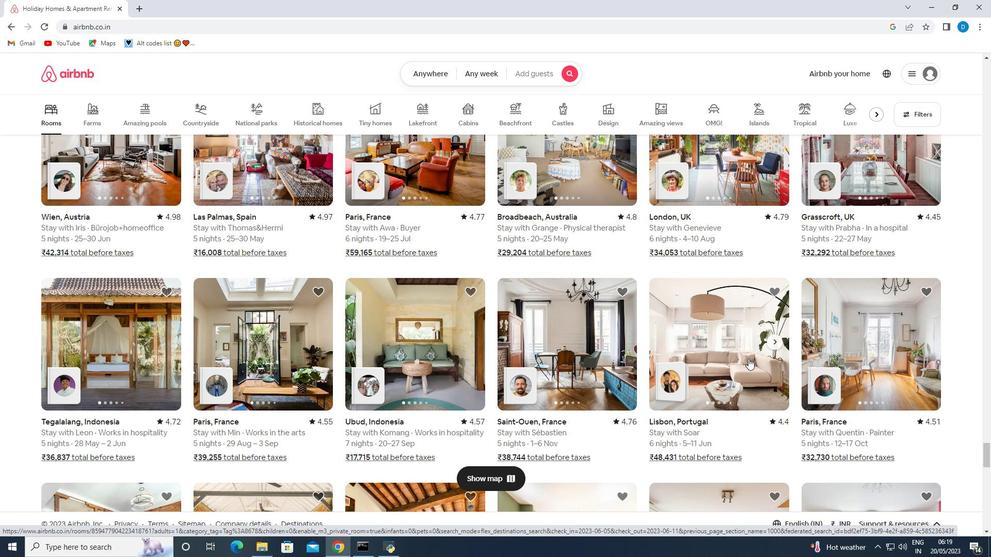 
Action: Mouse scrolled (748, 358) with delta (0, 0)
Screenshot: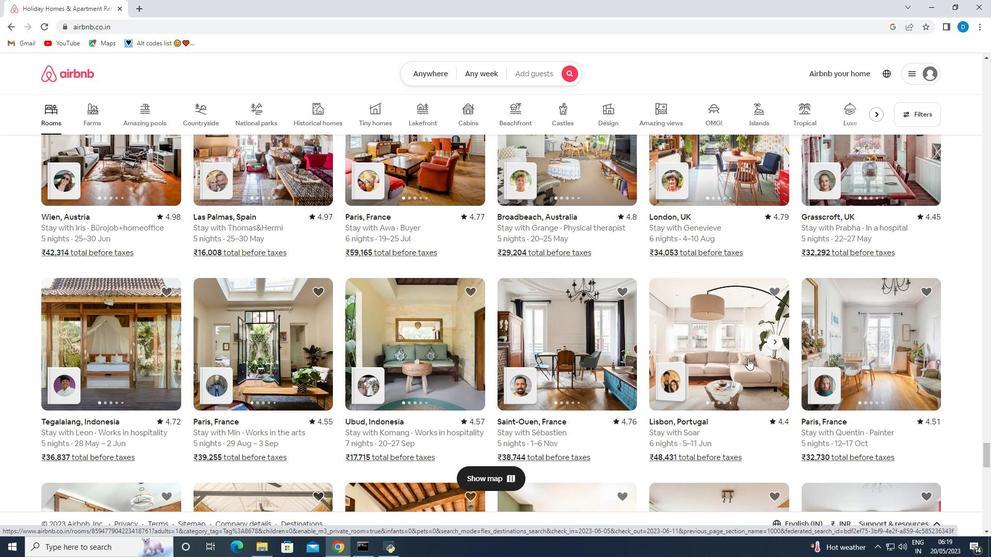 
Action: Mouse moved to (748, 358)
Screenshot: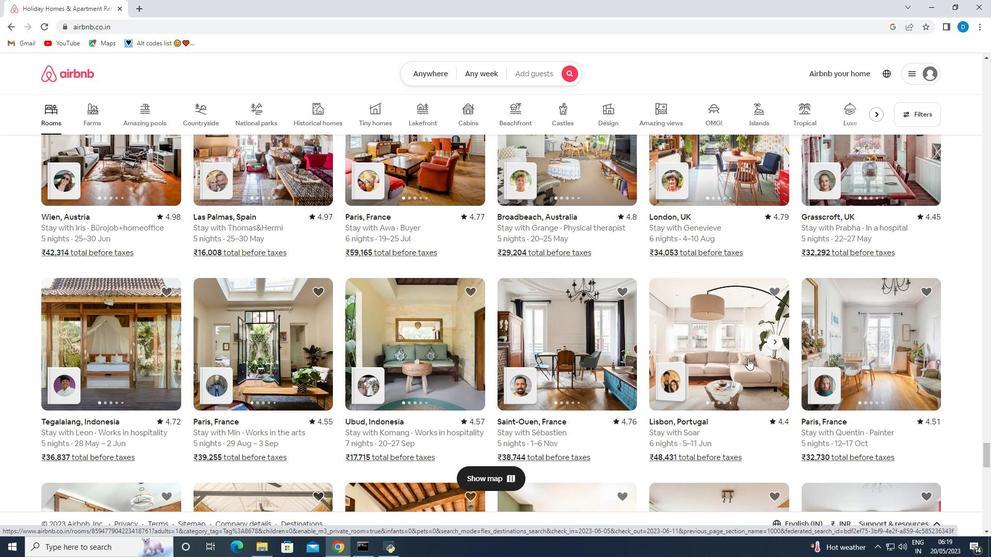 
Action: Mouse scrolled (748, 358) with delta (0, 0)
